 Task: Research Airbnb properties in Ostuncalco, Guatemala from 3rd December, 2023 to 17th December, 2023 for 3 adults, 1 child.3 bedrooms having 4 beds and 2 bathrooms. Property type can be house. Amenities needed are: washing machine. Booking option can be shelf check-in. Look for 4 properties as per requirement.
Action: Mouse moved to (598, 87)
Screenshot: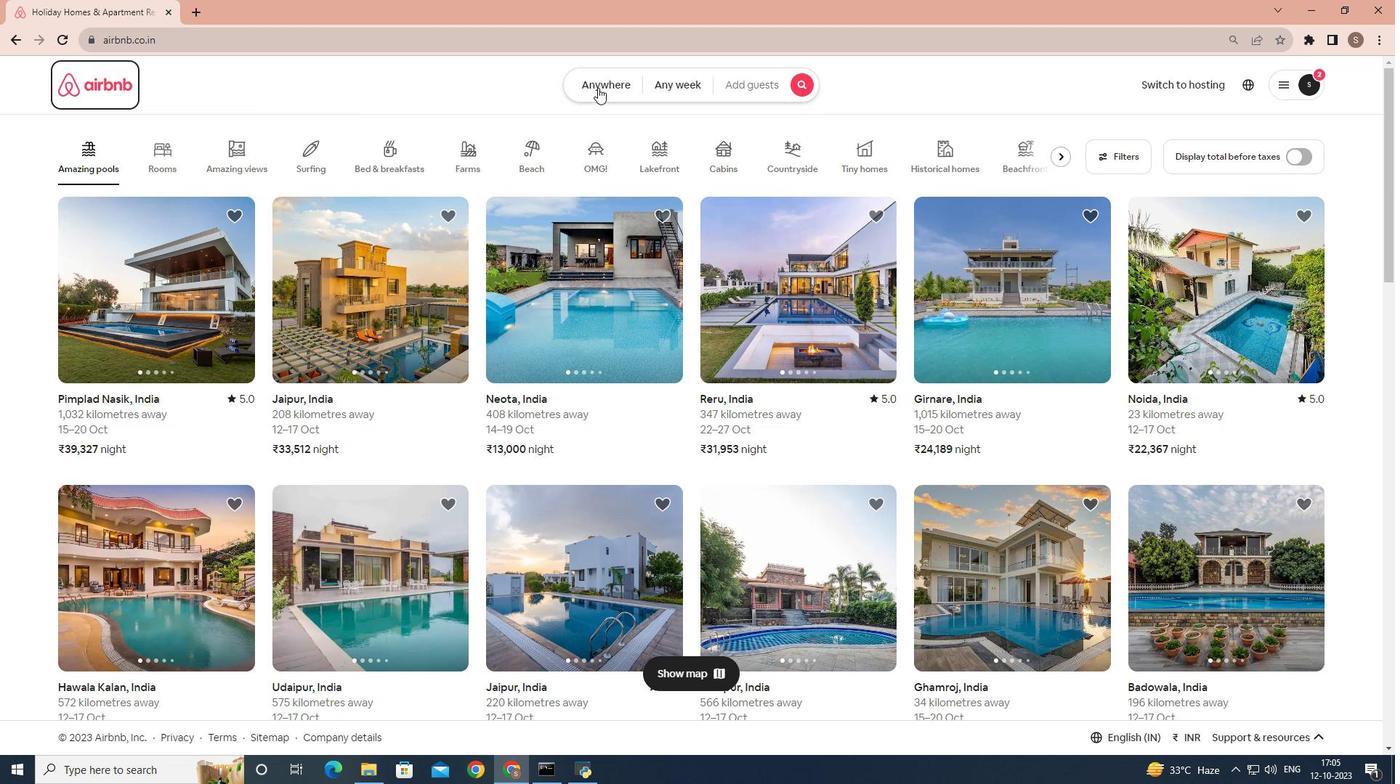 
Action: Mouse pressed left at (598, 87)
Screenshot: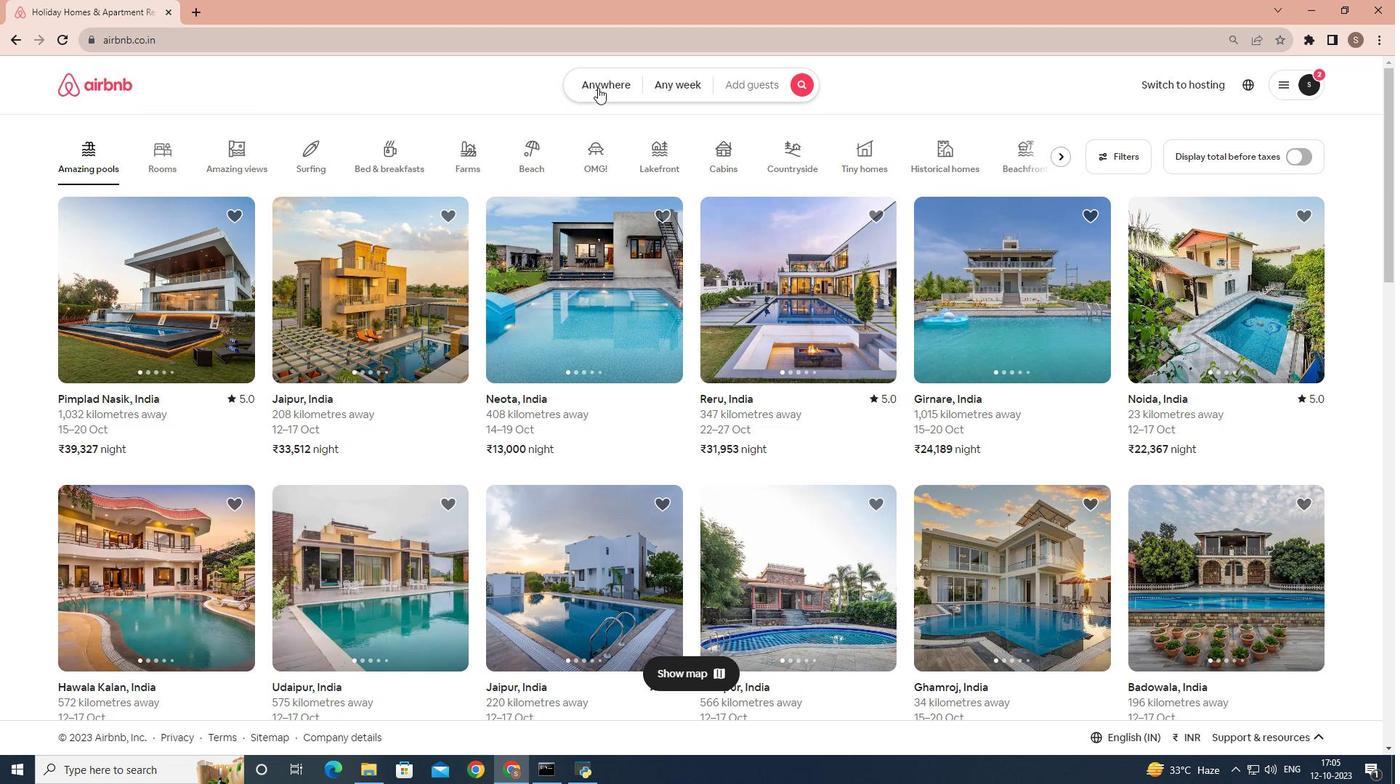 
Action: Mouse moved to (451, 138)
Screenshot: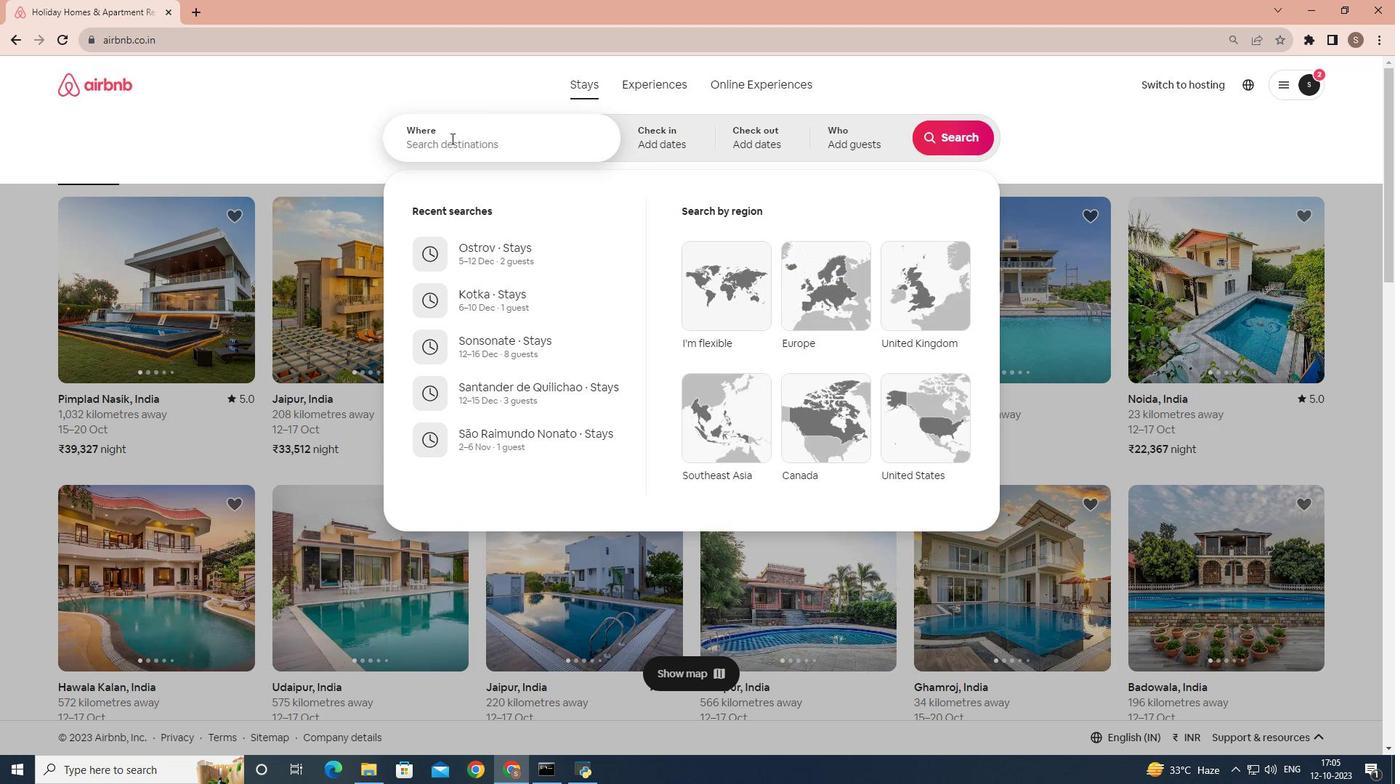 
Action: Mouse pressed left at (451, 138)
Screenshot: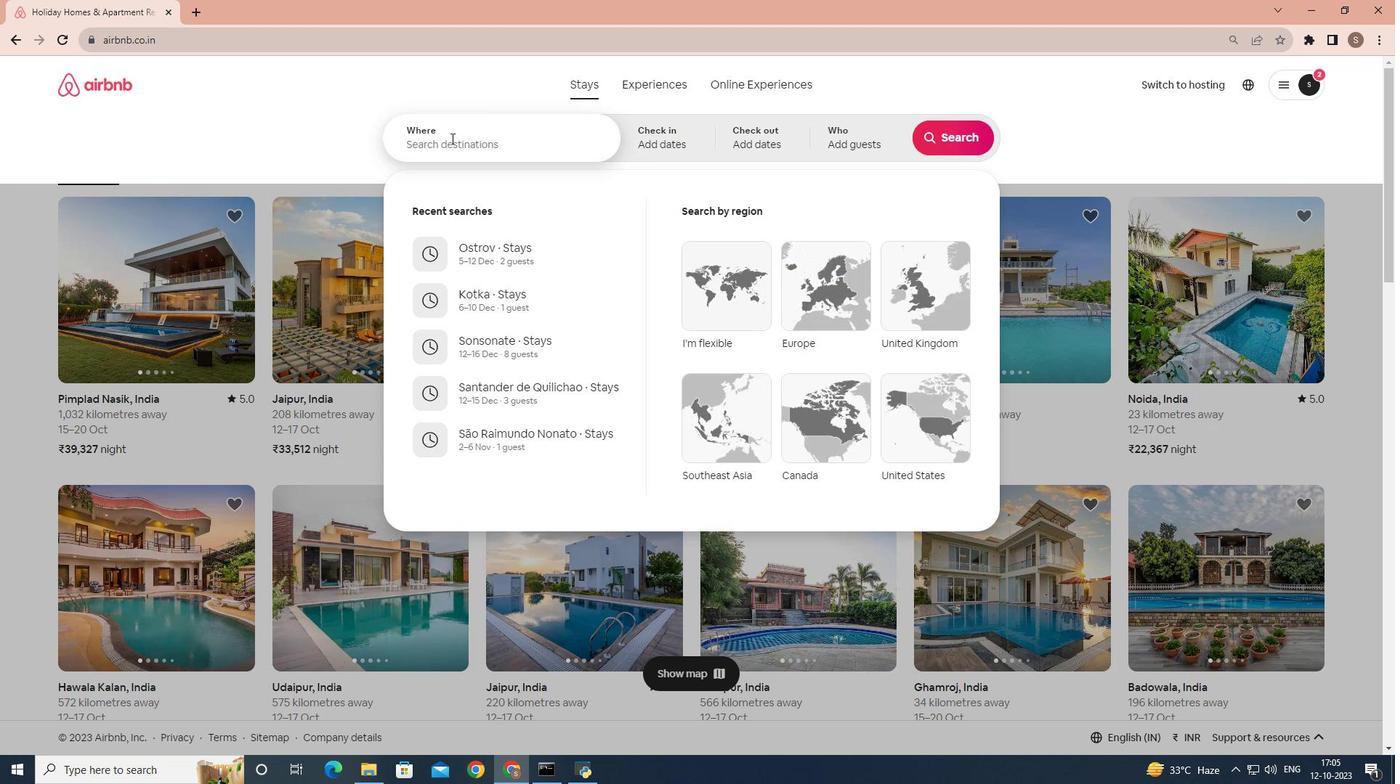 
Action: Key pressed <Key.shift>Ostuncalco,<Key.space><Key.shift>Guatemala
Screenshot: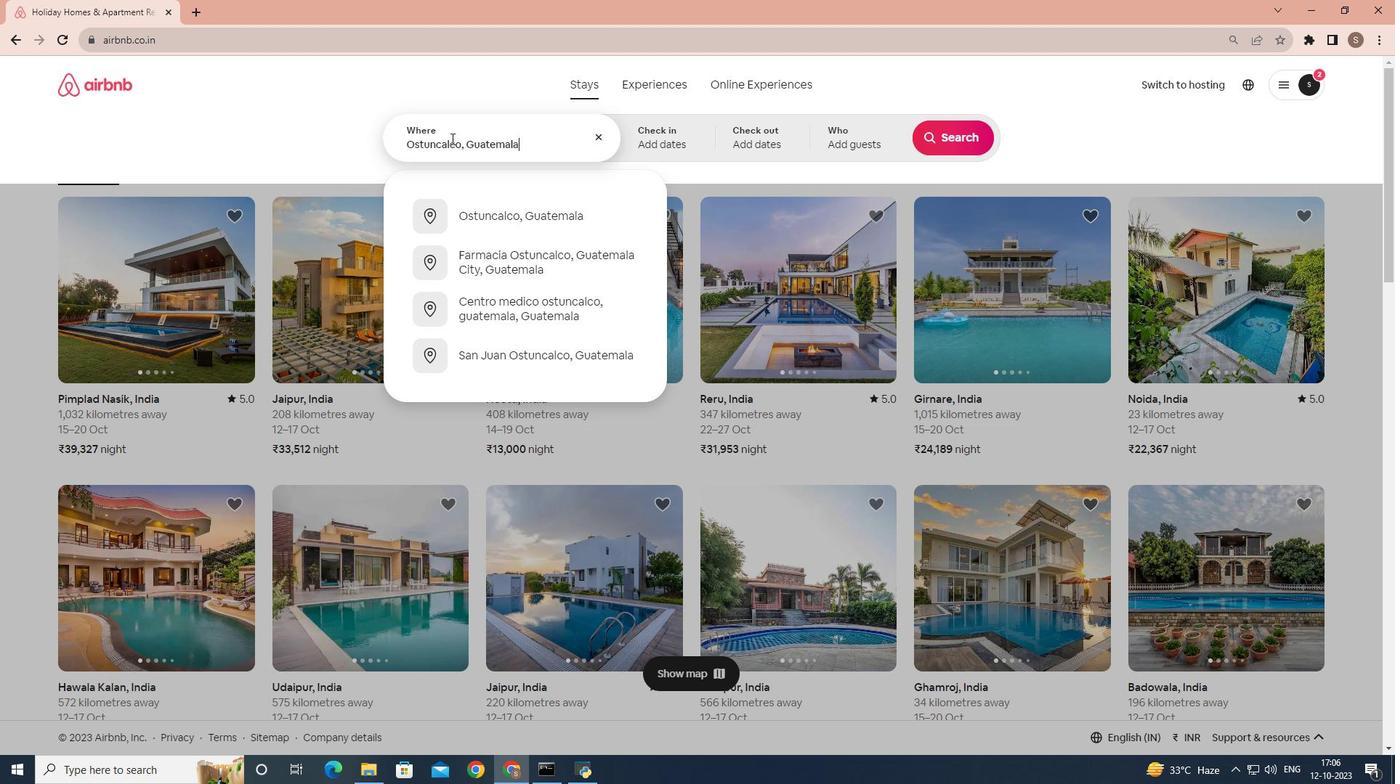 
Action: Mouse moved to (498, 212)
Screenshot: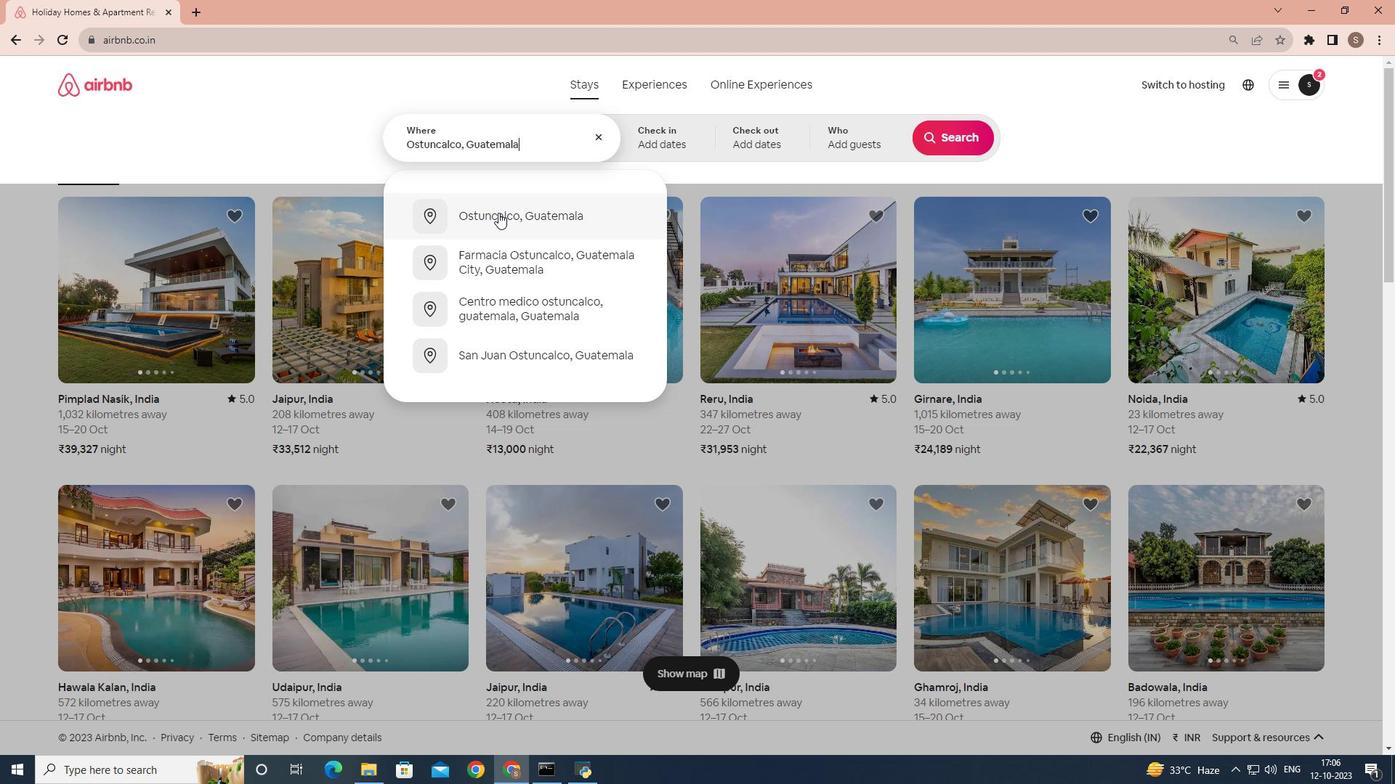 
Action: Mouse pressed left at (498, 212)
Screenshot: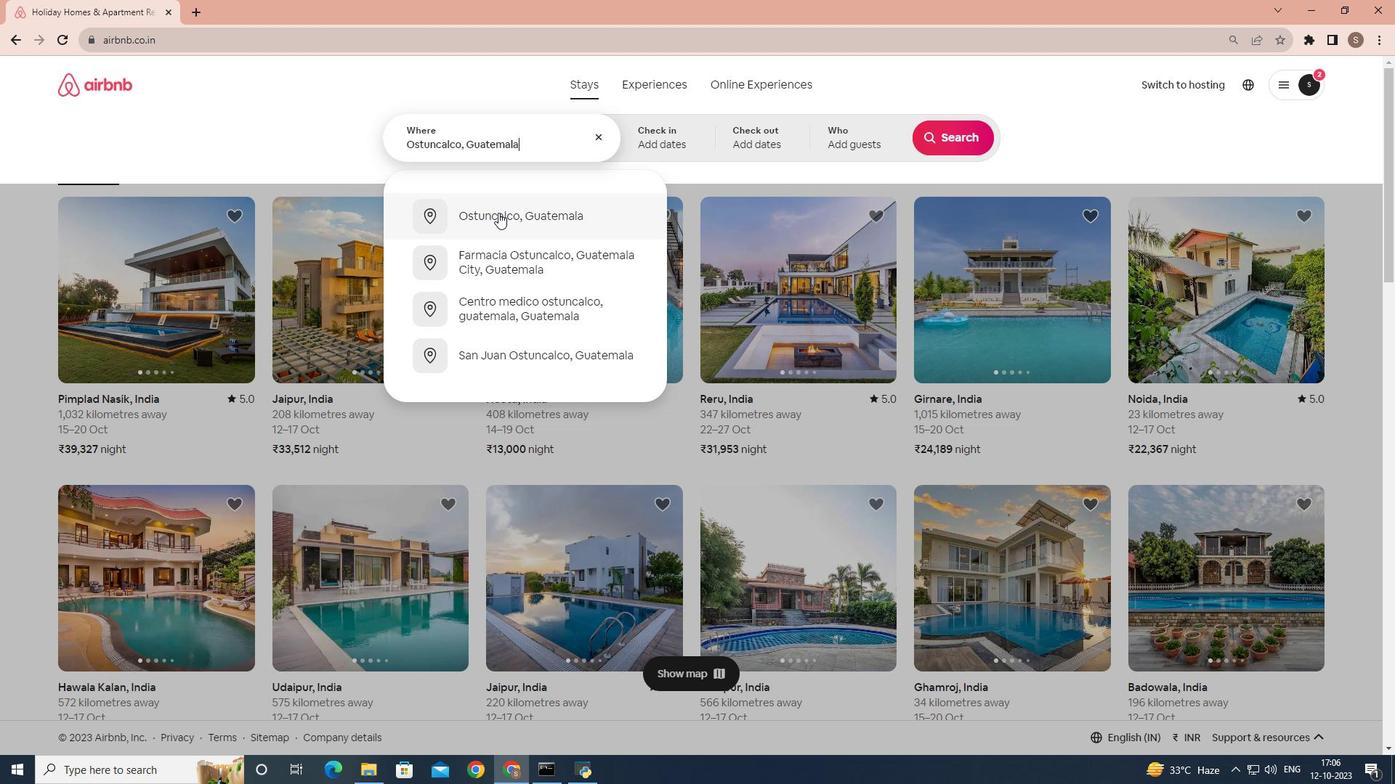 
Action: Mouse moved to (944, 255)
Screenshot: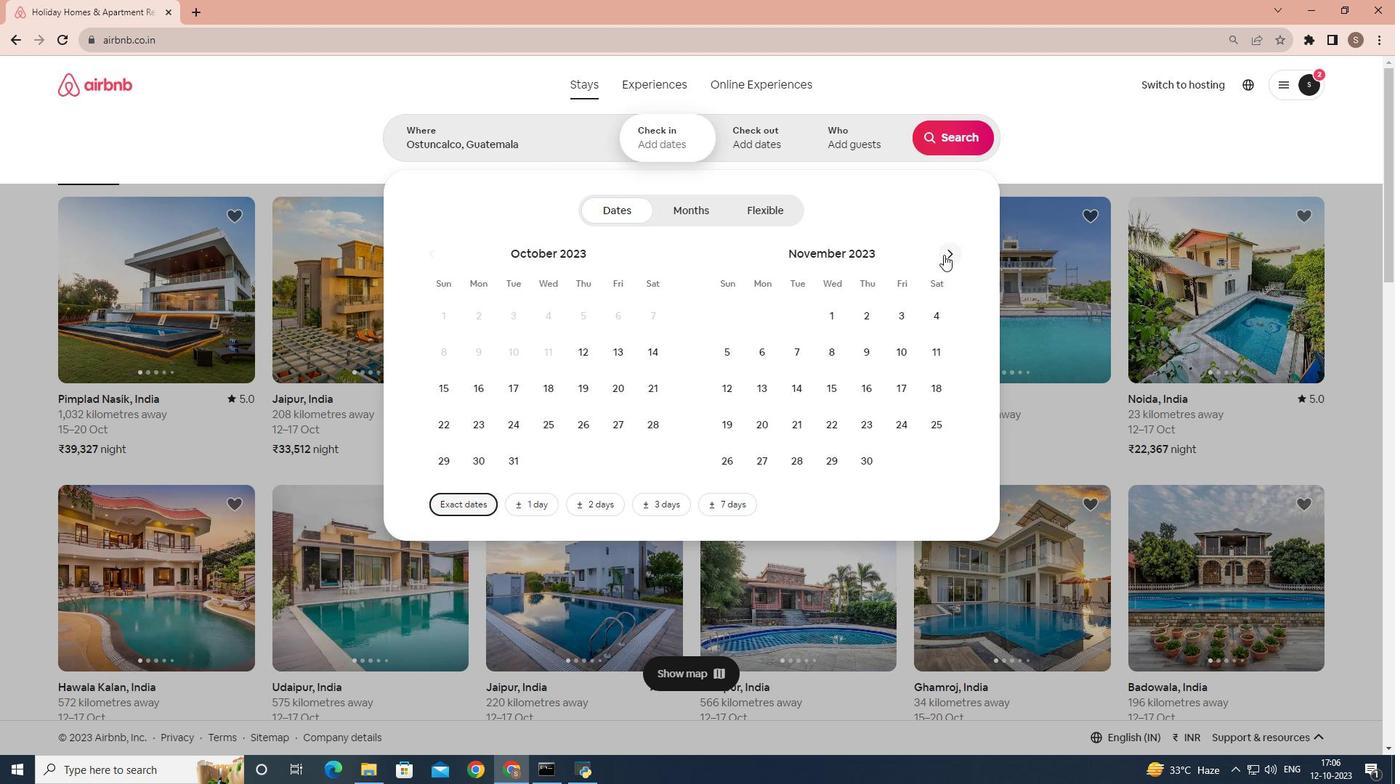 
Action: Mouse pressed left at (944, 255)
Screenshot: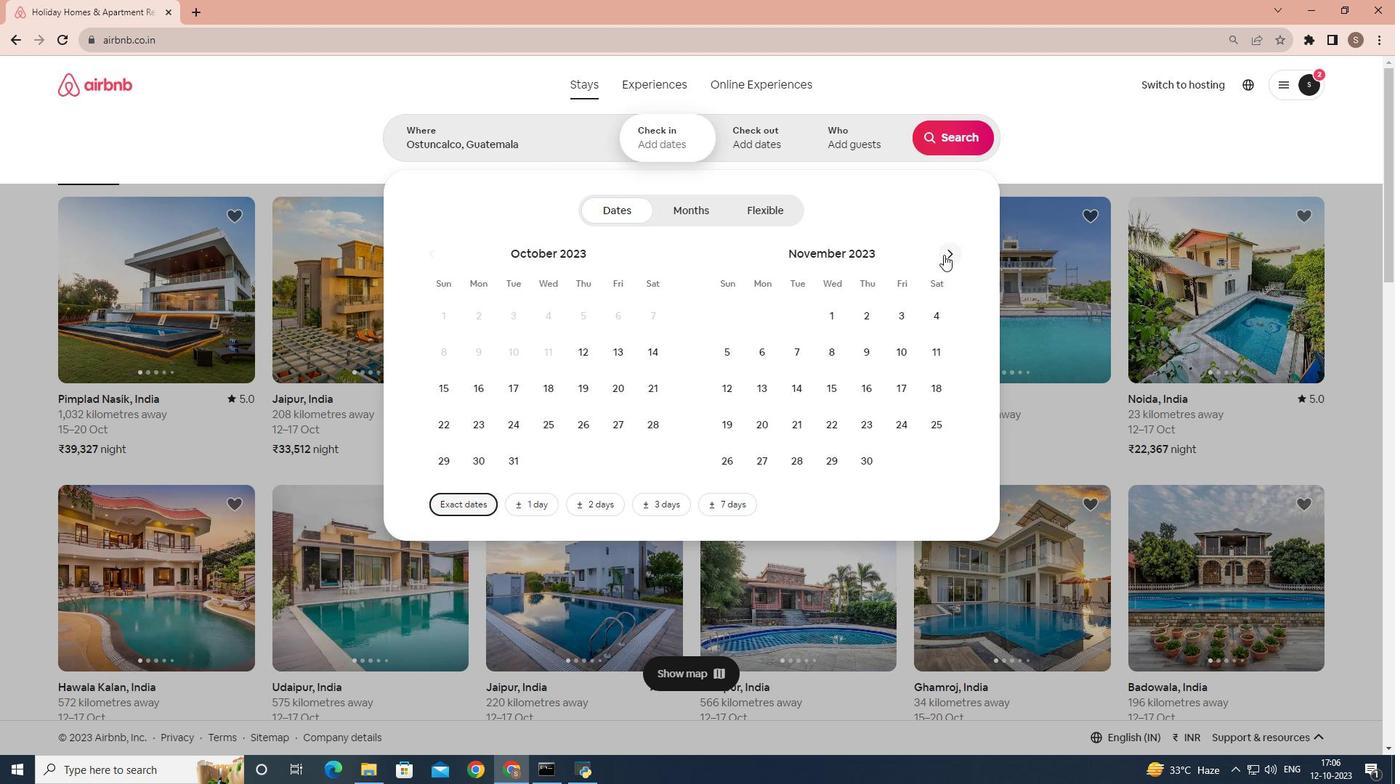 
Action: Mouse moved to (728, 350)
Screenshot: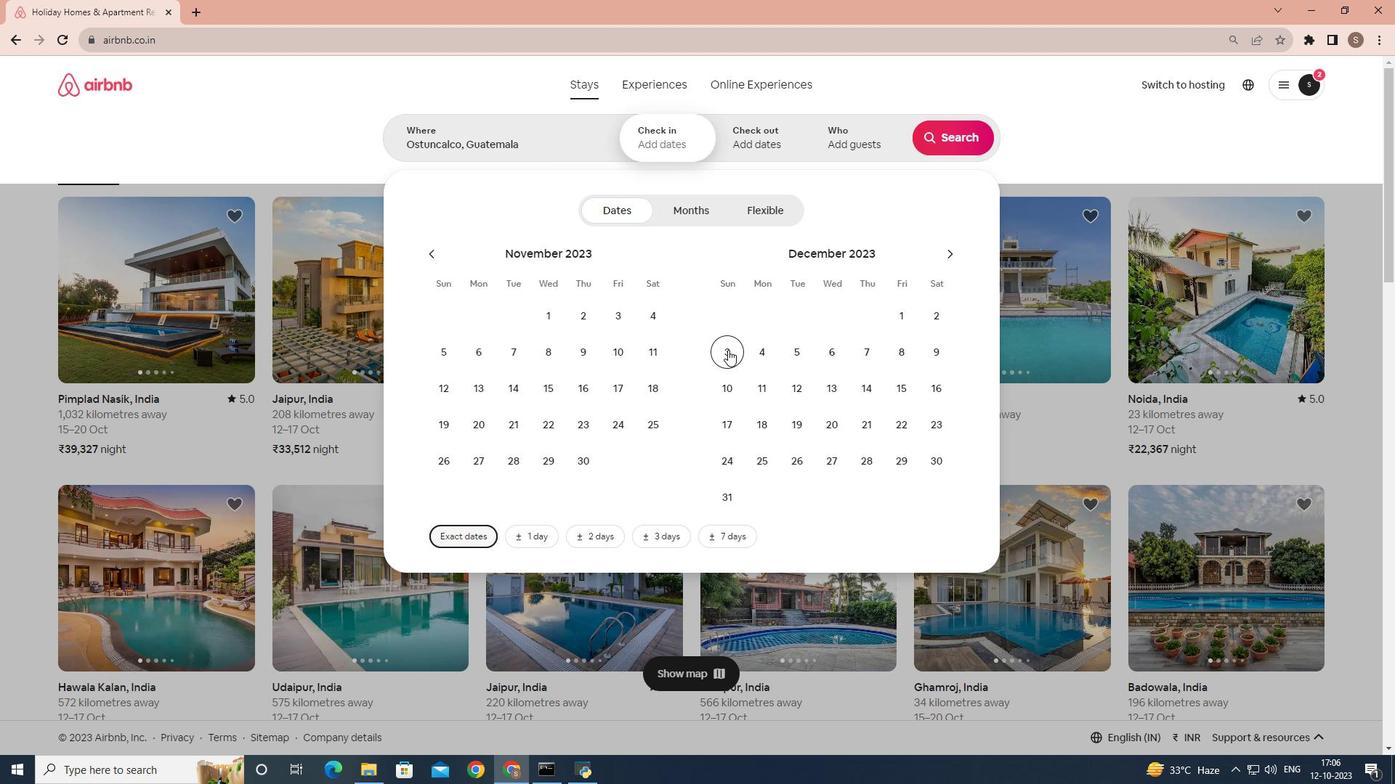 
Action: Mouse pressed left at (728, 350)
Screenshot: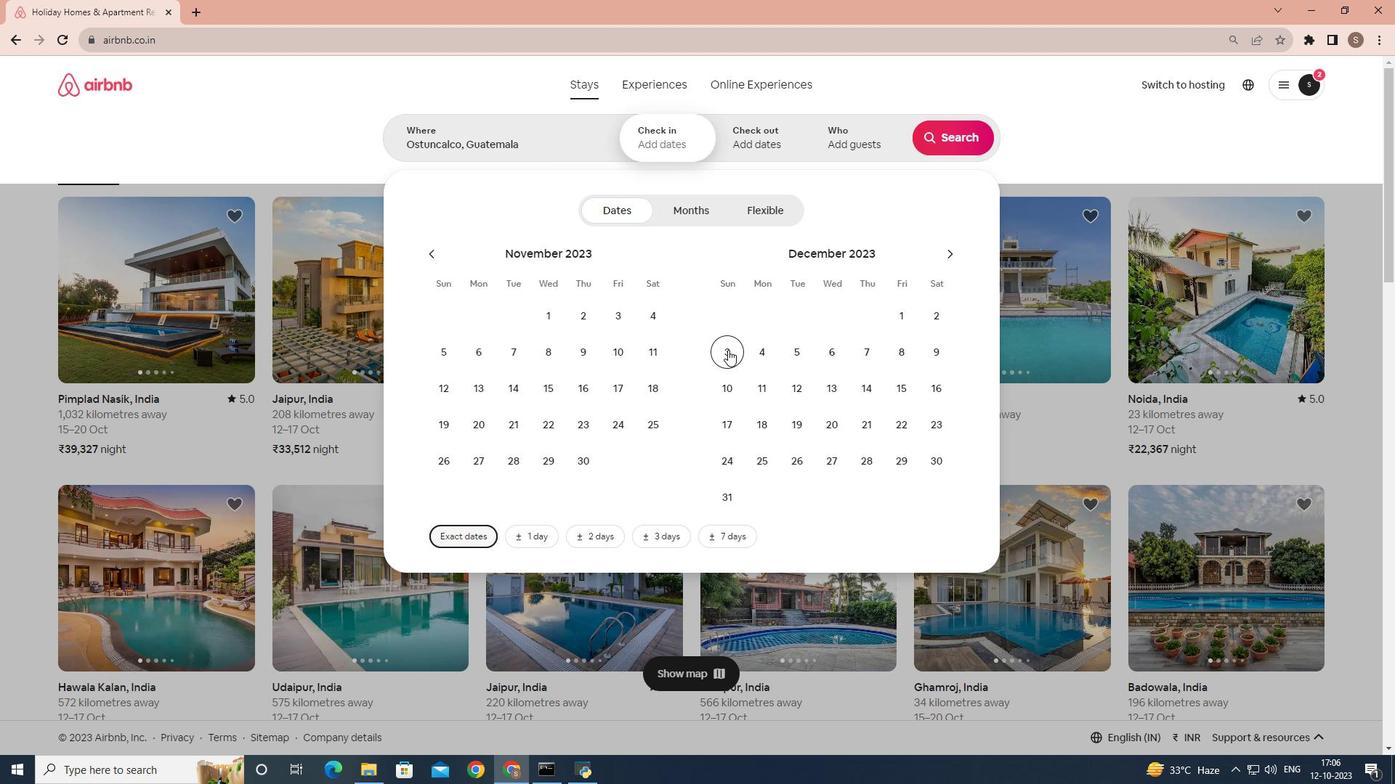 
Action: Mouse moved to (739, 425)
Screenshot: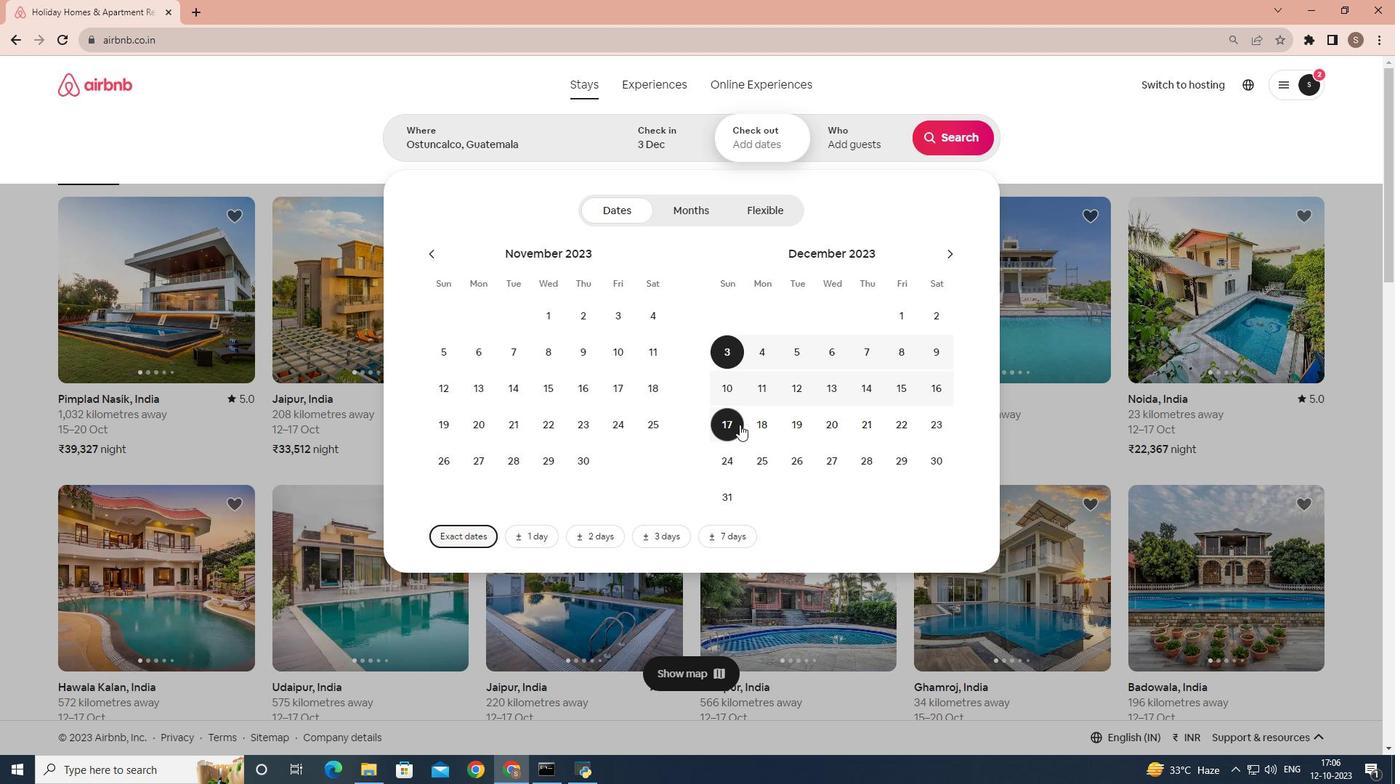 
Action: Mouse pressed left at (739, 425)
Screenshot: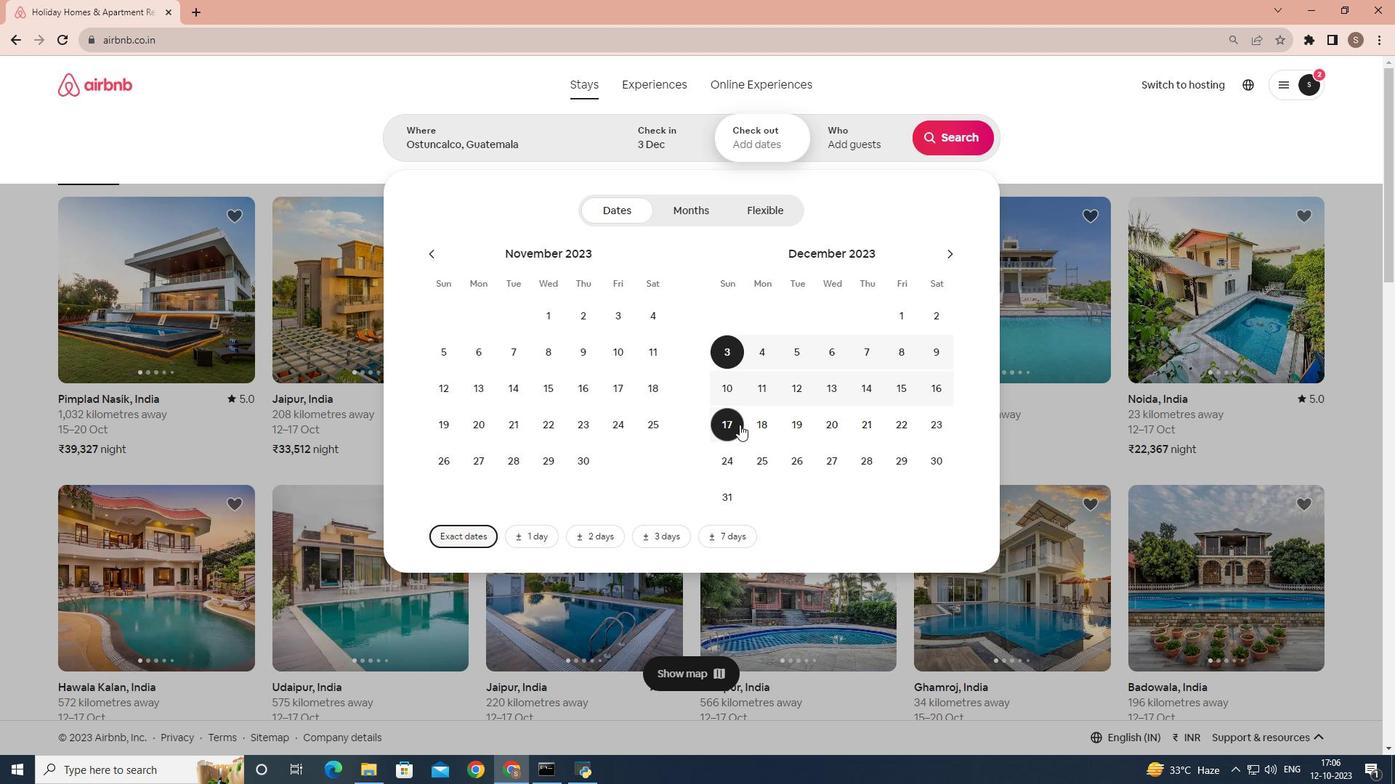 
Action: Mouse moved to (840, 125)
Screenshot: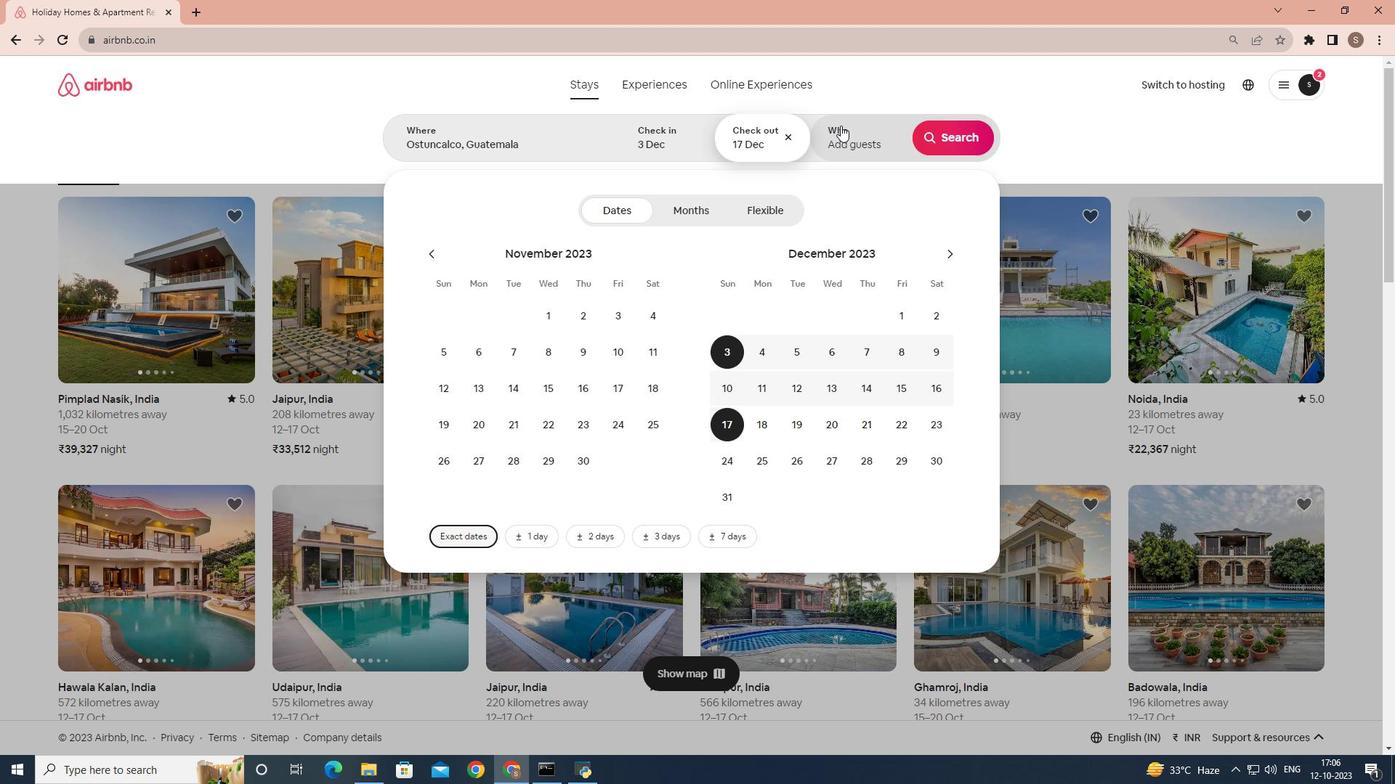 
Action: Mouse pressed left at (840, 125)
Screenshot: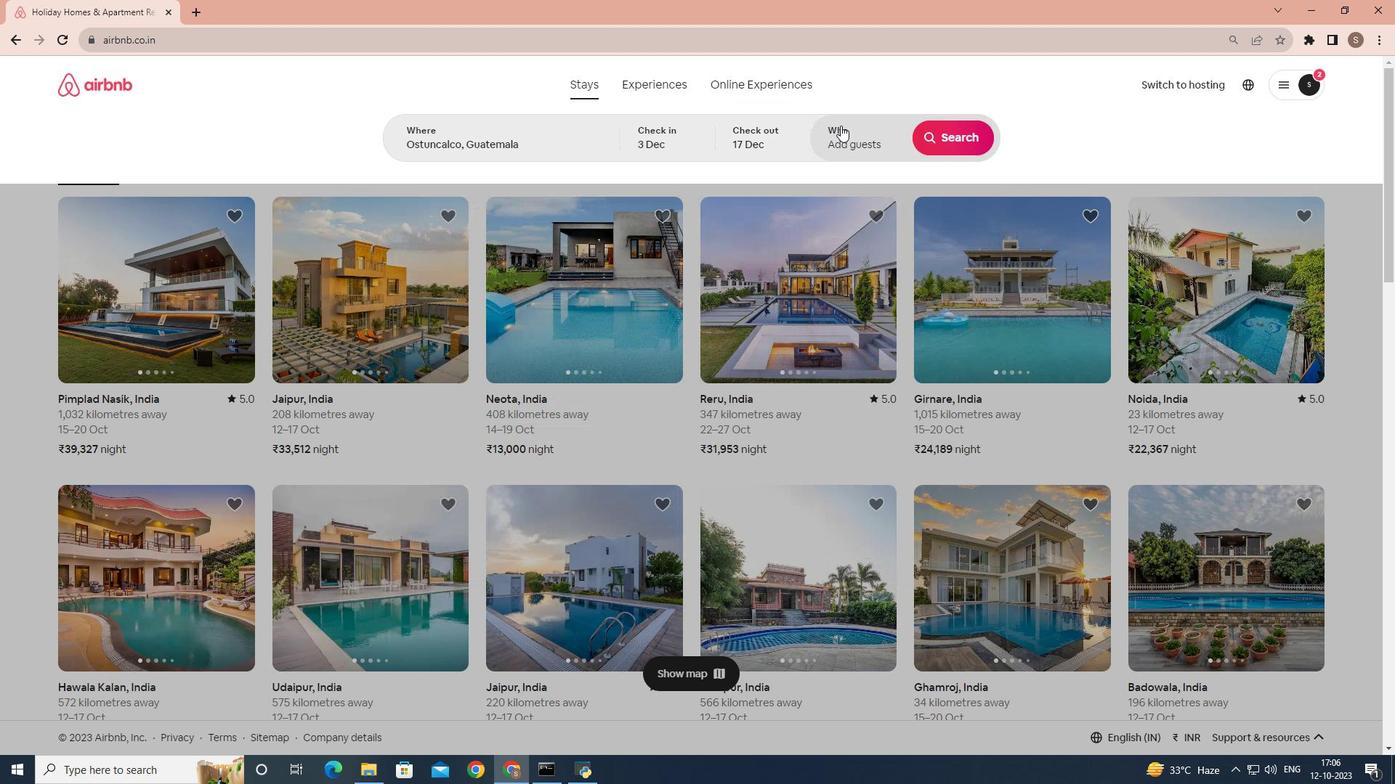 
Action: Mouse moved to (958, 209)
Screenshot: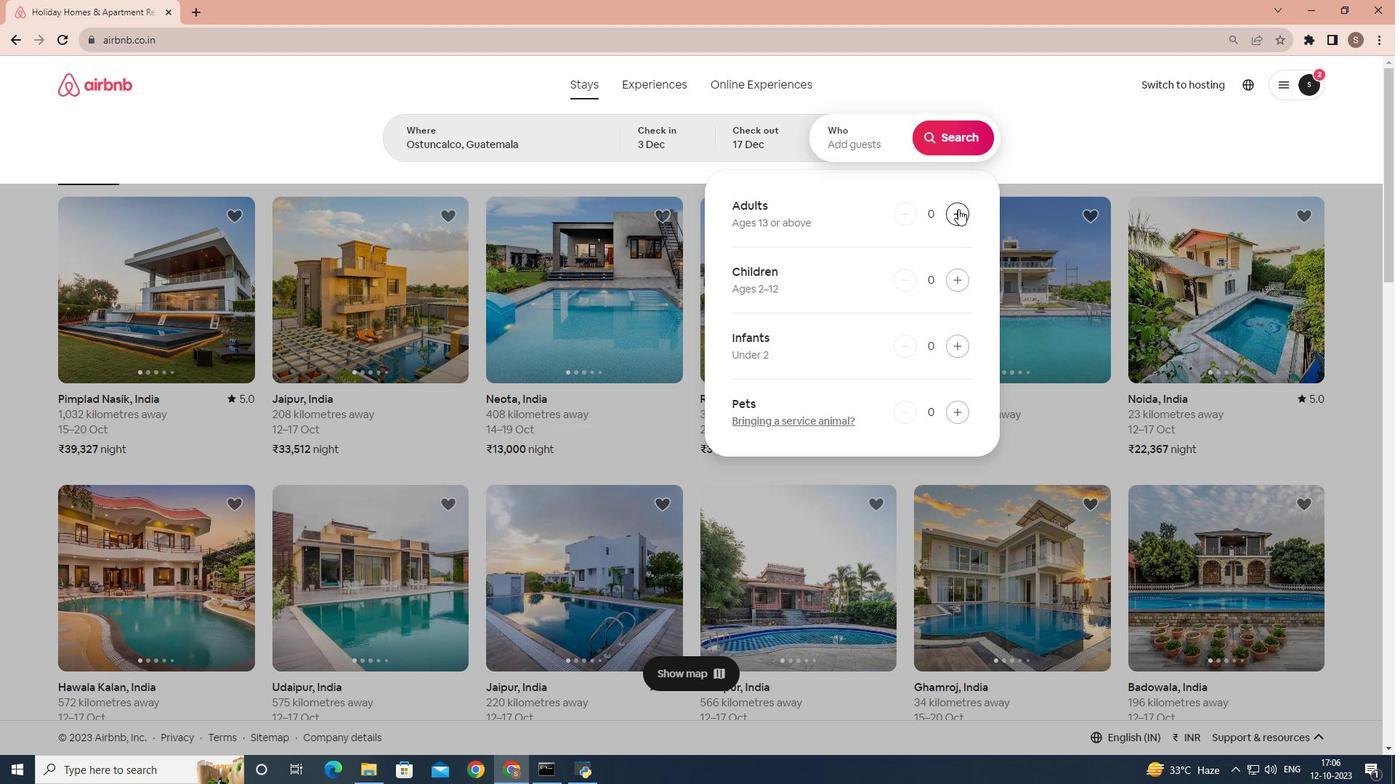
Action: Mouse pressed left at (958, 209)
Screenshot: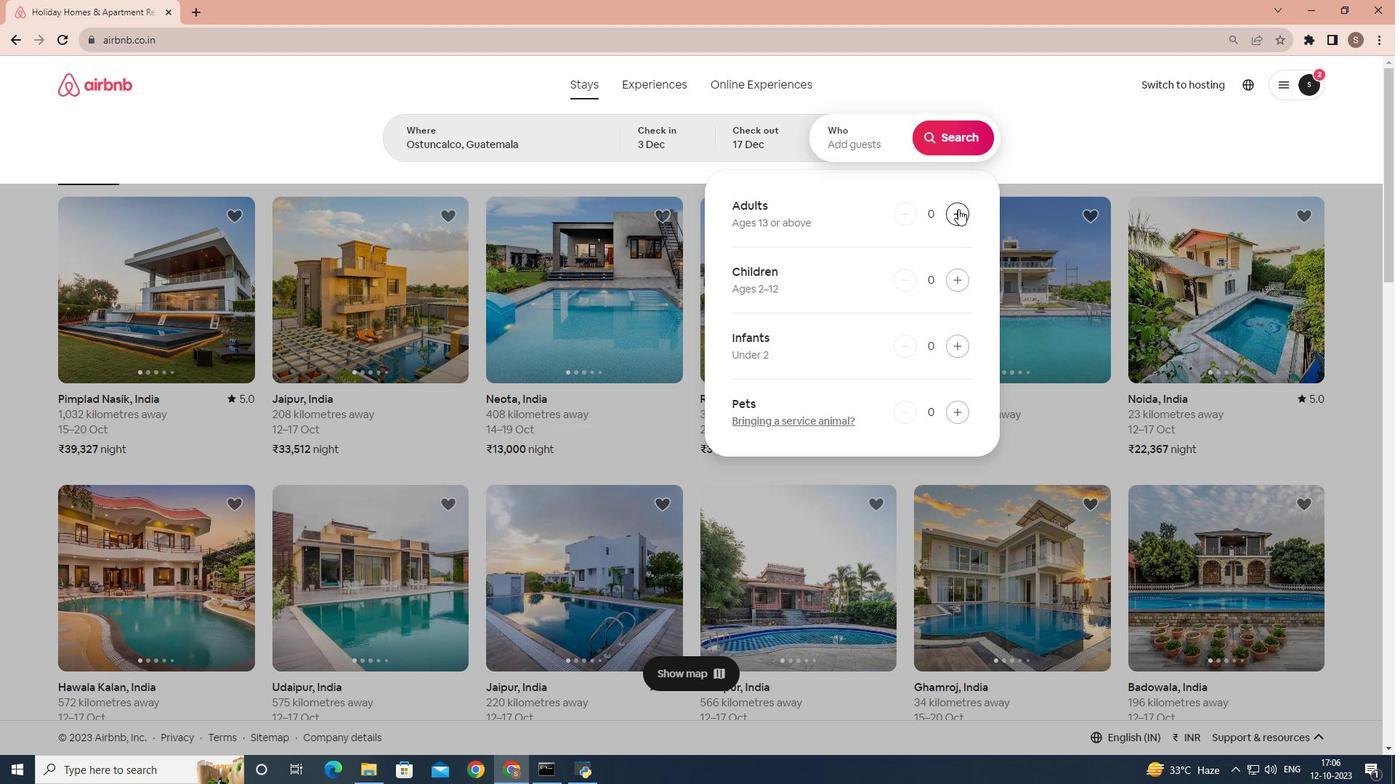 
Action: Mouse pressed left at (958, 209)
Screenshot: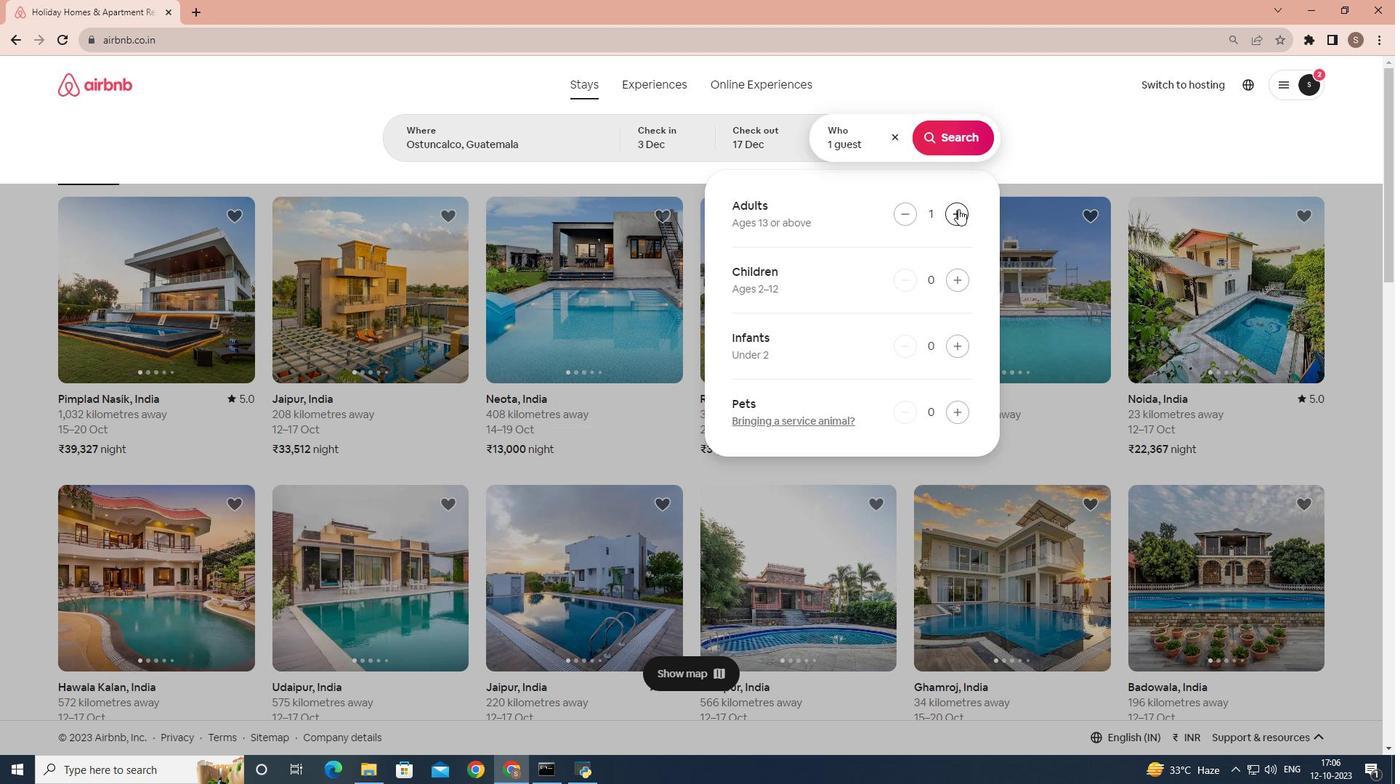 
Action: Mouse pressed left at (958, 209)
Screenshot: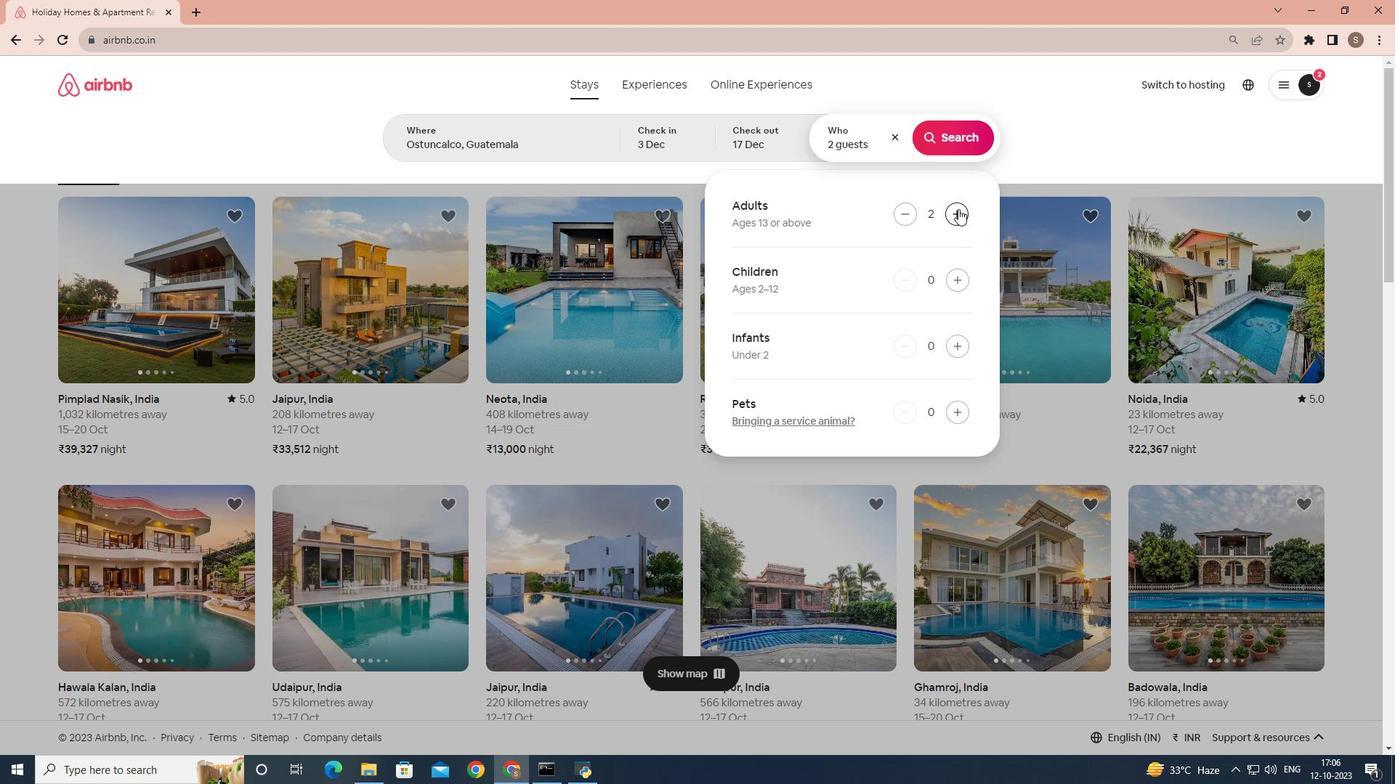 
Action: Mouse moved to (965, 284)
Screenshot: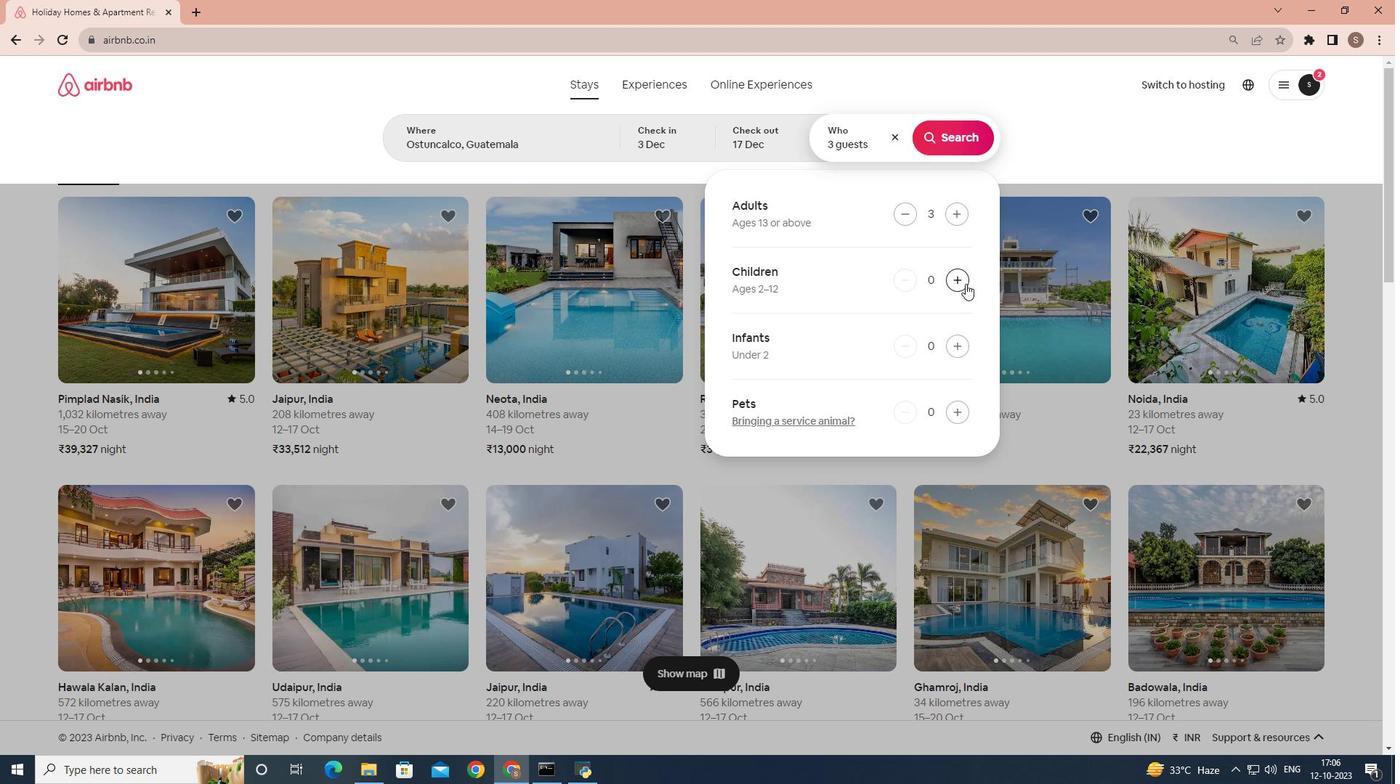 
Action: Mouse pressed left at (965, 284)
Screenshot: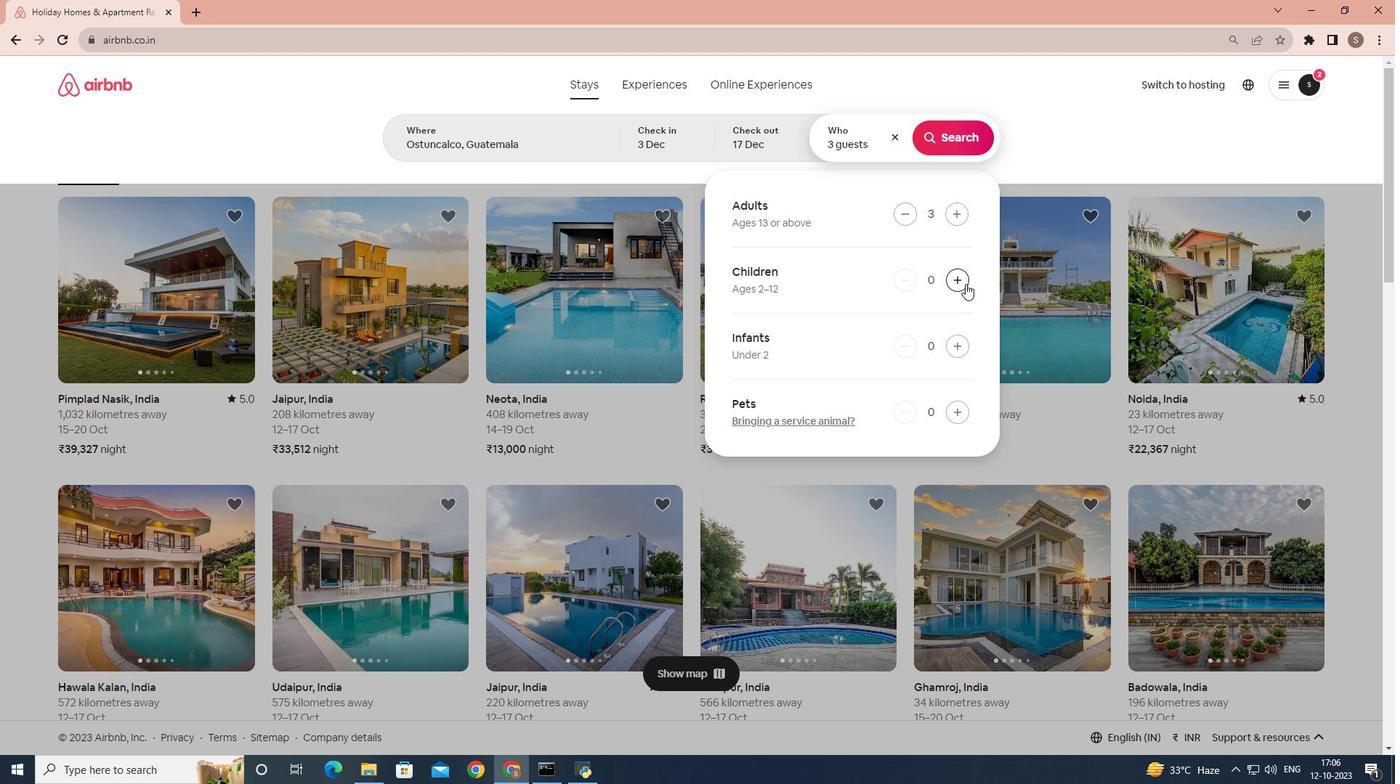 
Action: Mouse moved to (952, 138)
Screenshot: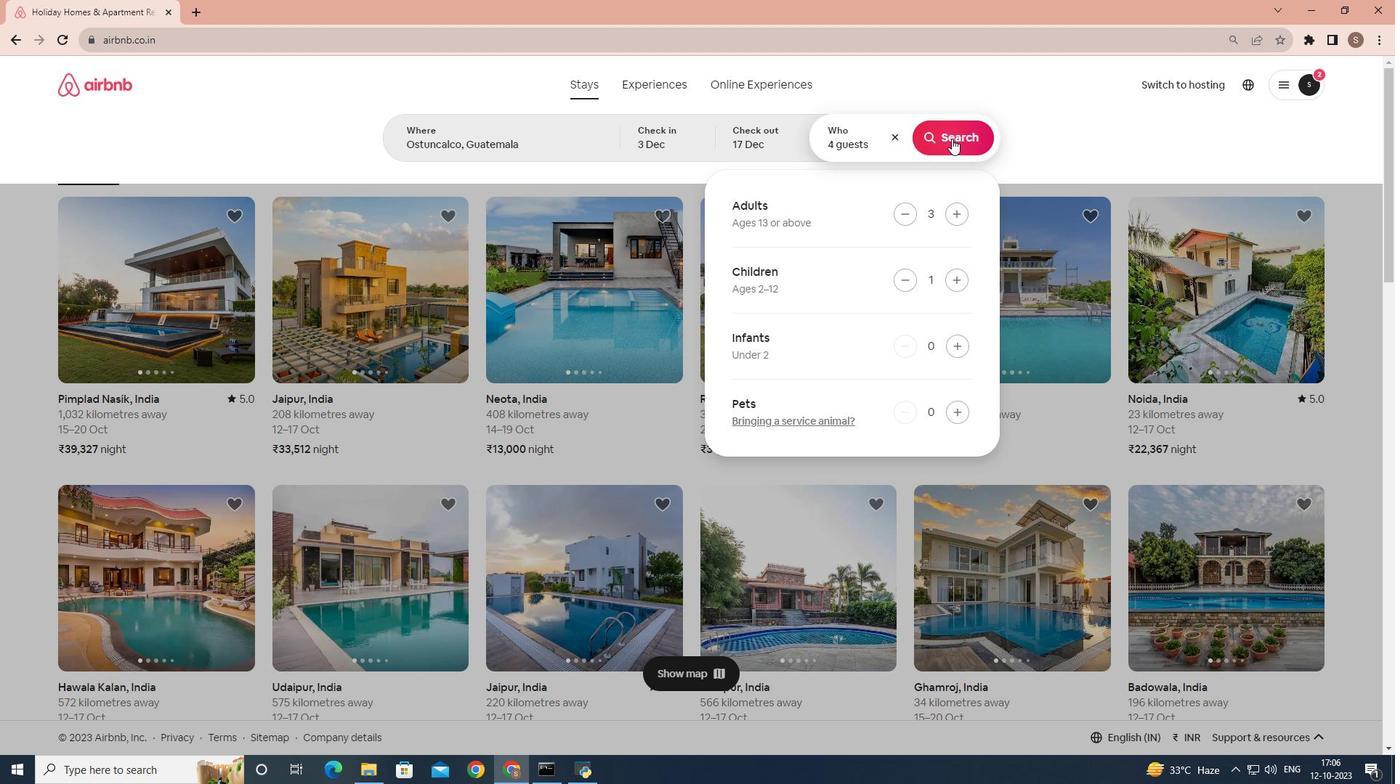 
Action: Mouse pressed left at (952, 138)
Screenshot: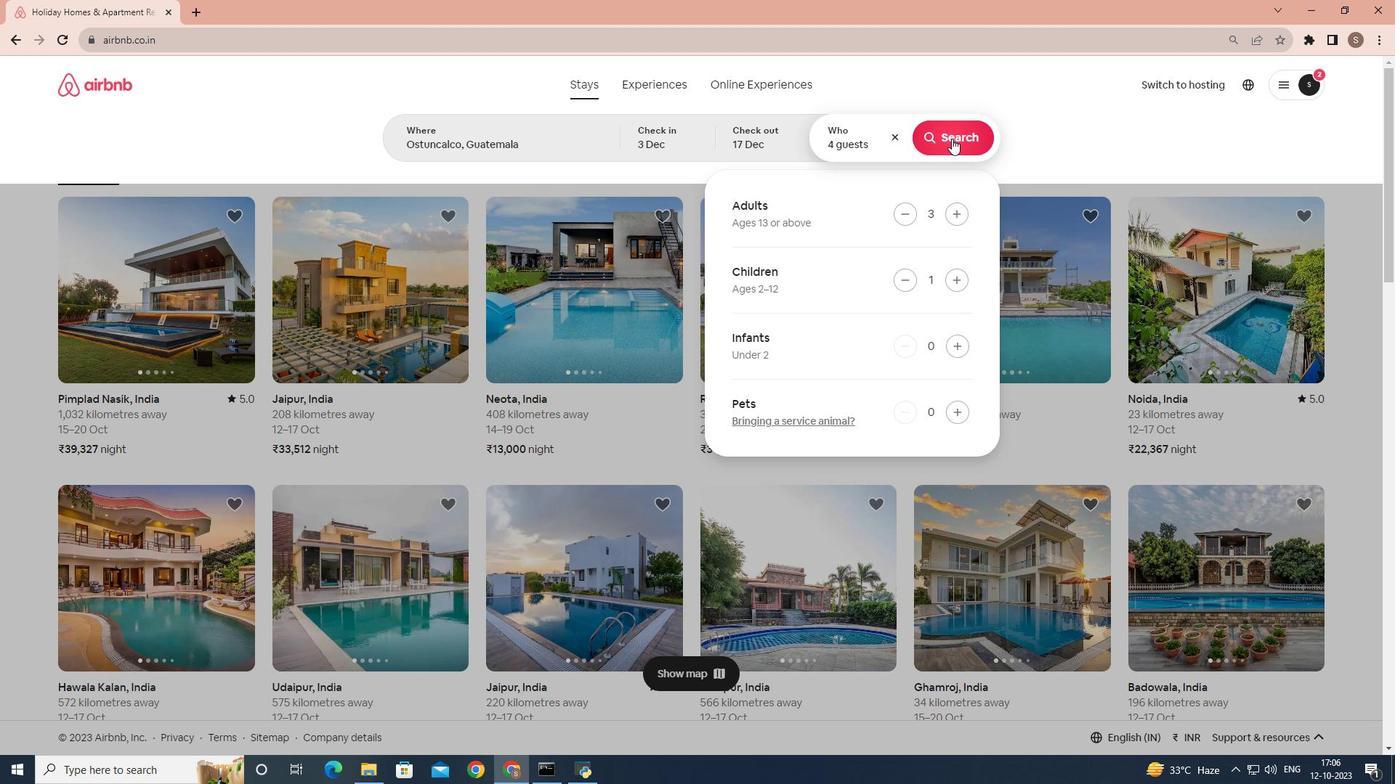 
Action: Mouse moved to (1157, 144)
Screenshot: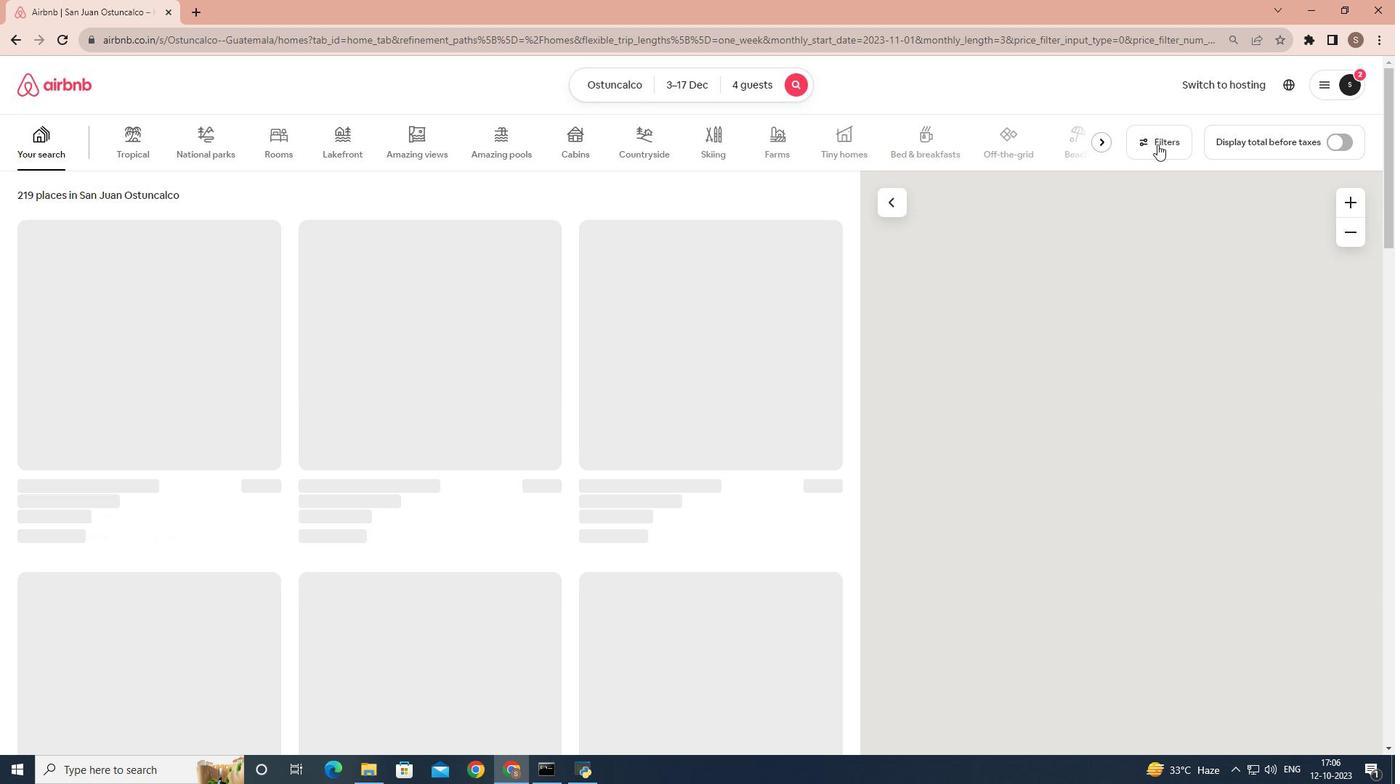 
Action: Mouse pressed left at (1157, 144)
Screenshot: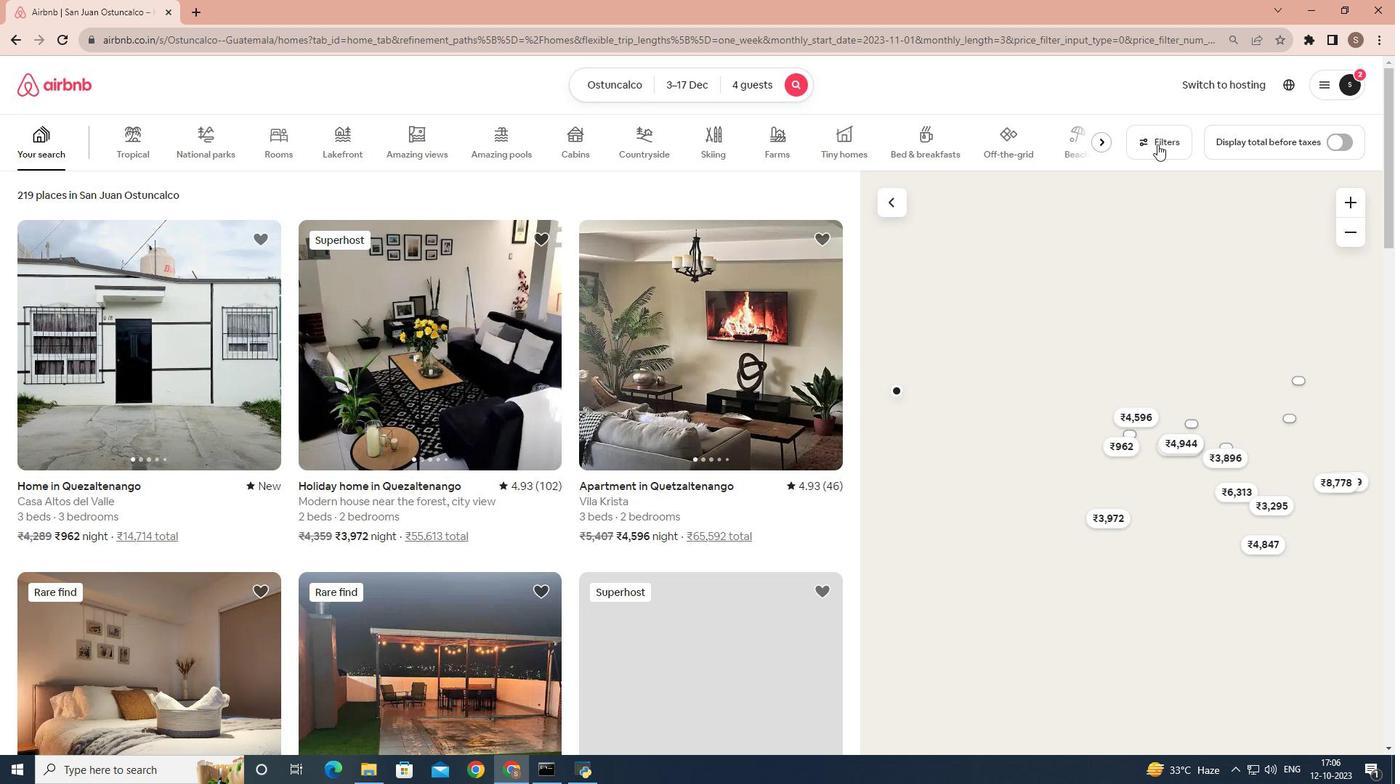 
Action: Mouse moved to (776, 335)
Screenshot: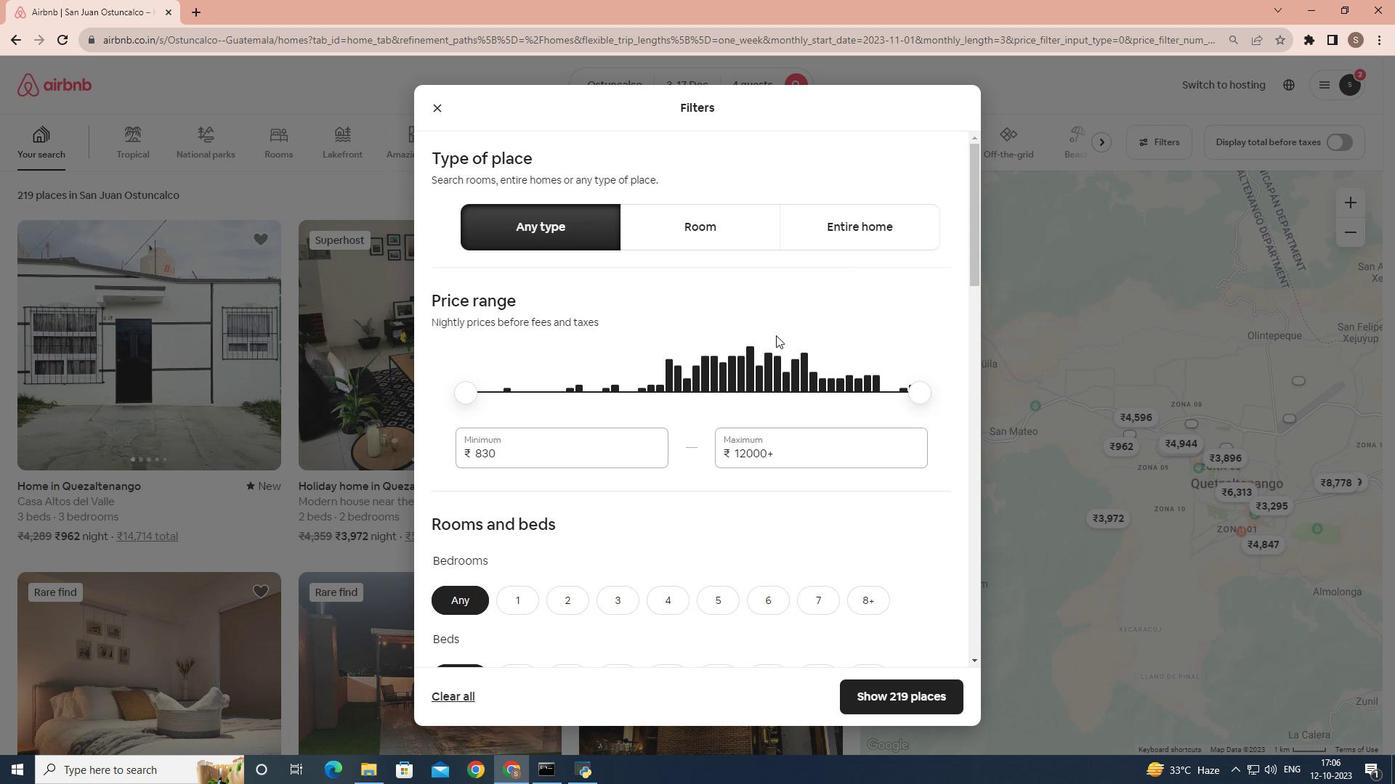 
Action: Mouse scrolled (776, 335) with delta (0, 0)
Screenshot: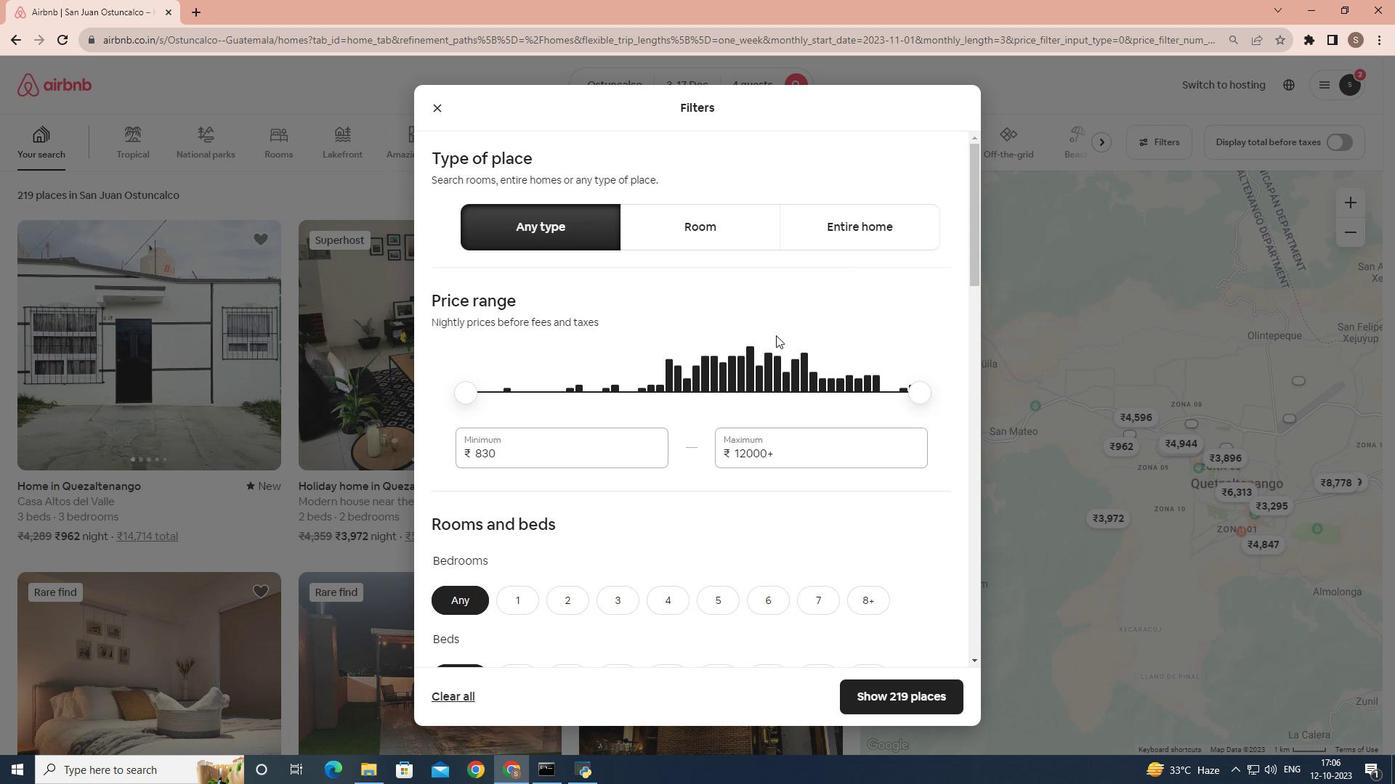 
Action: Mouse moved to (767, 349)
Screenshot: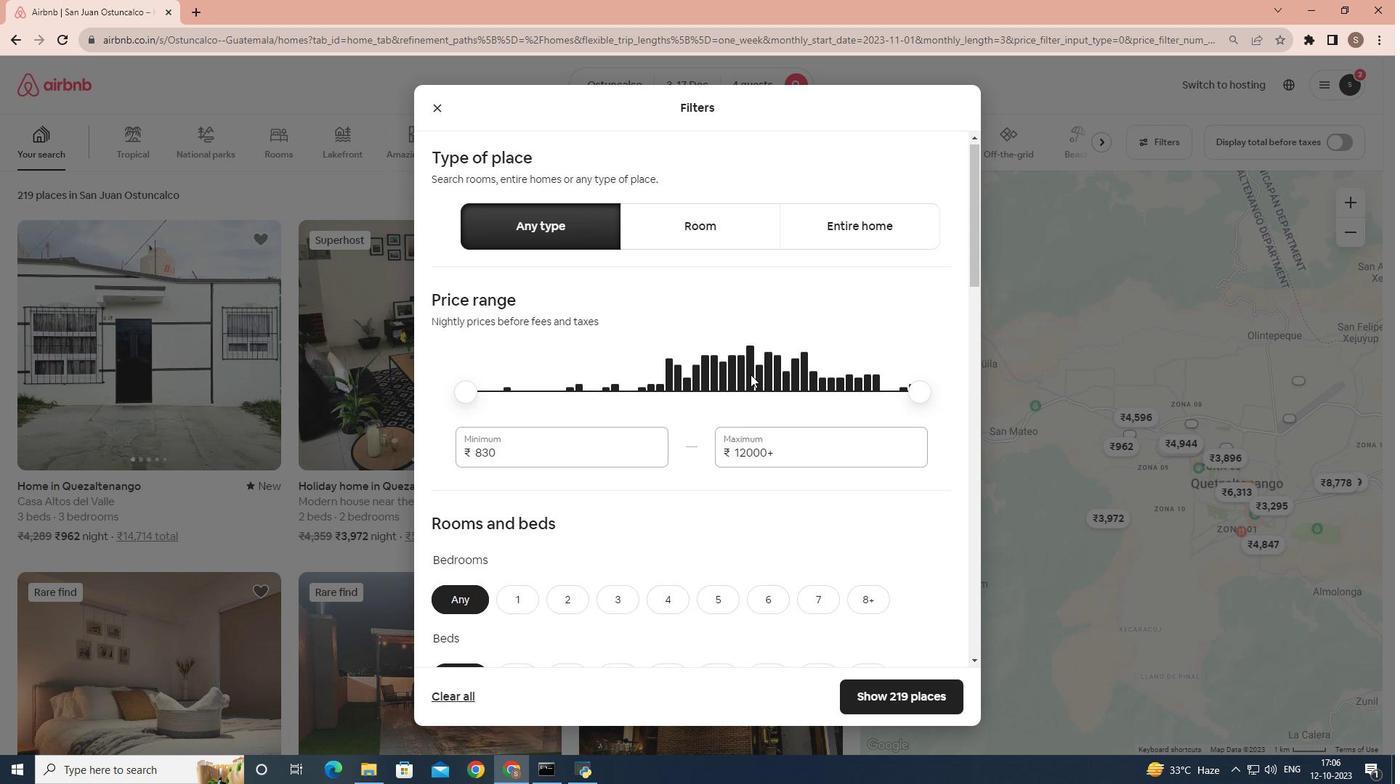 
Action: Mouse scrolled (767, 348) with delta (0, 0)
Screenshot: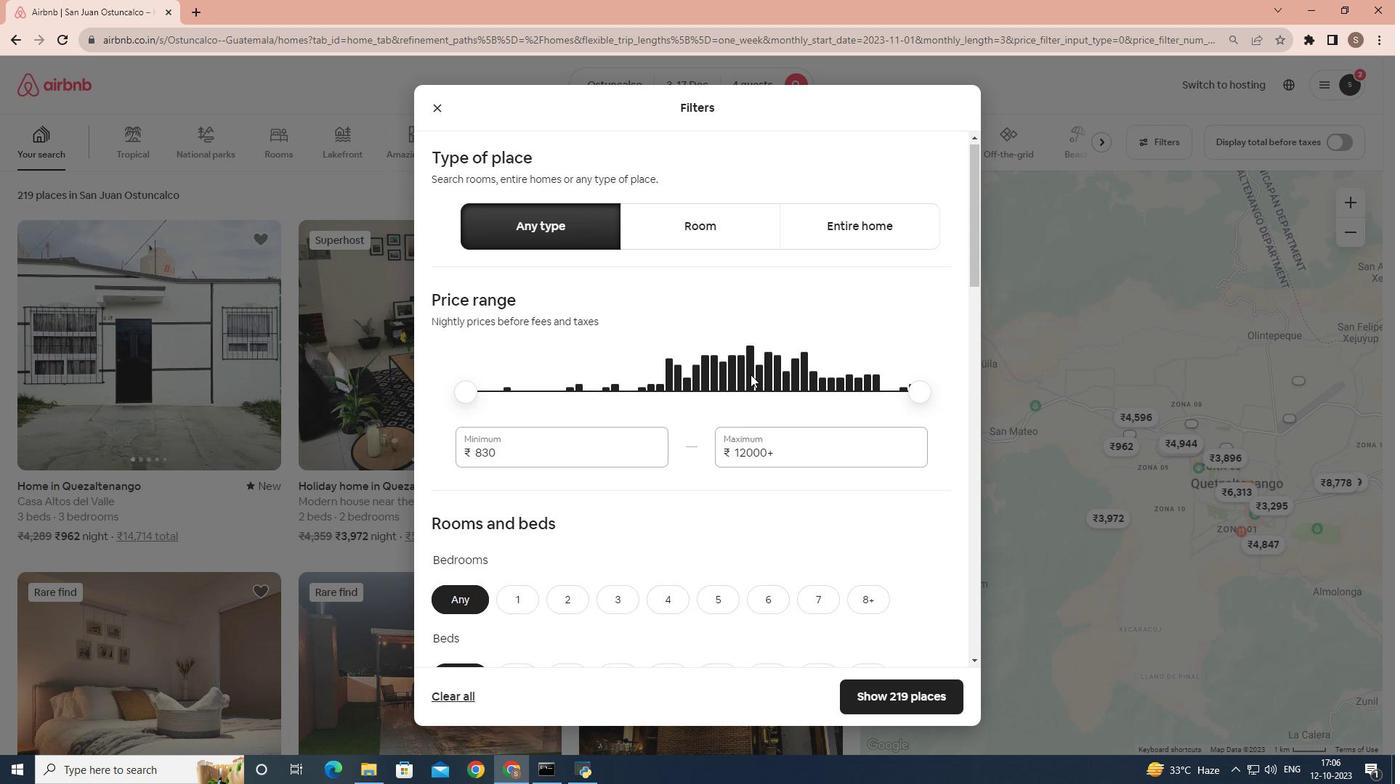 
Action: Mouse moved to (617, 451)
Screenshot: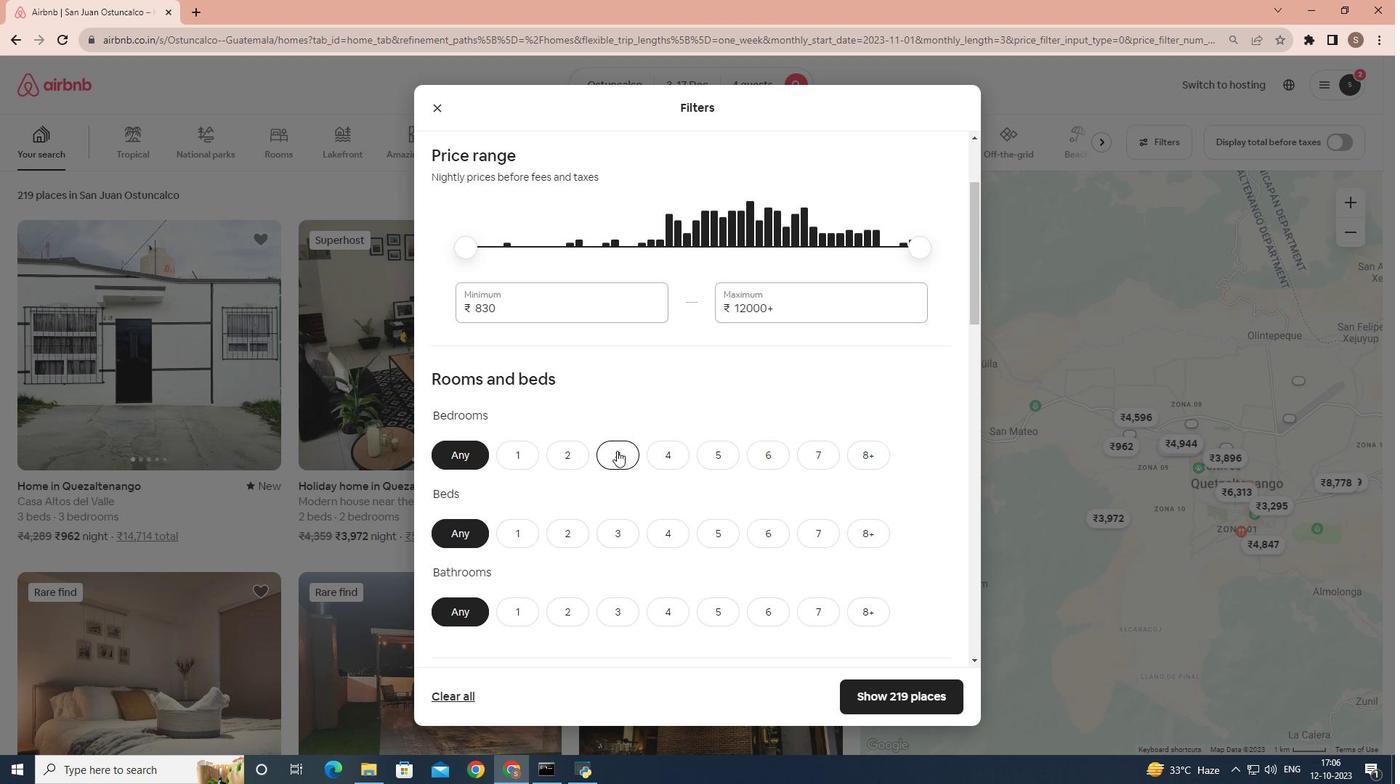
Action: Mouse pressed left at (617, 451)
Screenshot: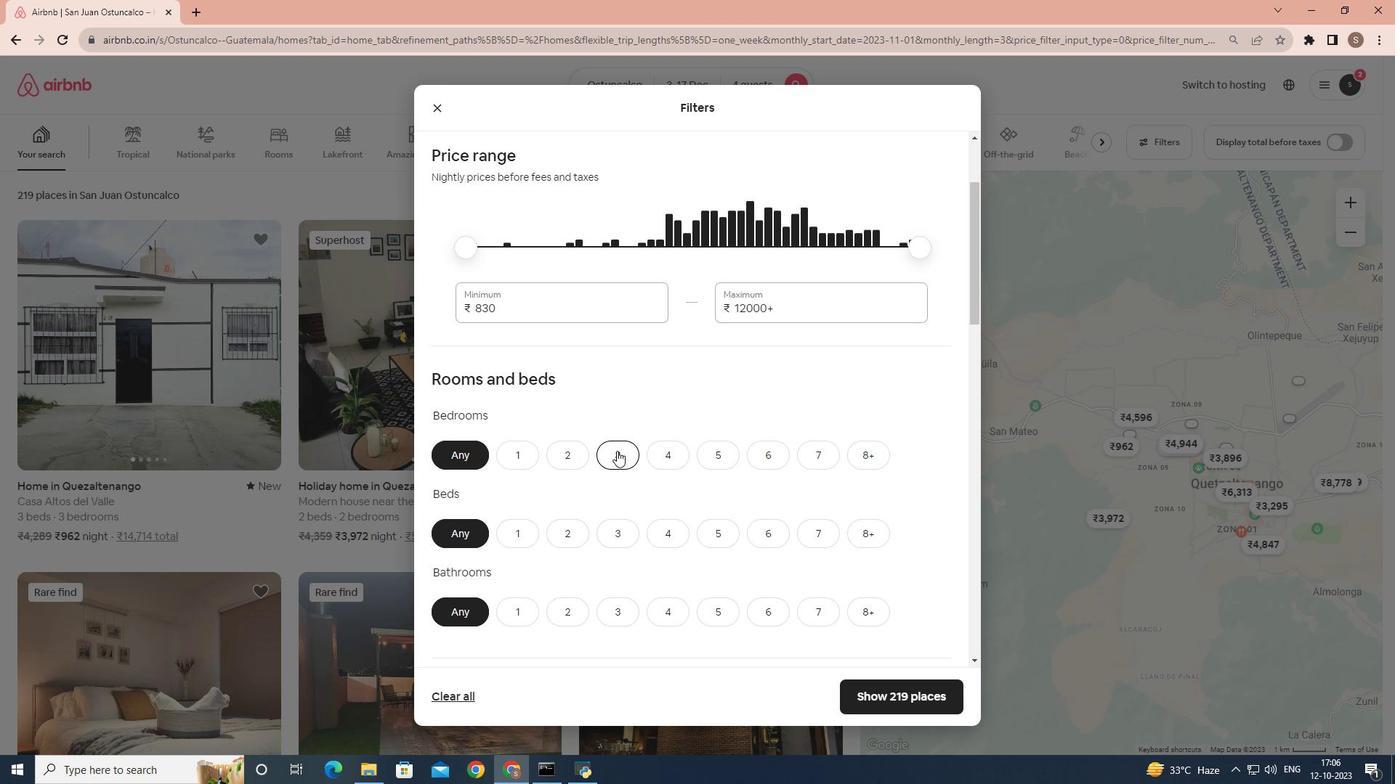 
Action: Mouse moved to (664, 526)
Screenshot: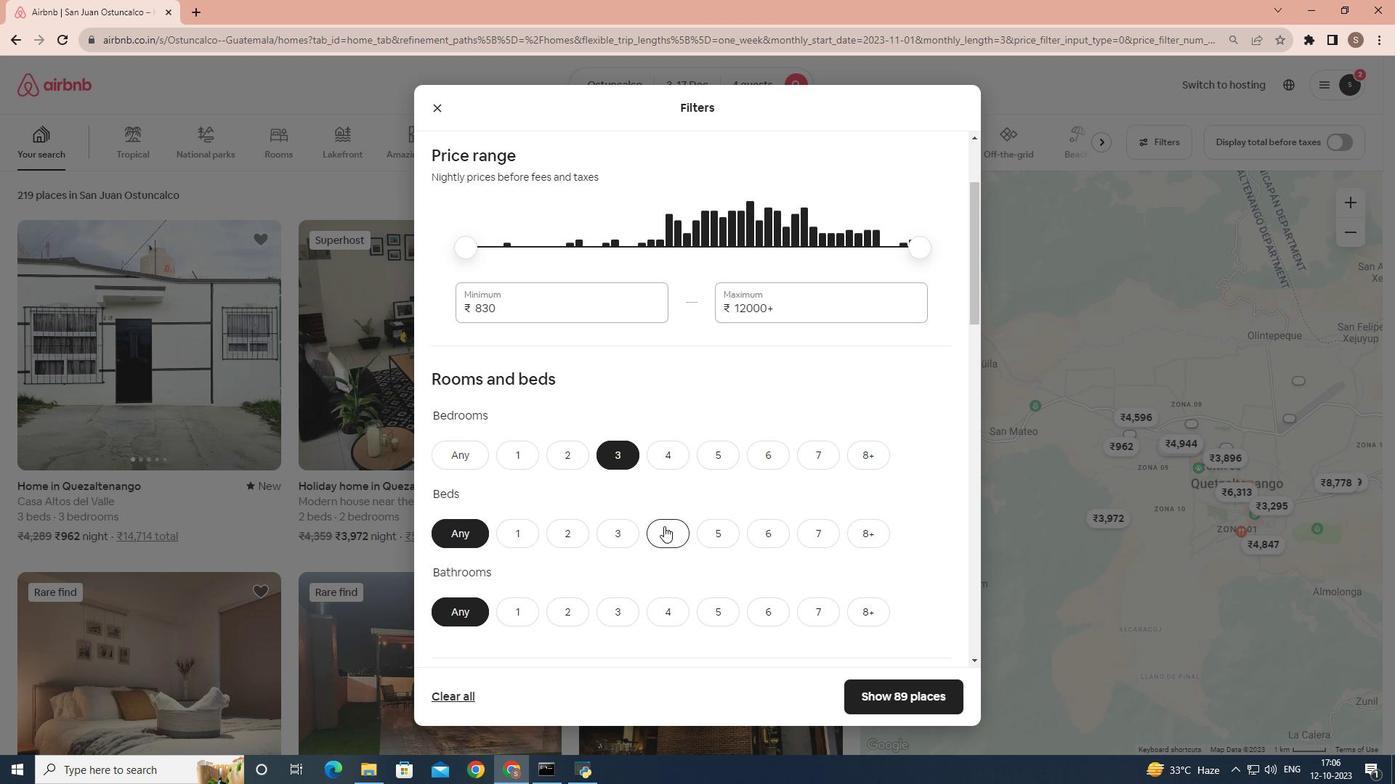 
Action: Mouse pressed left at (664, 526)
Screenshot: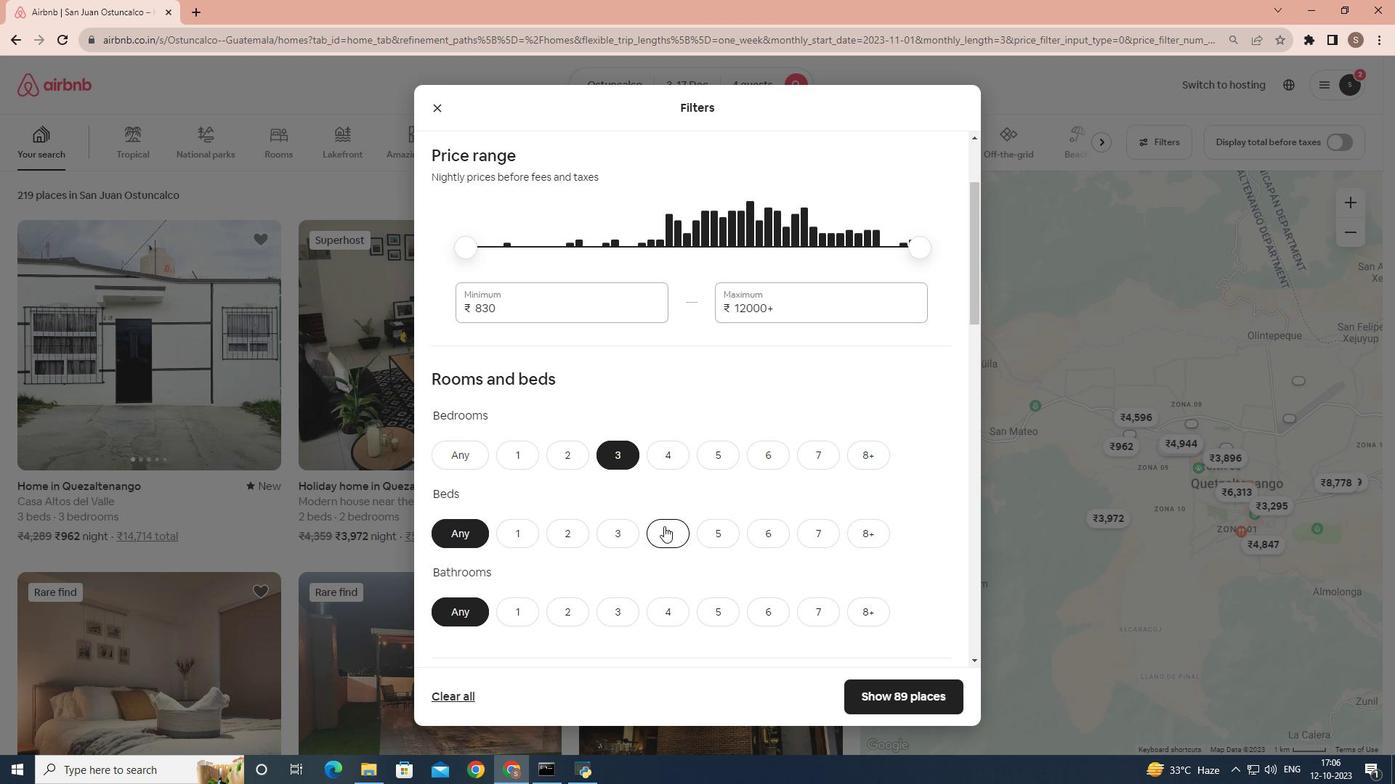 
Action: Mouse scrolled (664, 526) with delta (0, 0)
Screenshot: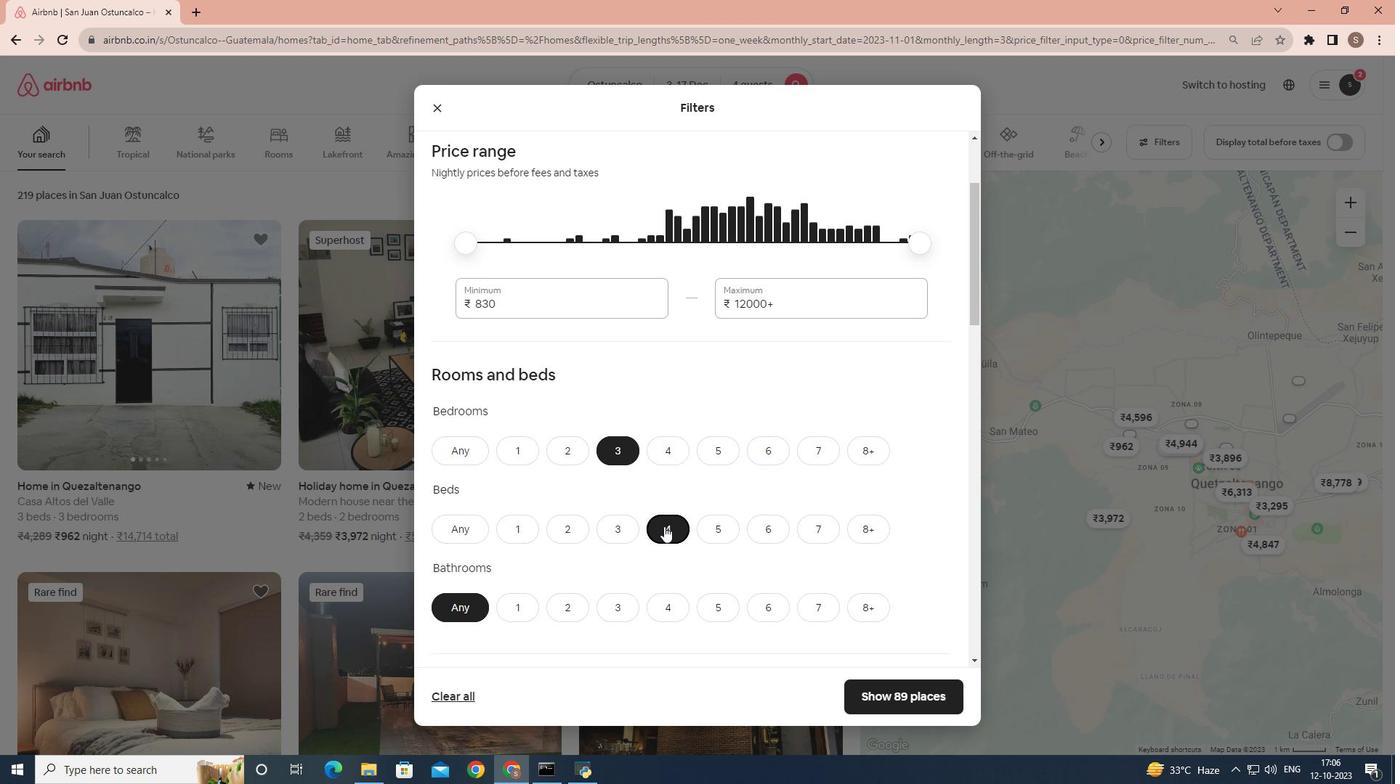 
Action: Mouse moved to (565, 537)
Screenshot: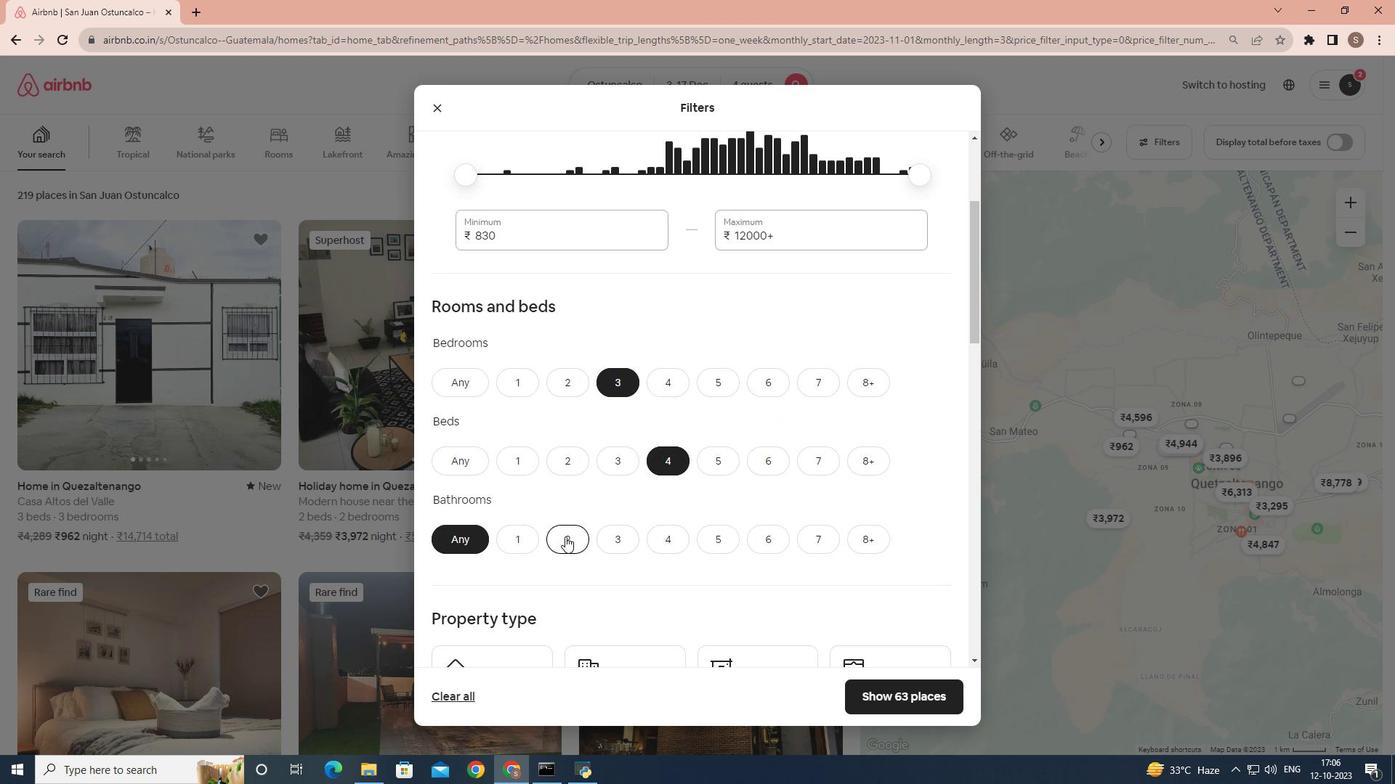 
Action: Mouse pressed left at (565, 537)
Screenshot: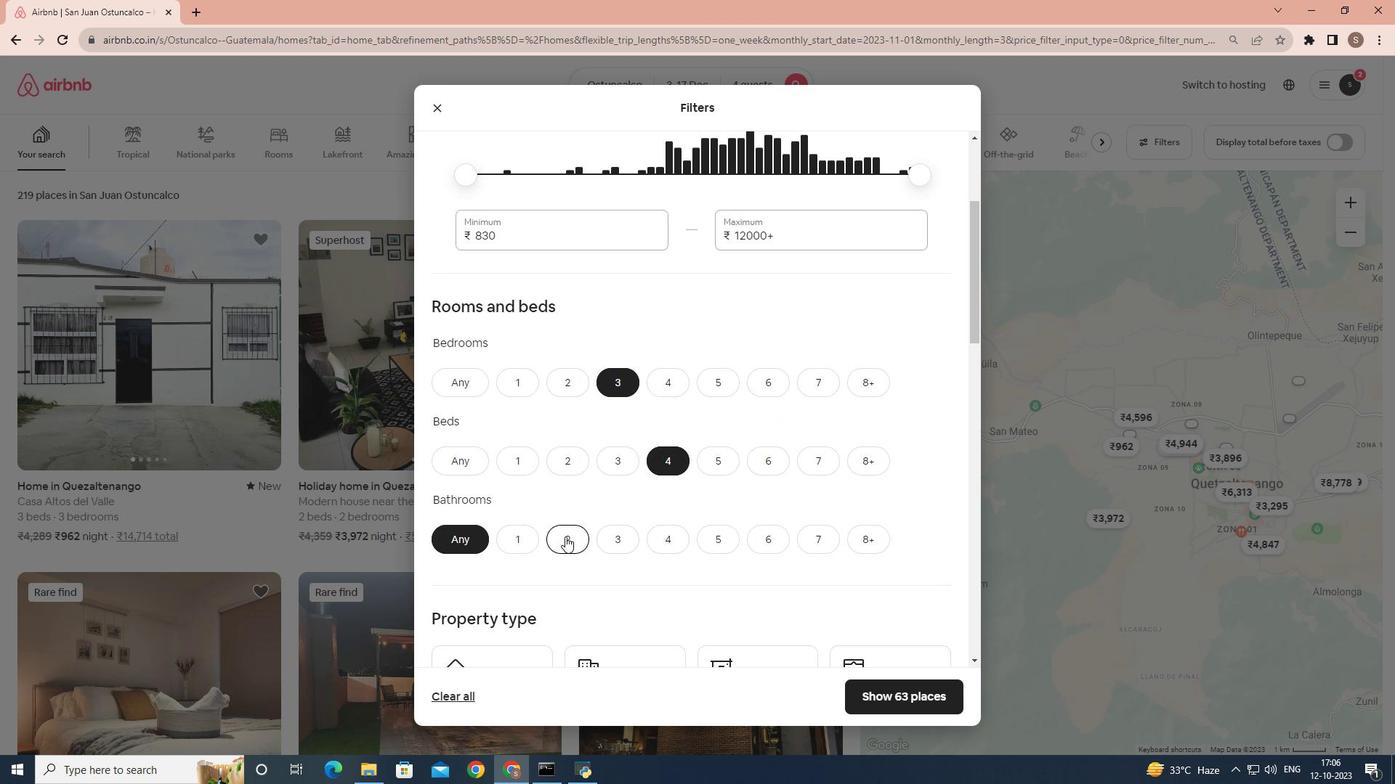 
Action: Mouse moved to (629, 518)
Screenshot: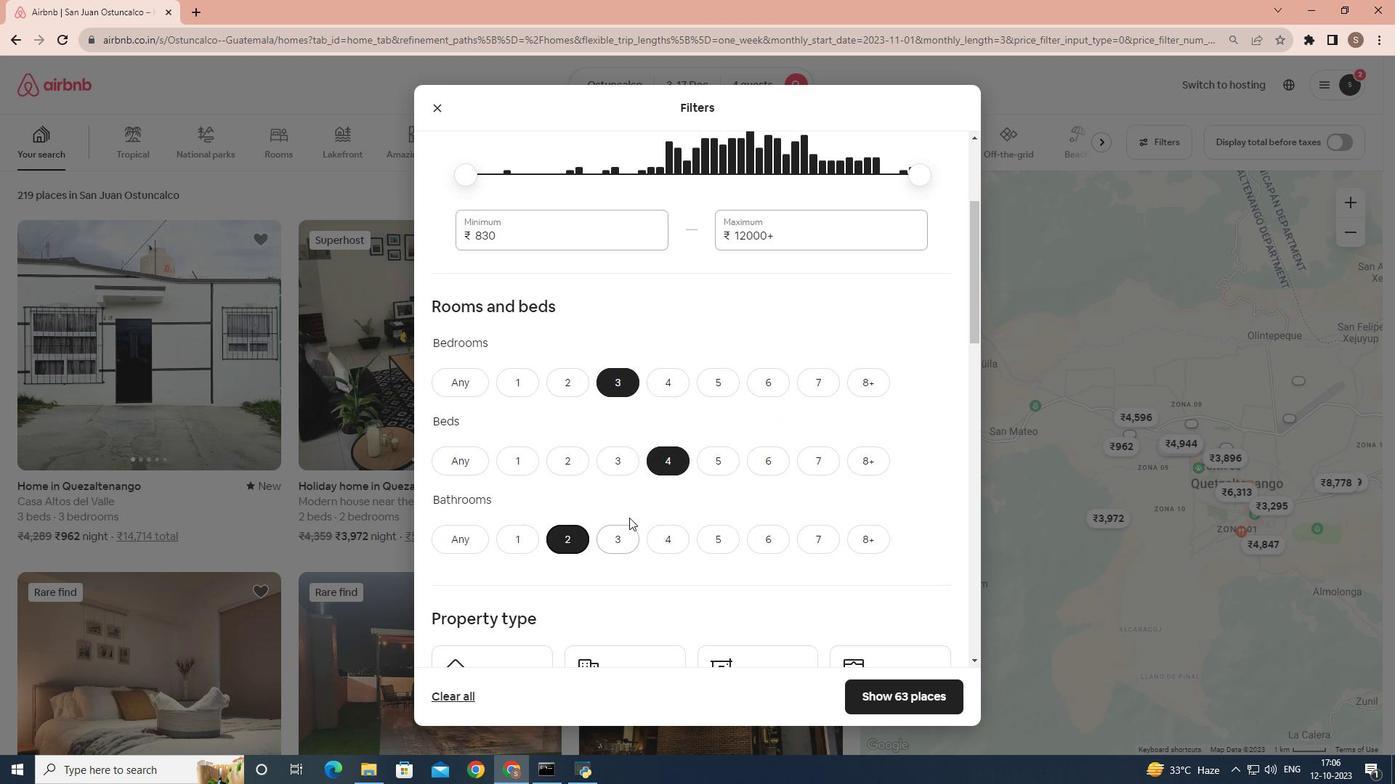 
Action: Mouse scrolled (629, 517) with delta (0, 0)
Screenshot: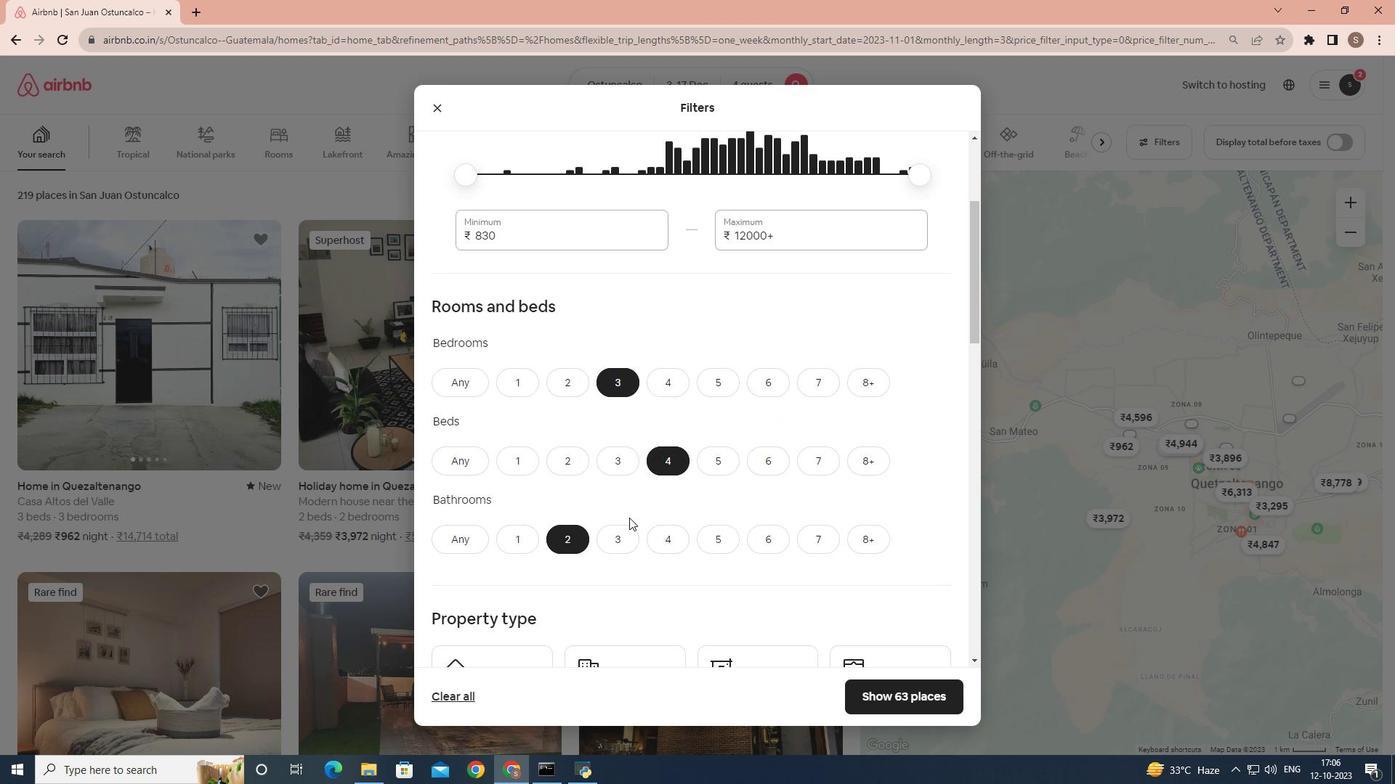 
Action: Mouse scrolled (629, 517) with delta (0, 0)
Screenshot: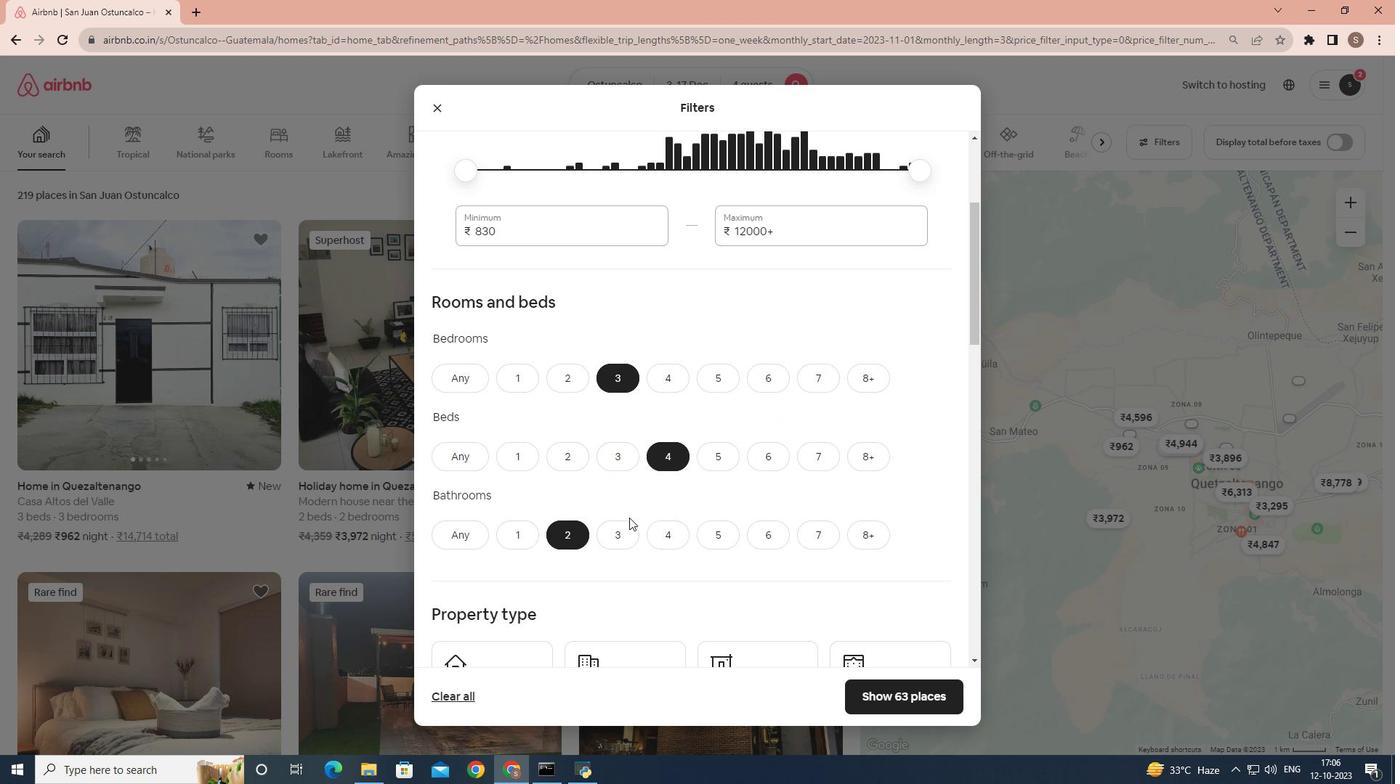 
Action: Mouse scrolled (629, 517) with delta (0, 0)
Screenshot: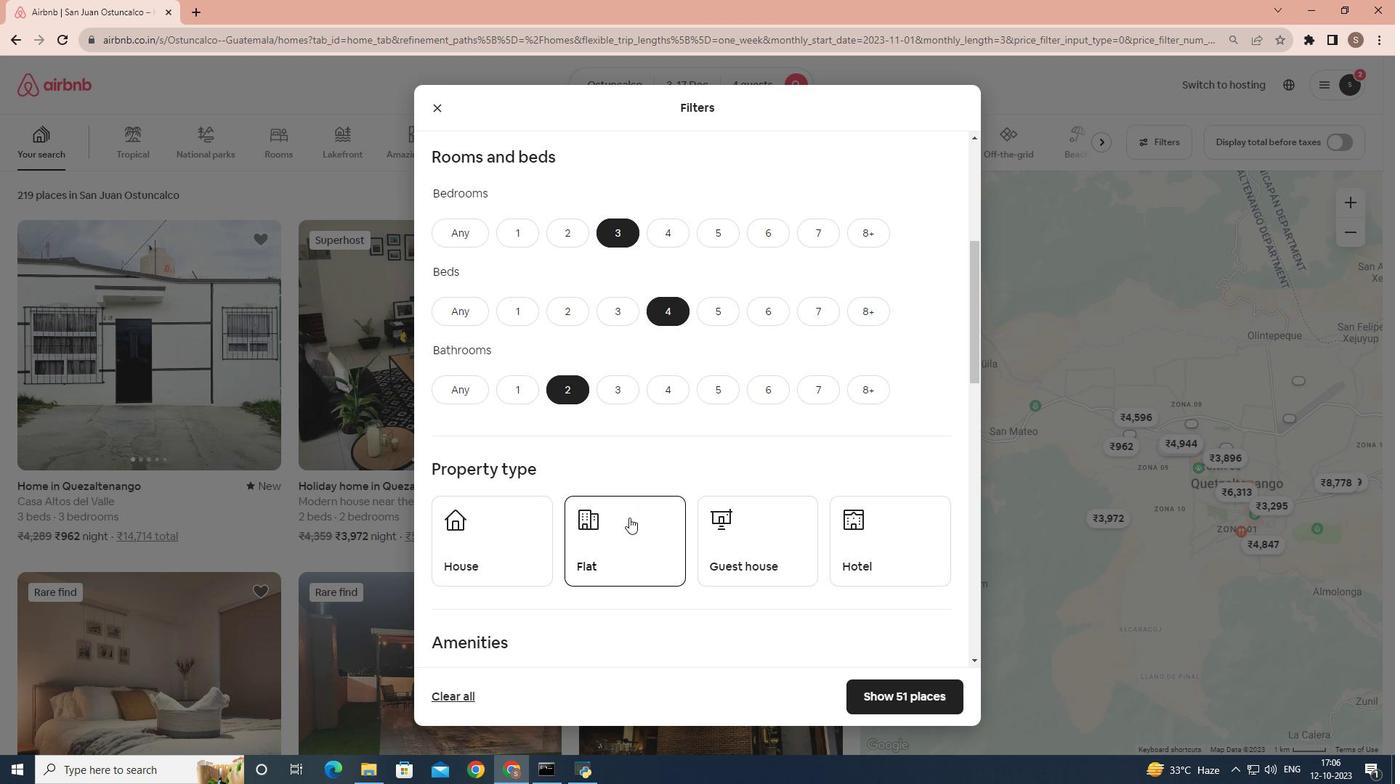 
Action: Mouse moved to (500, 480)
Screenshot: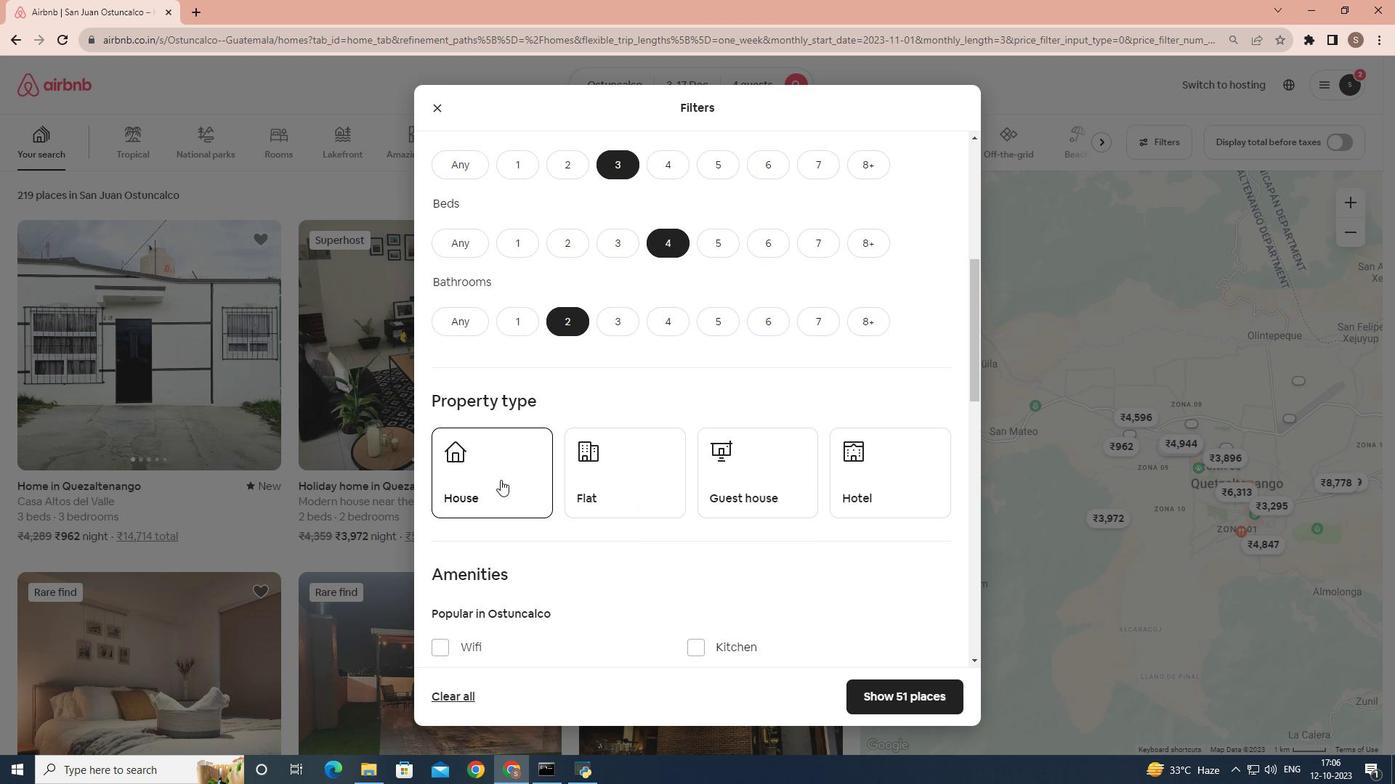 
Action: Mouse pressed left at (500, 480)
Screenshot: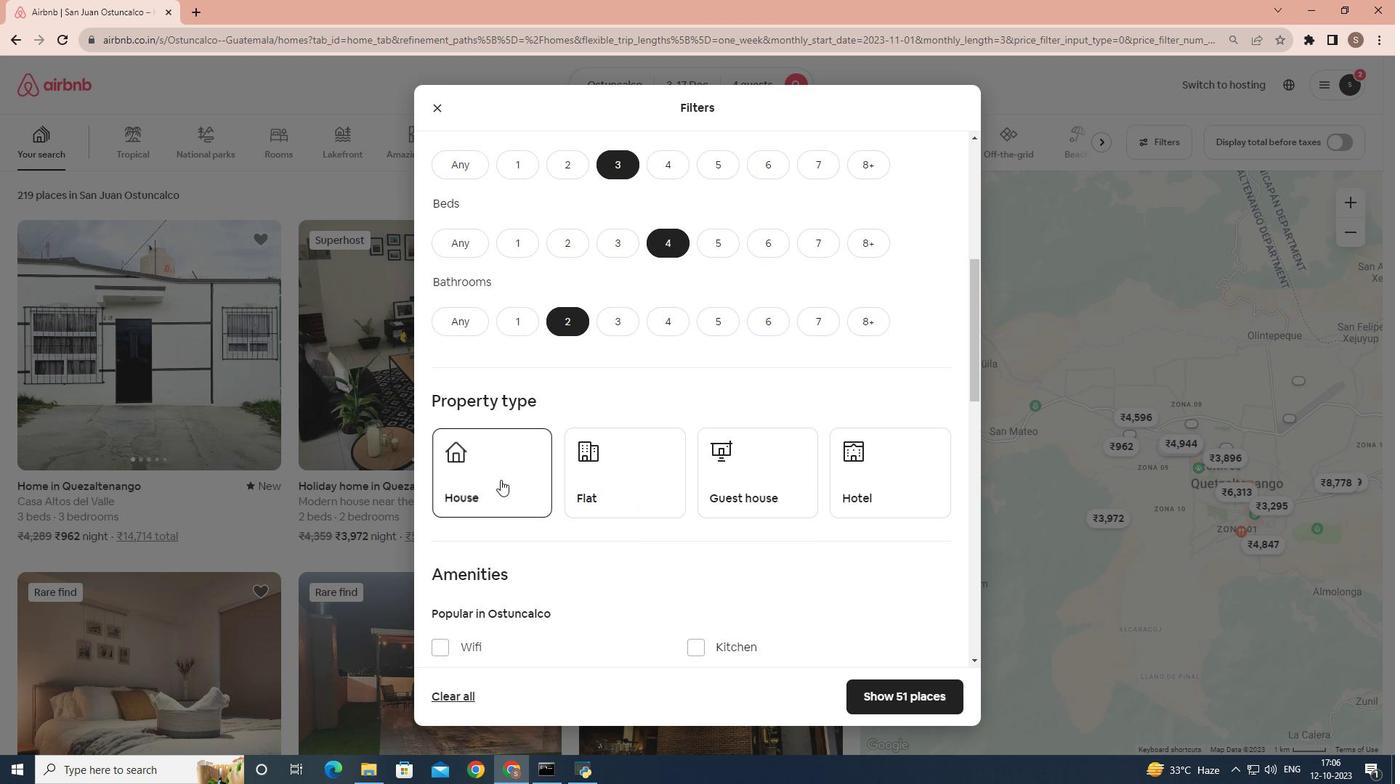 
Action: Mouse moved to (621, 494)
Screenshot: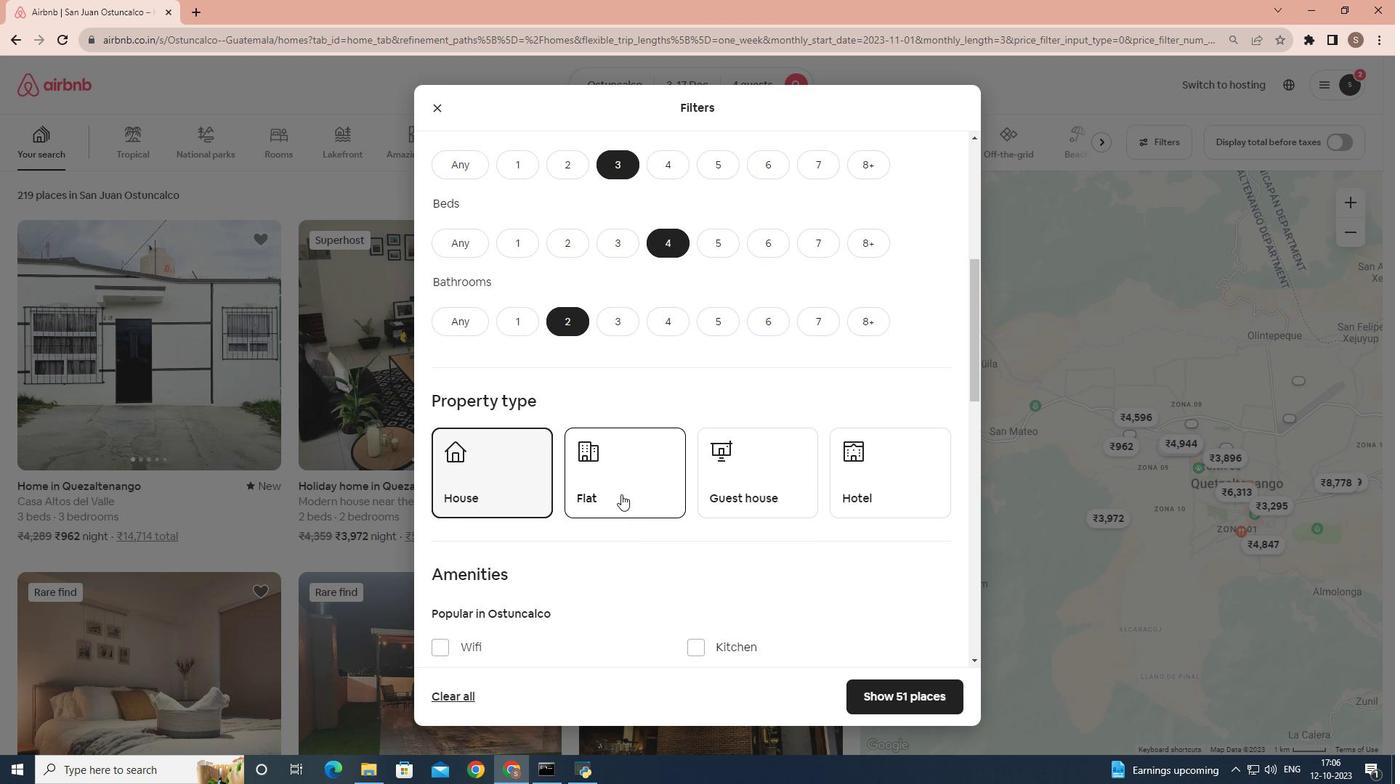 
Action: Mouse scrolled (621, 494) with delta (0, 0)
Screenshot: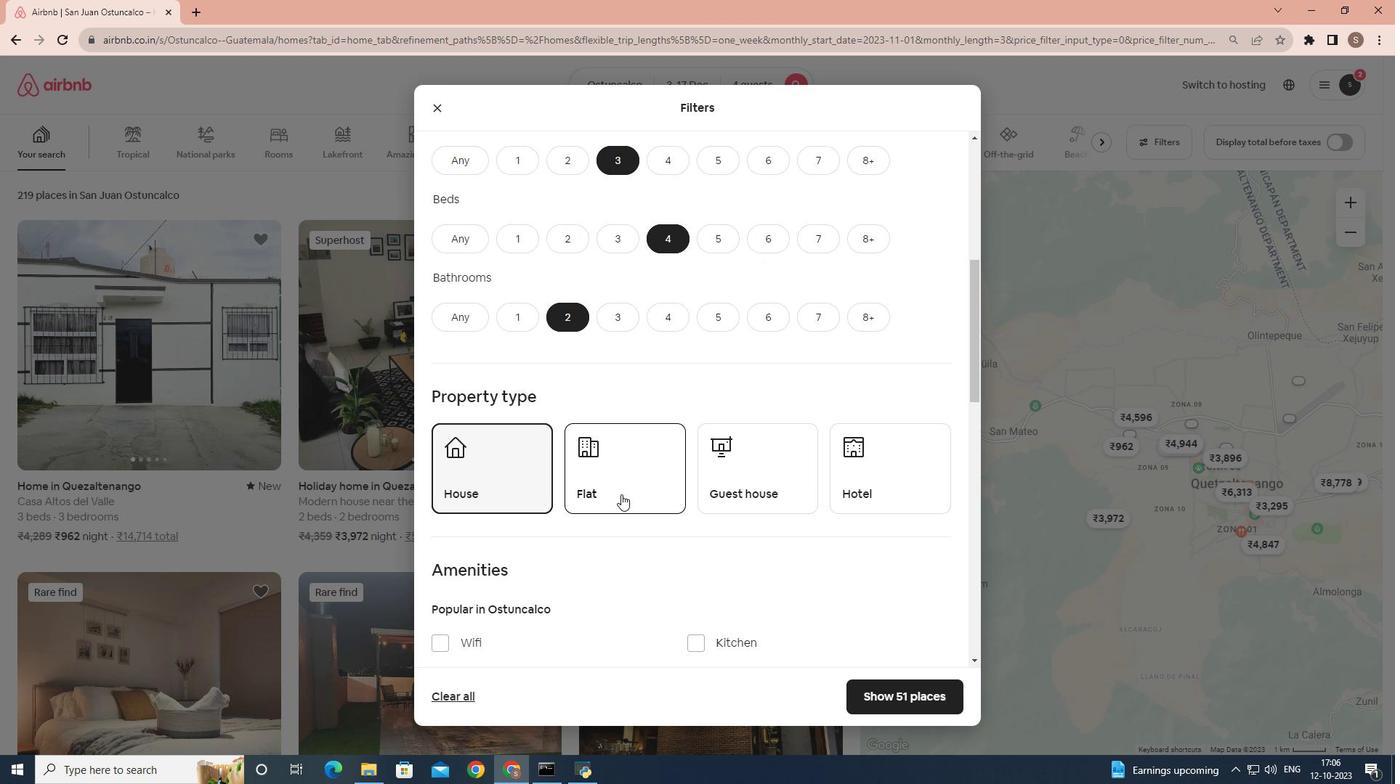 
Action: Mouse scrolled (621, 494) with delta (0, 0)
Screenshot: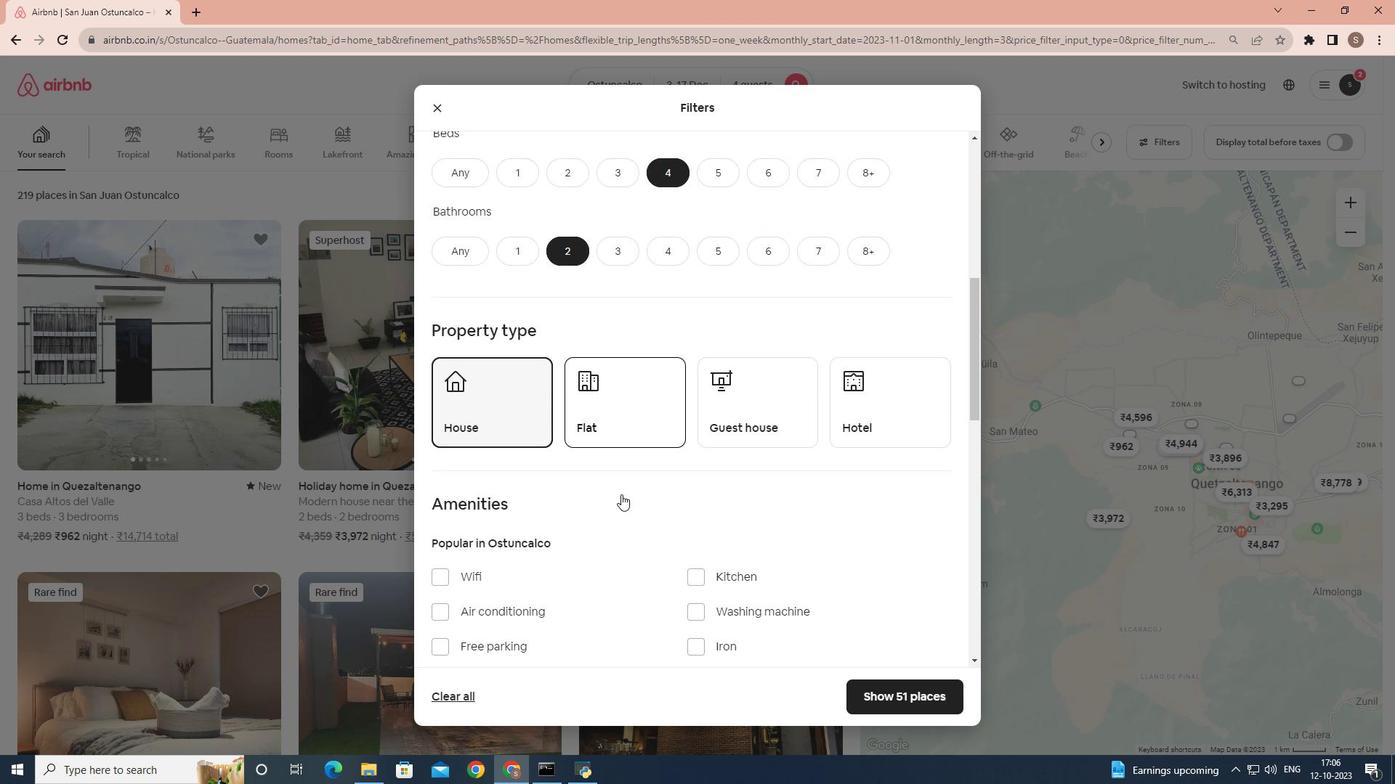 
Action: Mouse moved to (585, 500)
Screenshot: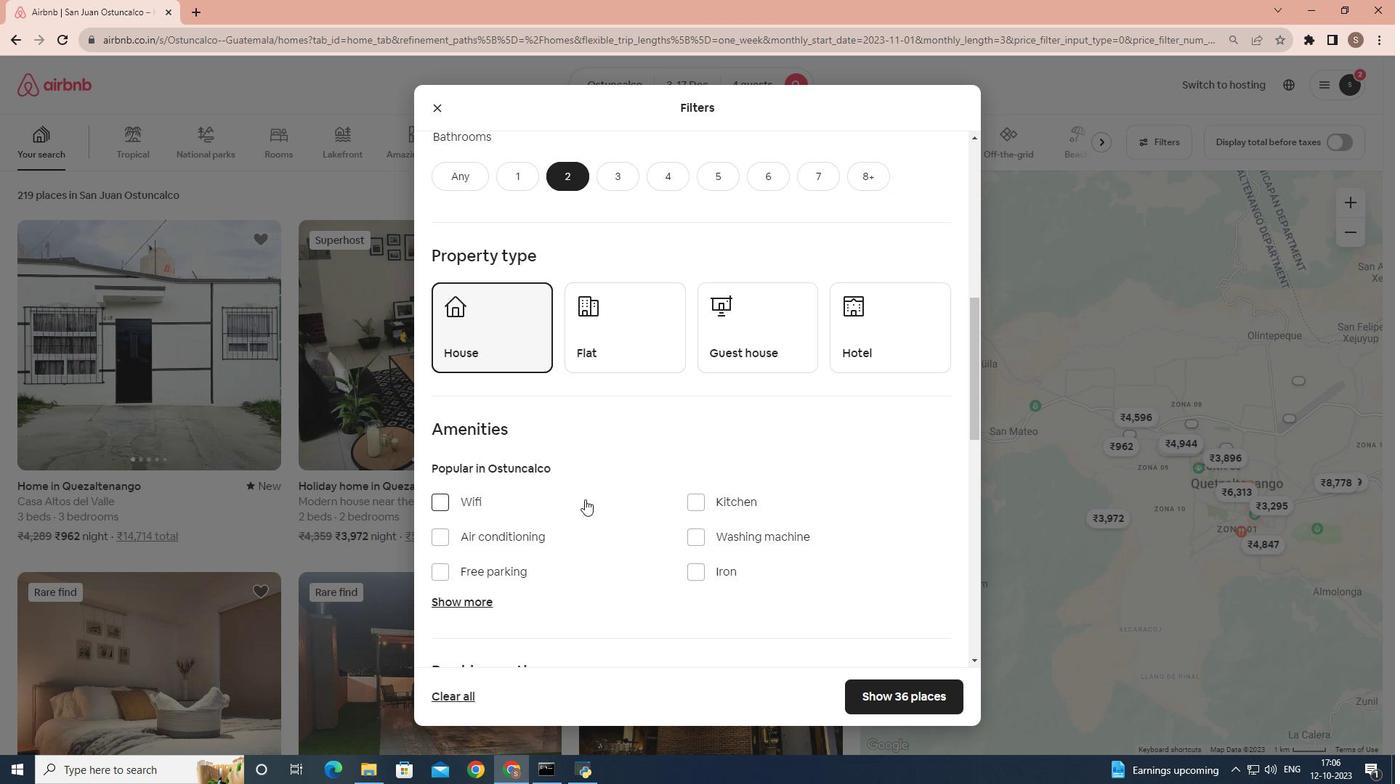 
Action: Mouse scrolled (585, 499) with delta (0, 0)
Screenshot: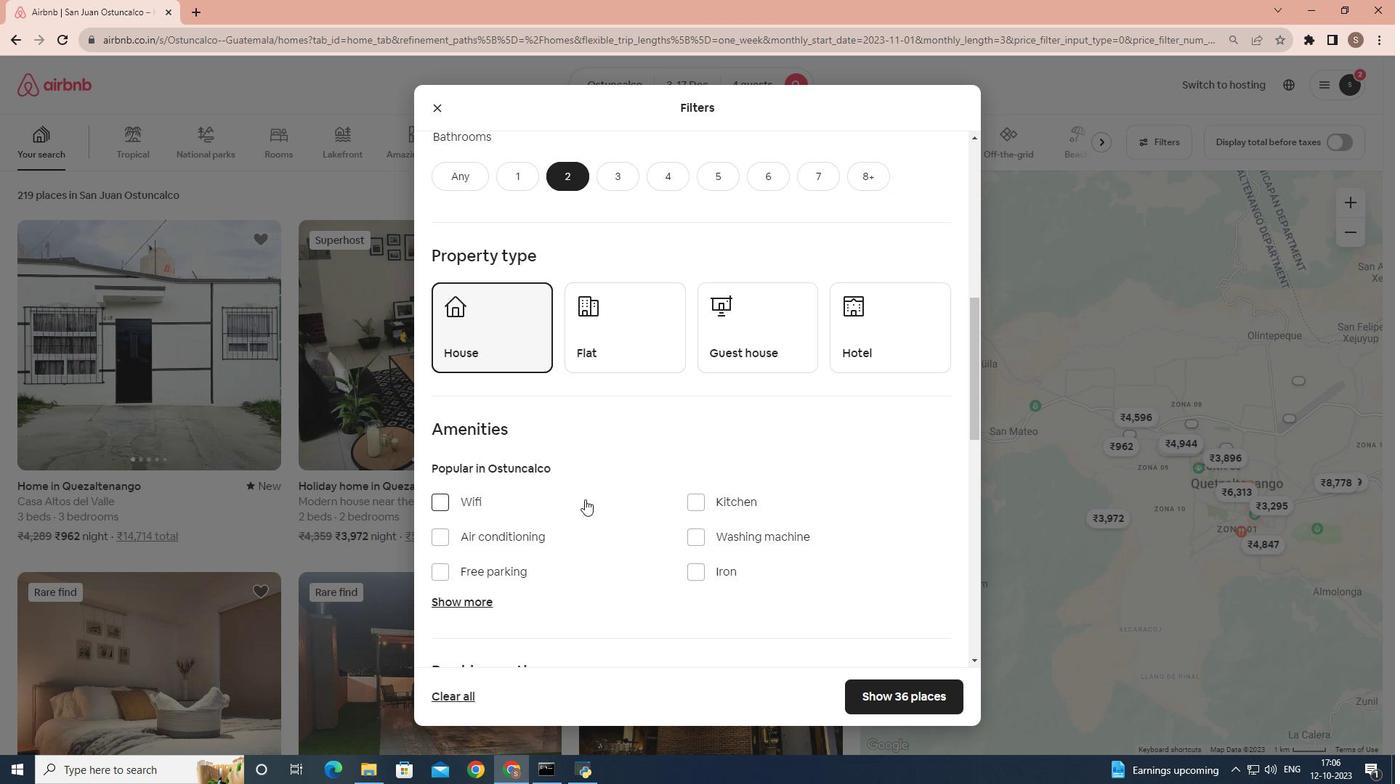 
Action: Mouse moved to (694, 468)
Screenshot: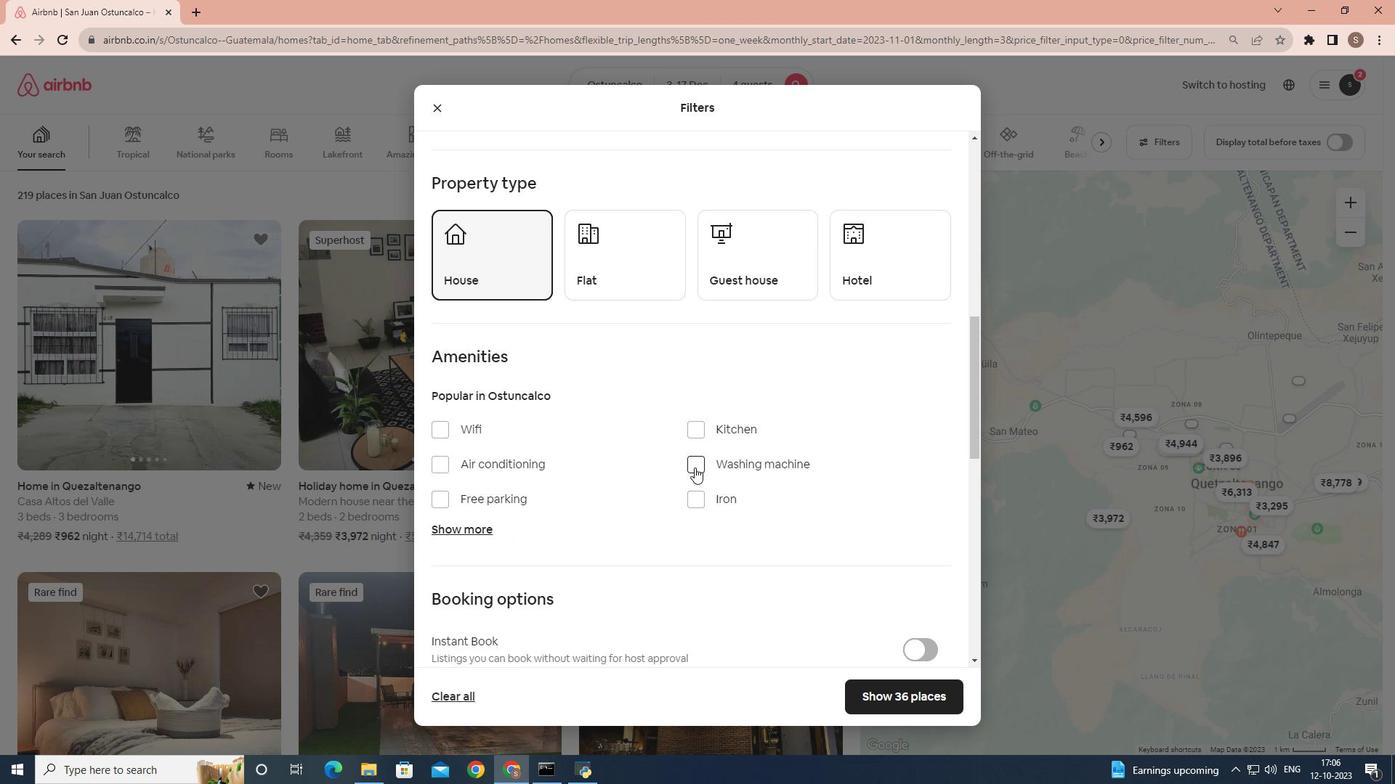 
Action: Mouse pressed left at (694, 468)
Screenshot: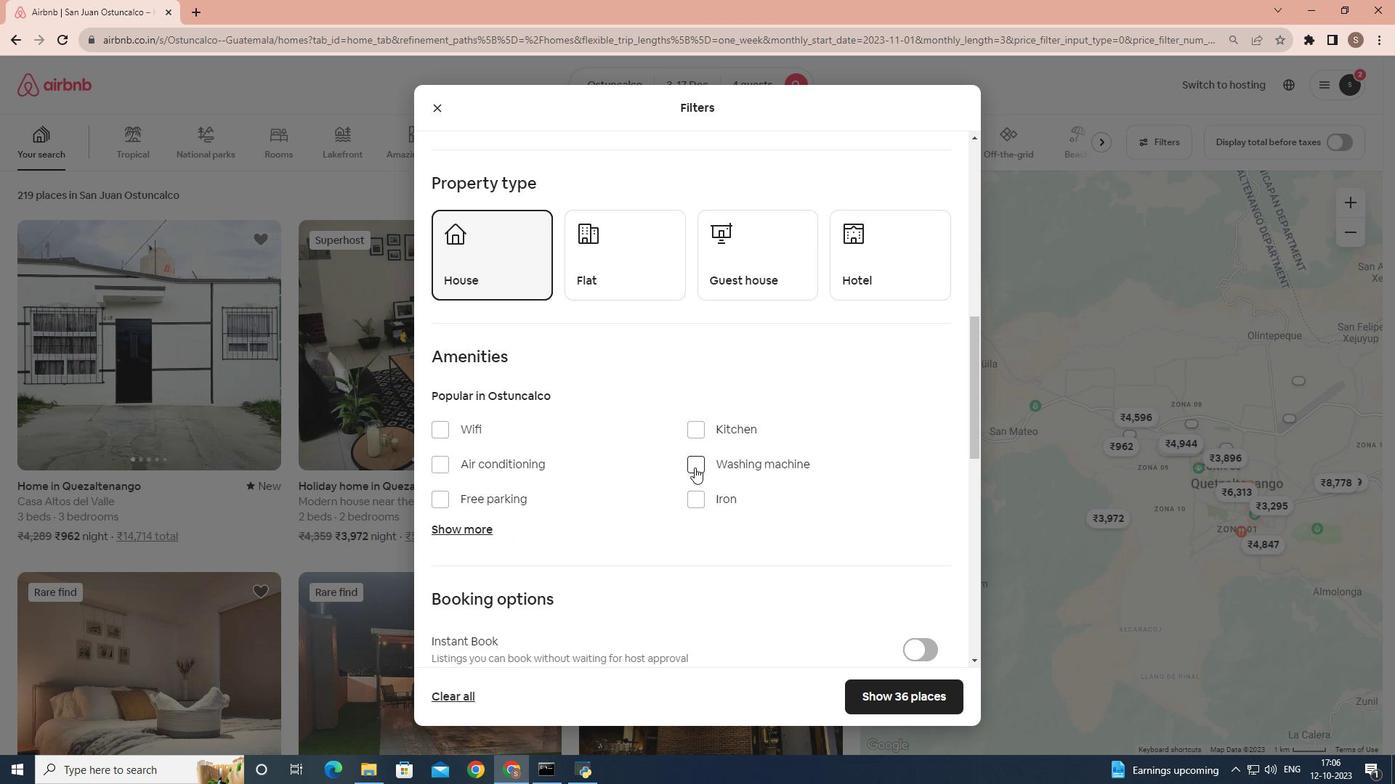 
Action: Mouse moved to (680, 452)
Screenshot: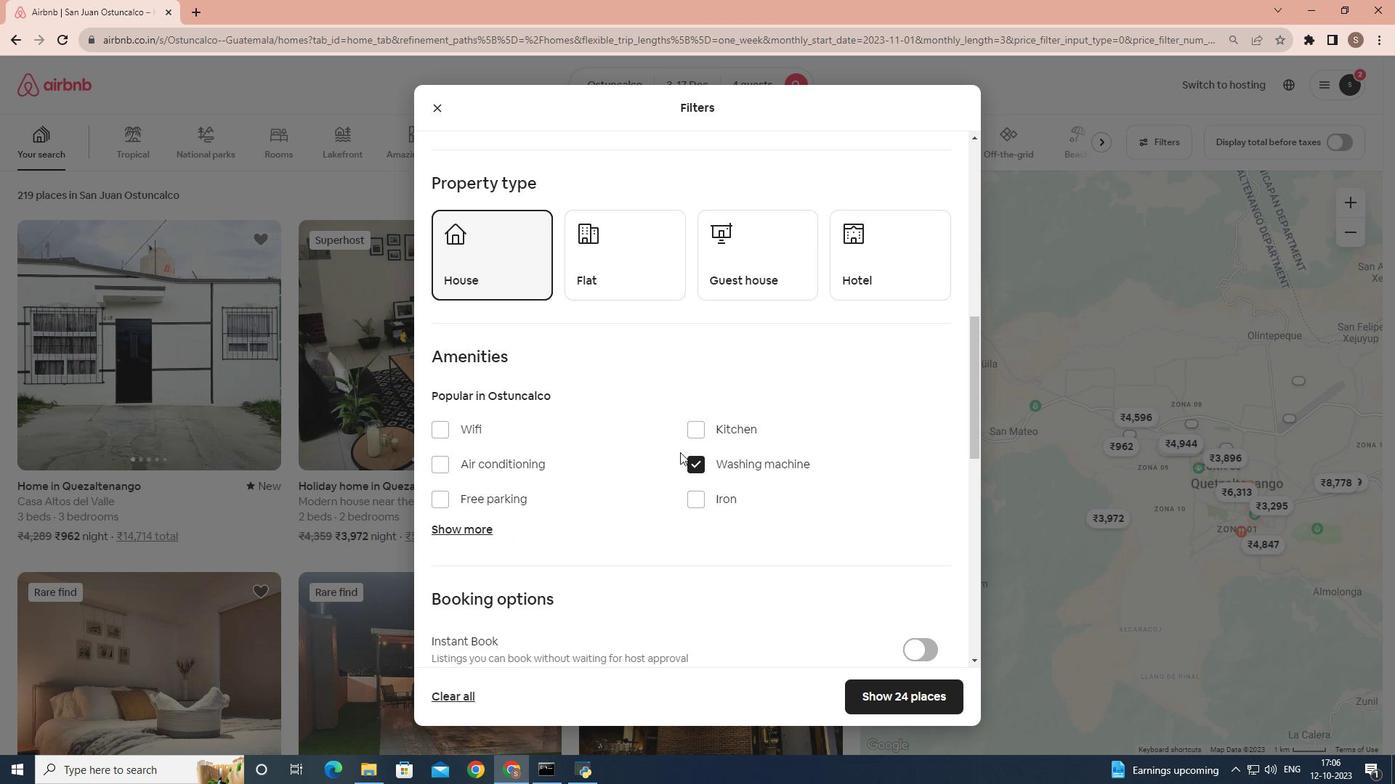 
Action: Mouse scrolled (680, 452) with delta (0, 0)
Screenshot: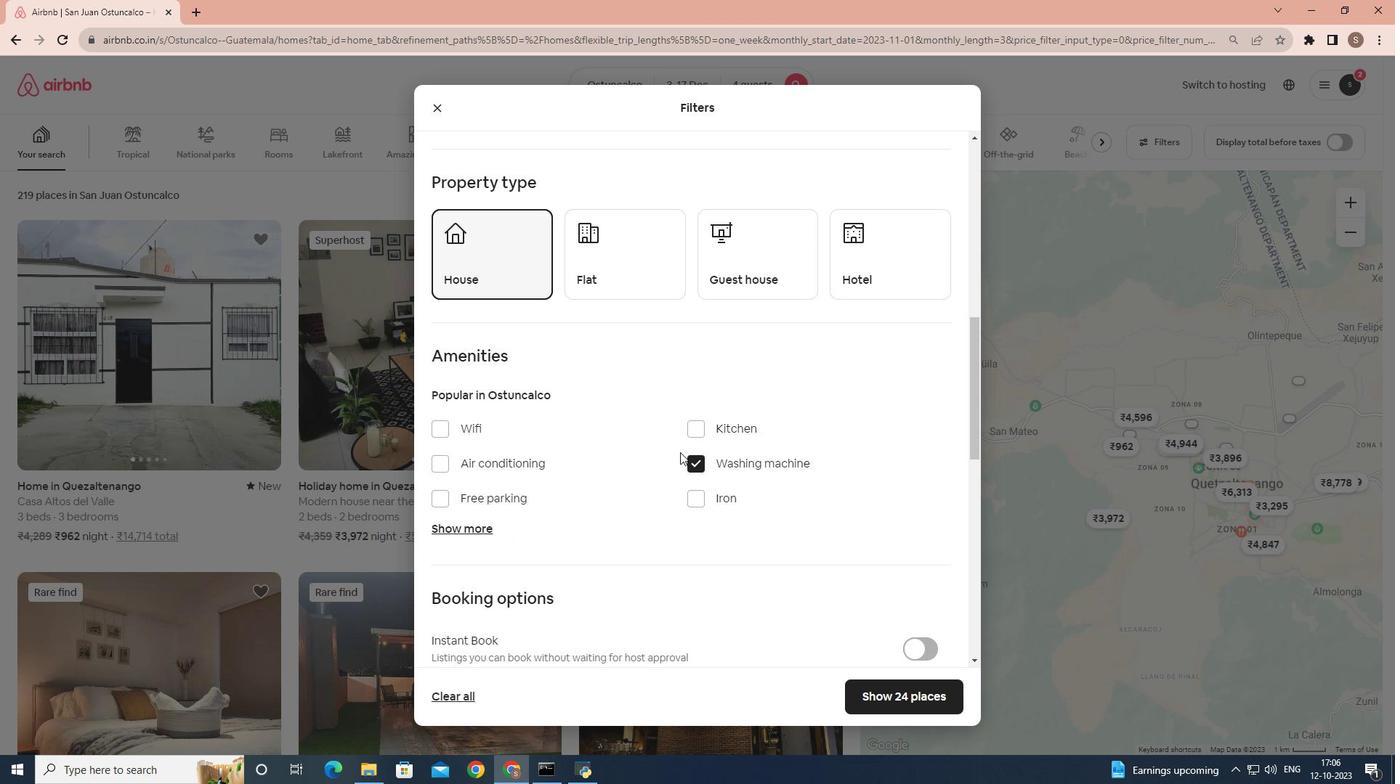 
Action: Mouse moved to (674, 452)
Screenshot: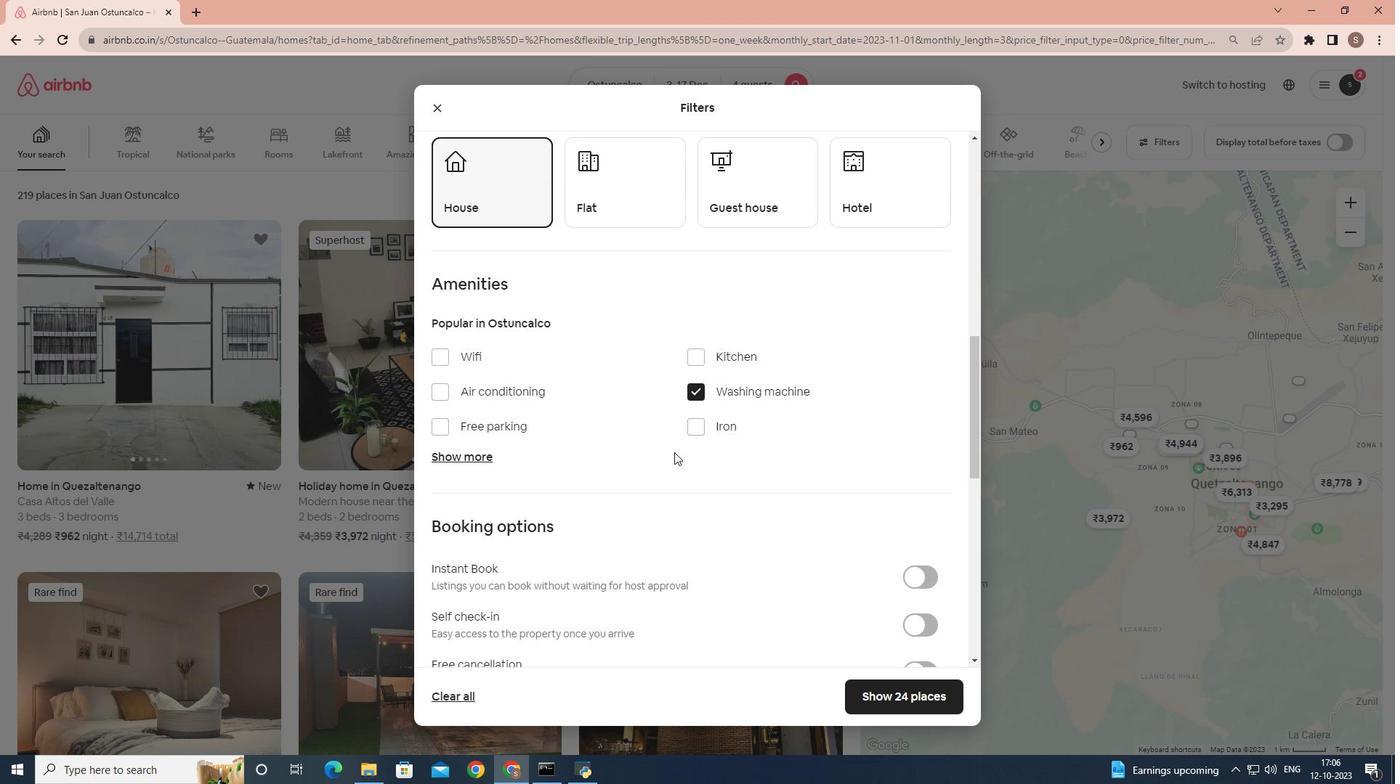 
Action: Mouse scrolled (674, 452) with delta (0, 0)
Screenshot: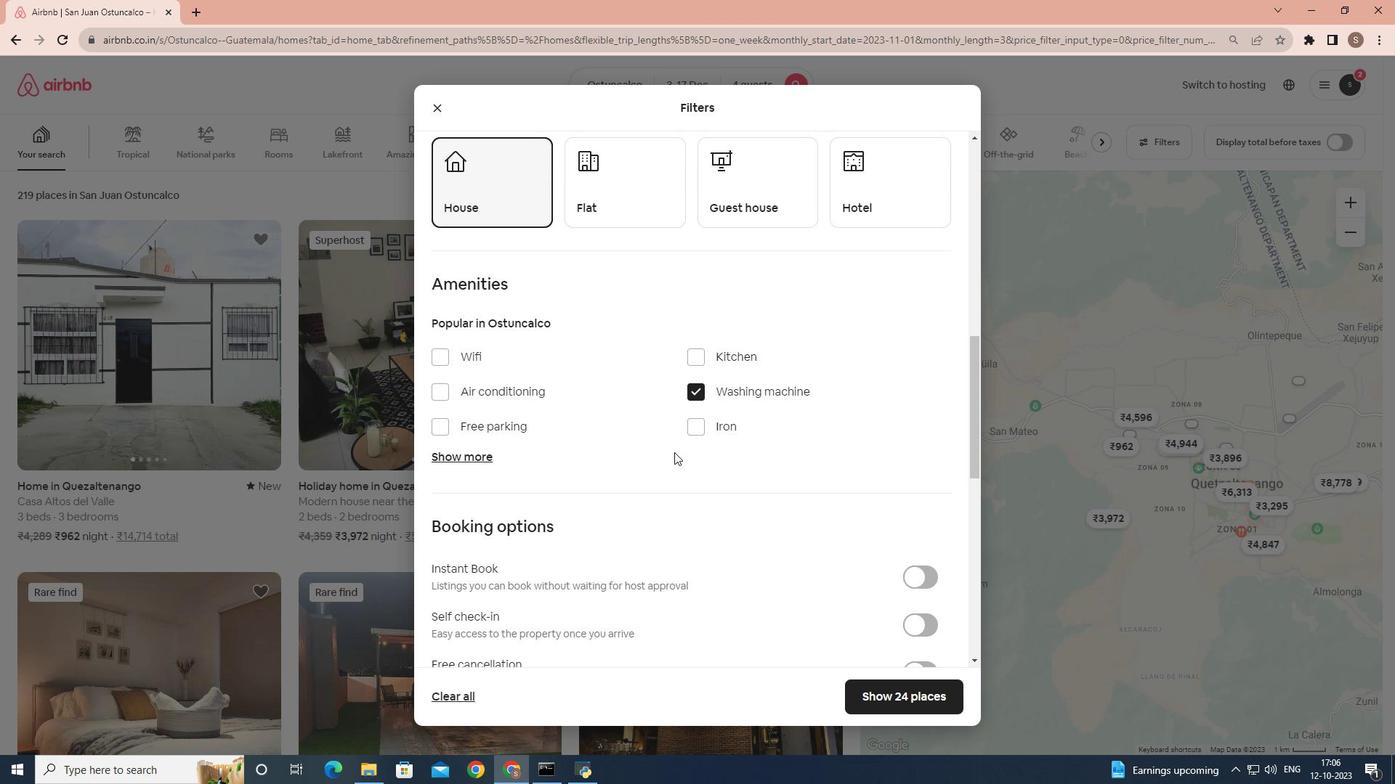 
Action: Mouse scrolled (674, 452) with delta (0, 0)
Screenshot: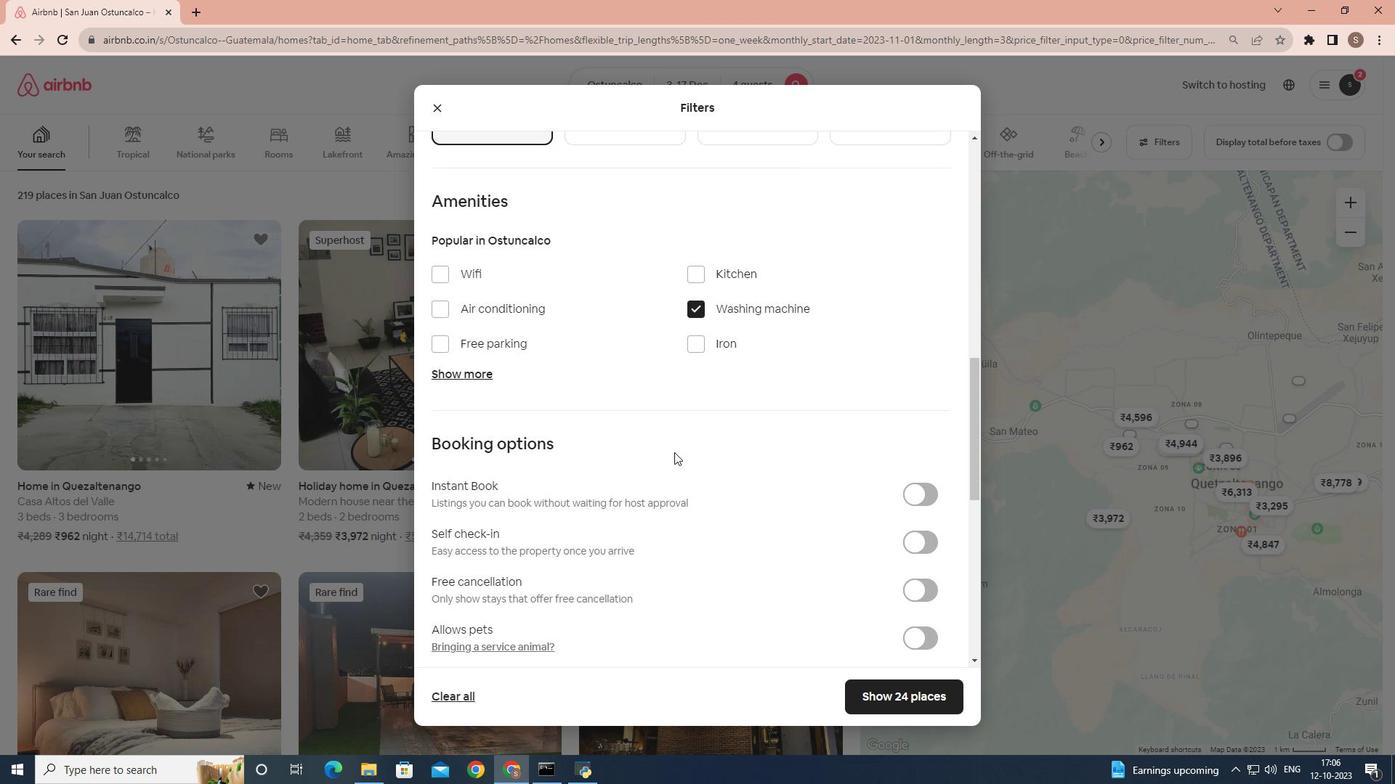 
Action: Mouse scrolled (674, 452) with delta (0, 0)
Screenshot: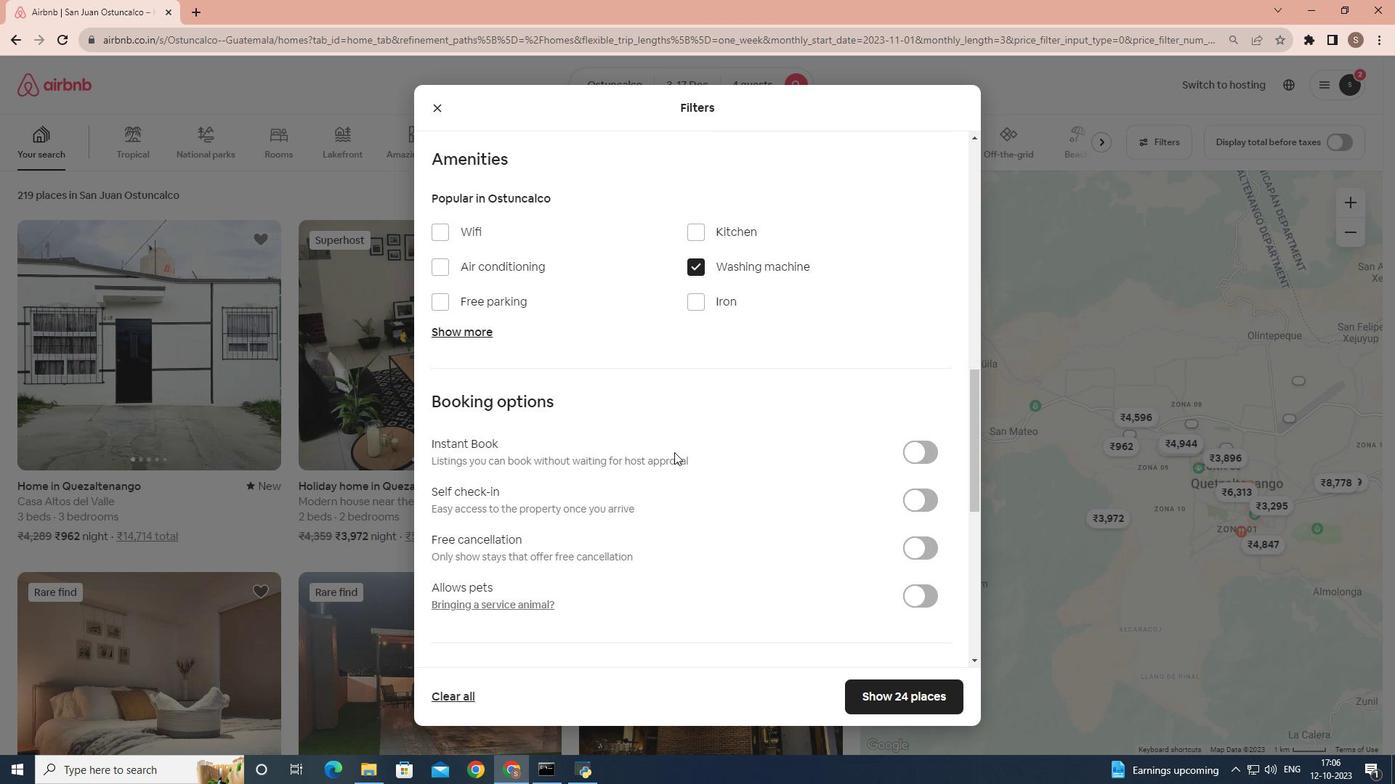 
Action: Mouse moved to (929, 406)
Screenshot: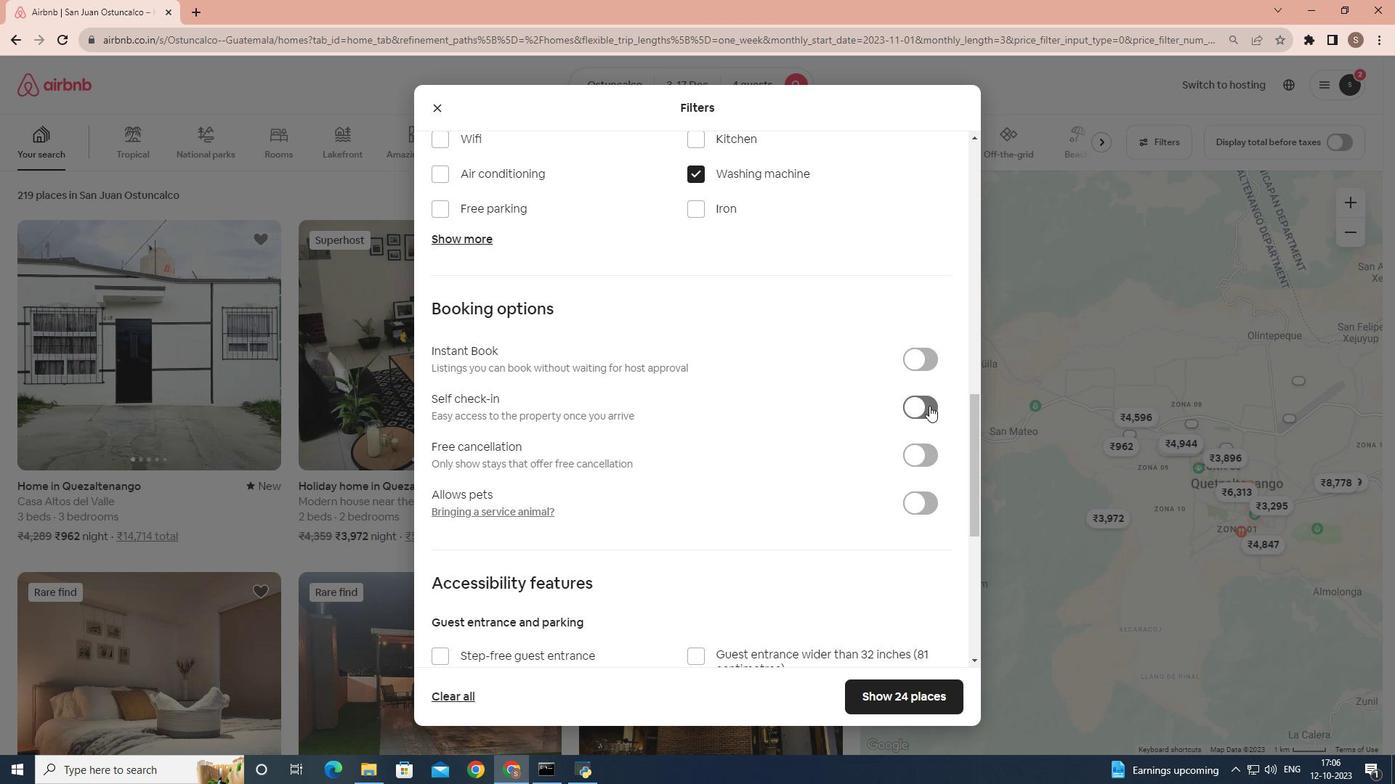 
Action: Mouse pressed left at (929, 406)
Screenshot: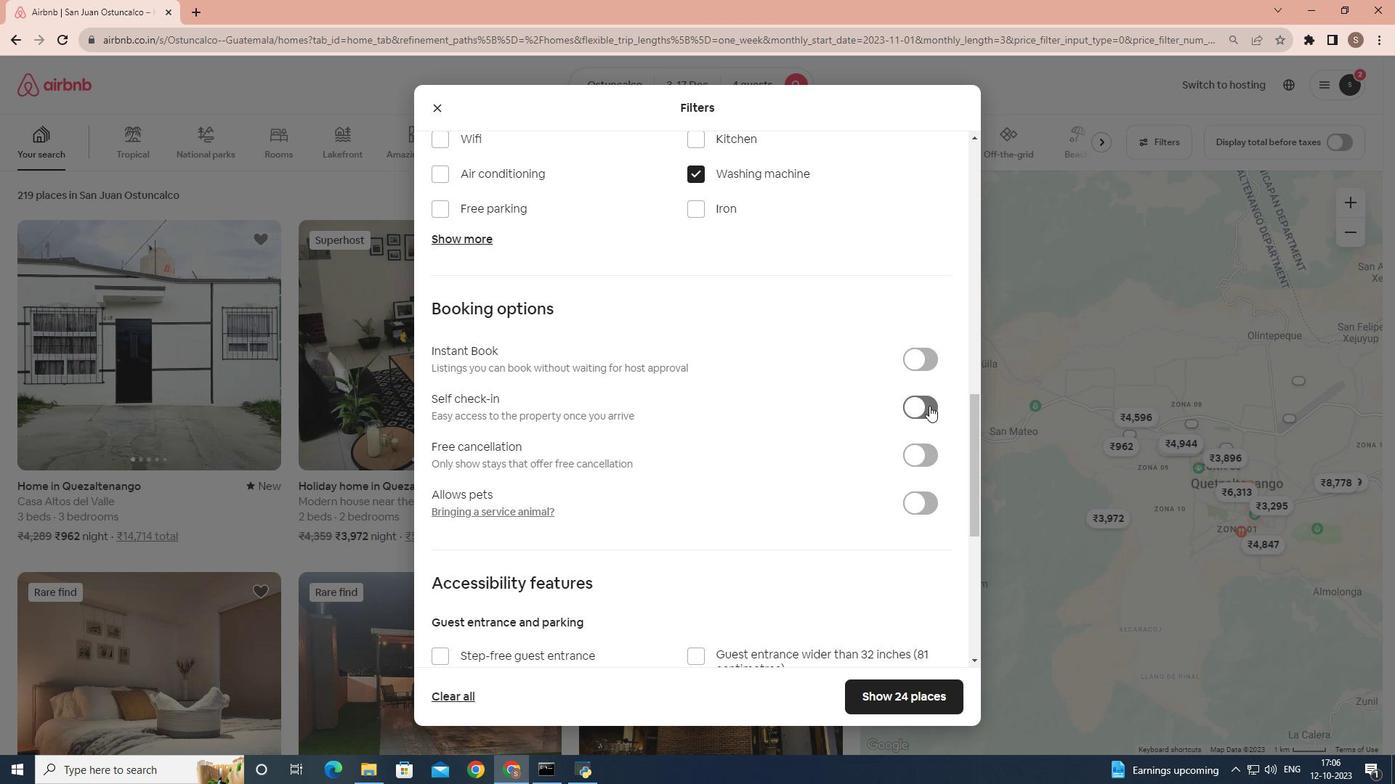 
Action: Mouse moved to (796, 421)
Screenshot: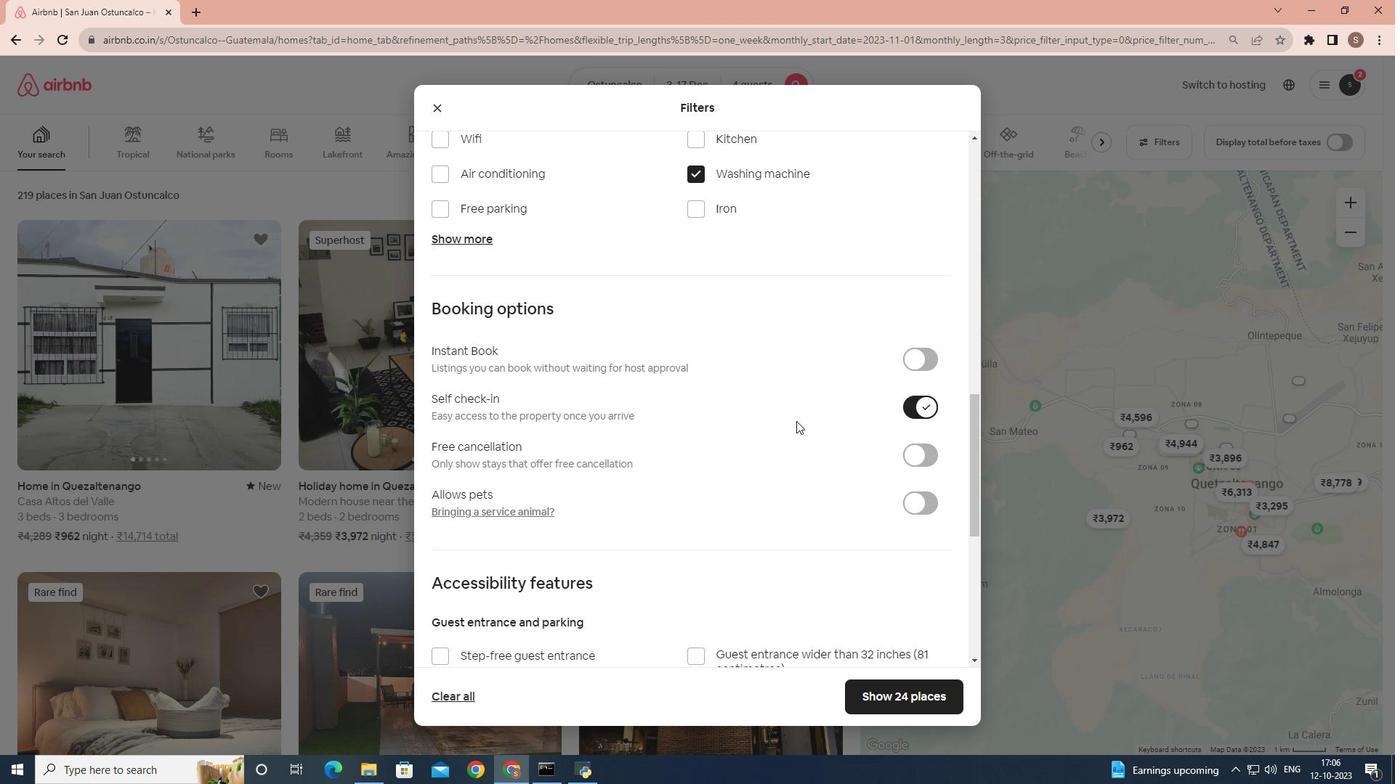 
Action: Mouse scrolled (796, 420) with delta (0, 0)
Screenshot: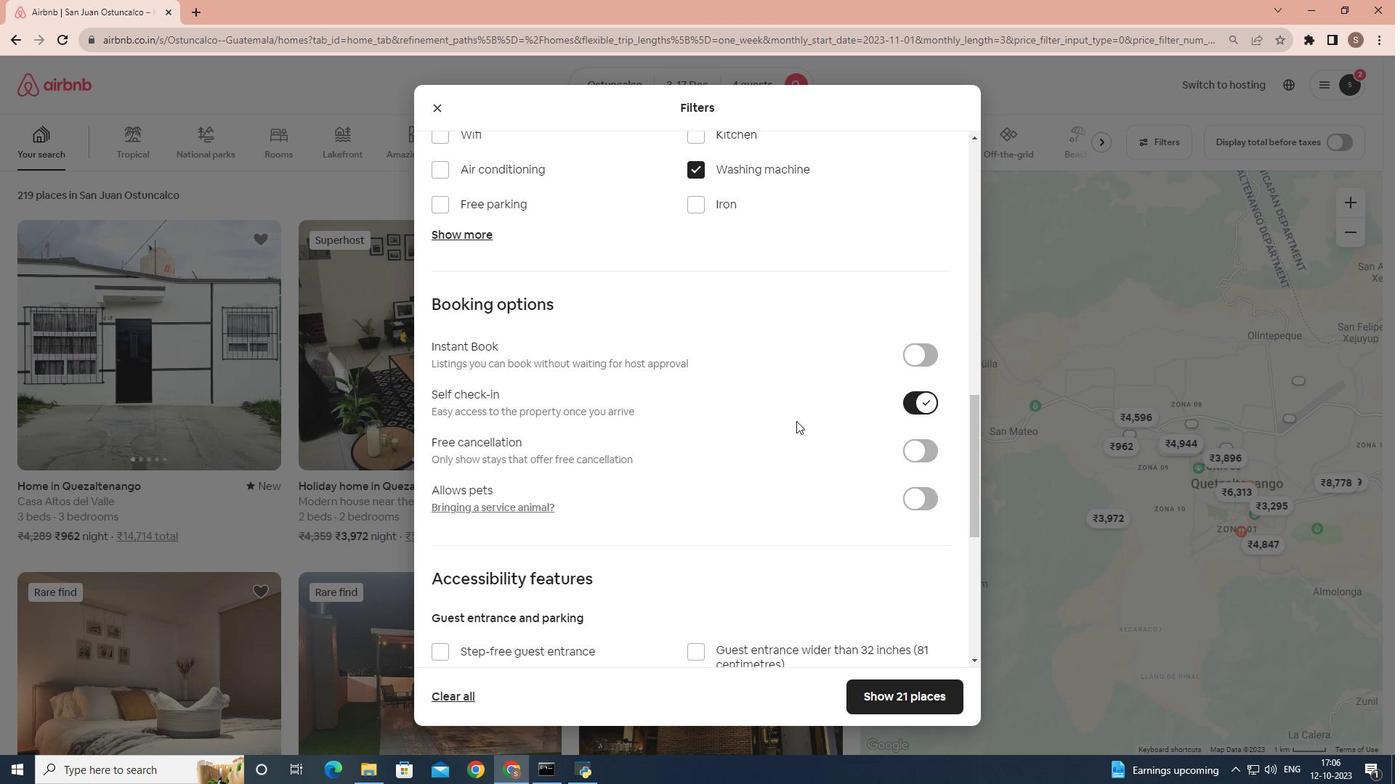 
Action: Mouse scrolled (796, 420) with delta (0, 0)
Screenshot: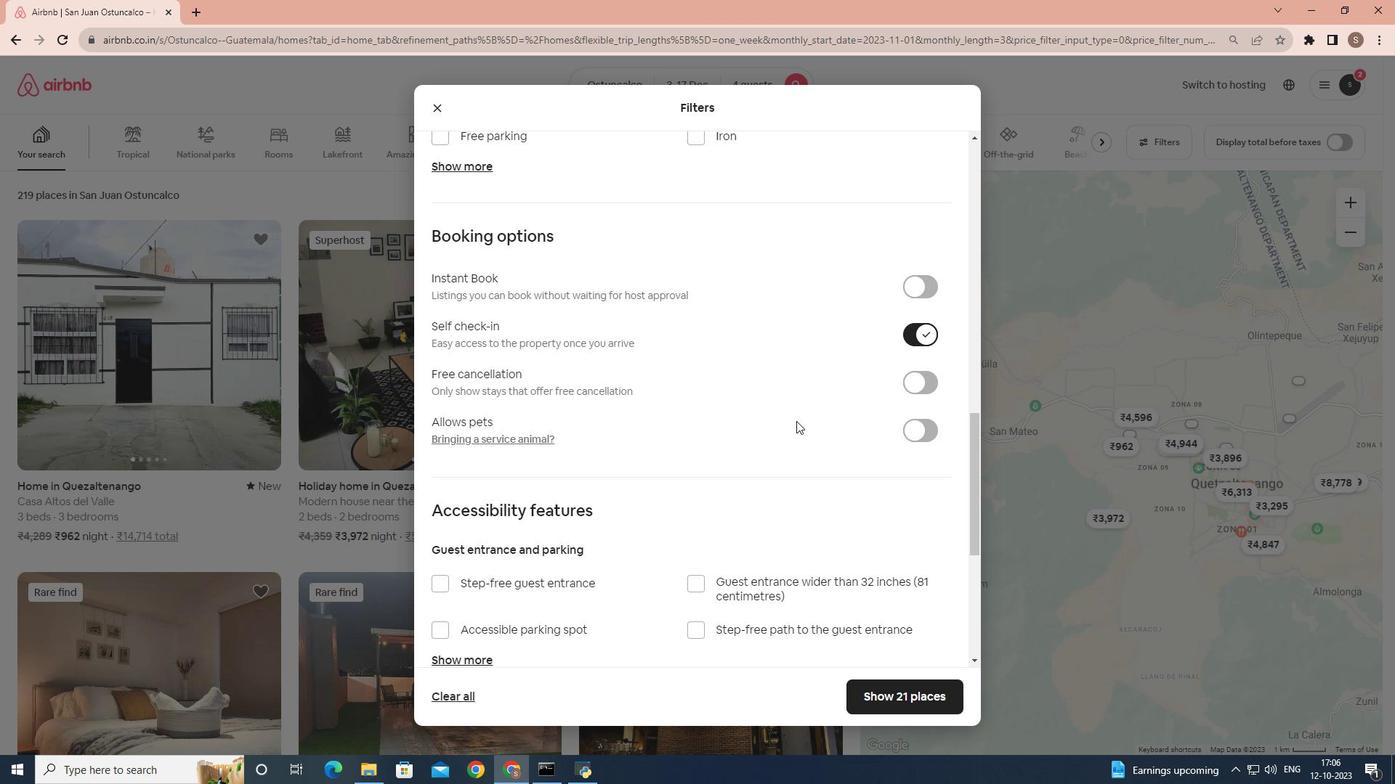 
Action: Mouse moved to (894, 696)
Screenshot: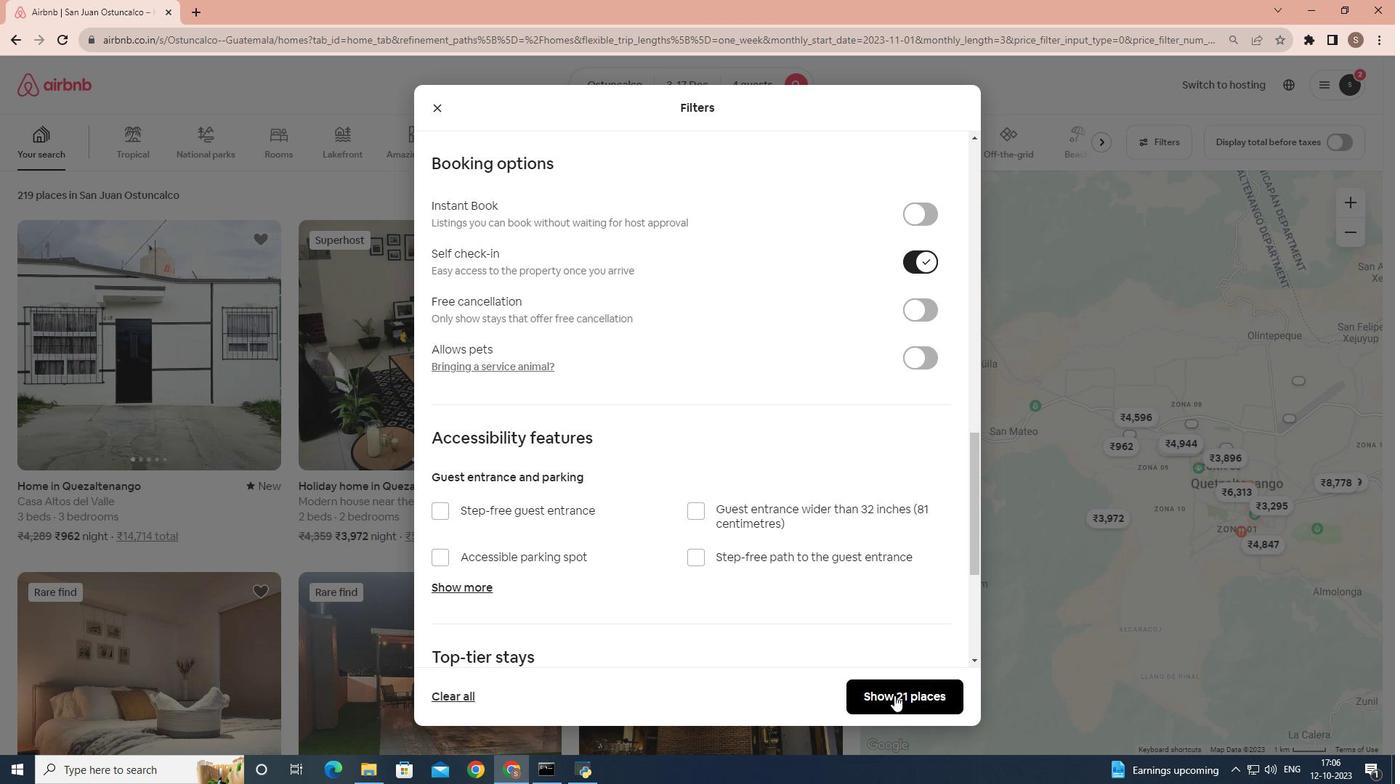 
Action: Mouse pressed left at (894, 696)
Screenshot: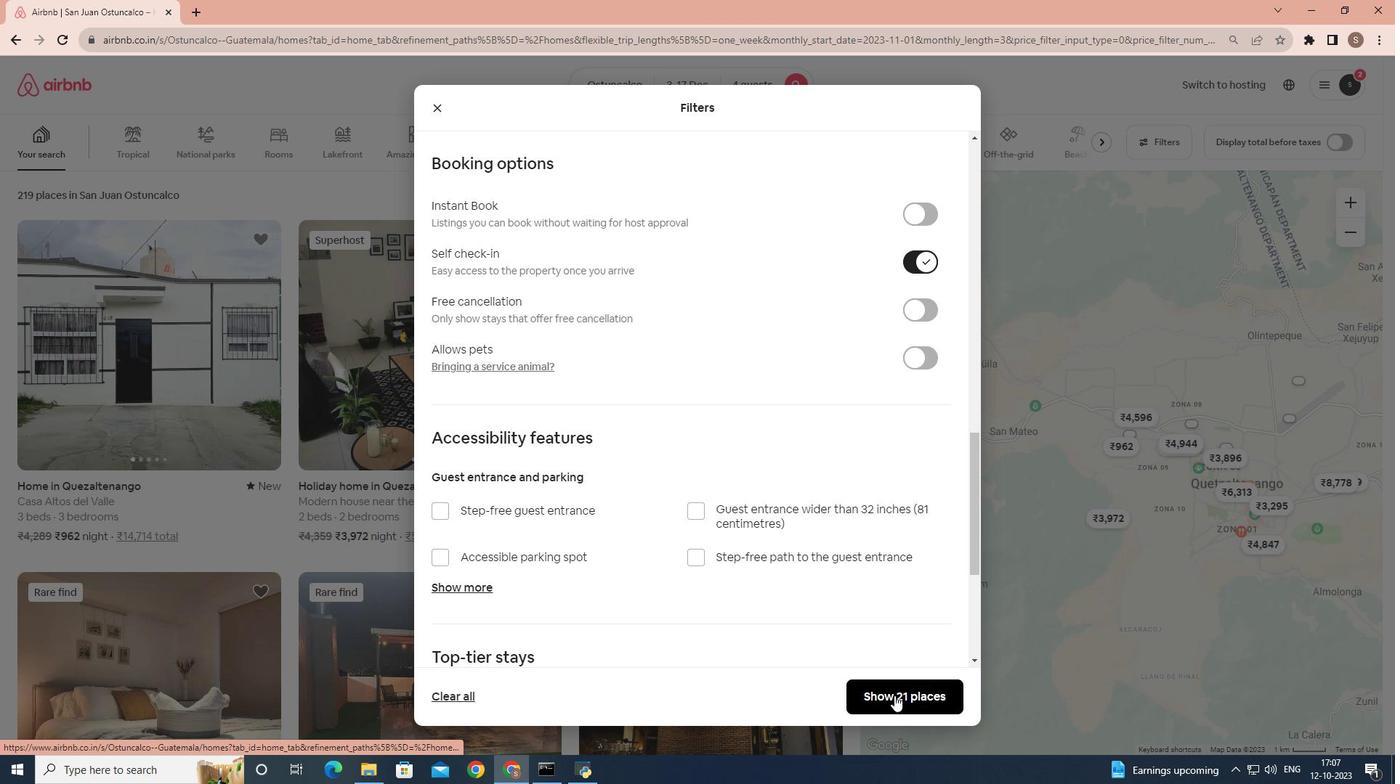 
Action: Mouse moved to (193, 378)
Screenshot: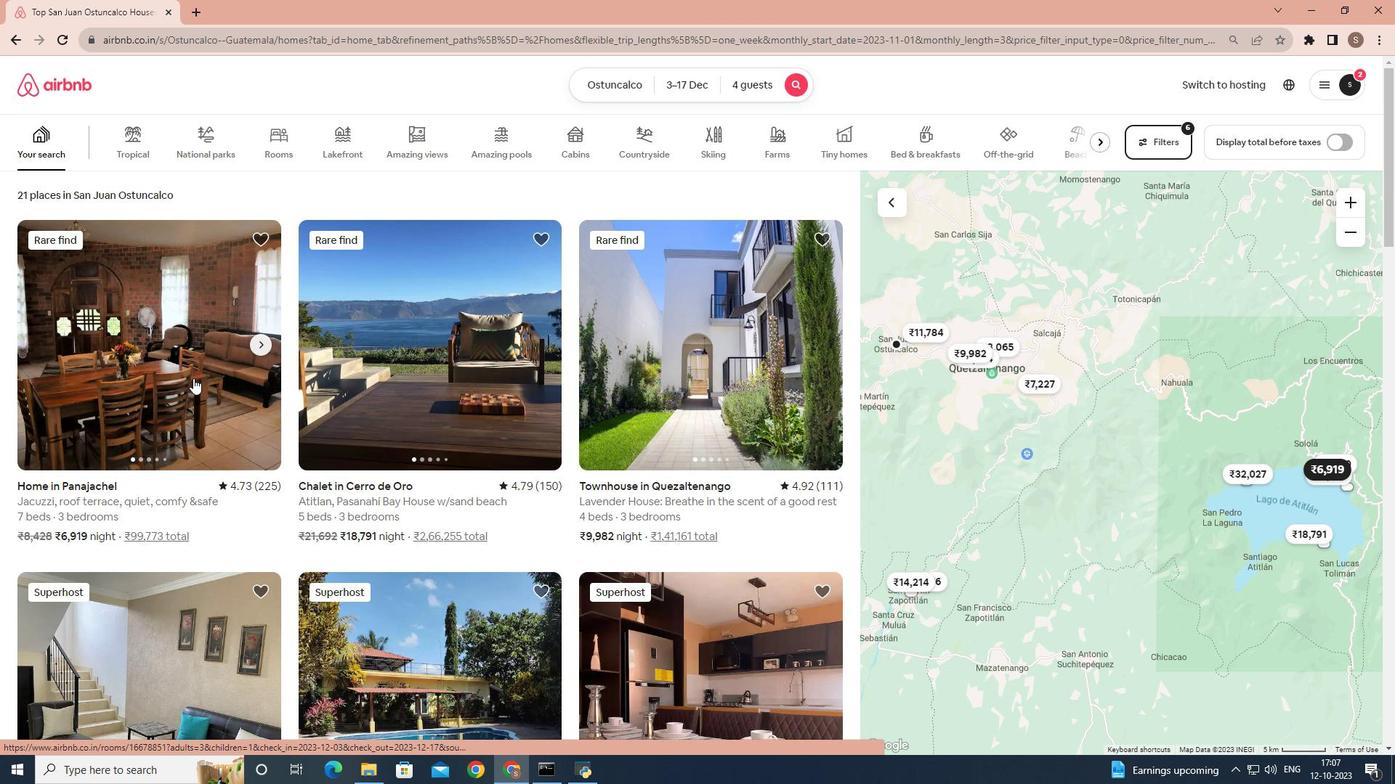 
Action: Mouse pressed left at (193, 378)
Screenshot: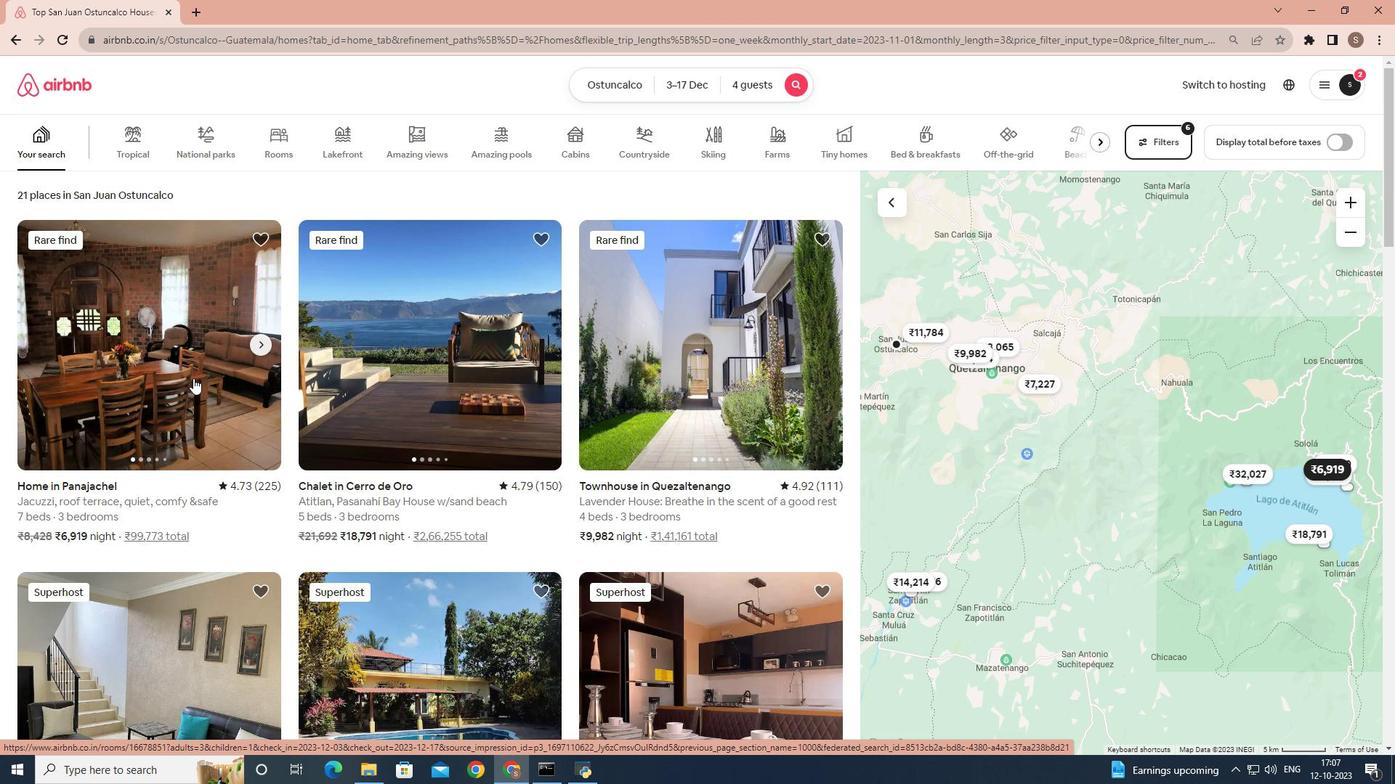 
Action: Mouse moved to (1047, 542)
Screenshot: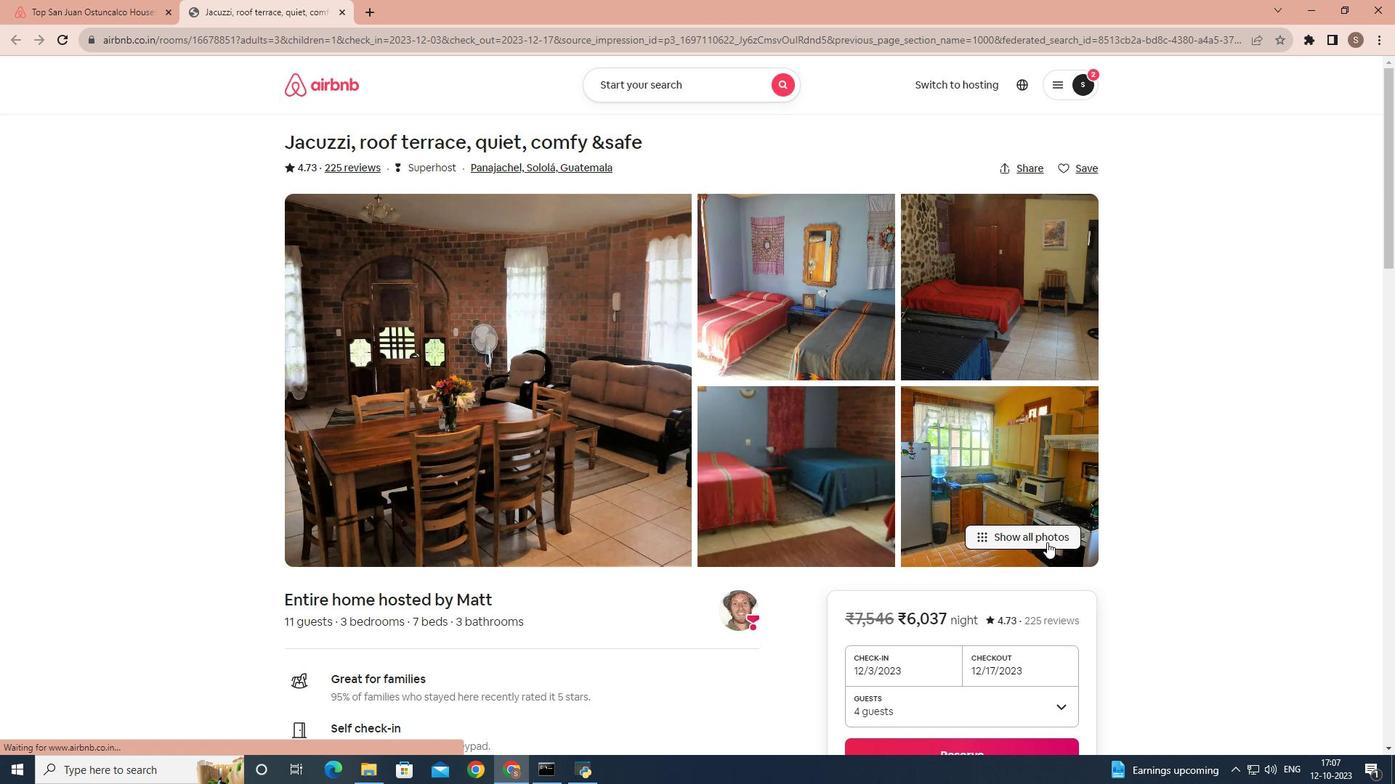 
Action: Mouse pressed left at (1047, 542)
Screenshot: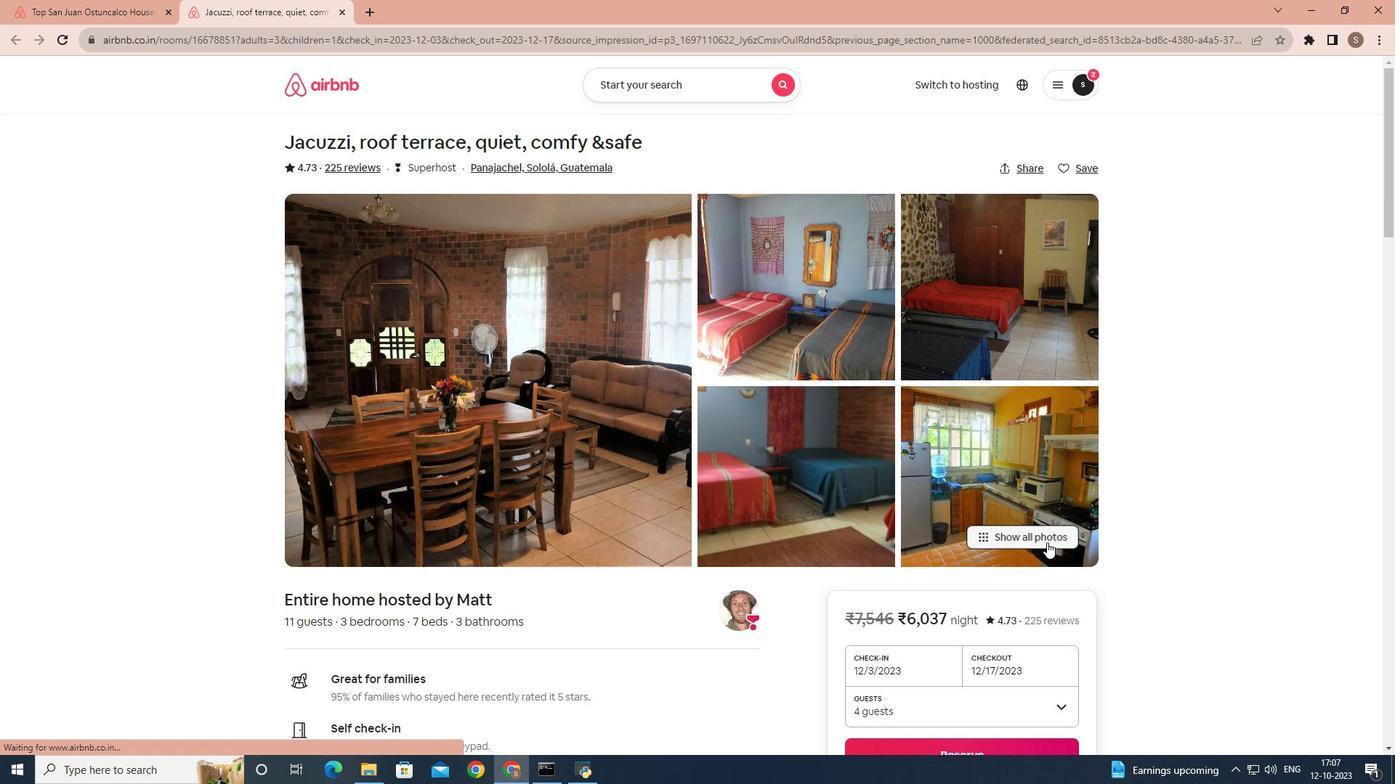 
Action: Mouse moved to (700, 442)
Screenshot: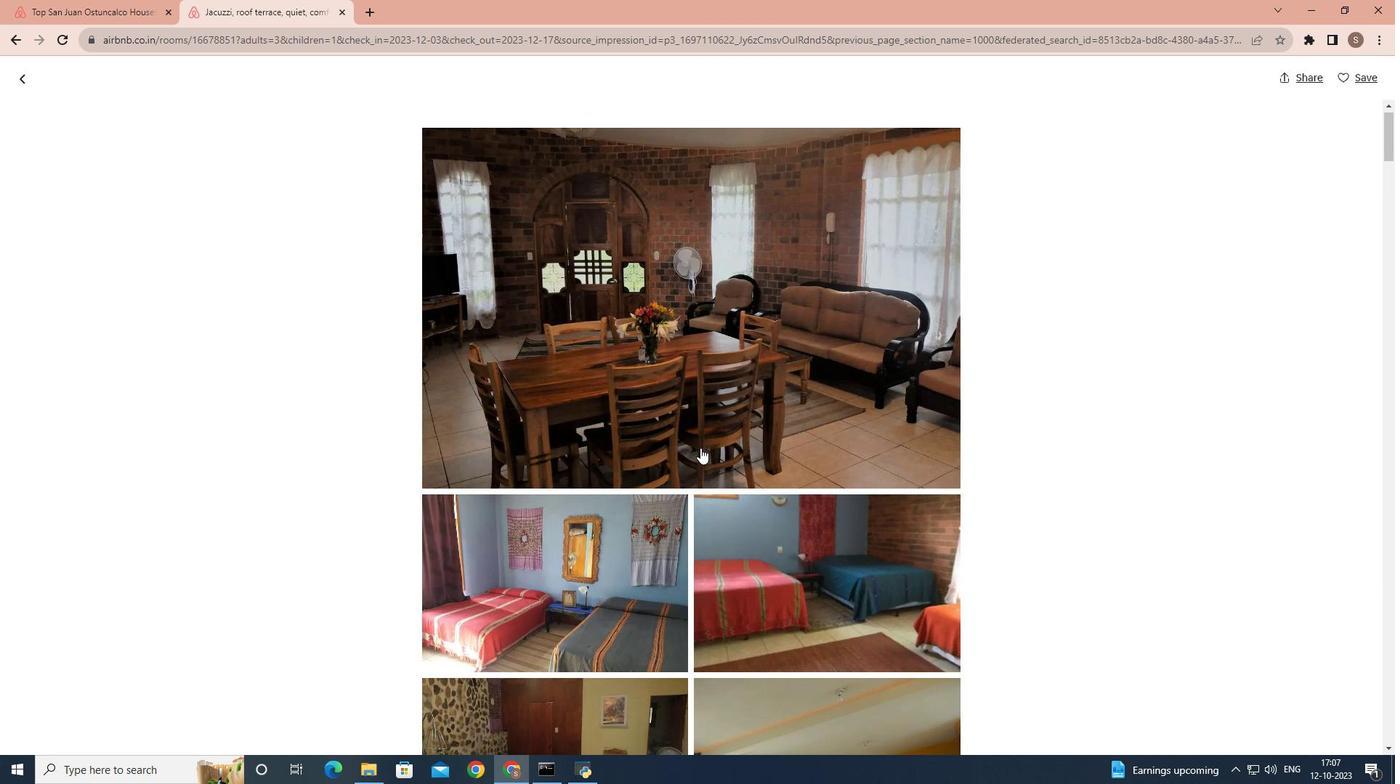 
Action: Mouse scrolled (700, 441) with delta (0, 0)
Screenshot: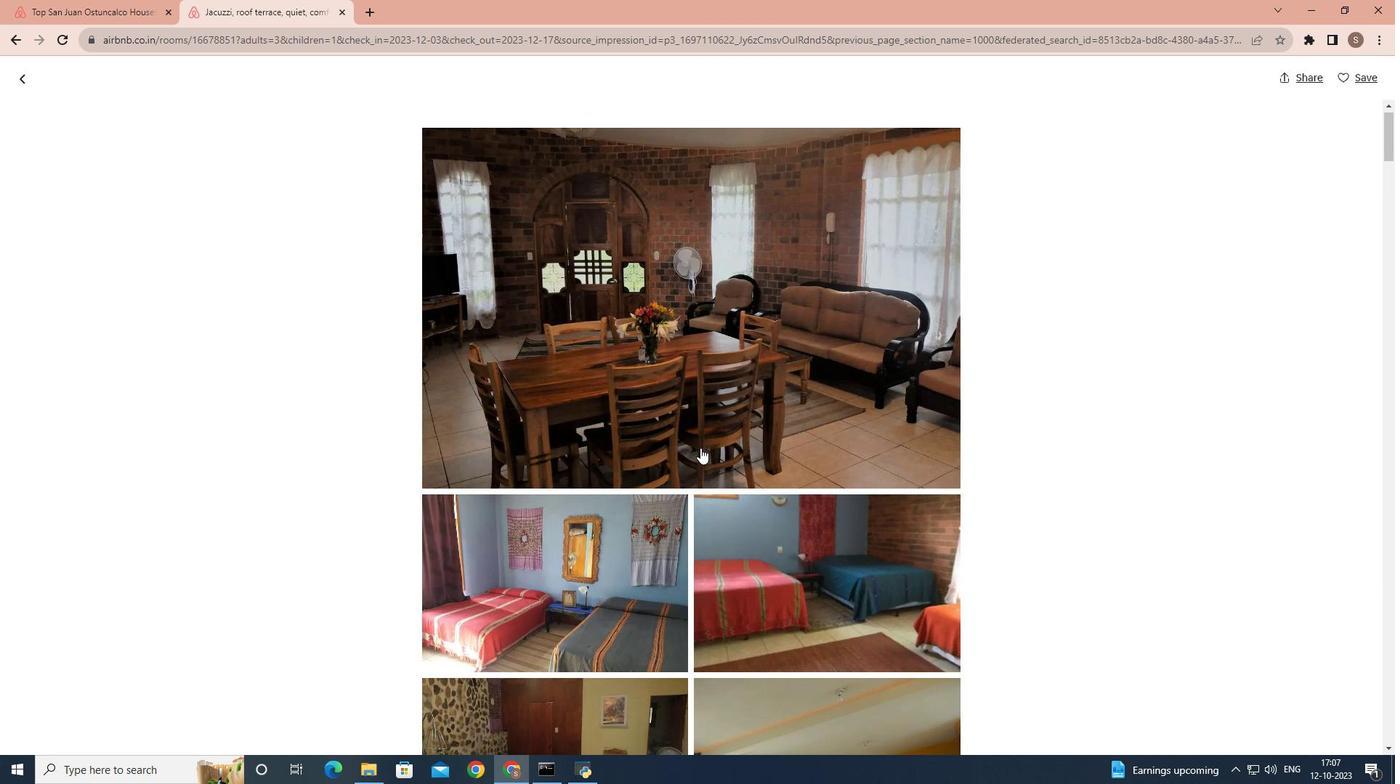 
Action: Mouse moved to (700, 448)
Screenshot: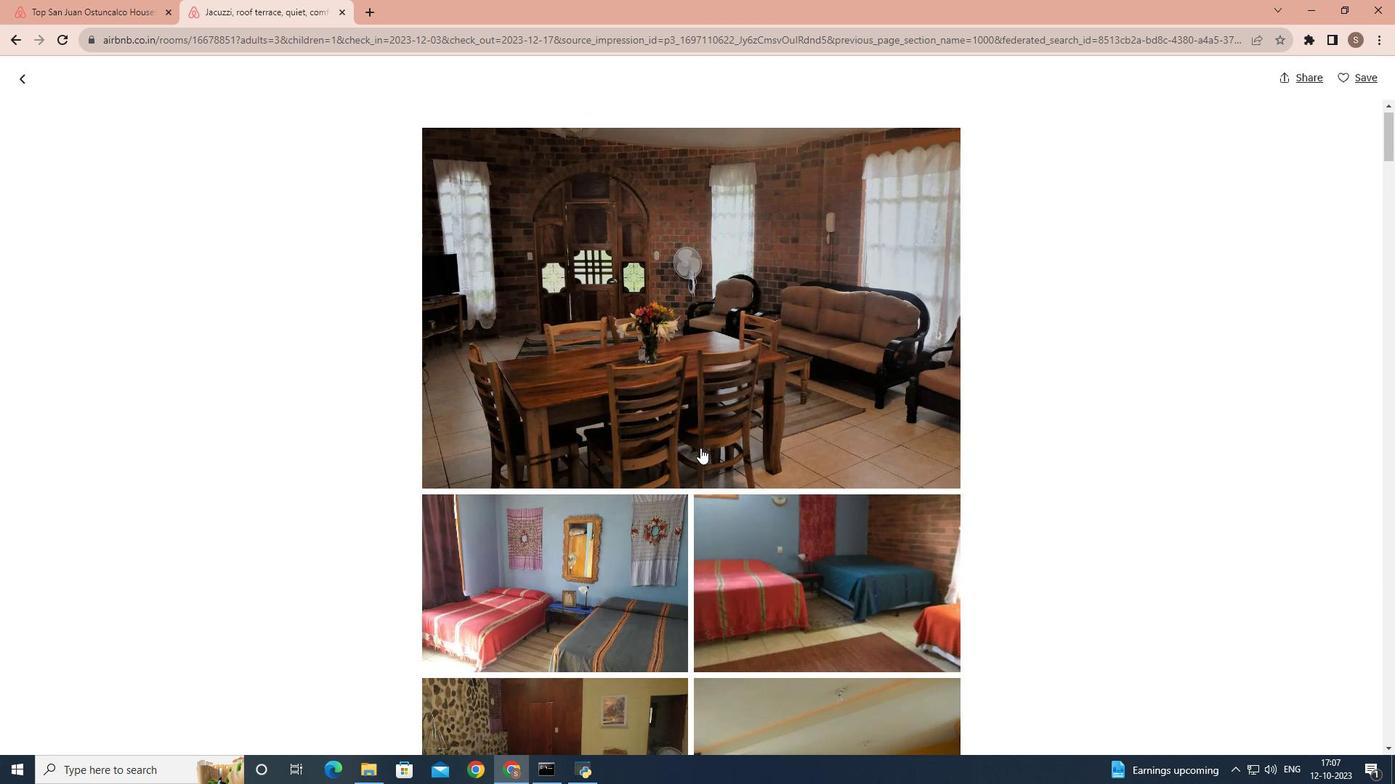 
Action: Mouse scrolled (700, 447) with delta (0, 0)
Screenshot: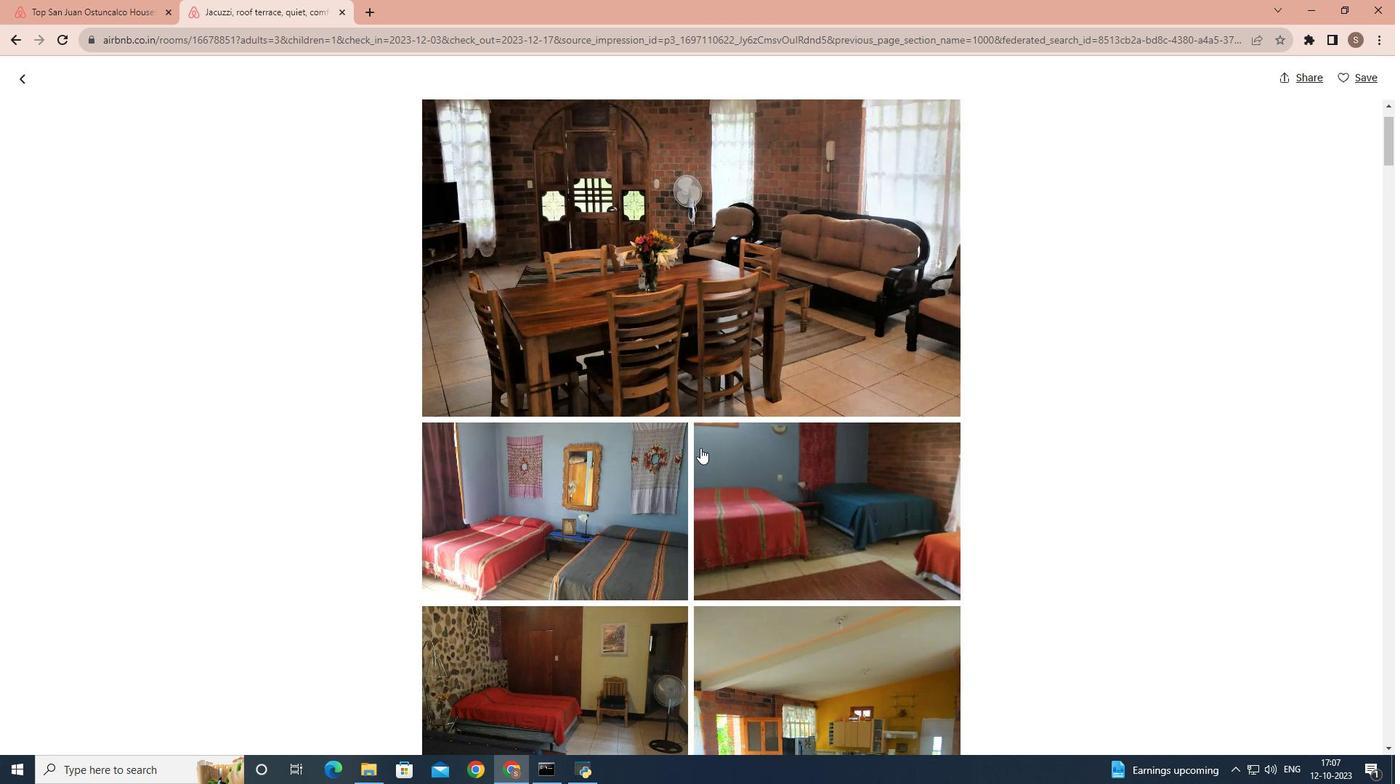 
Action: Mouse scrolled (700, 447) with delta (0, 0)
Screenshot: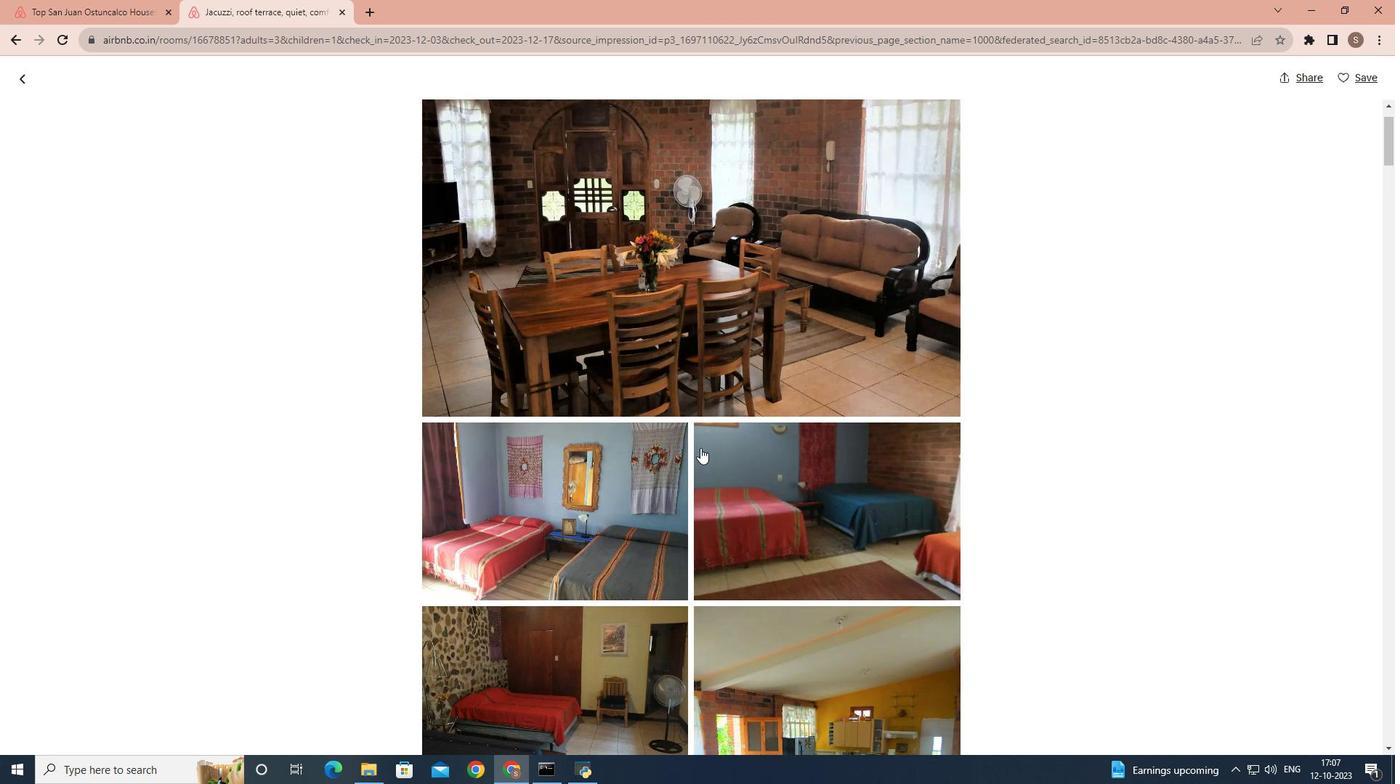 
Action: Mouse scrolled (700, 447) with delta (0, 0)
Screenshot: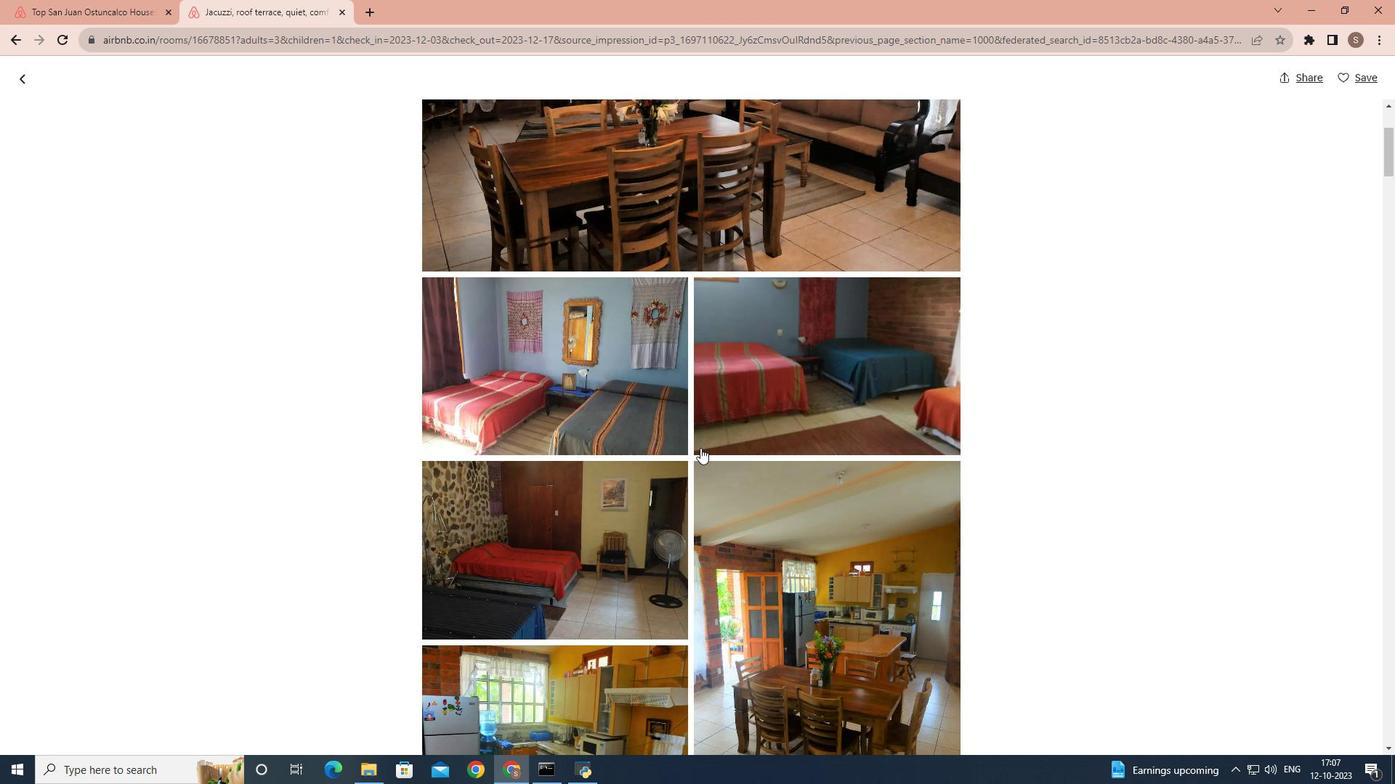 
Action: Mouse scrolled (700, 447) with delta (0, 0)
Screenshot: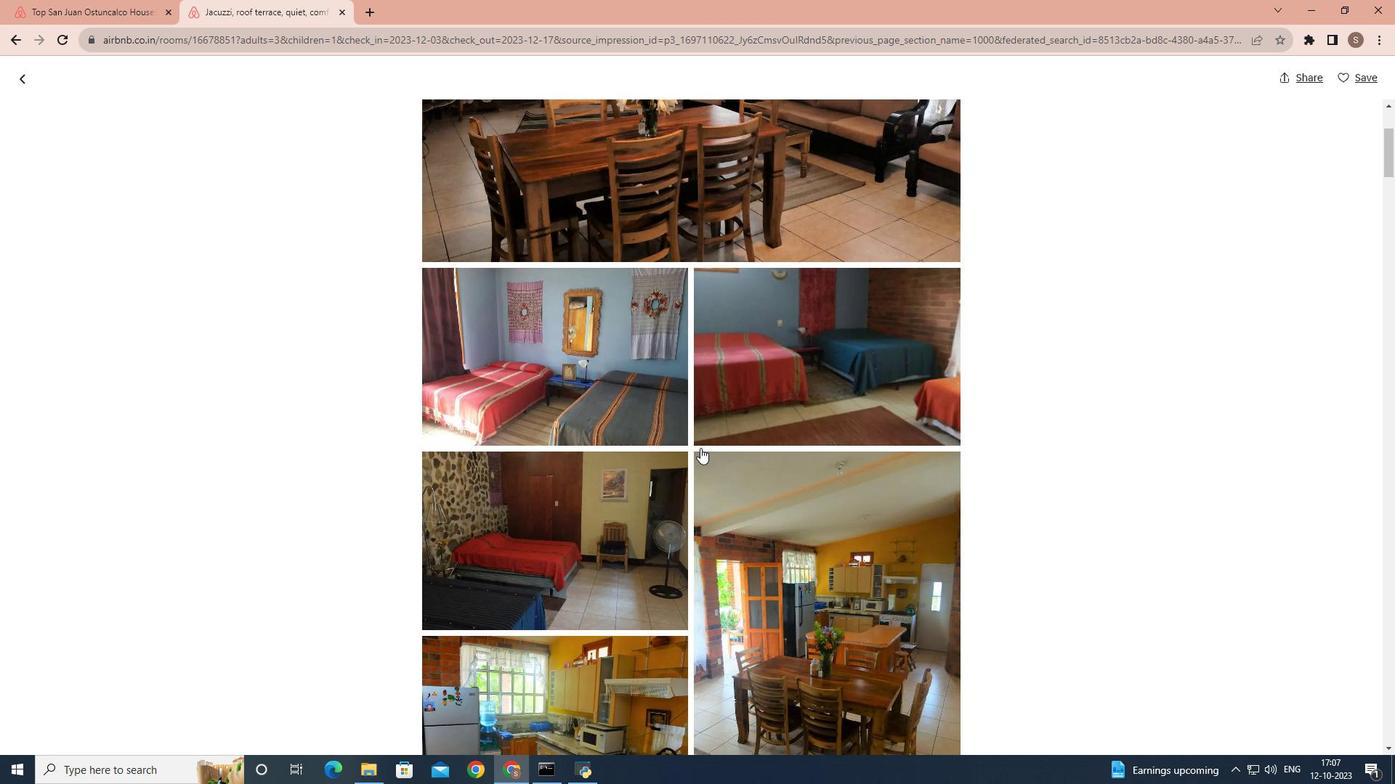 
Action: Mouse scrolled (700, 447) with delta (0, 0)
Screenshot: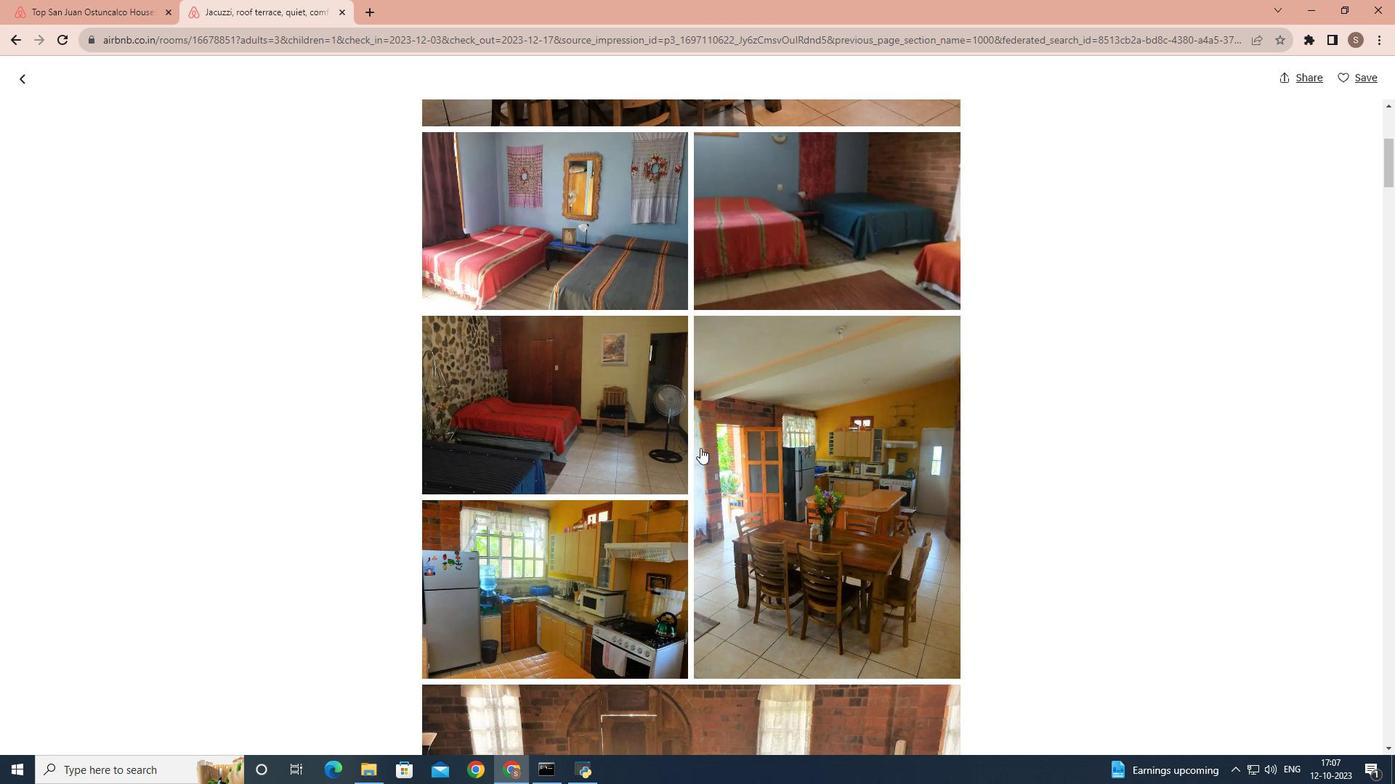 
Action: Mouse scrolled (700, 447) with delta (0, 0)
Screenshot: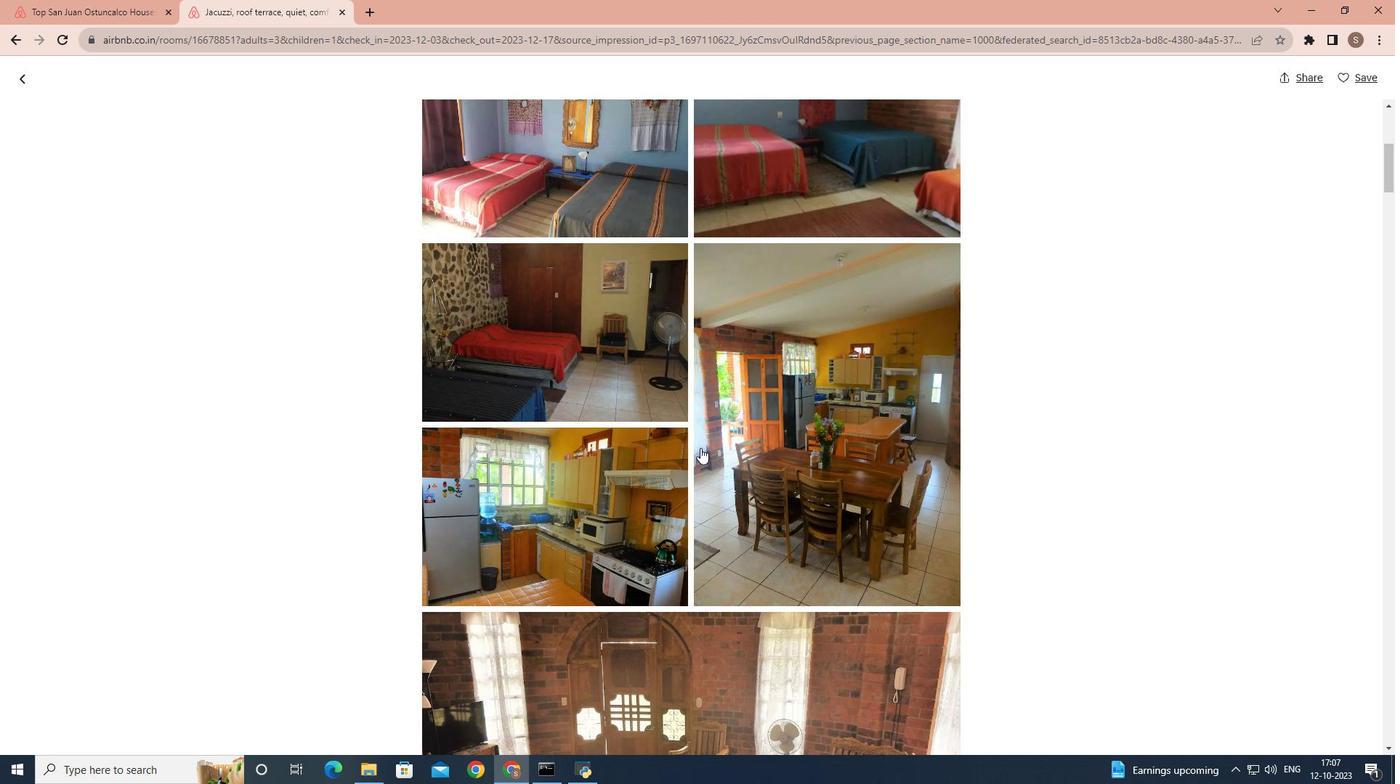 
Action: Mouse scrolled (700, 447) with delta (0, 0)
Screenshot: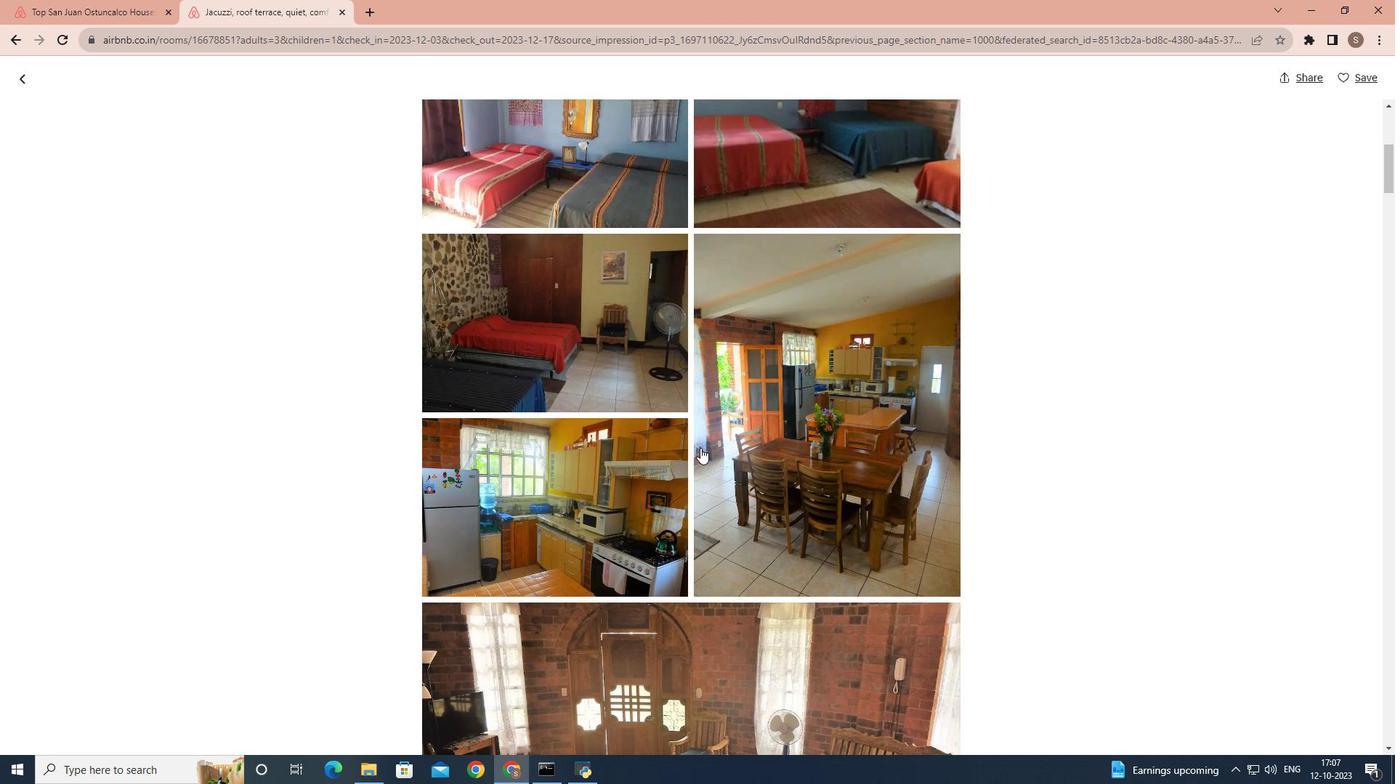 
Action: Mouse scrolled (700, 447) with delta (0, 0)
Screenshot: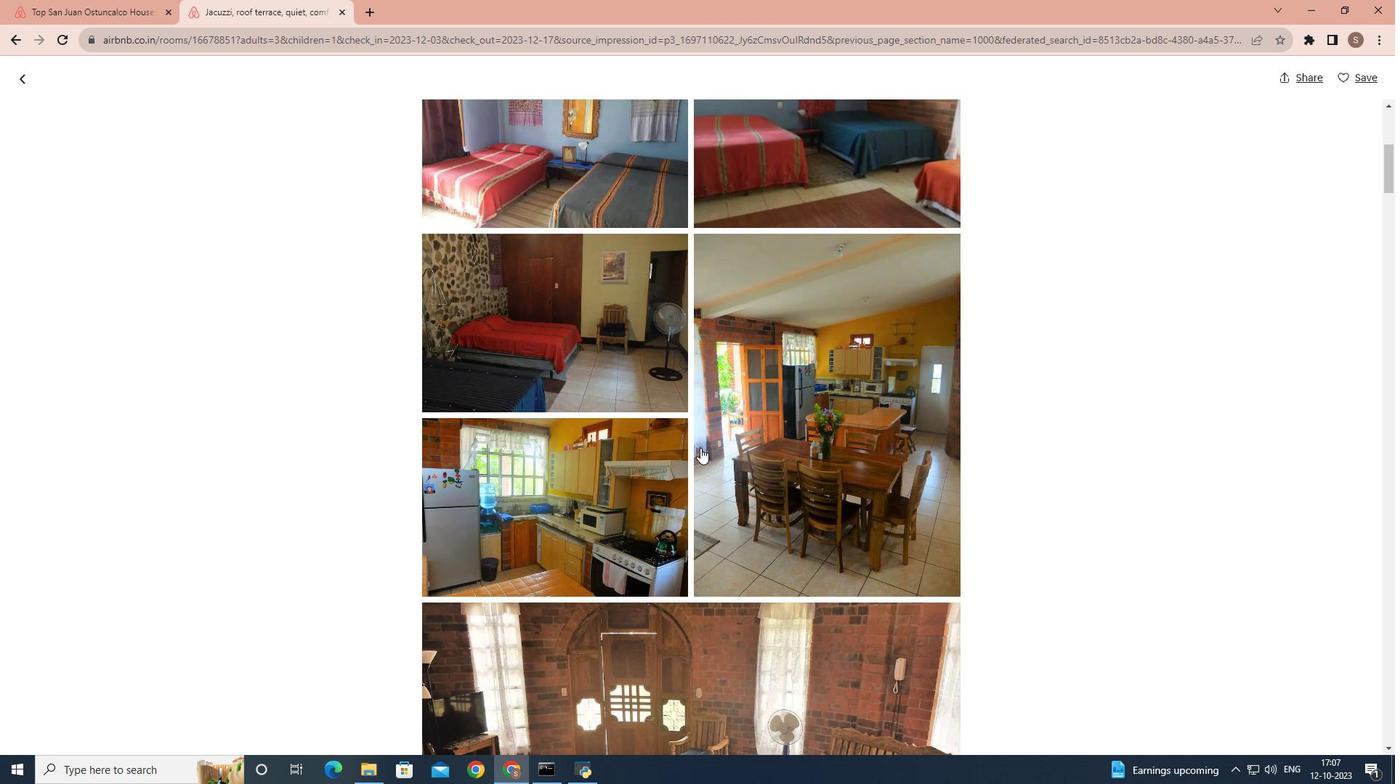 
Action: Mouse scrolled (700, 447) with delta (0, 0)
Screenshot: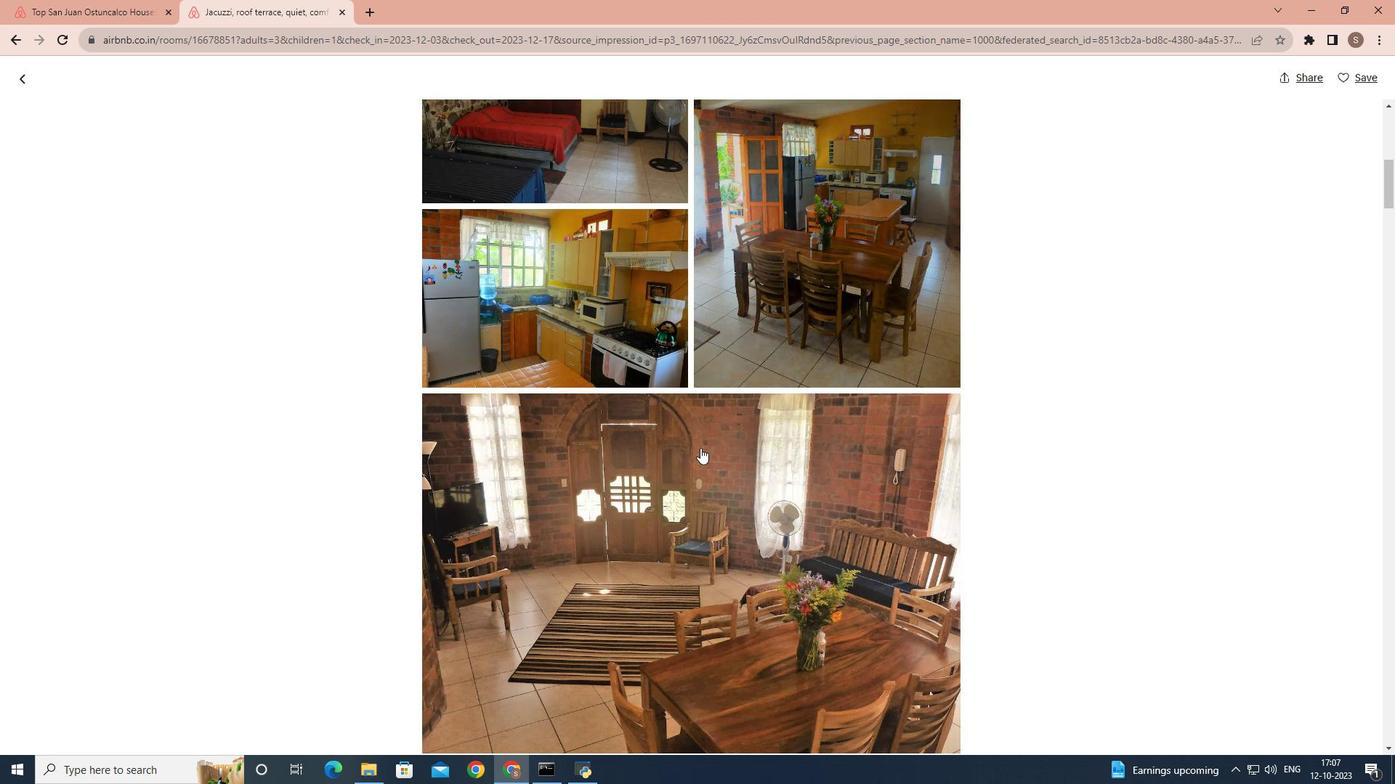 
Action: Mouse scrolled (700, 447) with delta (0, 0)
Screenshot: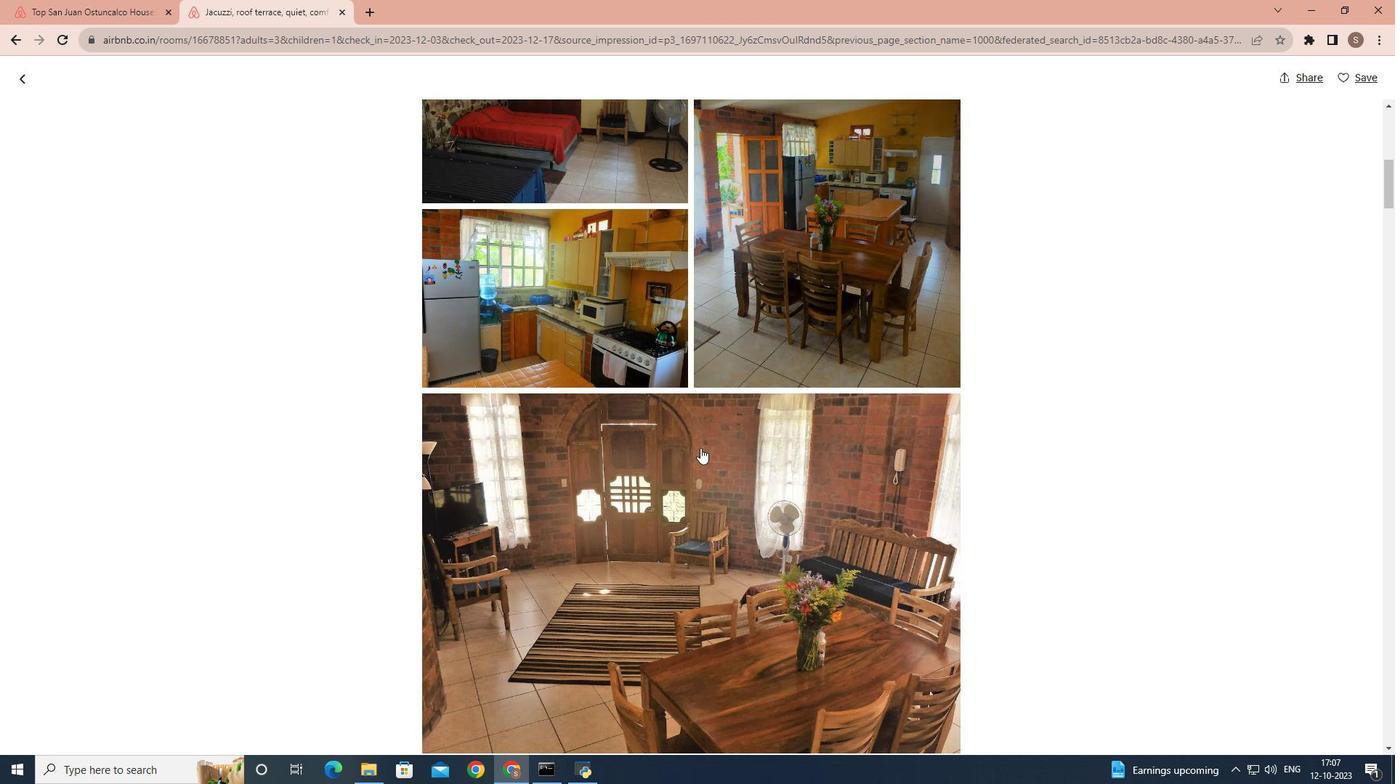 
Action: Mouse scrolled (700, 447) with delta (0, 0)
Screenshot: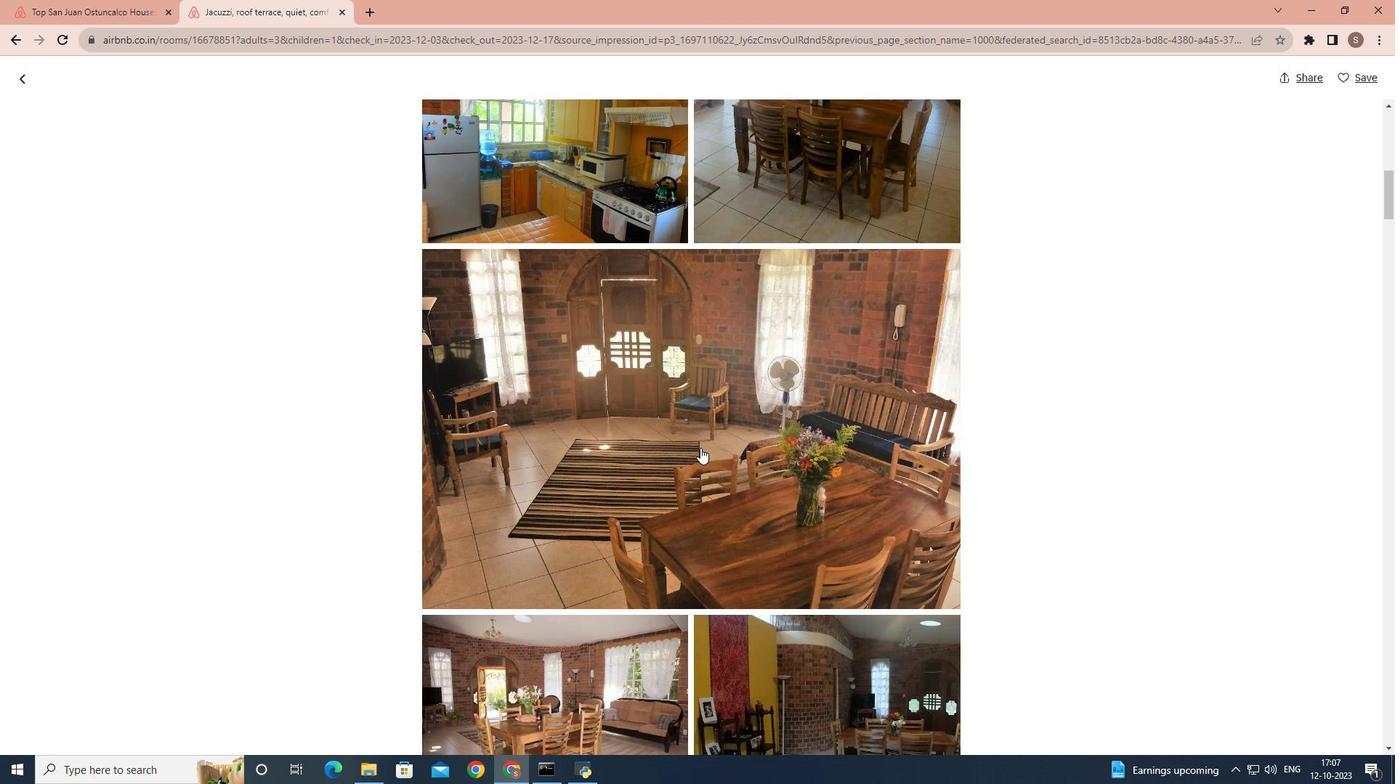 
Action: Mouse scrolled (700, 447) with delta (0, 0)
Screenshot: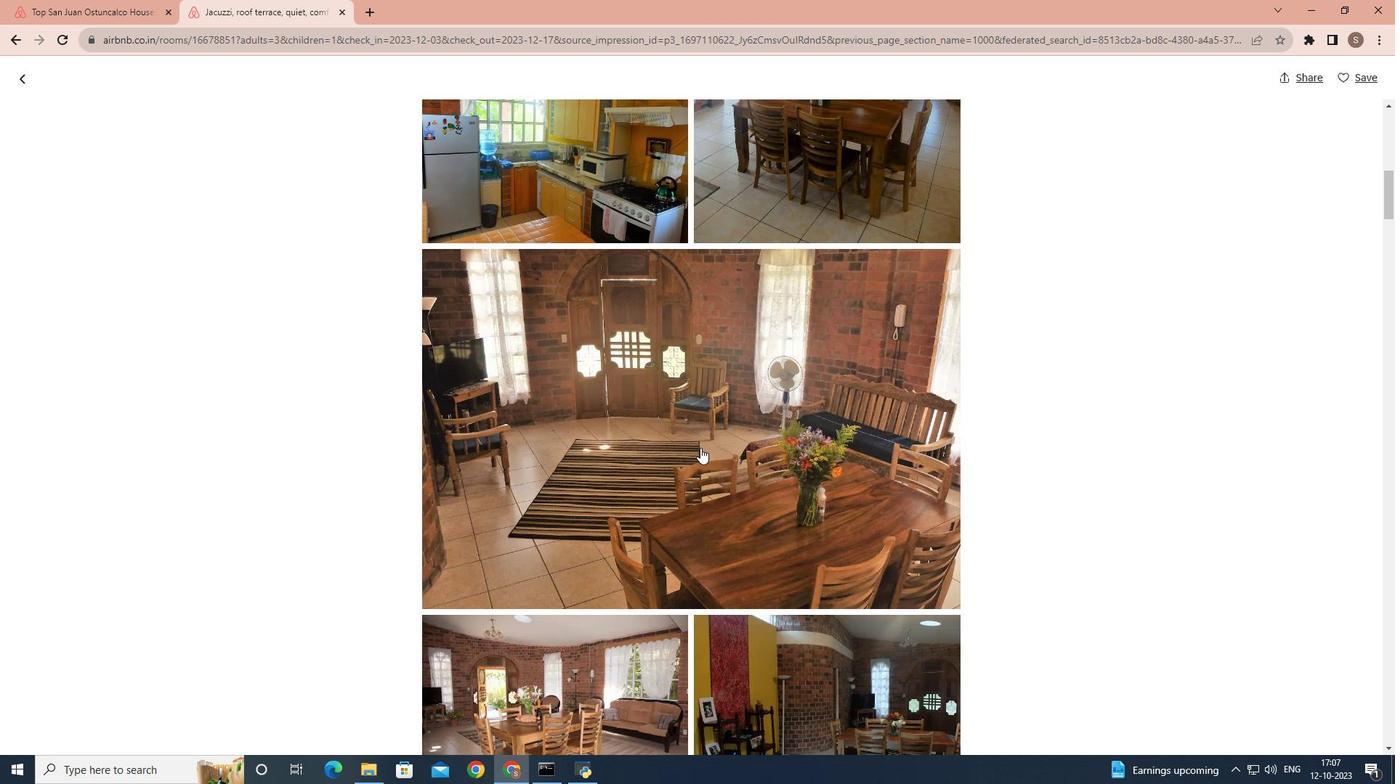
Action: Mouse scrolled (700, 447) with delta (0, 0)
Screenshot: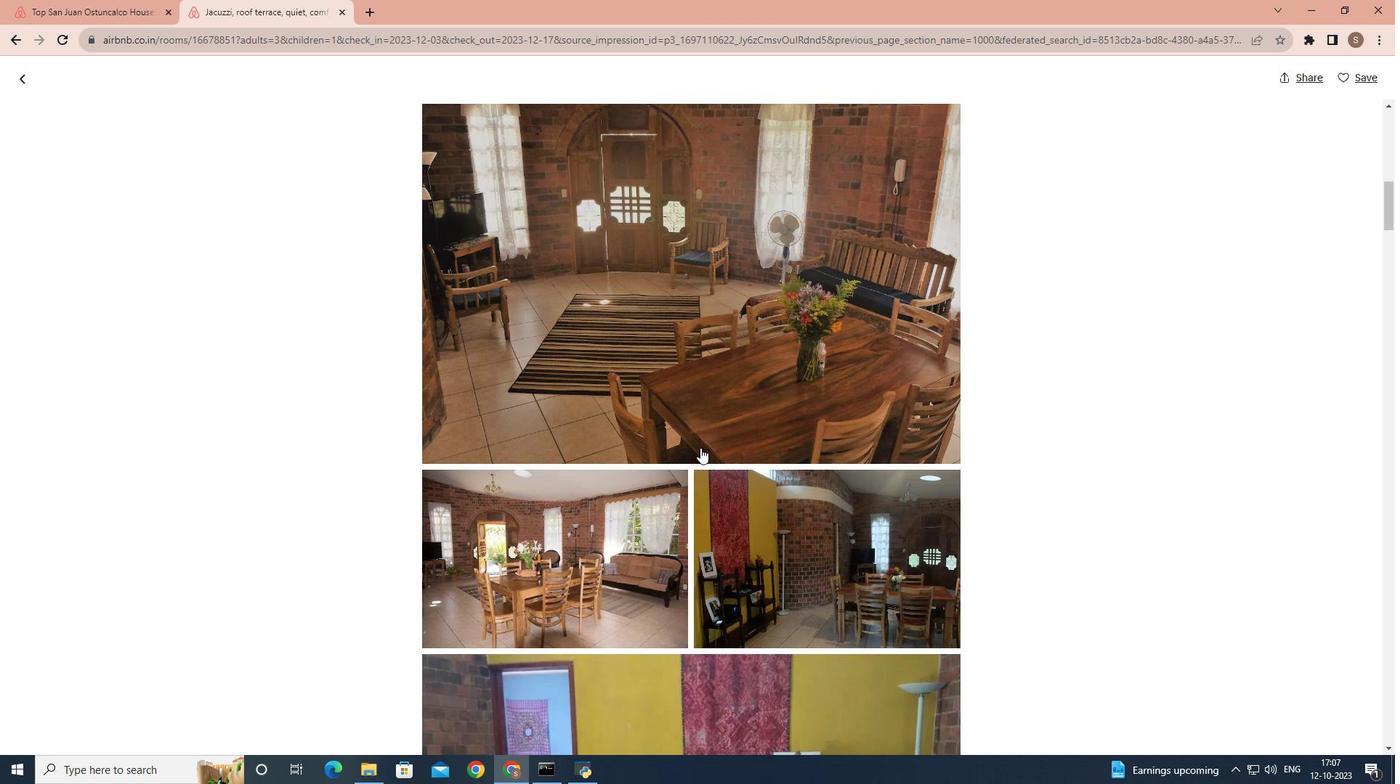 
Action: Mouse scrolled (700, 447) with delta (0, 0)
Screenshot: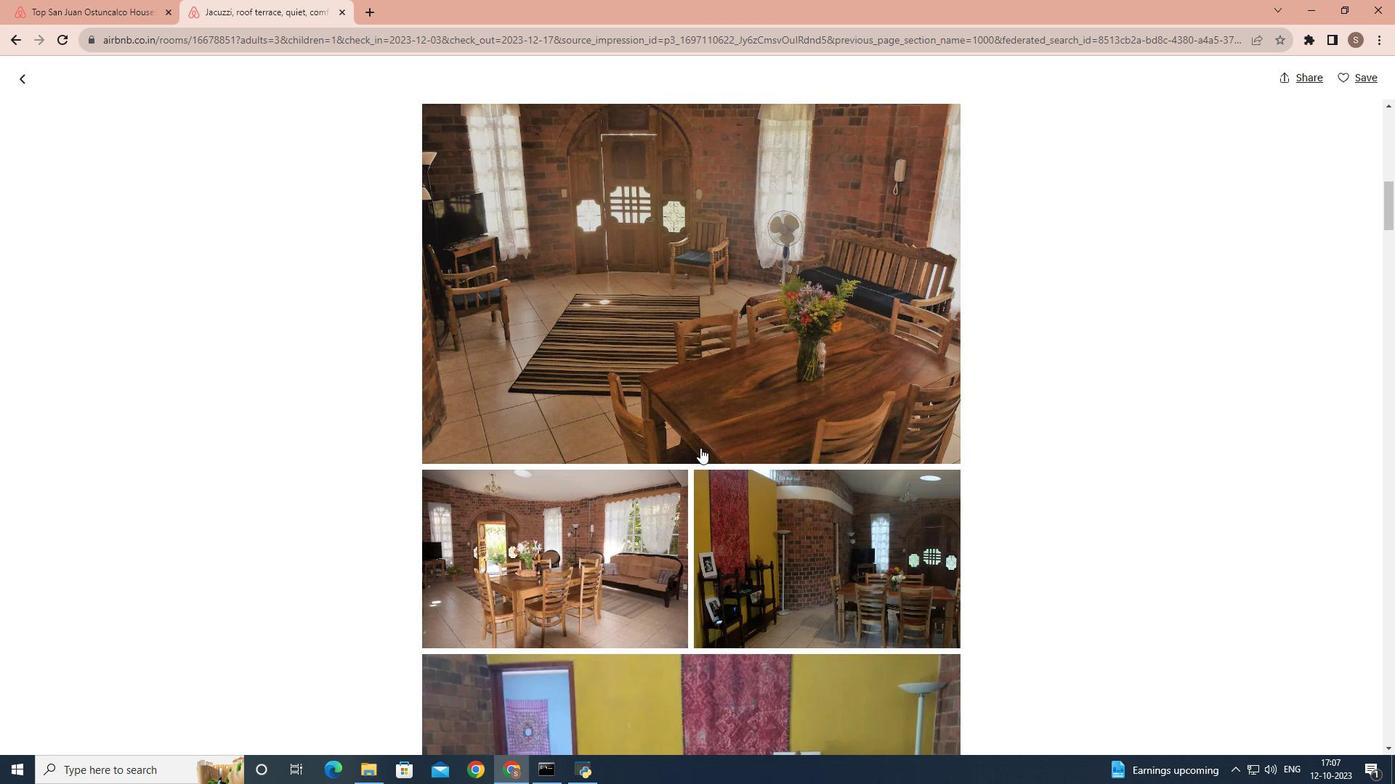 
Action: Mouse scrolled (700, 447) with delta (0, 0)
Screenshot: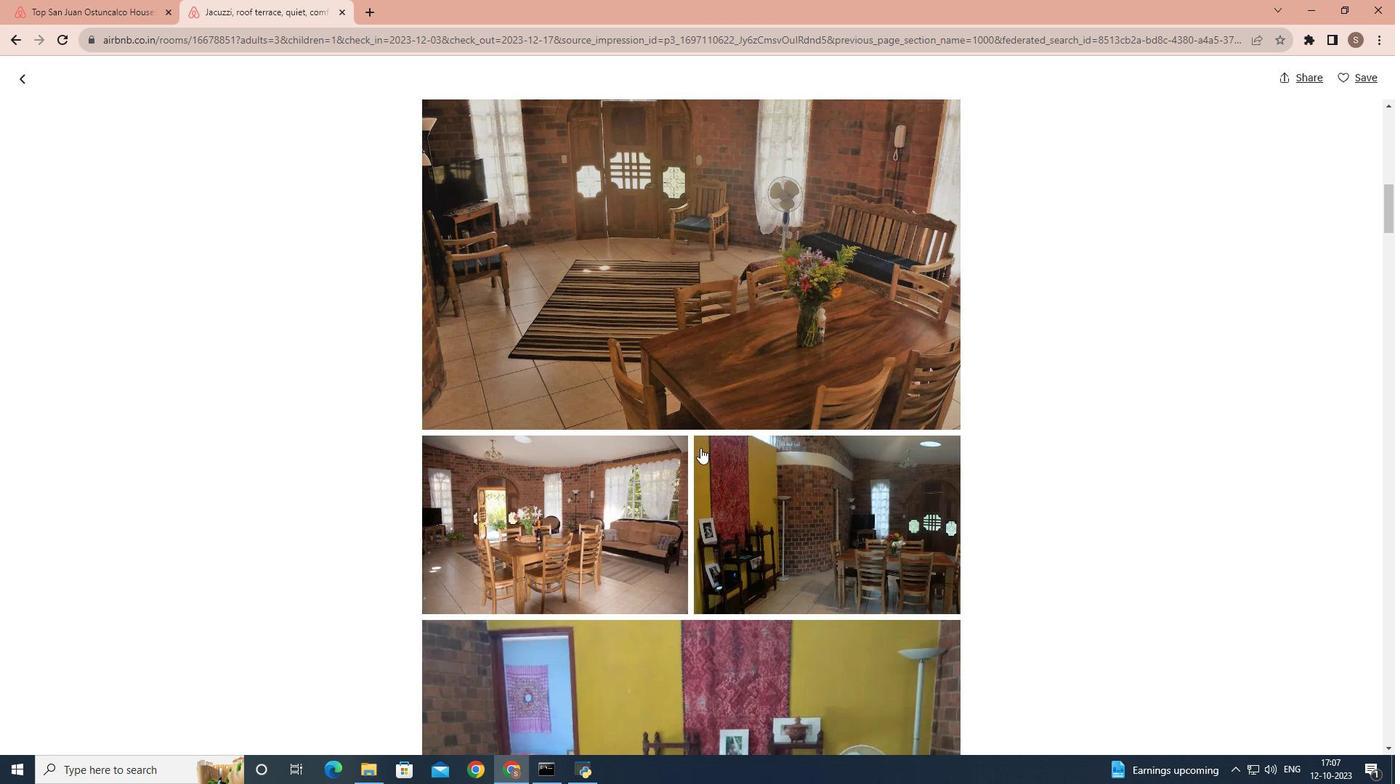 
Action: Mouse scrolled (700, 449) with delta (0, 0)
Screenshot: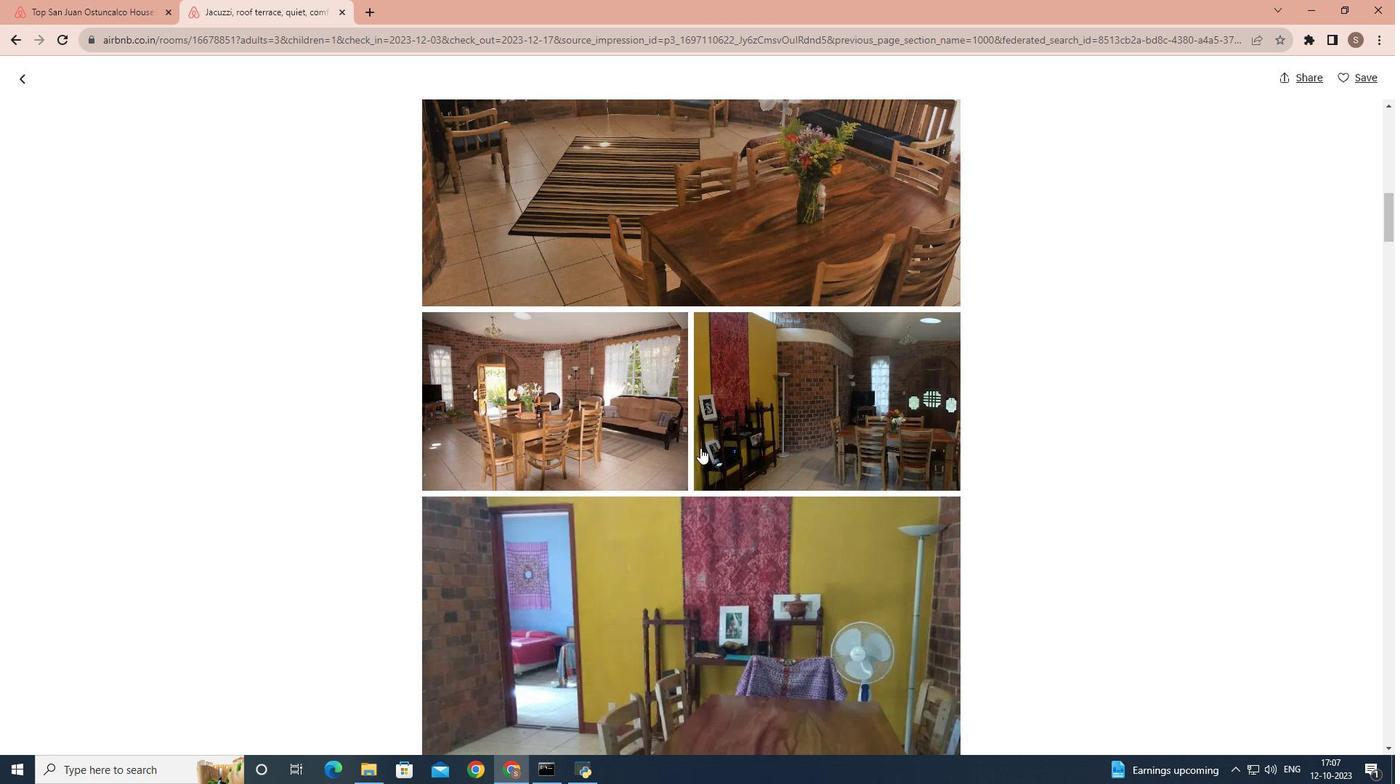 
Action: Mouse scrolled (700, 447) with delta (0, 0)
Screenshot: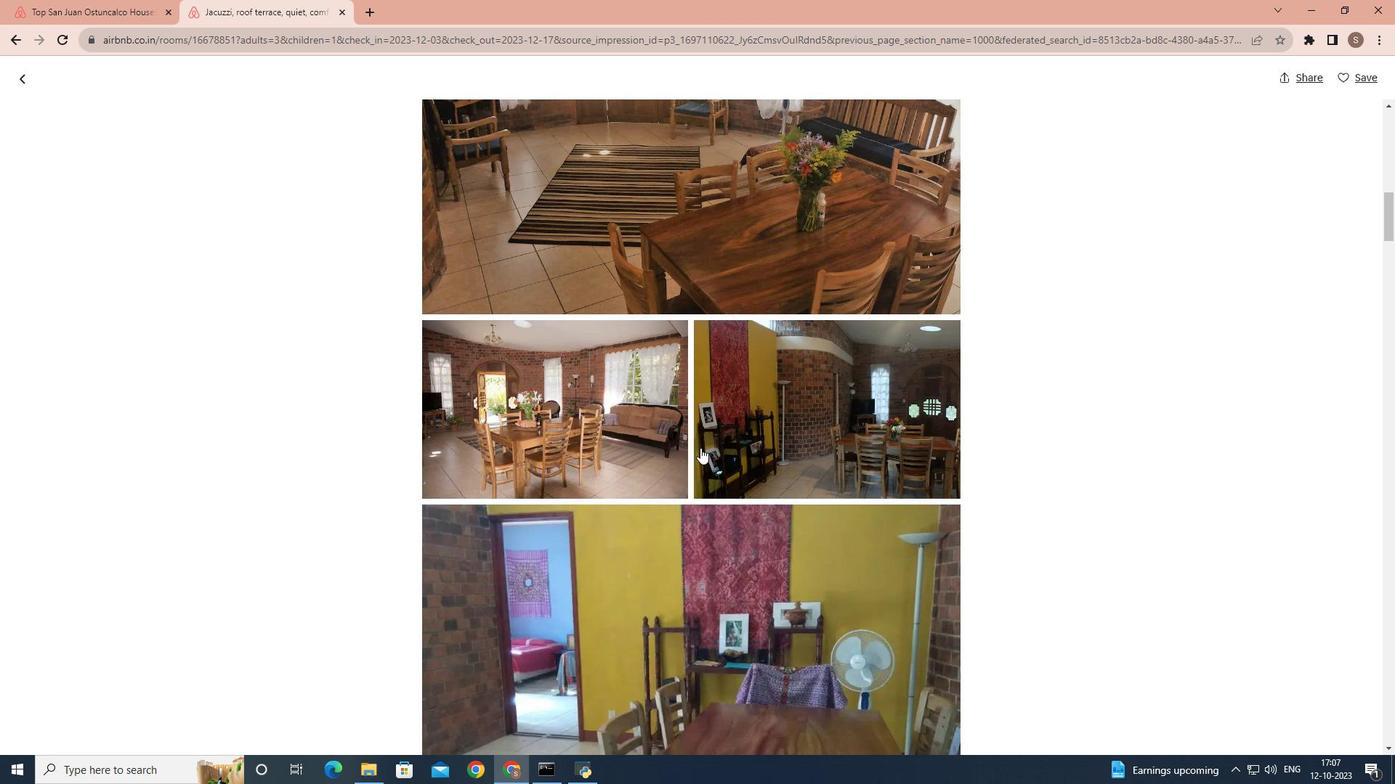 
Action: Mouse scrolled (700, 447) with delta (0, 0)
Screenshot: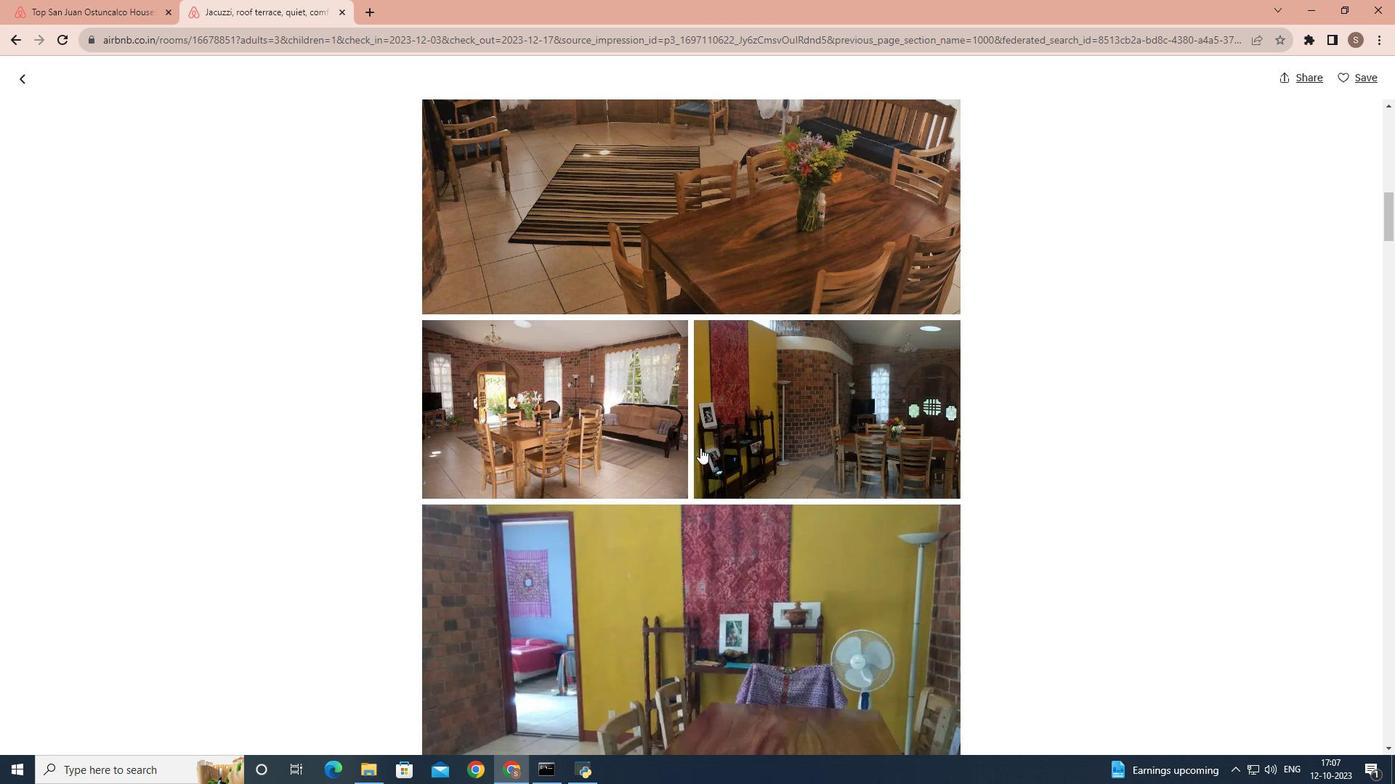 
Action: Mouse scrolled (700, 447) with delta (0, 0)
Screenshot: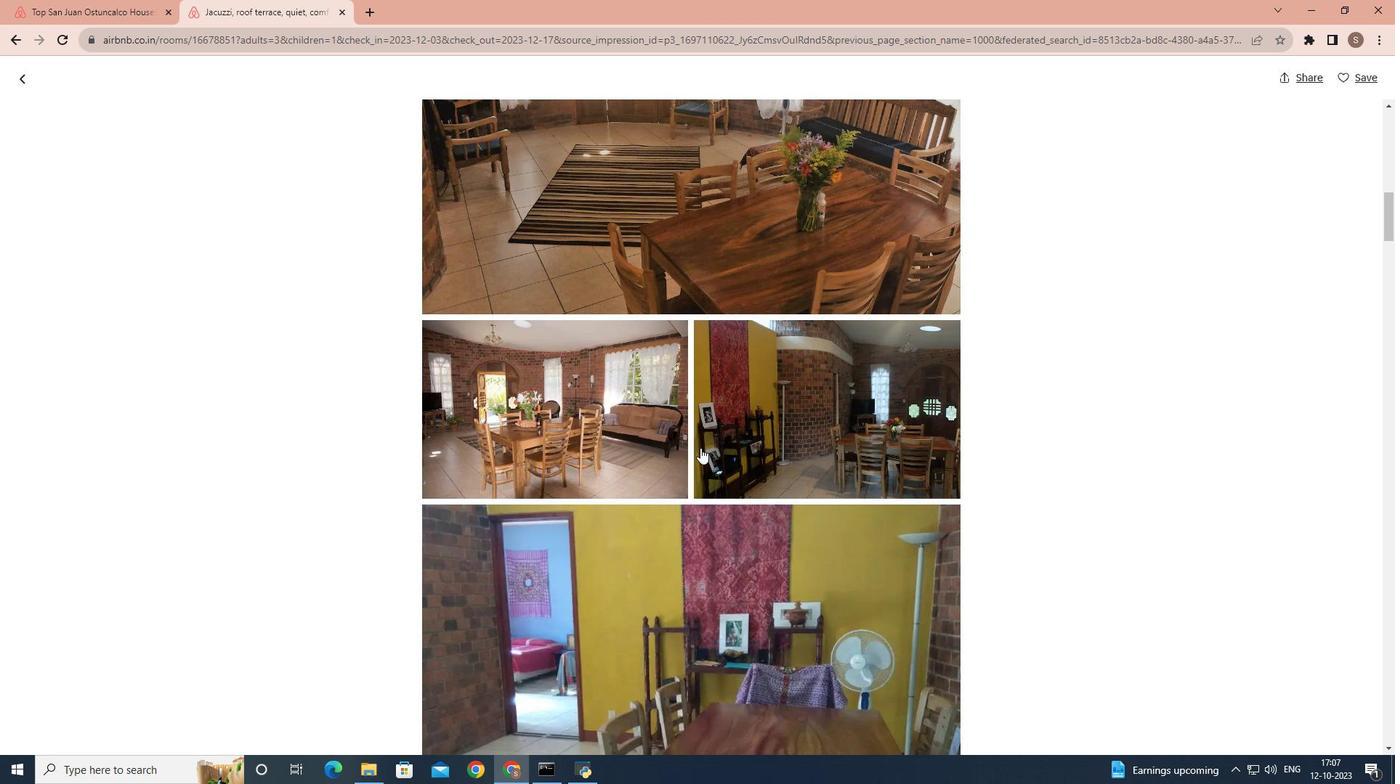 
Action: Mouse scrolled (700, 447) with delta (0, 0)
Screenshot: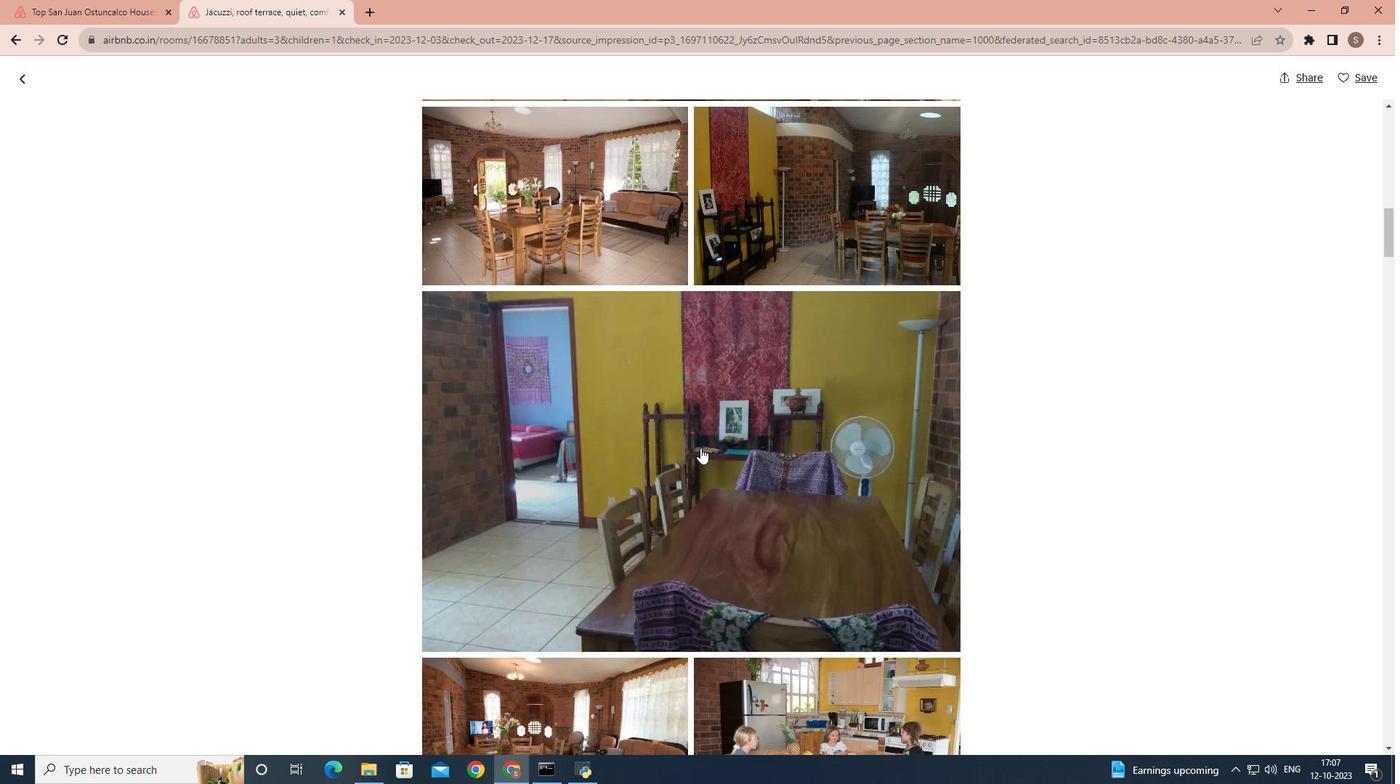
Action: Mouse scrolled (700, 447) with delta (0, 0)
Screenshot: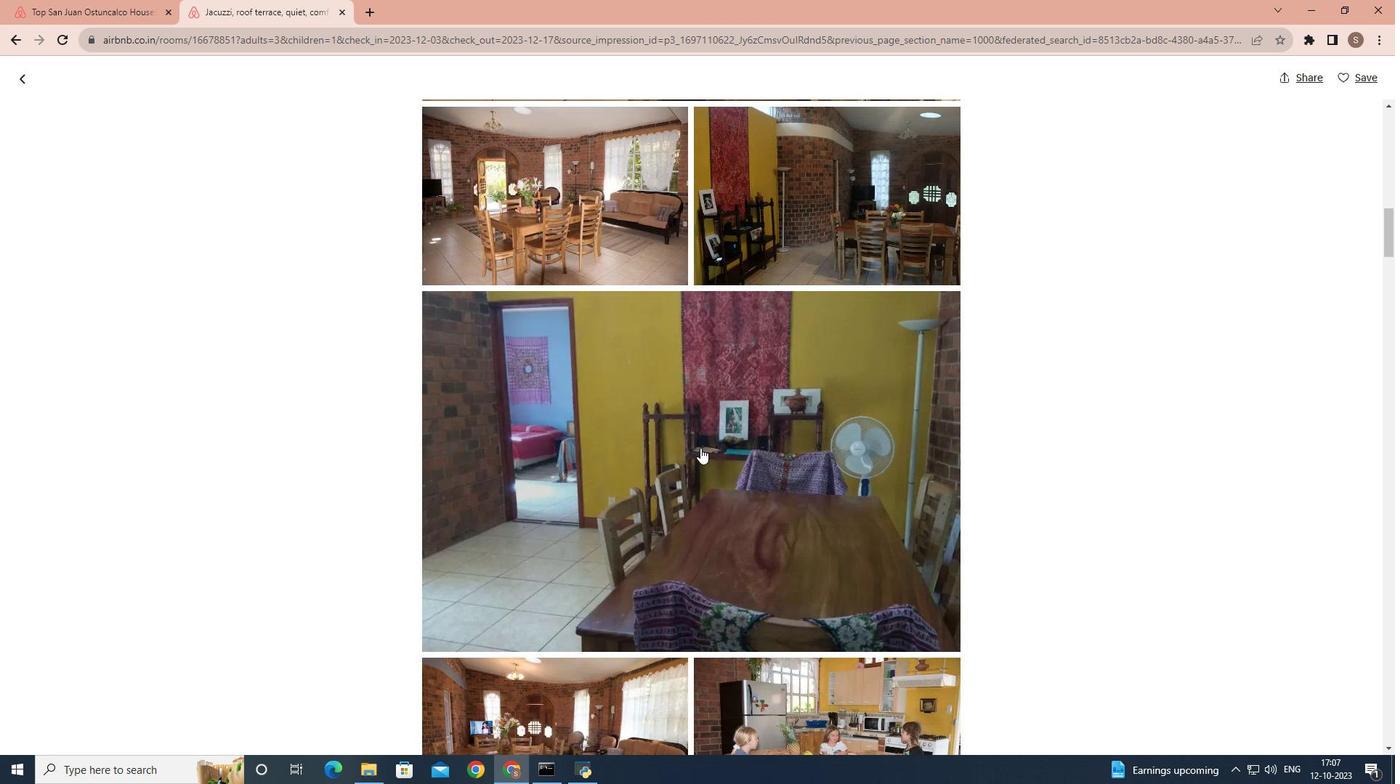 
Action: Mouse scrolled (700, 447) with delta (0, 0)
Screenshot: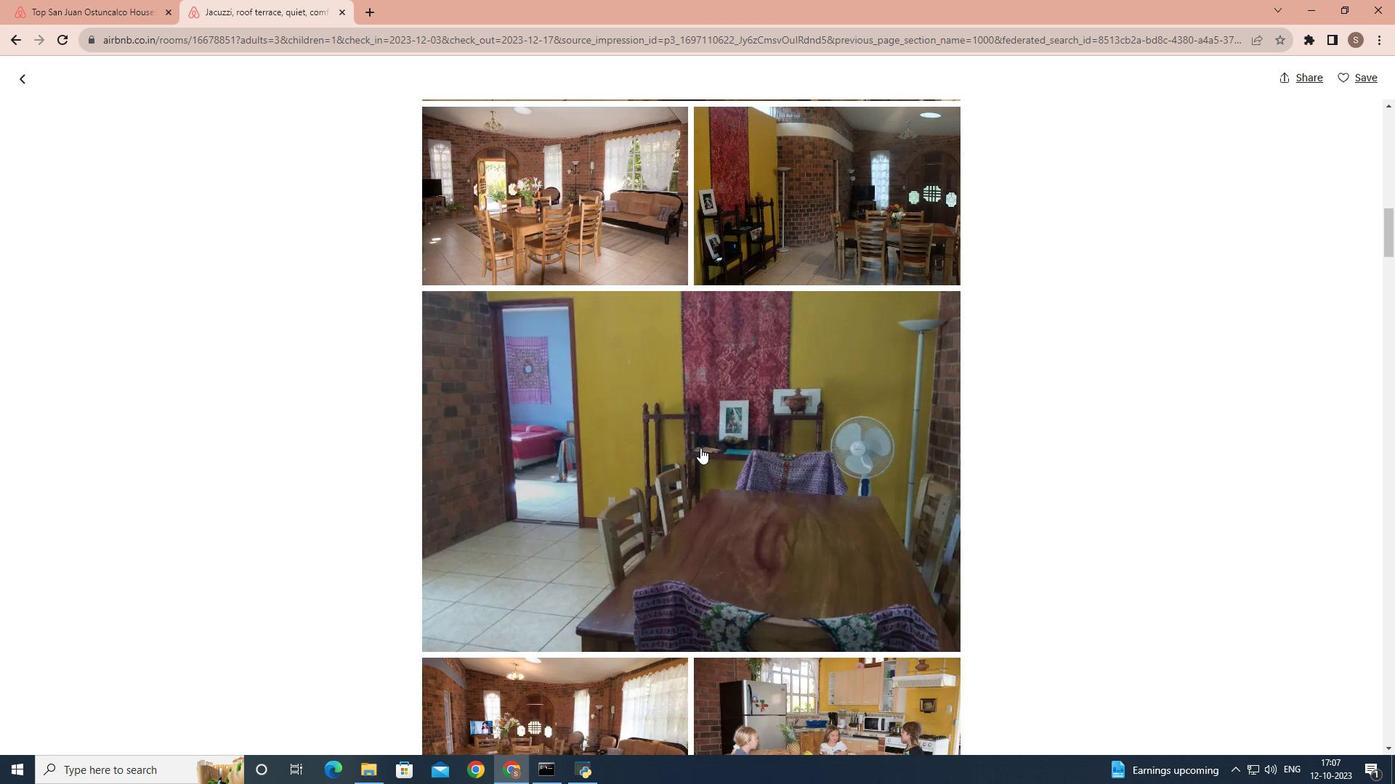 
Action: Mouse scrolled (700, 447) with delta (0, 0)
Screenshot: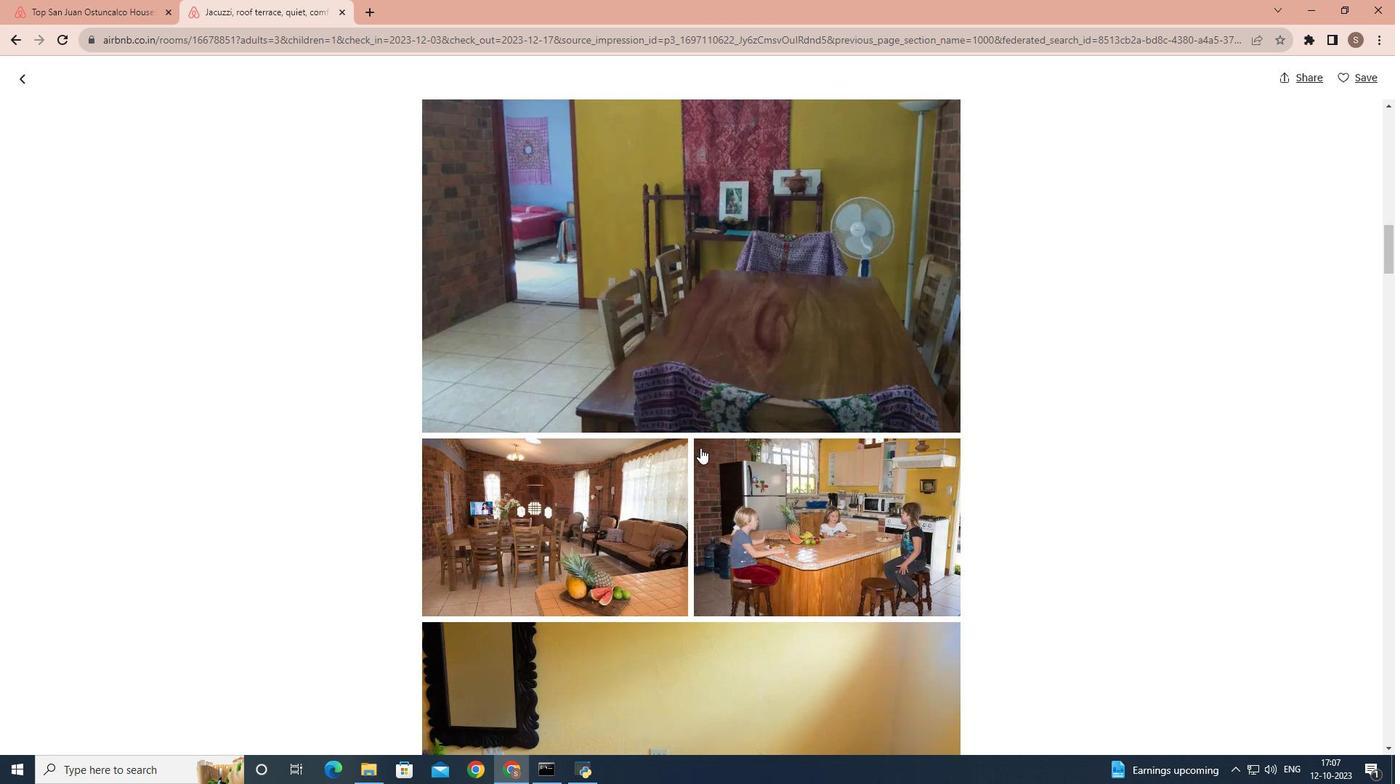 
Action: Mouse scrolled (700, 447) with delta (0, 0)
Screenshot: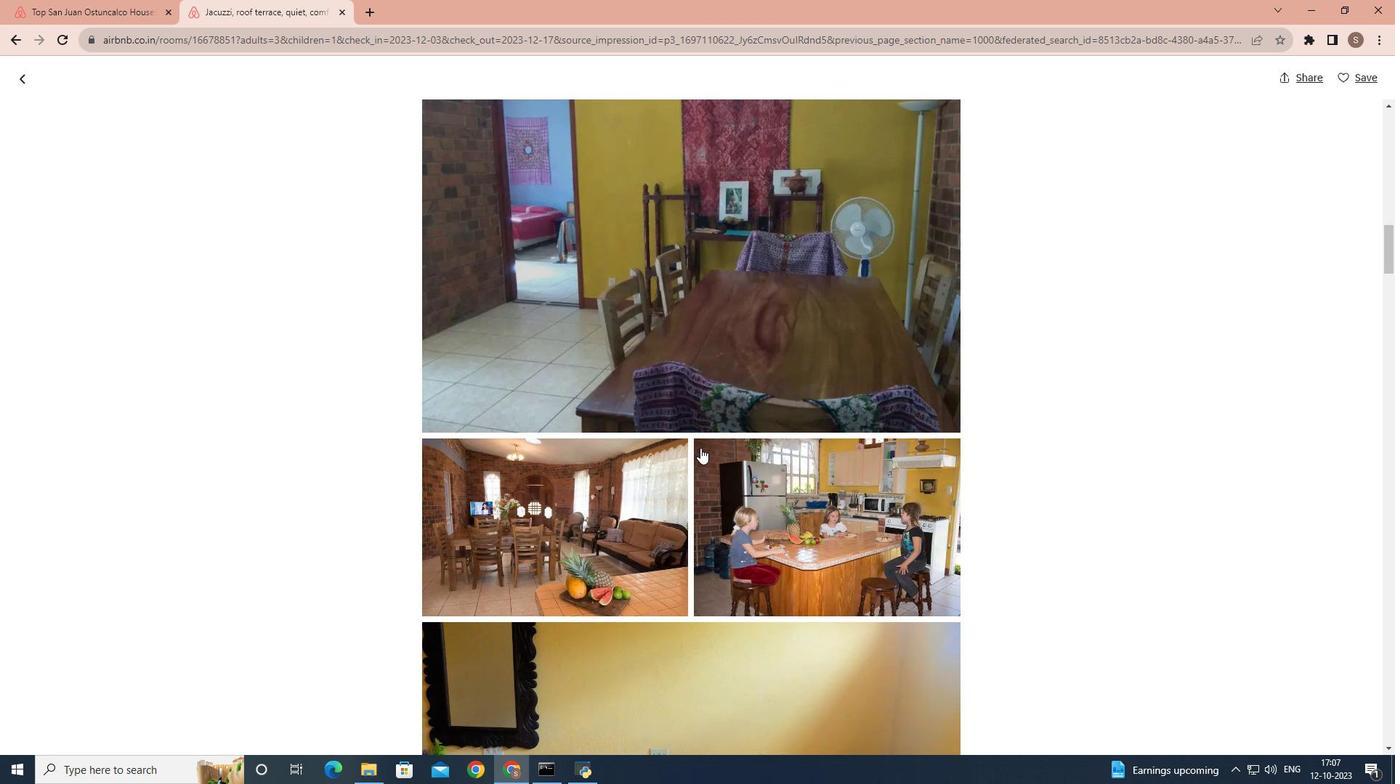 
Action: Mouse scrolled (700, 447) with delta (0, 0)
Screenshot: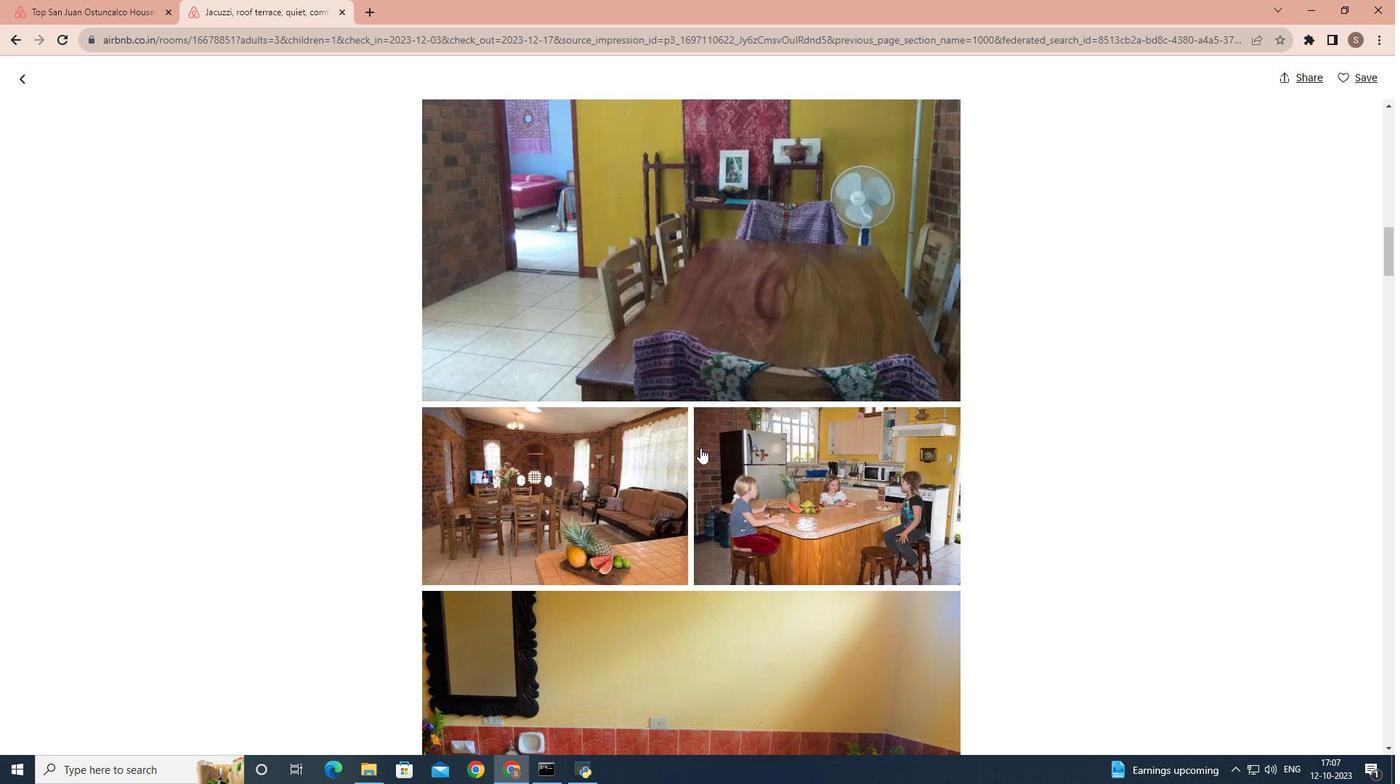 
Action: Mouse scrolled (700, 447) with delta (0, 0)
Screenshot: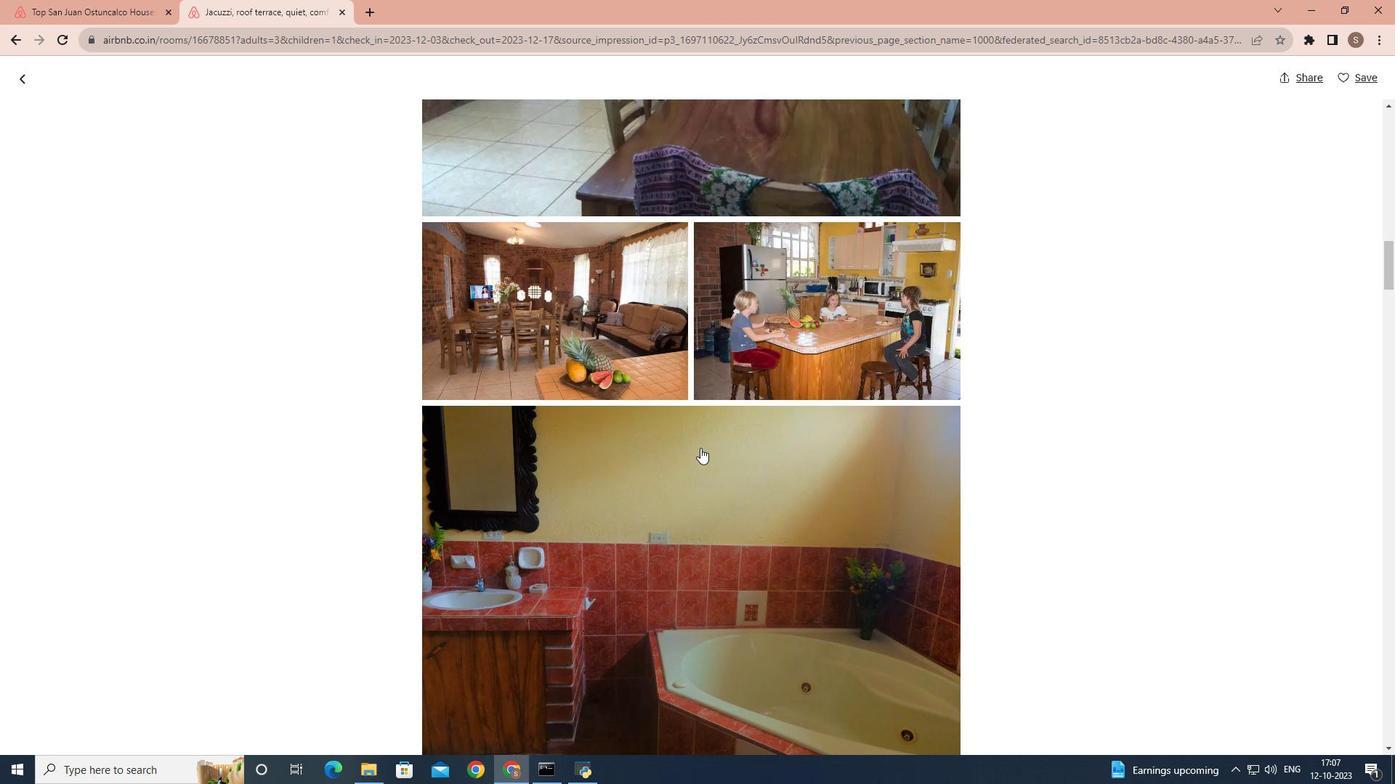 
Action: Mouse scrolled (700, 447) with delta (0, 0)
Screenshot: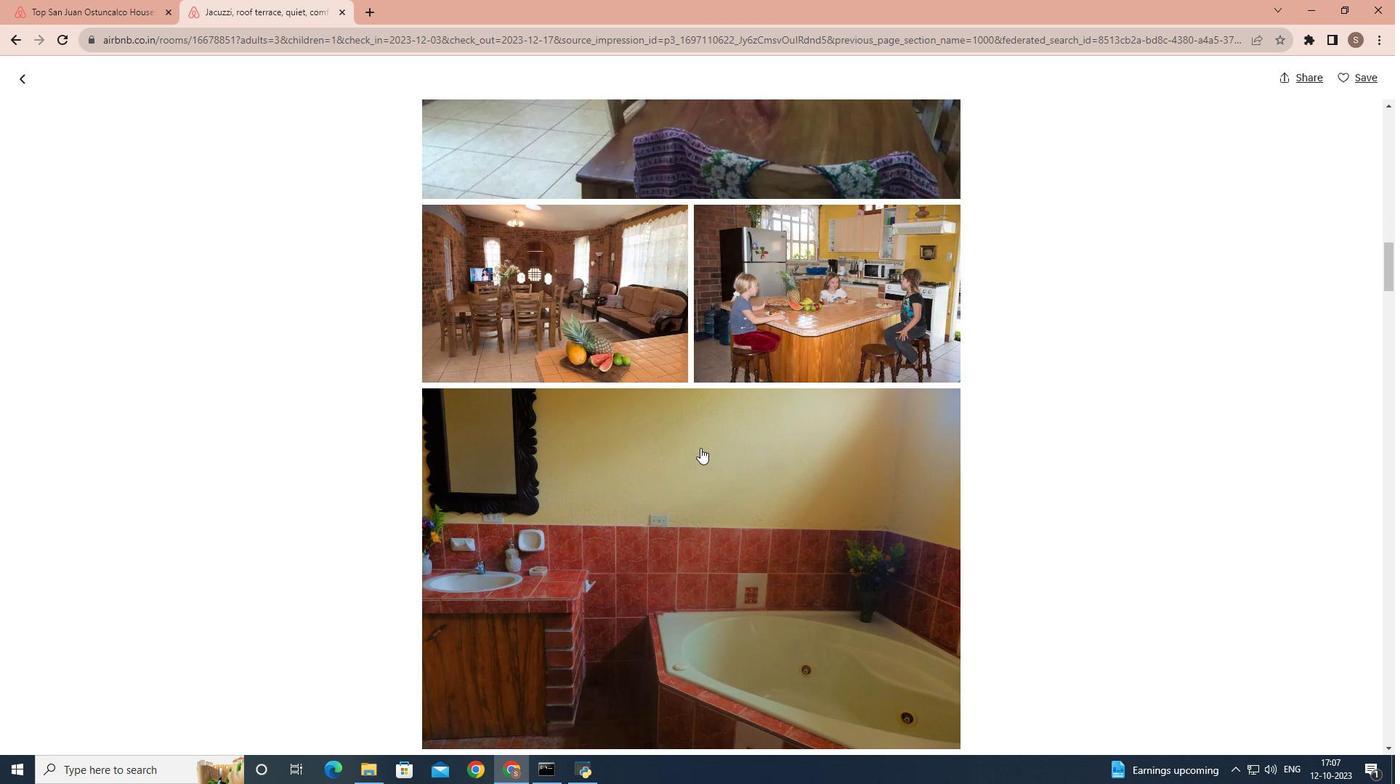 
Action: Mouse scrolled (700, 447) with delta (0, 0)
Screenshot: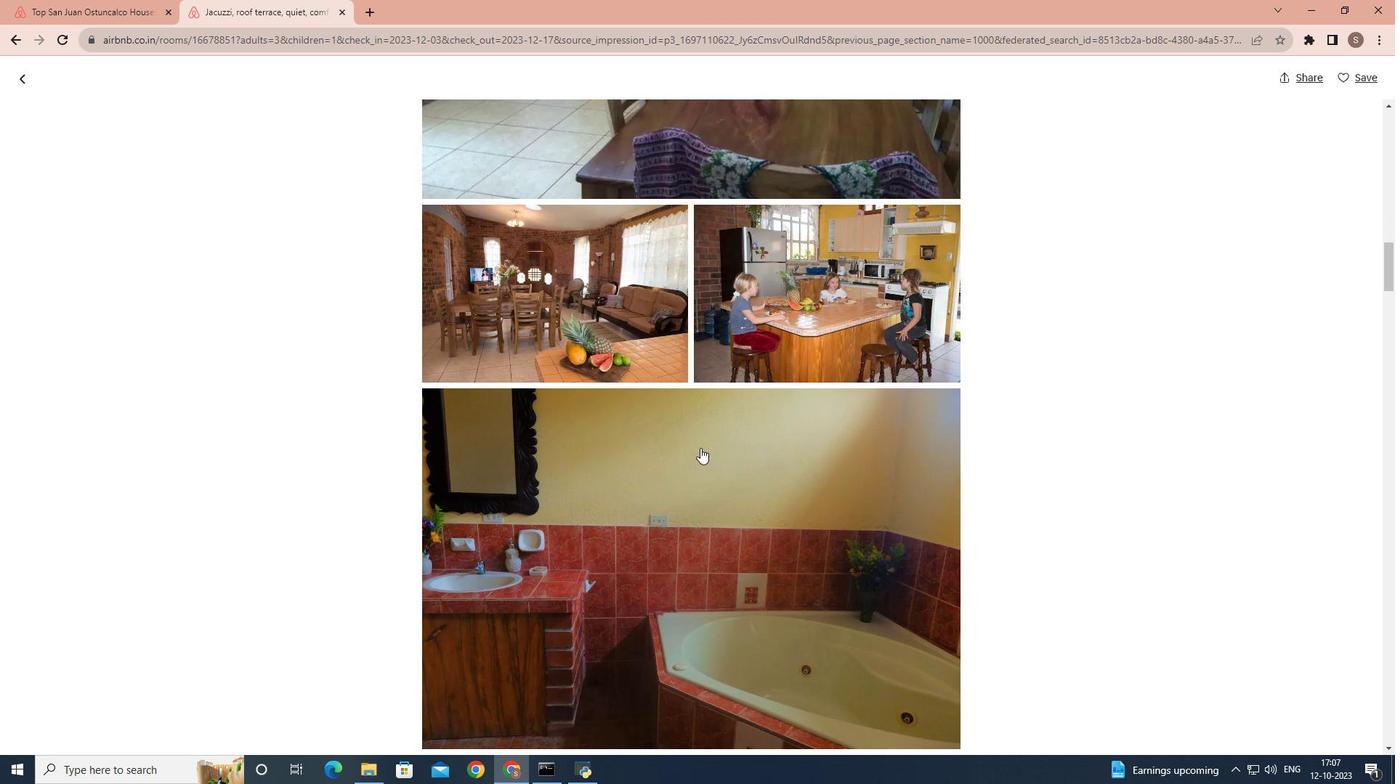 
Action: Mouse scrolled (700, 447) with delta (0, 0)
Screenshot: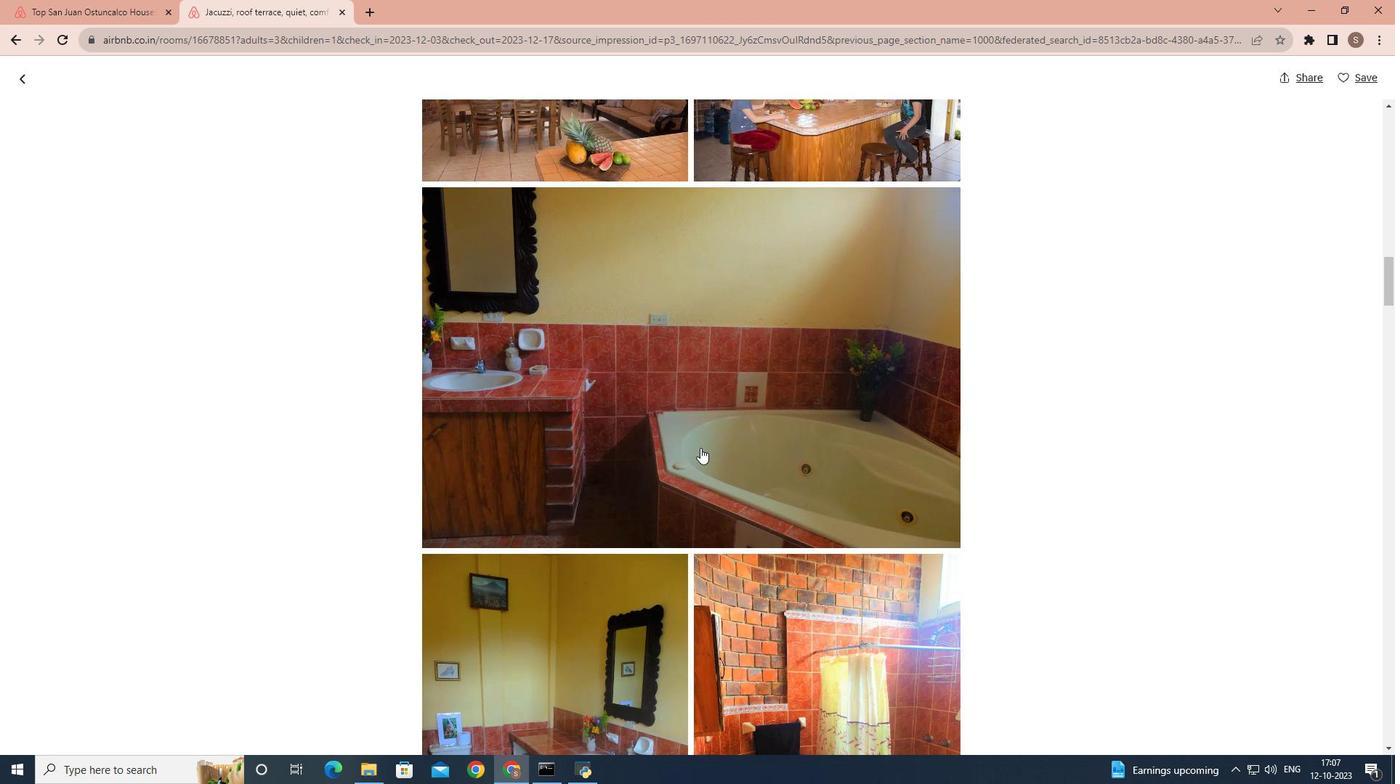 
Action: Mouse scrolled (700, 447) with delta (0, 0)
Screenshot: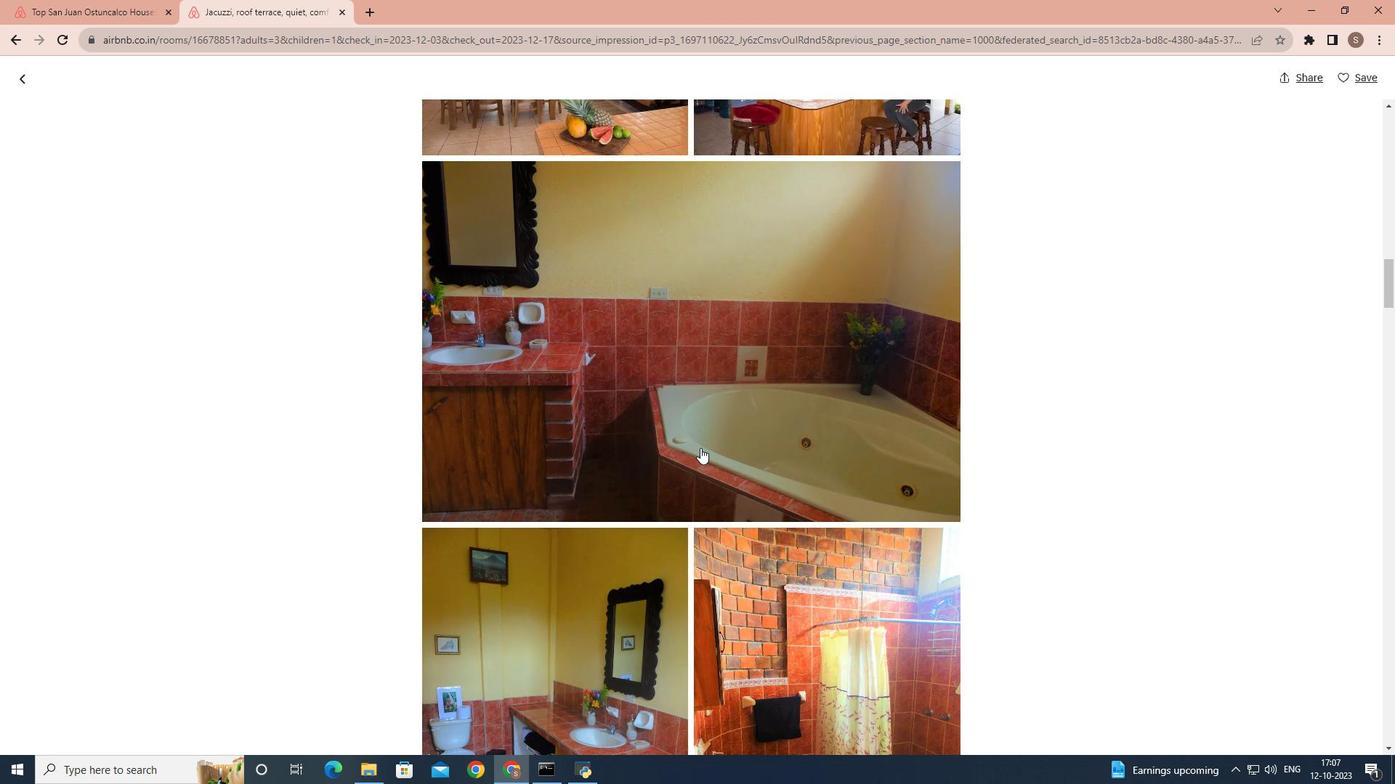 
Action: Mouse scrolled (700, 447) with delta (0, 0)
Screenshot: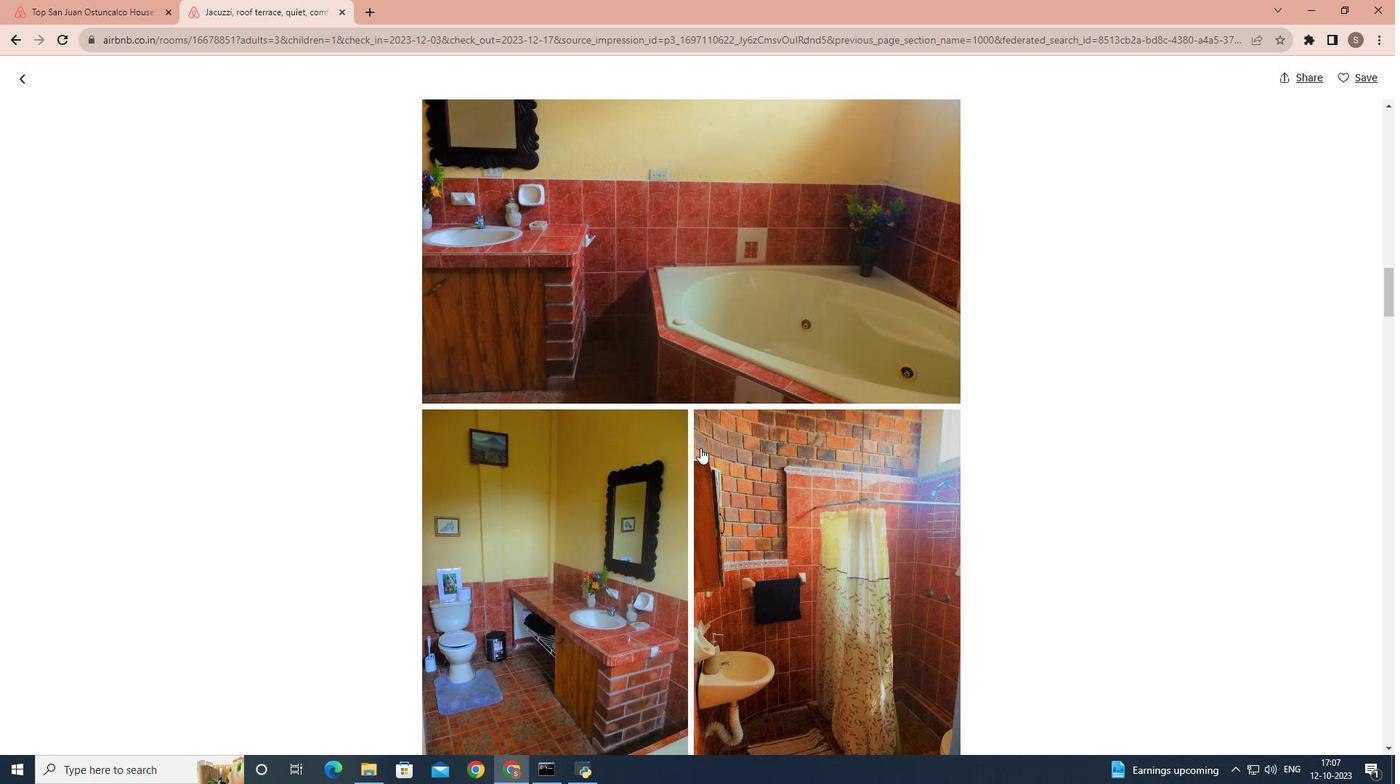 
Action: Mouse scrolled (700, 447) with delta (0, 0)
Screenshot: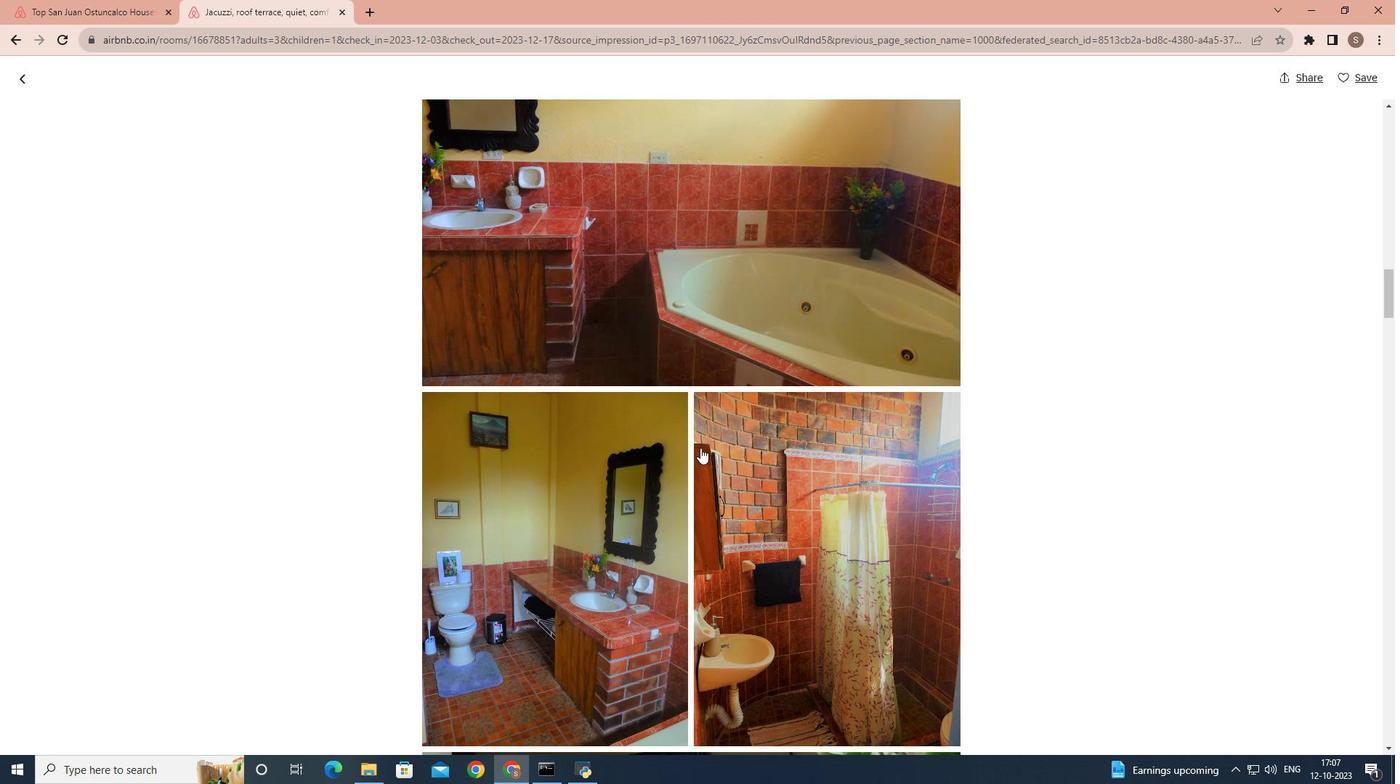 
Action: Mouse scrolled (700, 447) with delta (0, 0)
Screenshot: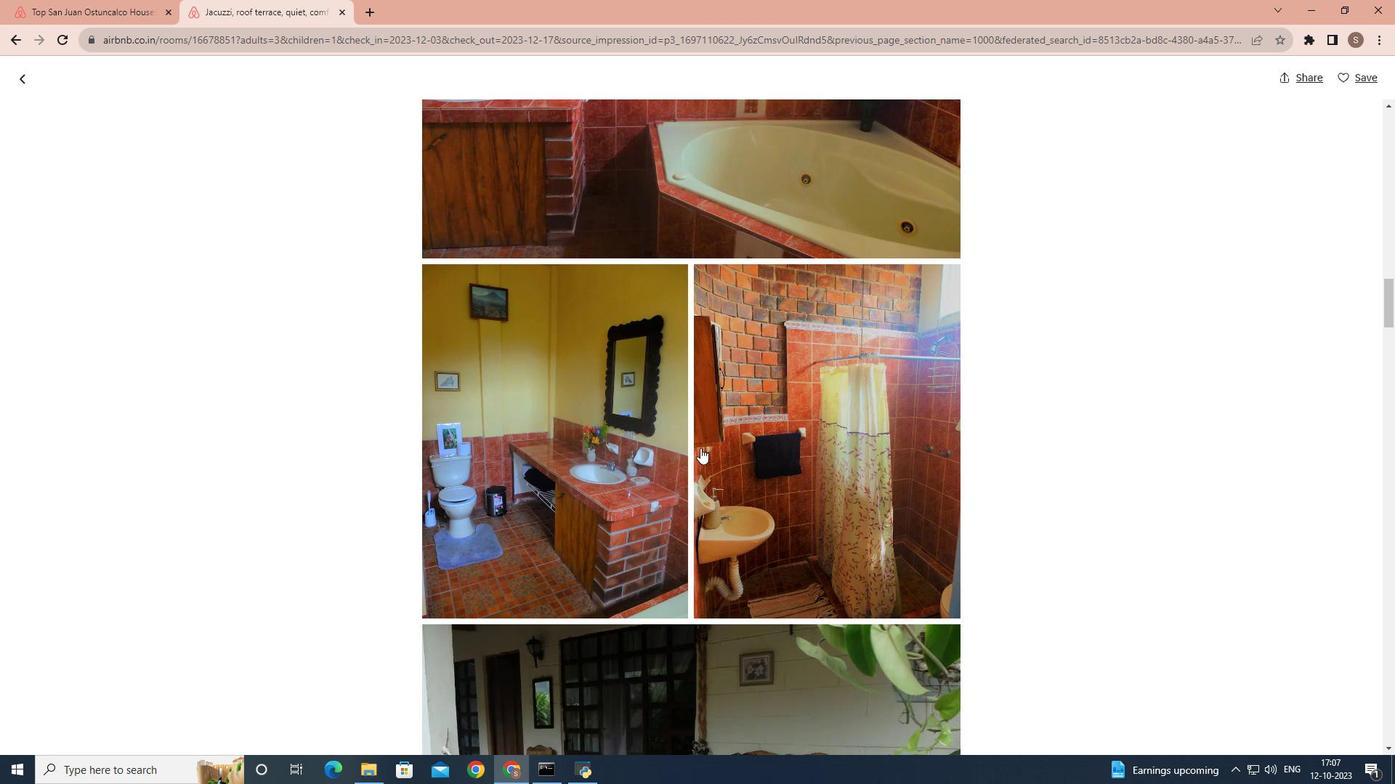 
Action: Mouse scrolled (700, 447) with delta (0, 0)
Screenshot: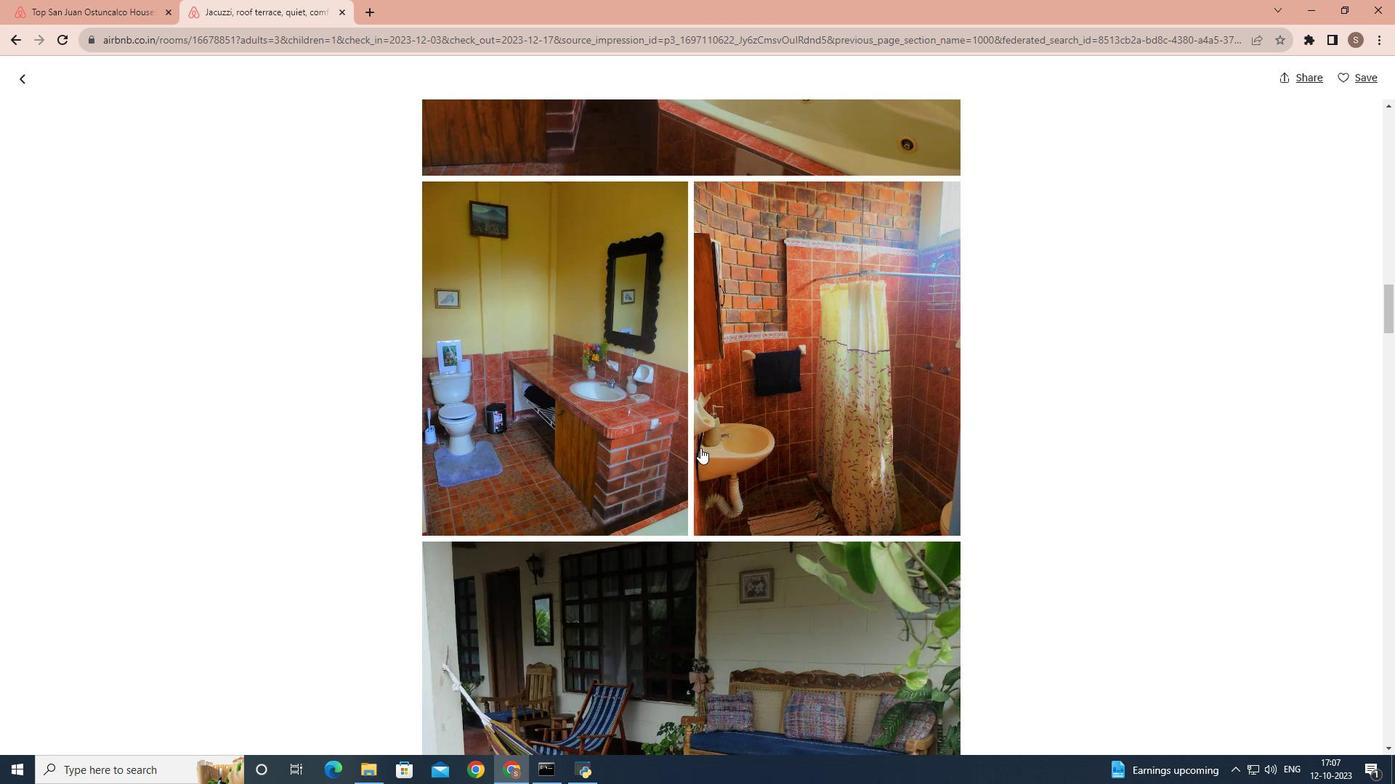 
Action: Mouse scrolled (700, 447) with delta (0, 0)
Screenshot: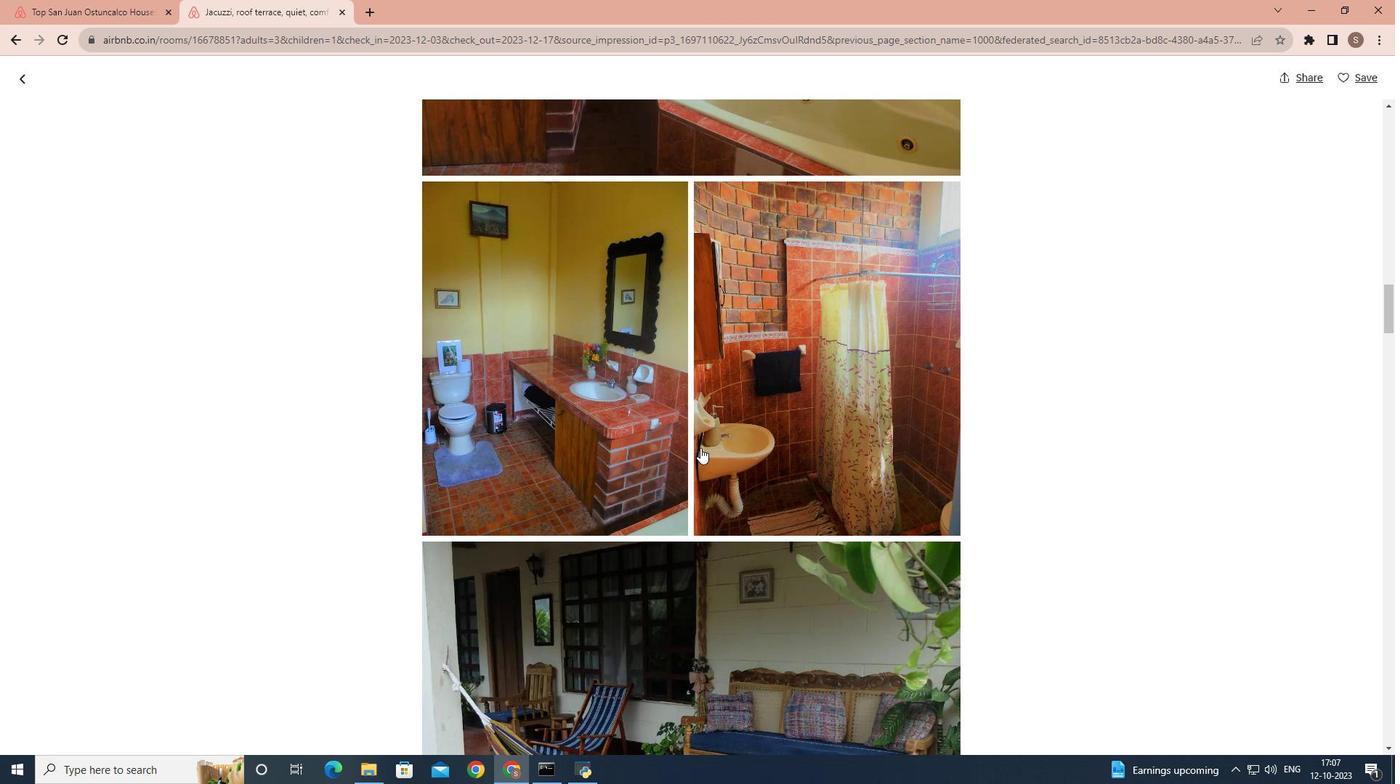 
Action: Mouse scrolled (700, 447) with delta (0, 0)
Screenshot: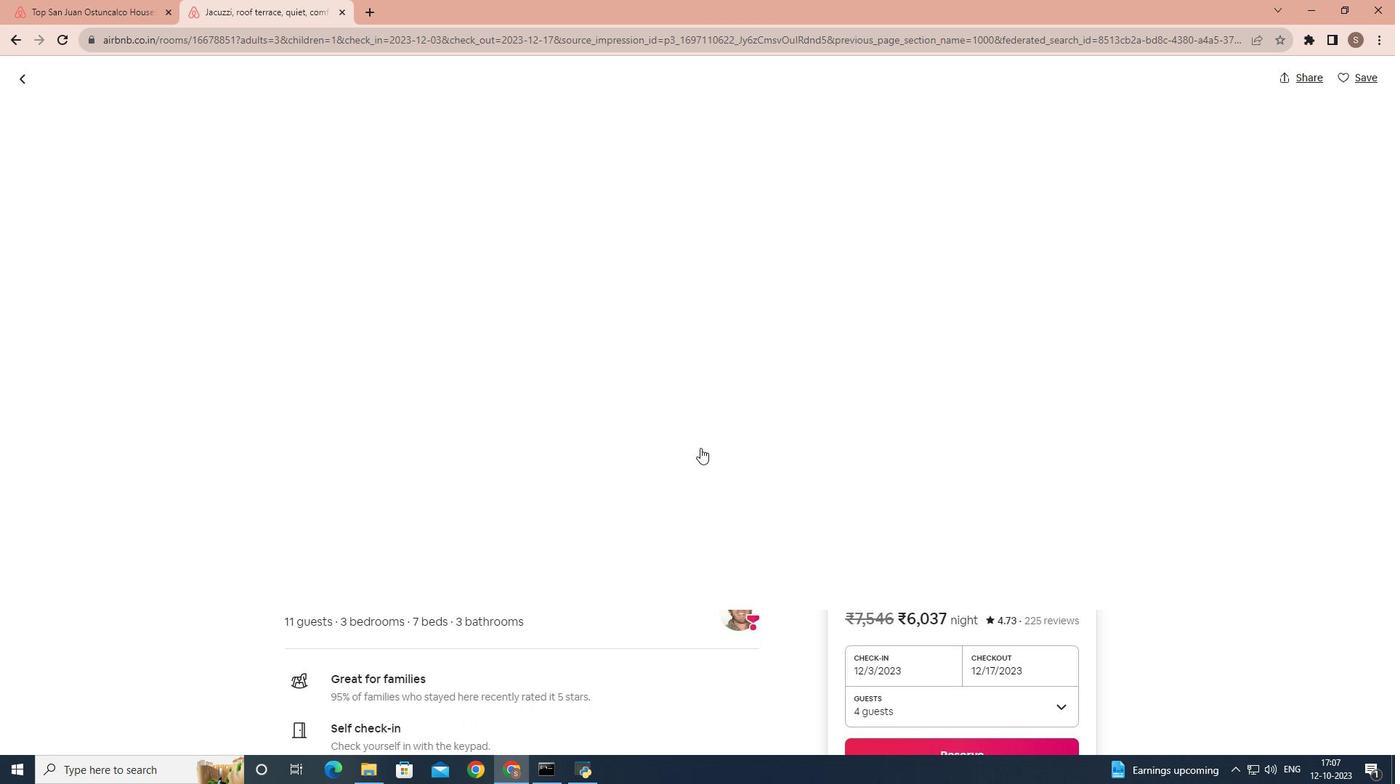 
Action: Mouse scrolled (700, 447) with delta (0, 0)
Screenshot: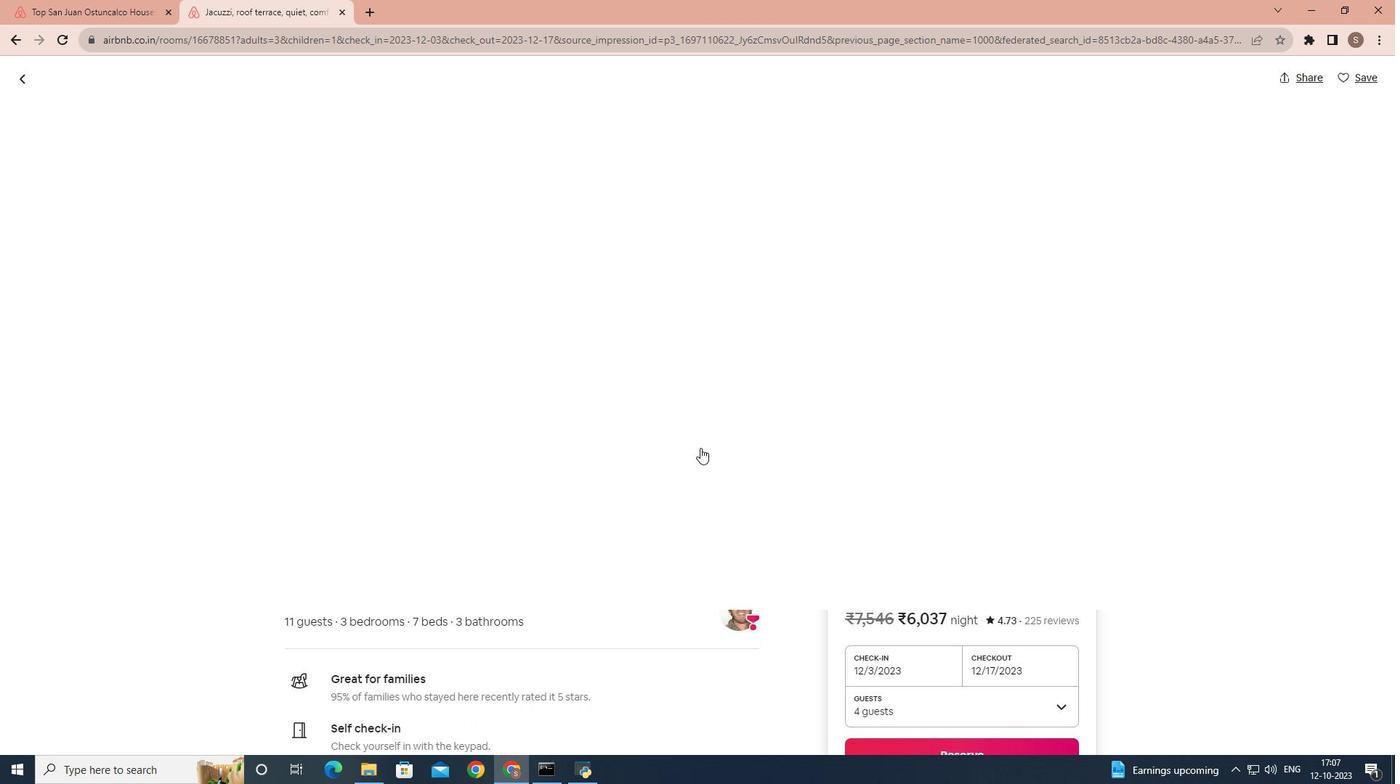 
Action: Mouse scrolled (700, 447) with delta (0, 0)
Screenshot: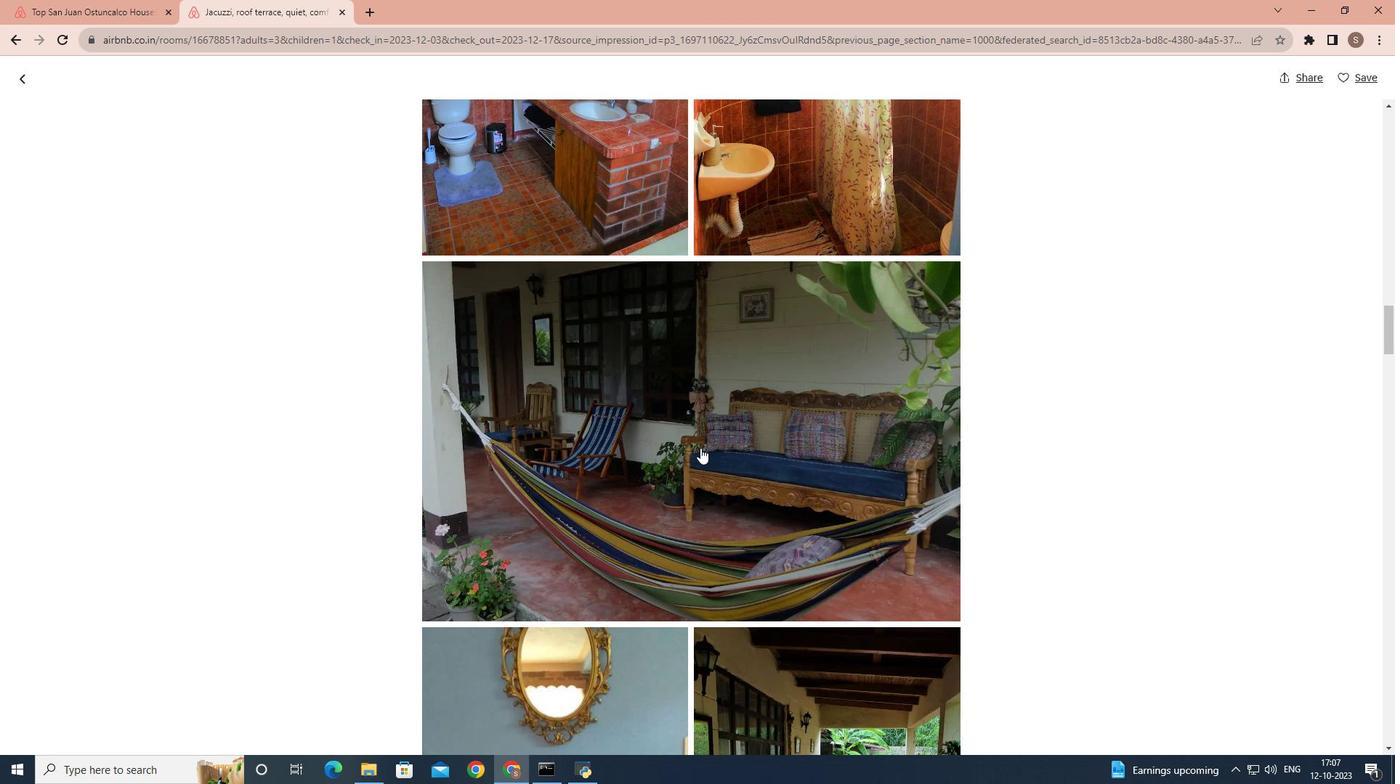 
Action: Mouse scrolled (700, 447) with delta (0, 0)
Screenshot: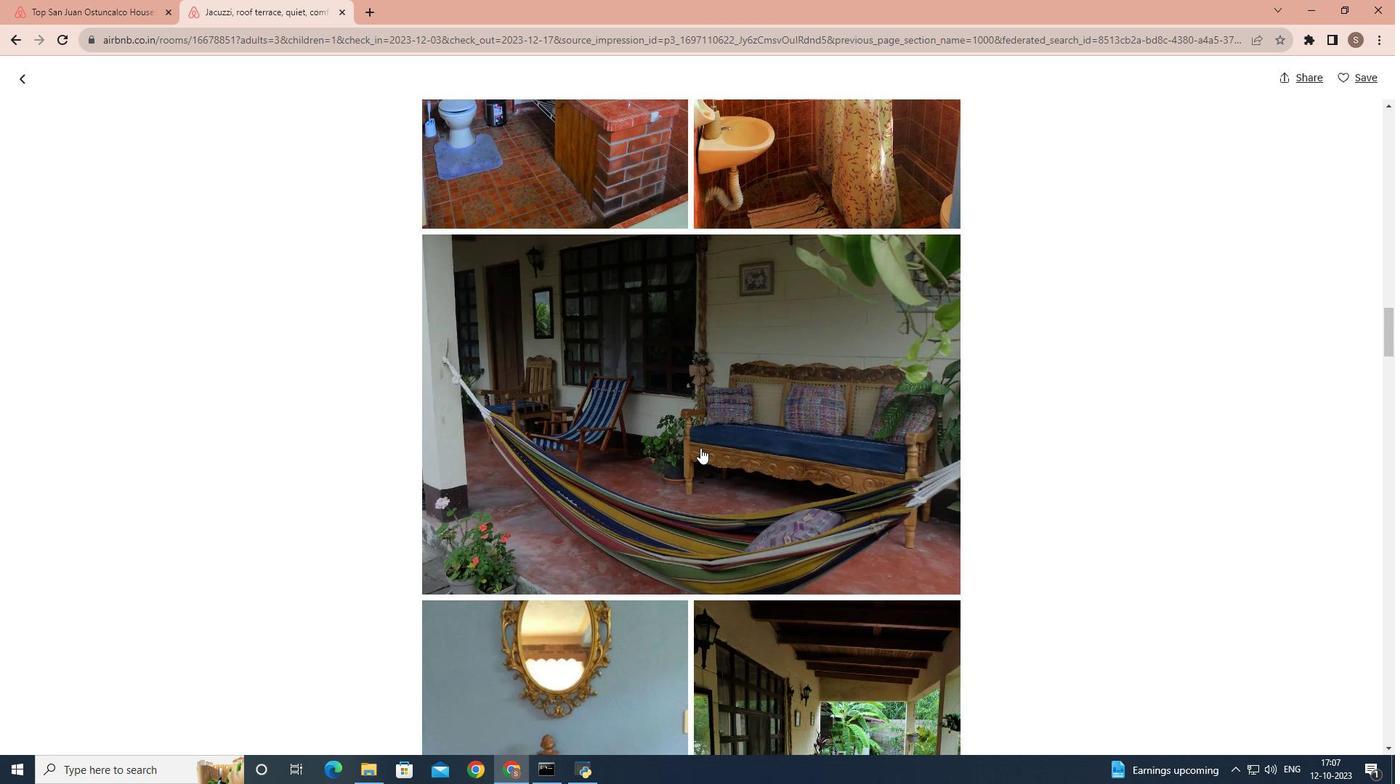 
Action: Mouse scrolled (700, 447) with delta (0, 0)
Screenshot: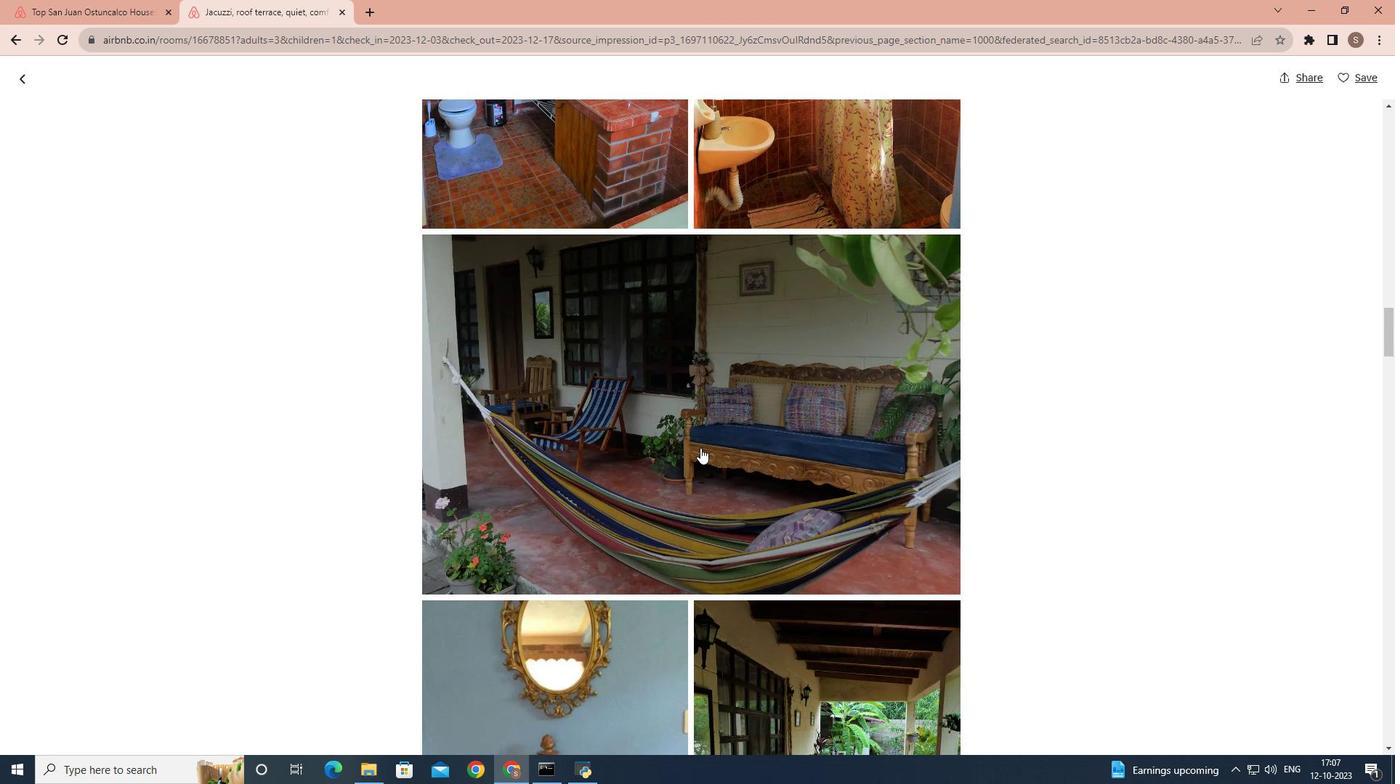 
Action: Mouse scrolled (700, 447) with delta (0, 0)
Screenshot: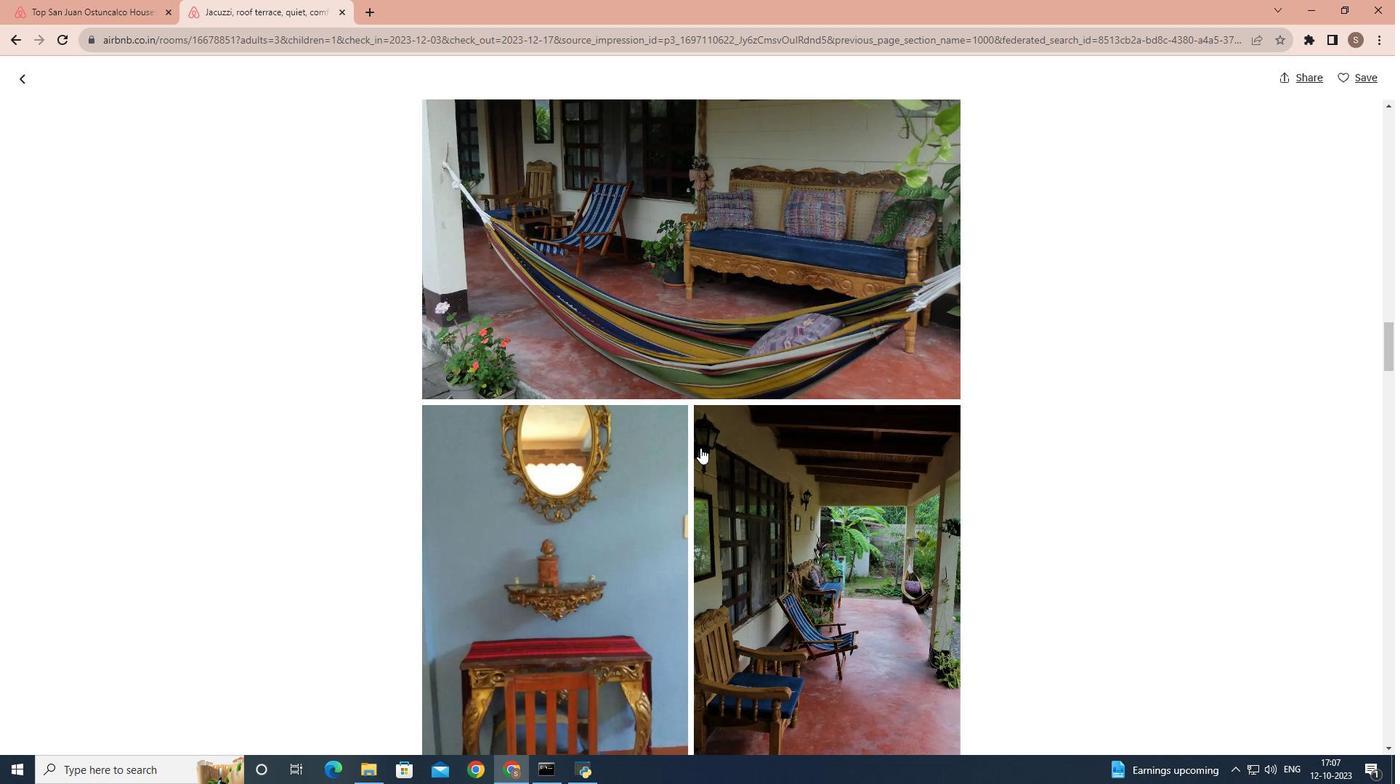 
Action: Mouse scrolled (700, 447) with delta (0, 0)
Screenshot: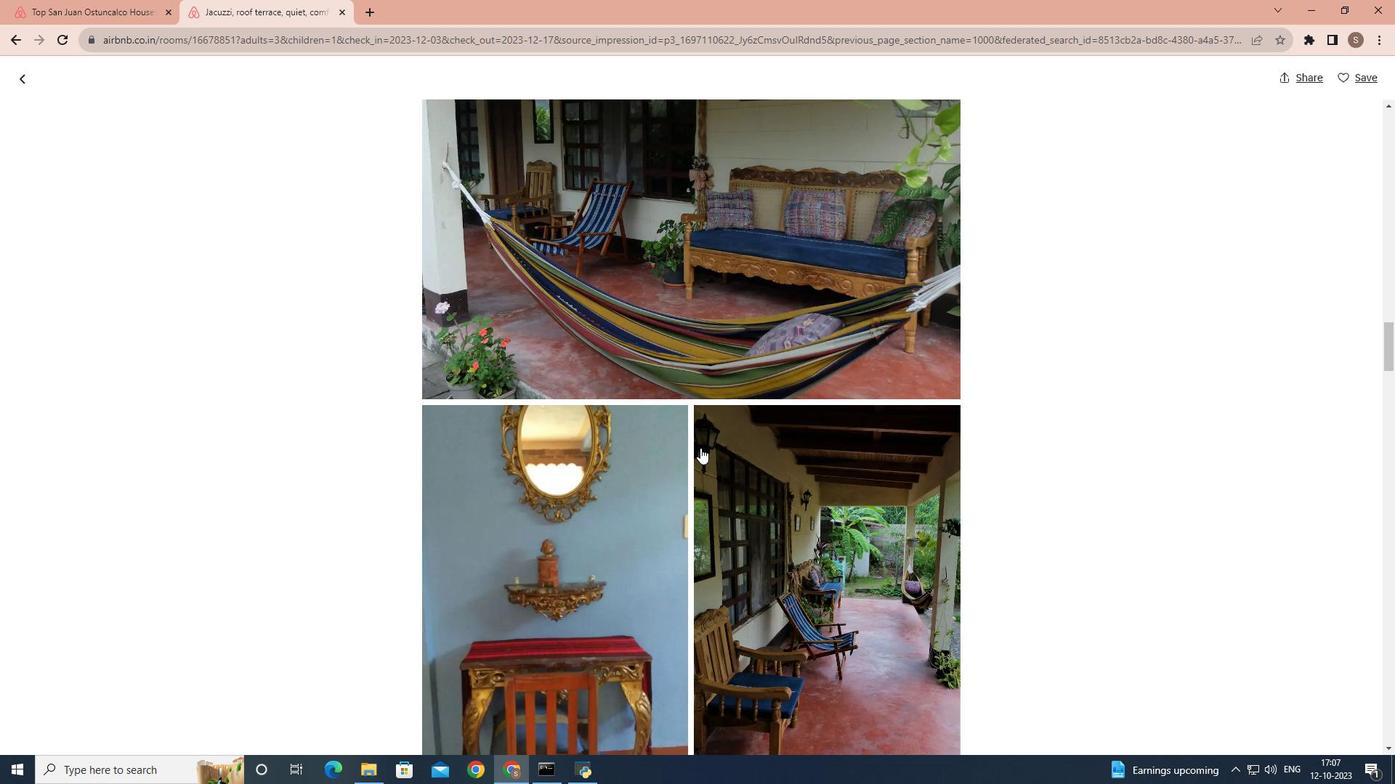 
Action: Mouse scrolled (700, 447) with delta (0, 0)
Screenshot: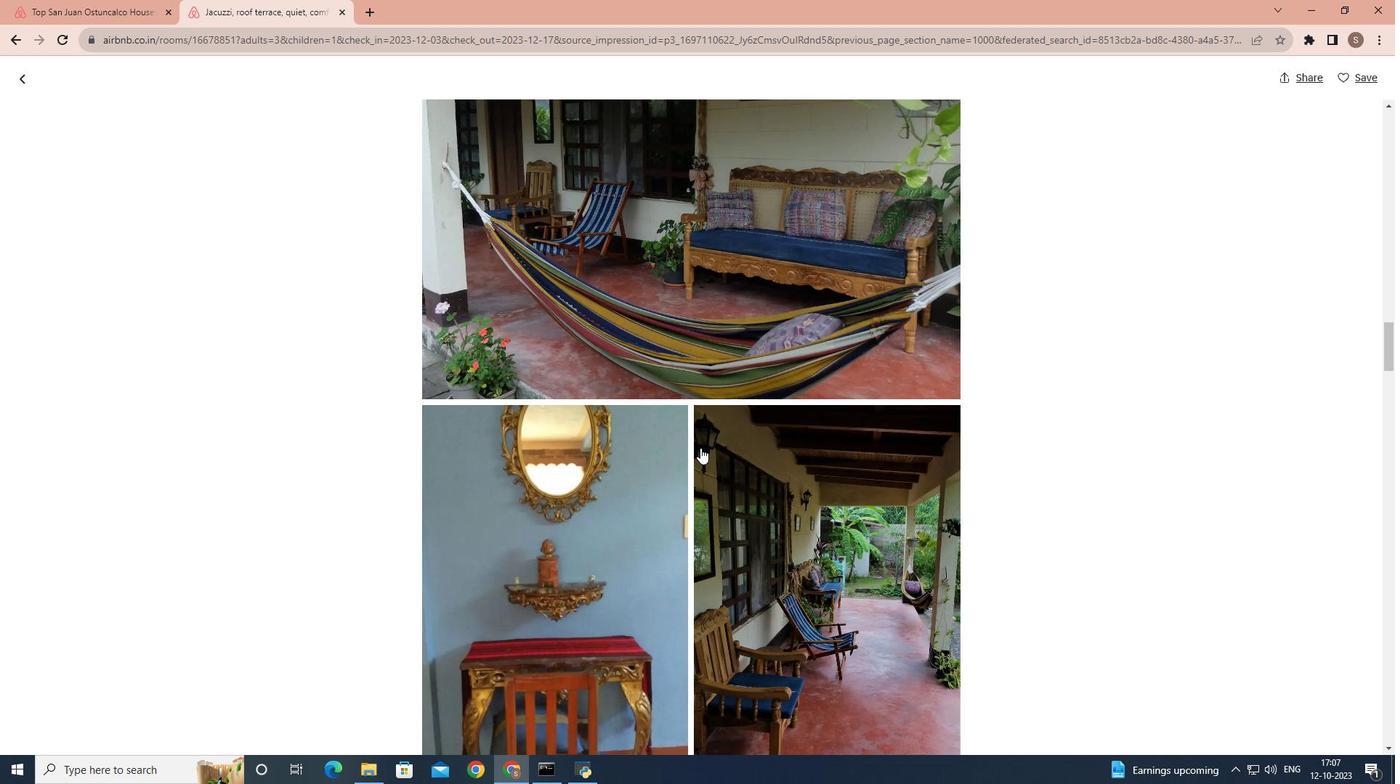 
Action: Mouse scrolled (700, 447) with delta (0, 0)
Screenshot: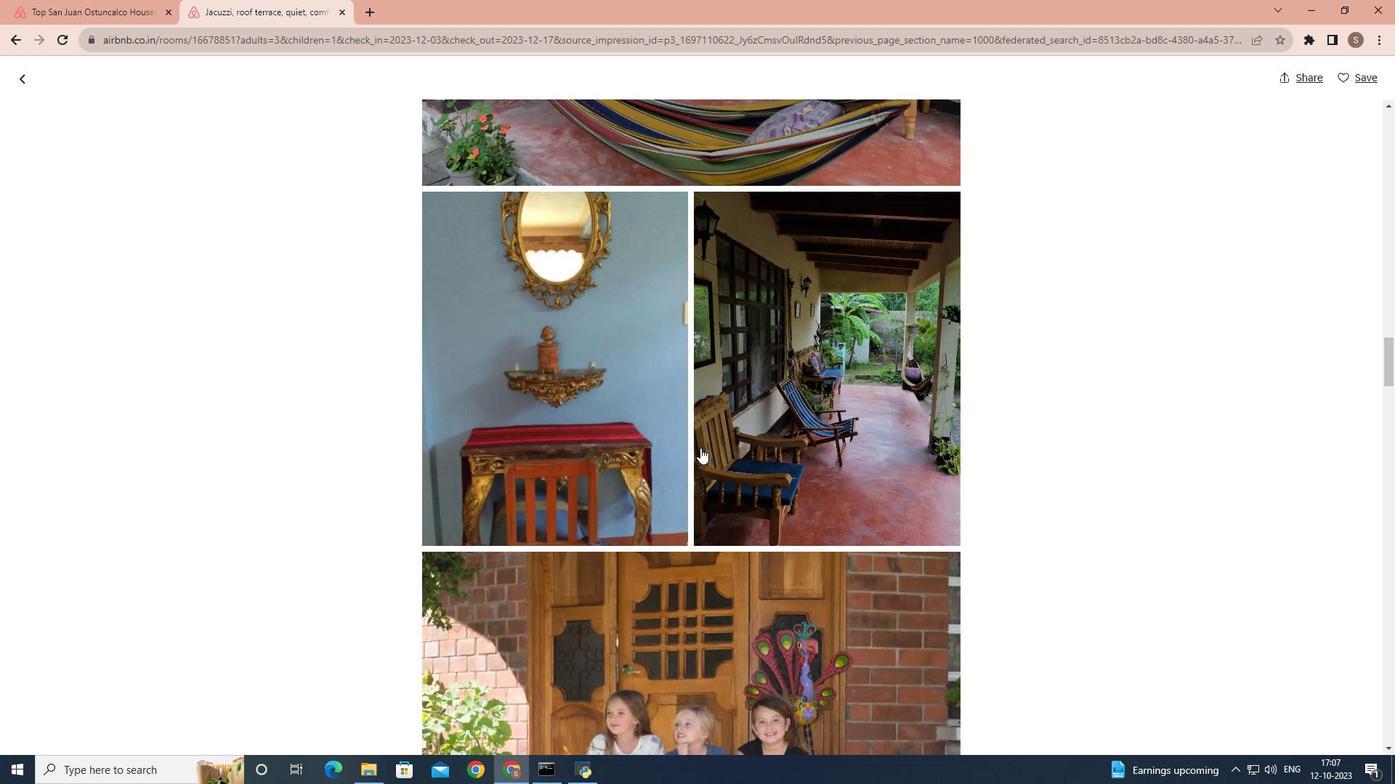 
Action: Mouse scrolled (700, 447) with delta (0, 0)
Screenshot: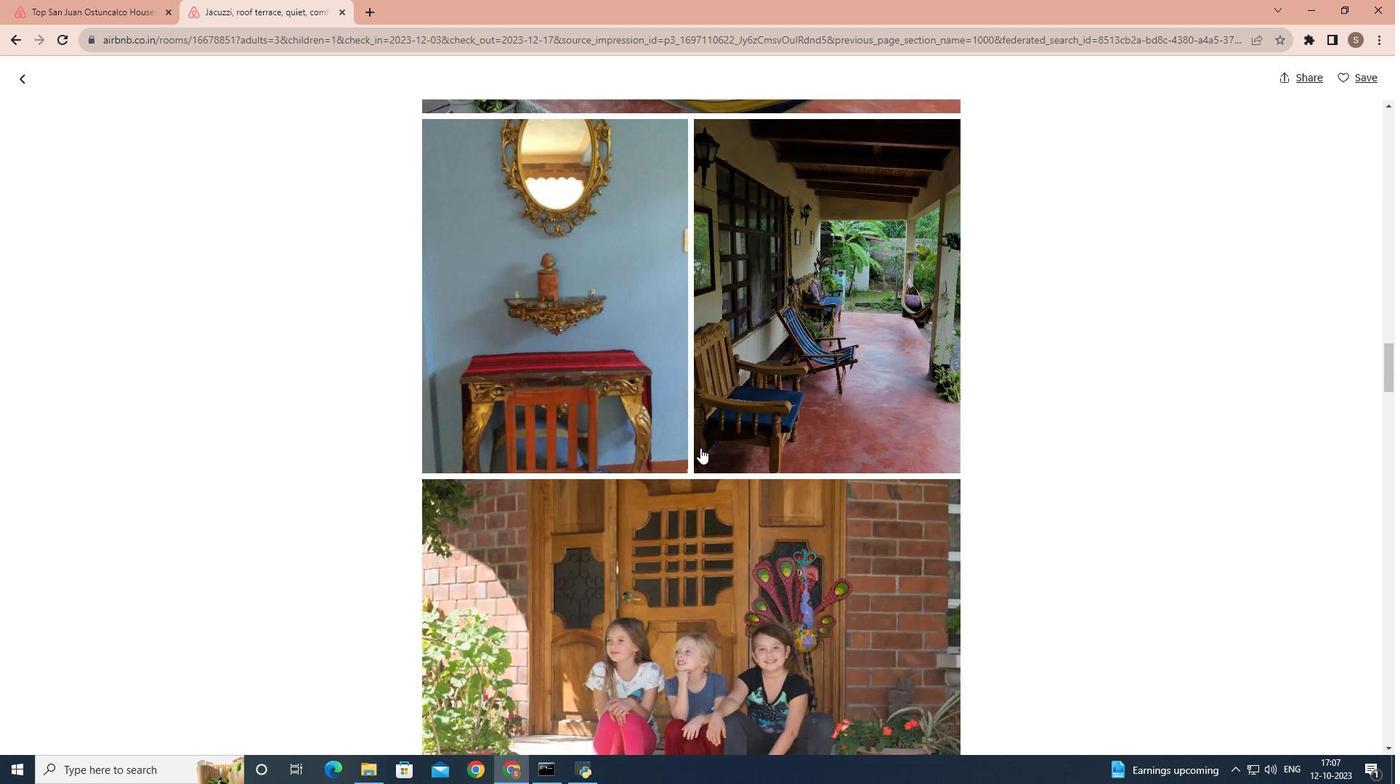 
Action: Mouse scrolled (700, 447) with delta (0, 0)
Screenshot: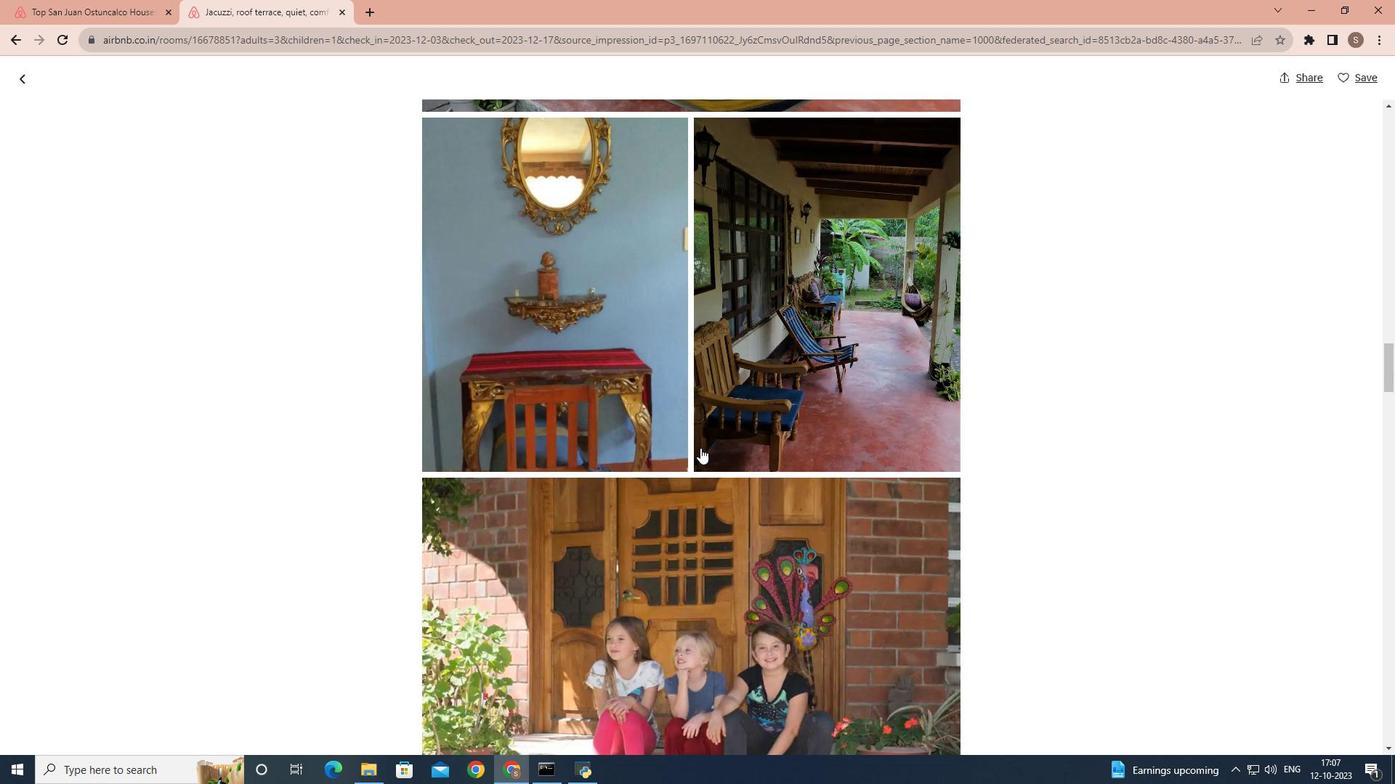 
Action: Mouse scrolled (700, 447) with delta (0, 0)
Screenshot: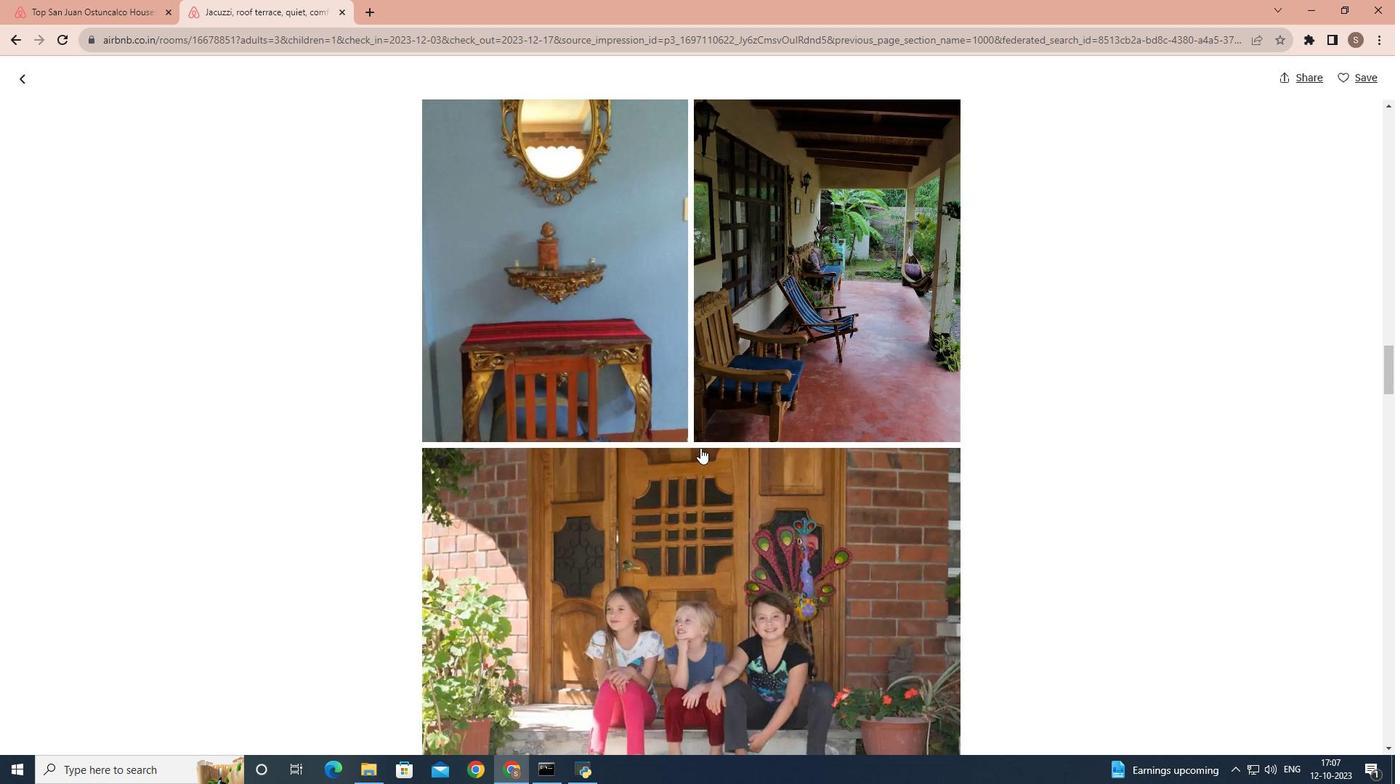 
Action: Mouse scrolled (700, 447) with delta (0, 0)
Screenshot: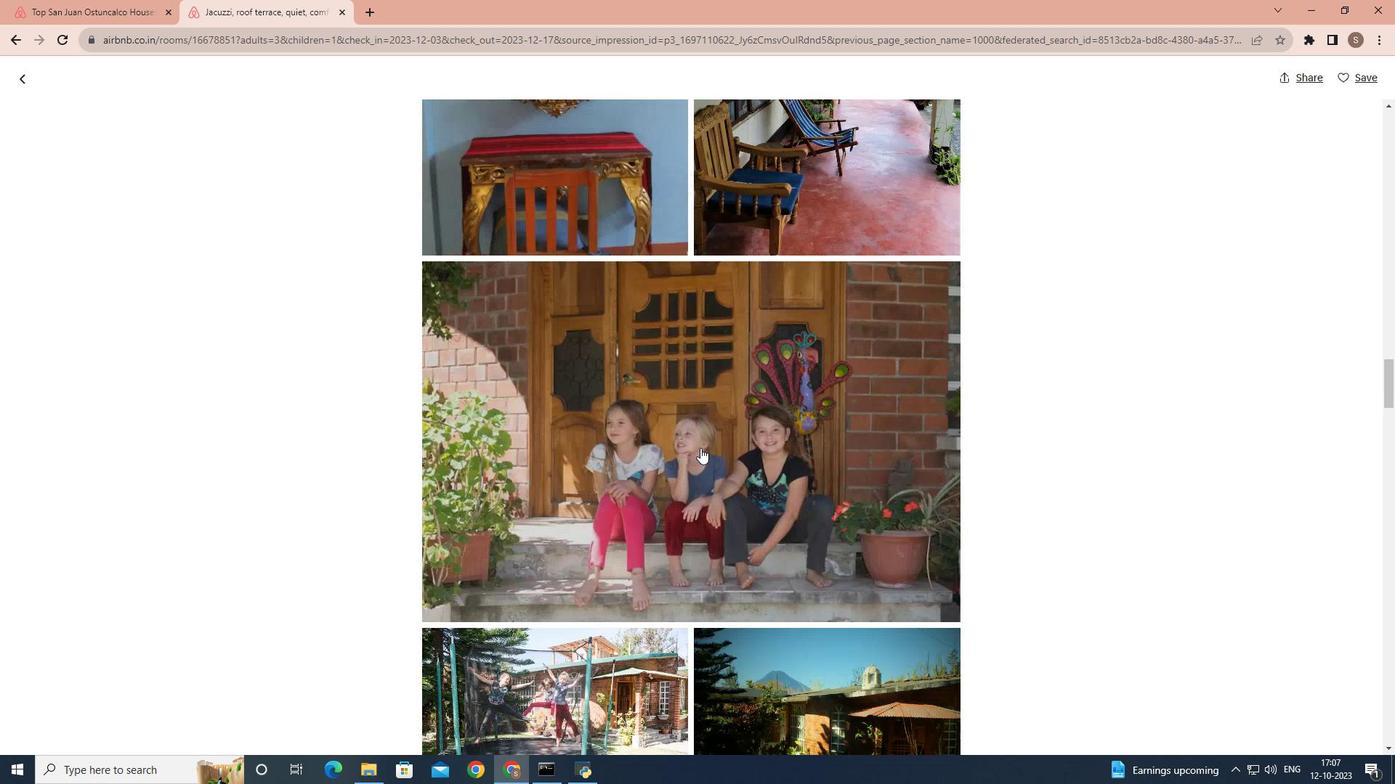 
Action: Mouse scrolled (700, 447) with delta (0, 0)
Screenshot: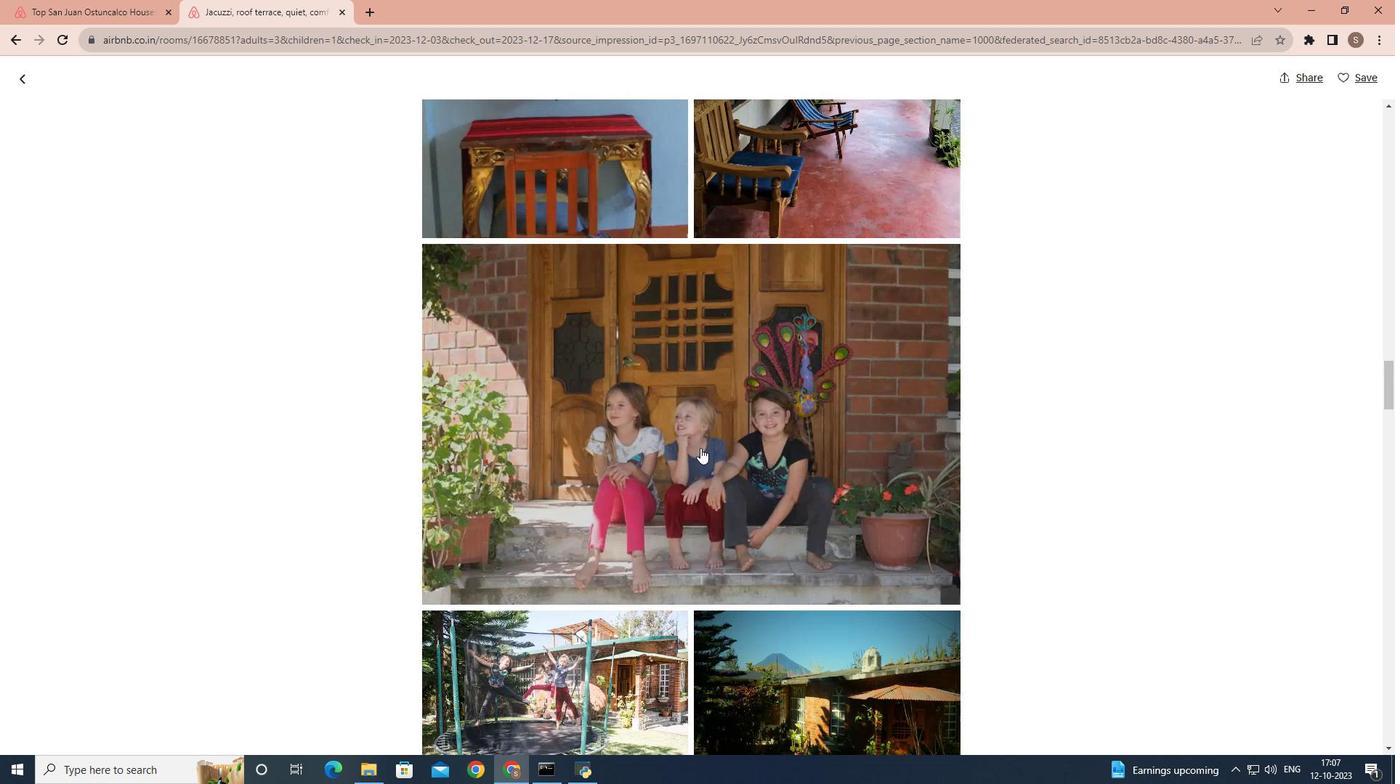 
Action: Mouse scrolled (700, 447) with delta (0, 0)
Screenshot: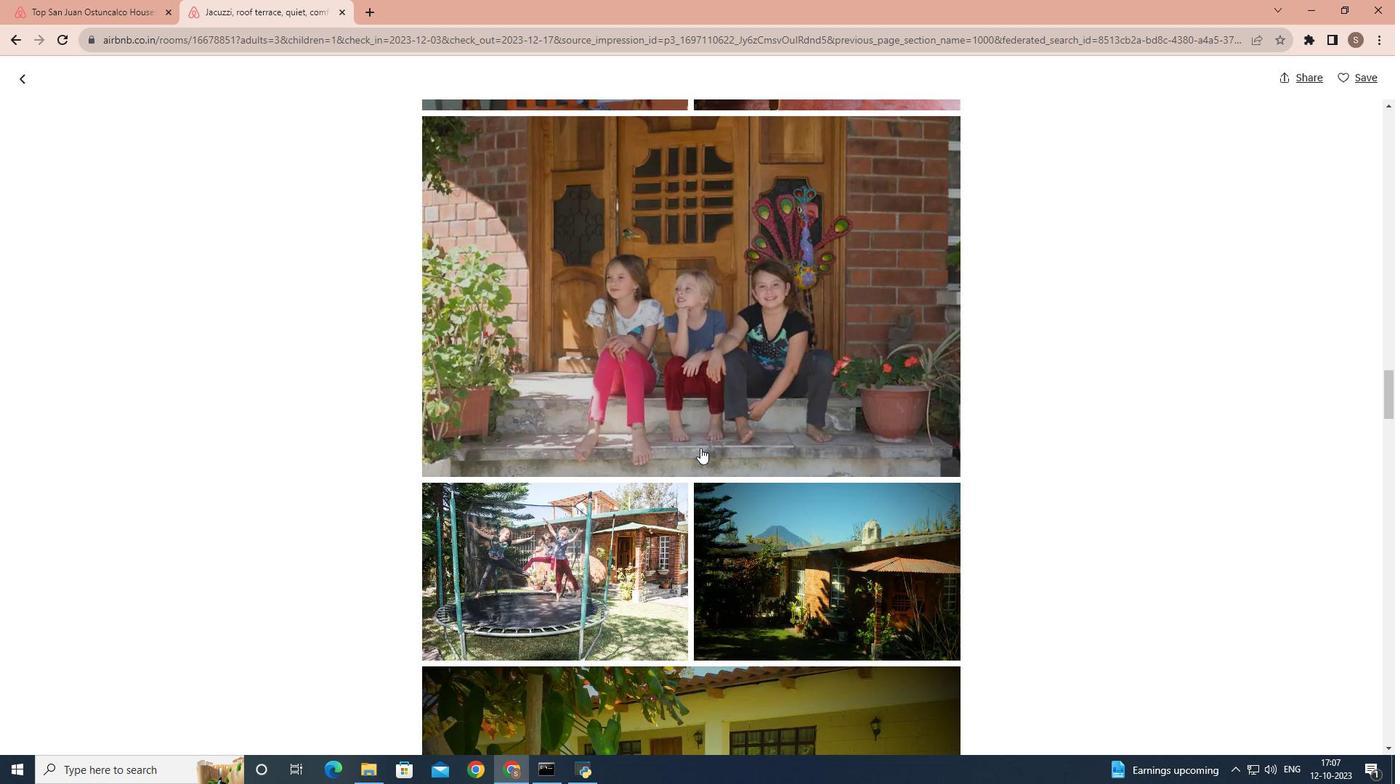 
Action: Mouse scrolled (700, 447) with delta (0, 0)
Screenshot: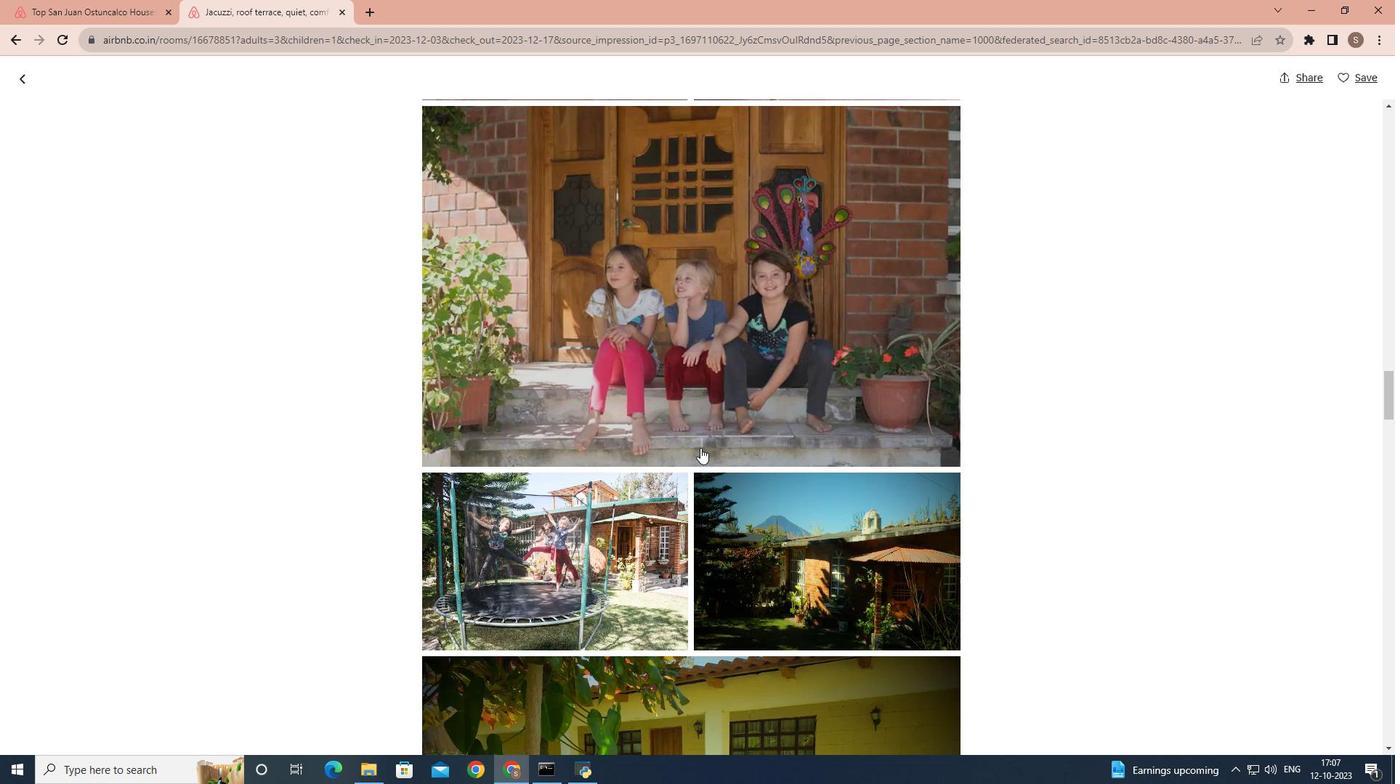 
Action: Mouse scrolled (700, 447) with delta (0, 0)
Screenshot: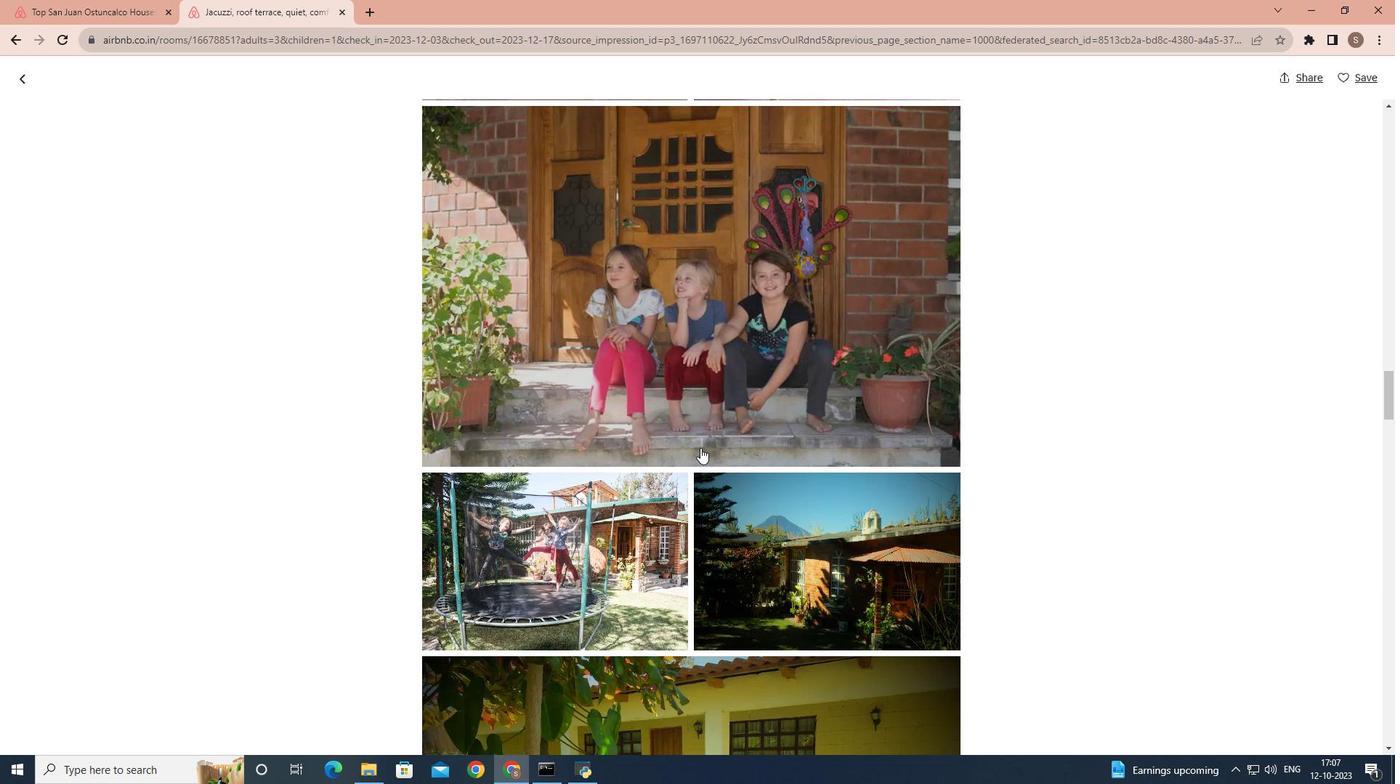 
Action: Mouse scrolled (700, 447) with delta (0, 0)
Screenshot: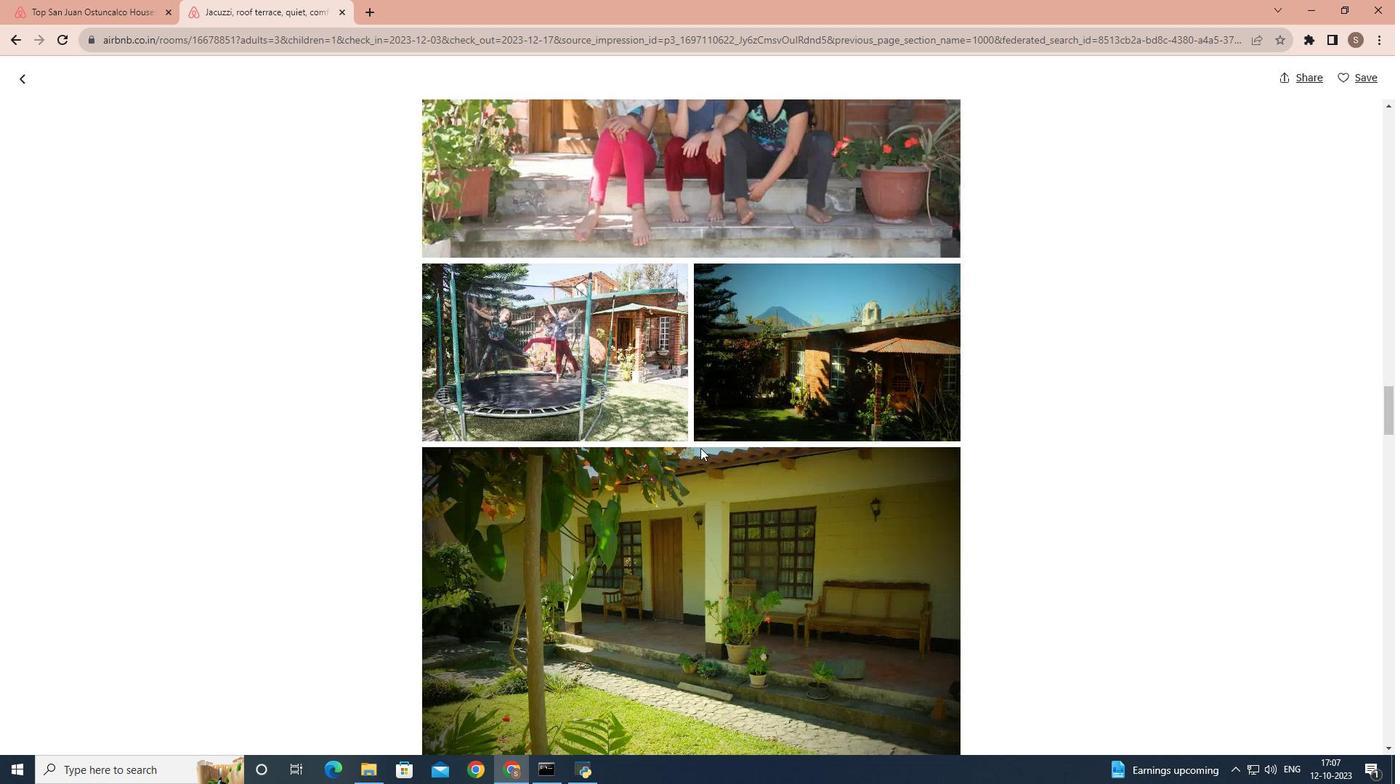 
Action: Mouse scrolled (700, 447) with delta (0, 0)
Screenshot: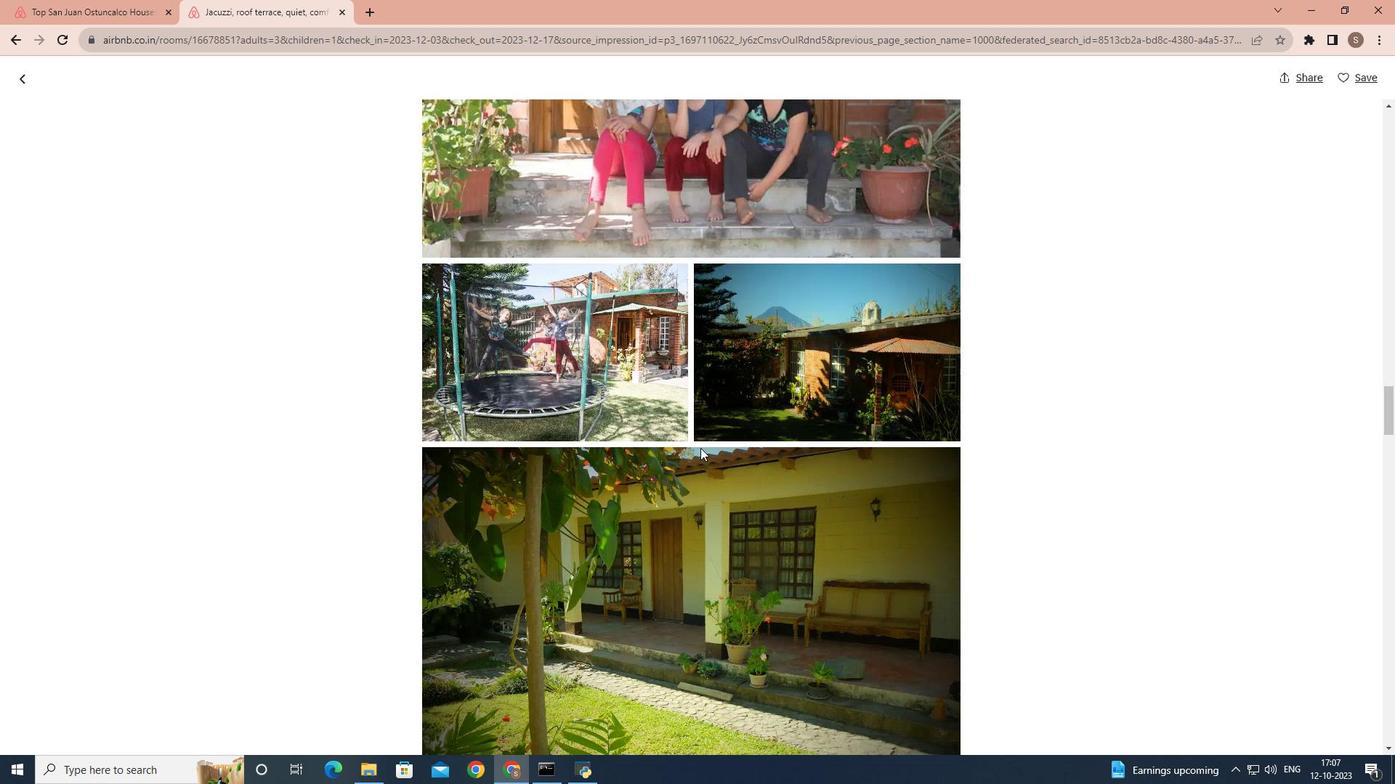 
Action: Mouse scrolled (700, 447) with delta (0, 0)
Screenshot: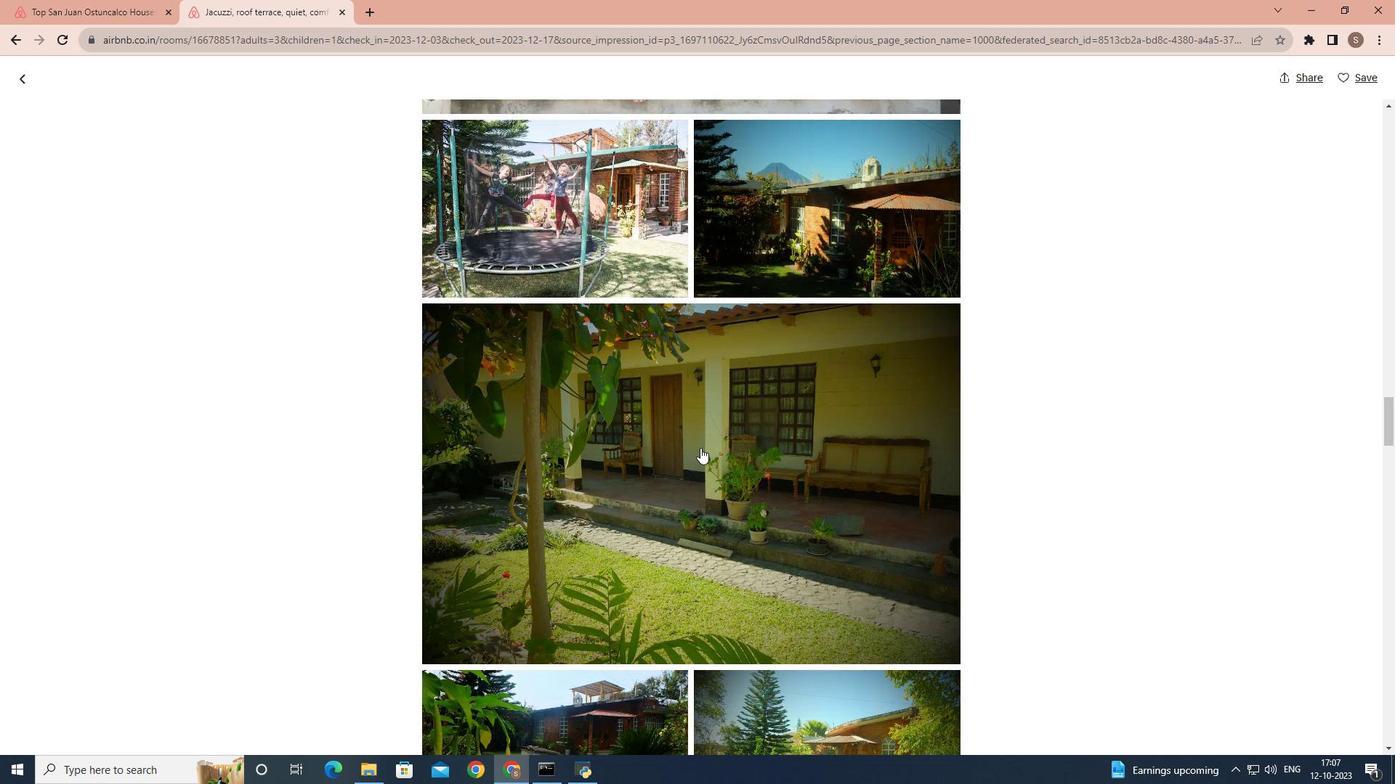 
Action: Mouse scrolled (700, 447) with delta (0, 0)
Screenshot: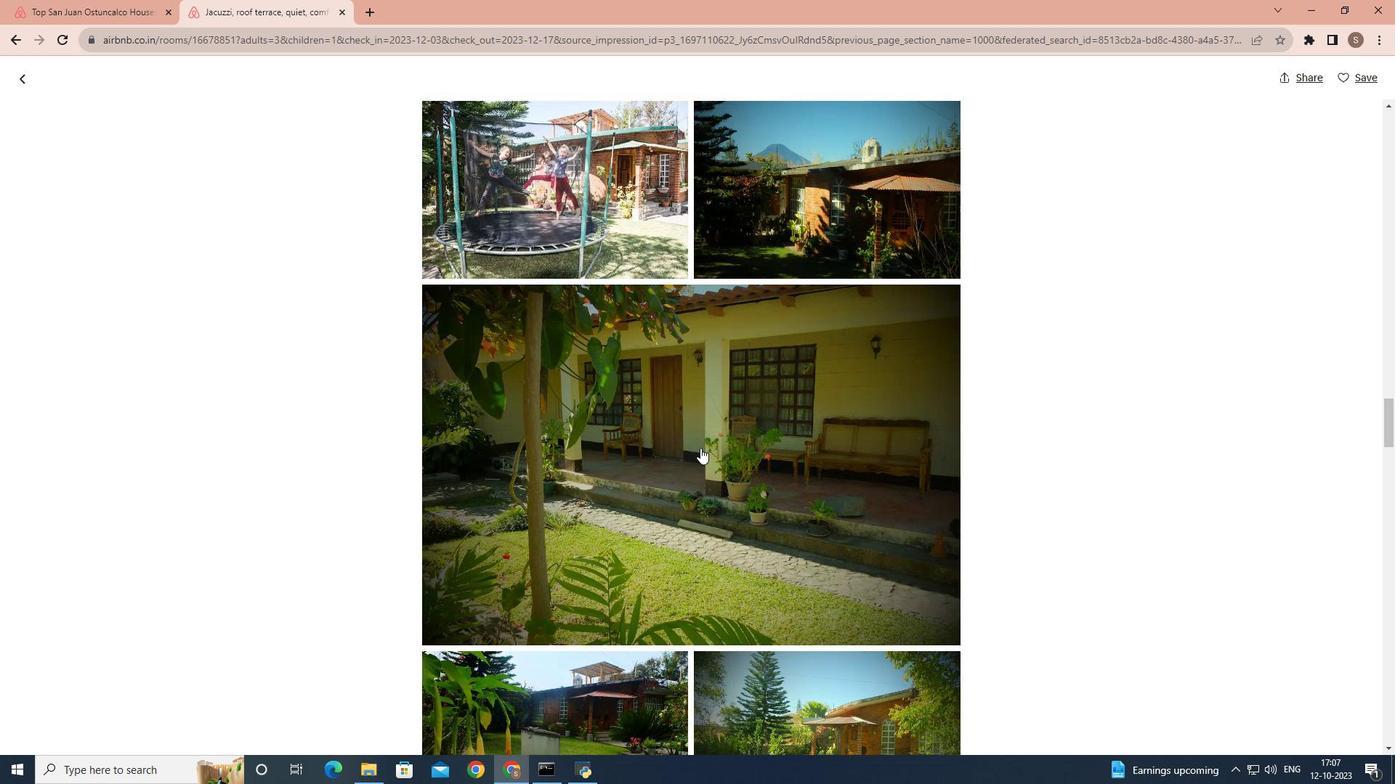 
Action: Mouse scrolled (700, 447) with delta (0, 0)
Screenshot: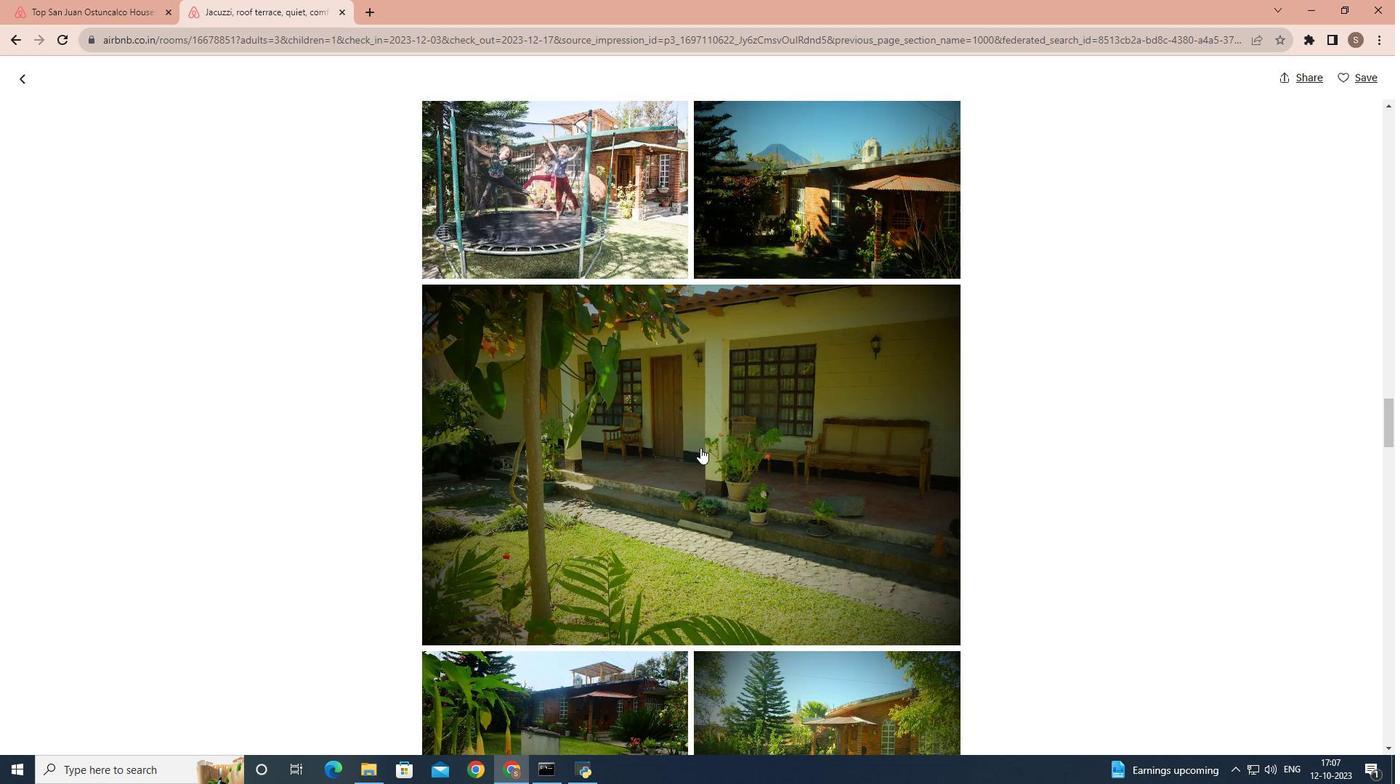 
Action: Mouse scrolled (700, 447) with delta (0, 0)
Screenshot: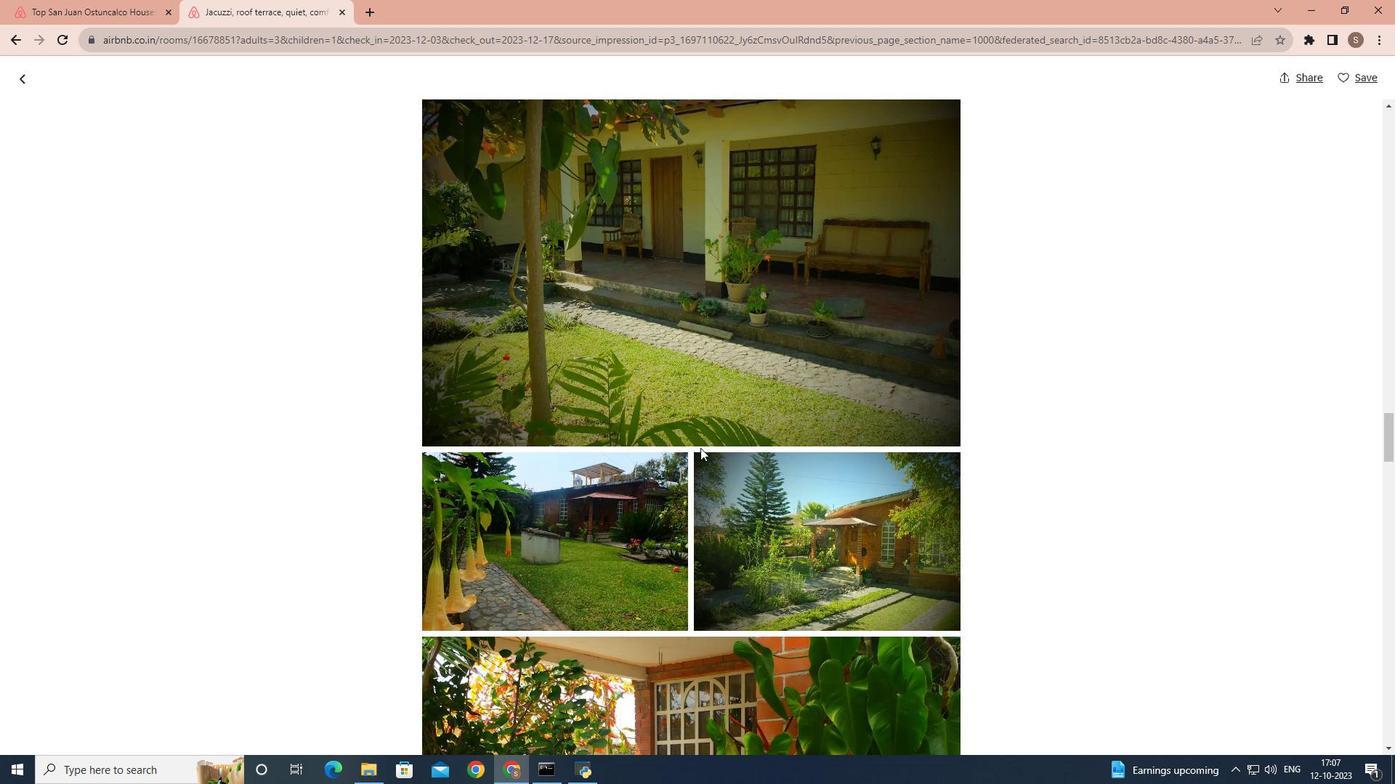 
Action: Mouse scrolled (700, 447) with delta (0, 0)
Screenshot: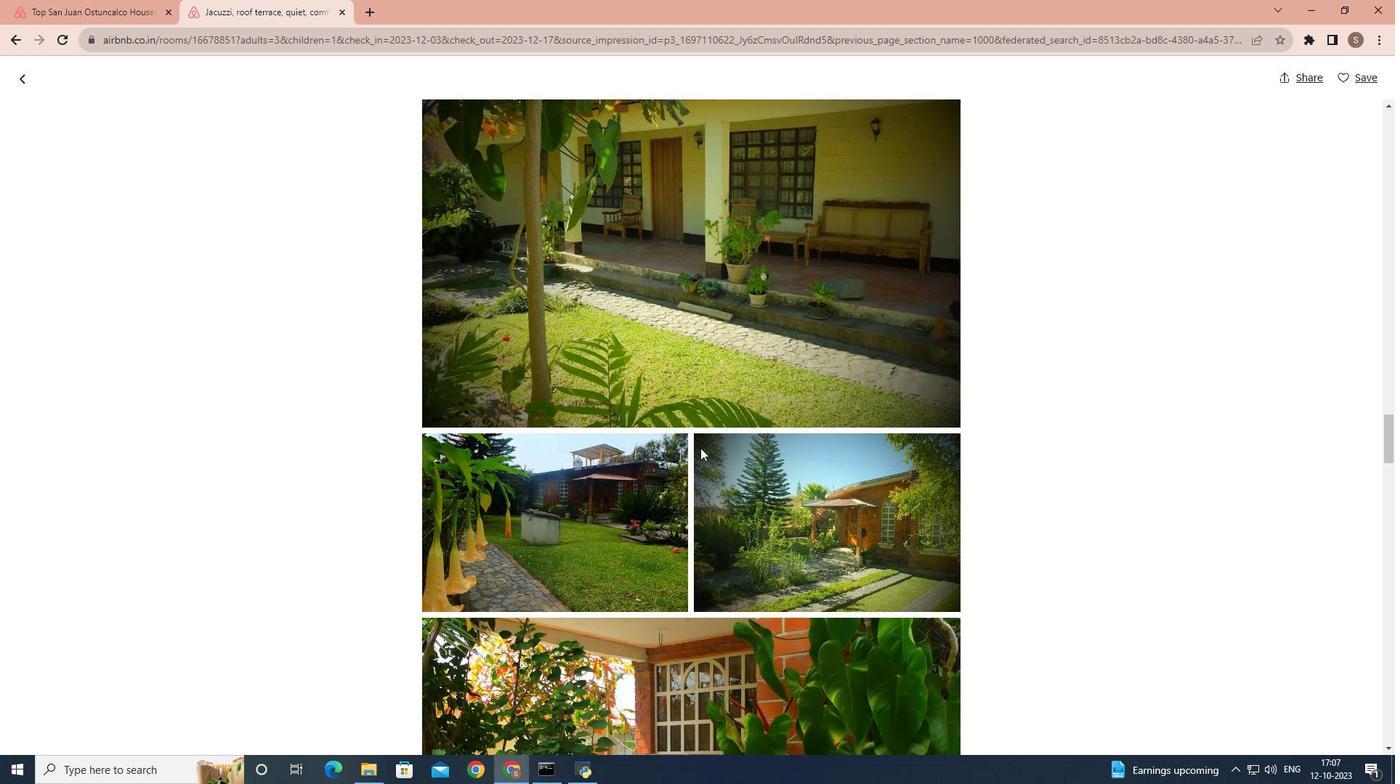 
Action: Mouse scrolled (700, 447) with delta (0, 0)
Screenshot: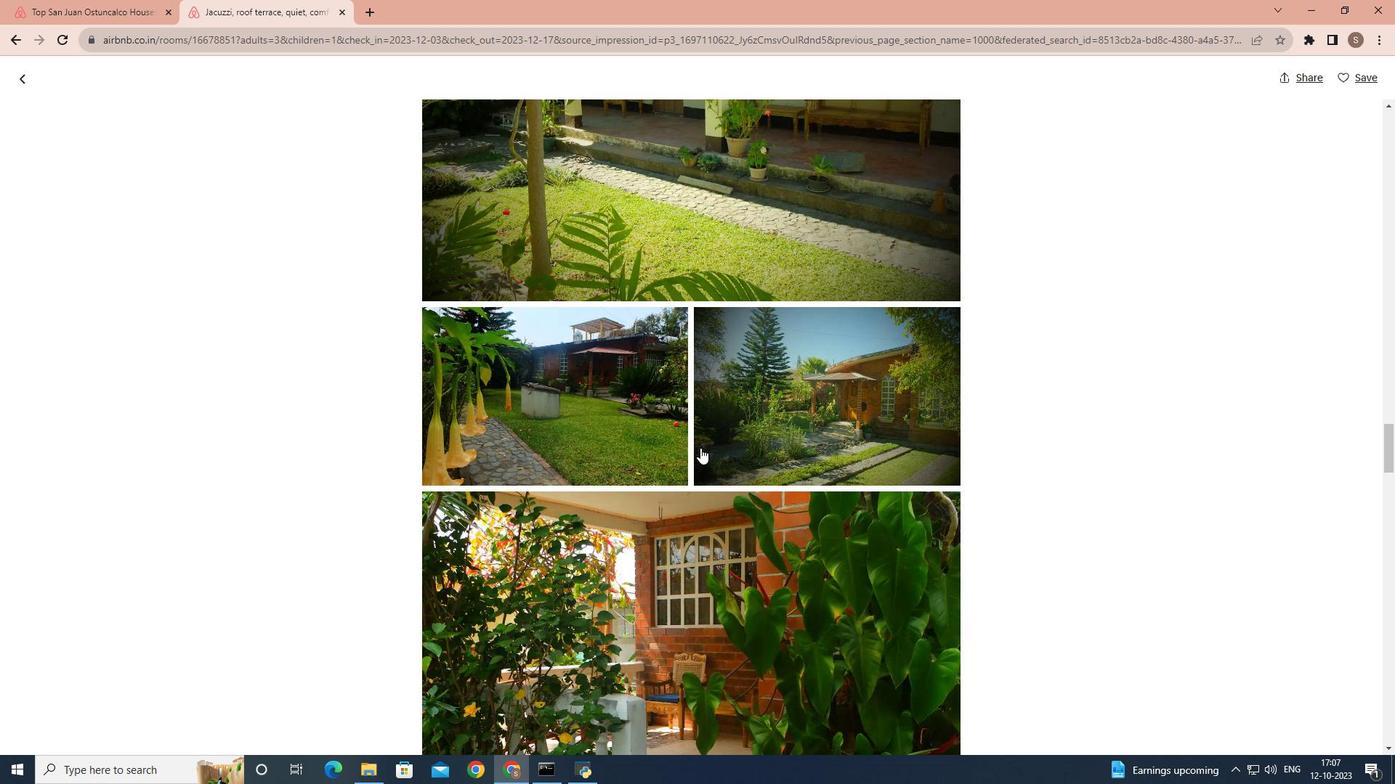 
Action: Mouse scrolled (700, 447) with delta (0, 0)
Screenshot: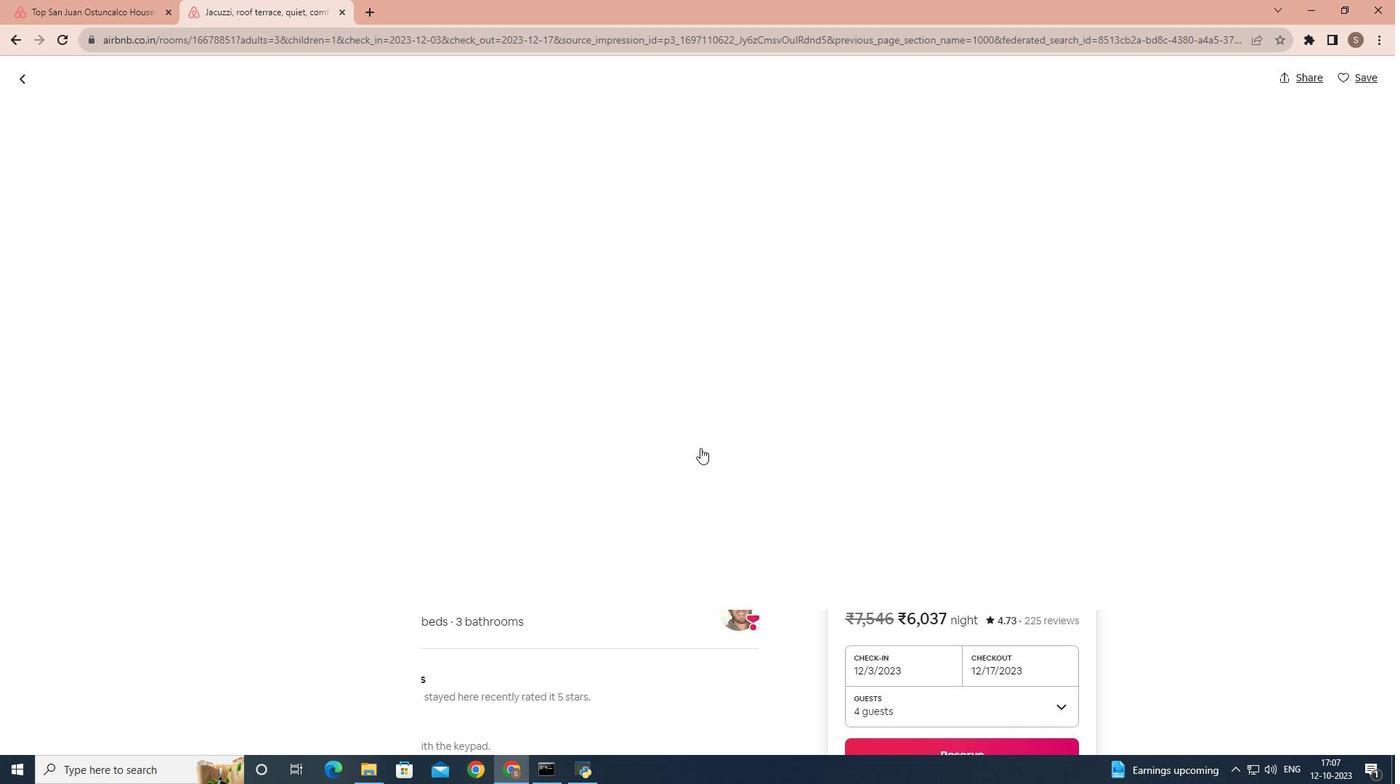 
Action: Mouse scrolled (700, 447) with delta (0, 0)
Screenshot: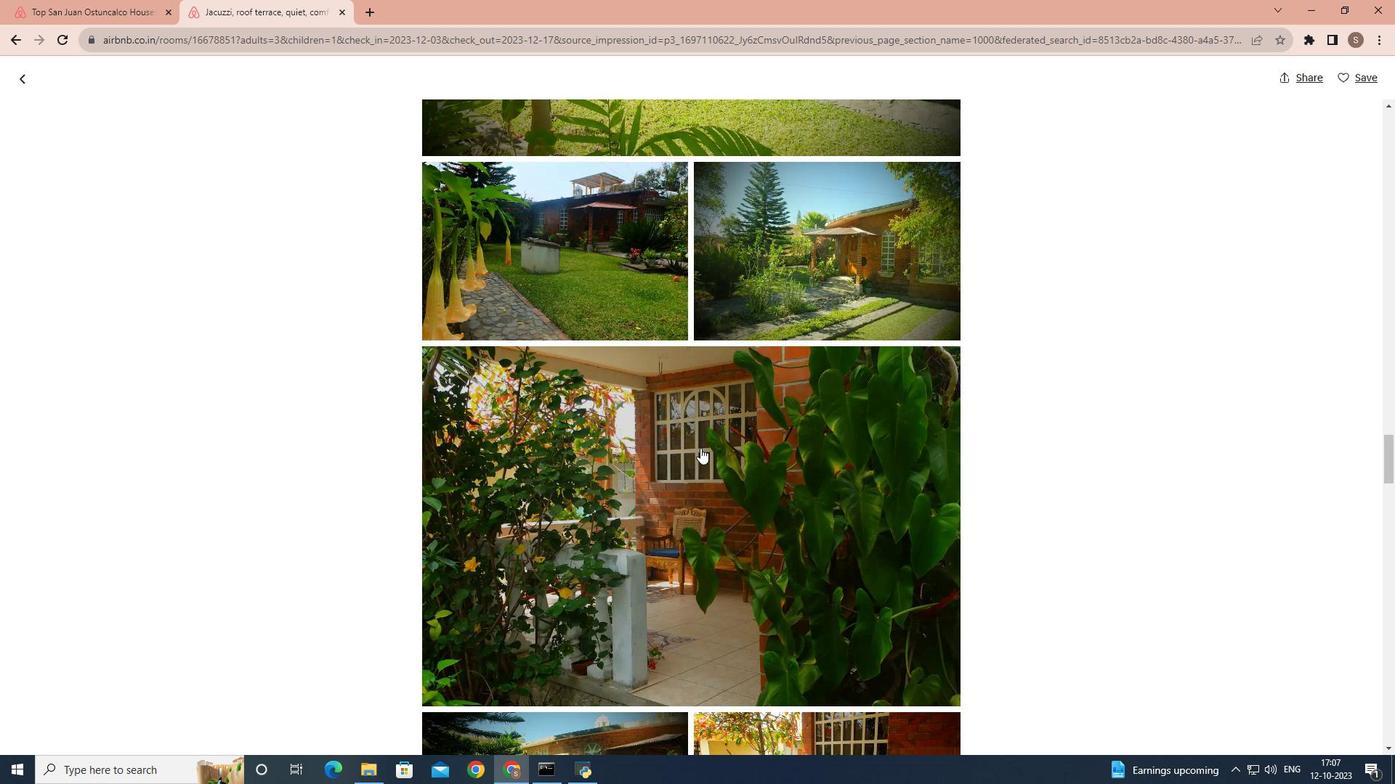 
Action: Mouse scrolled (700, 447) with delta (0, 0)
Screenshot: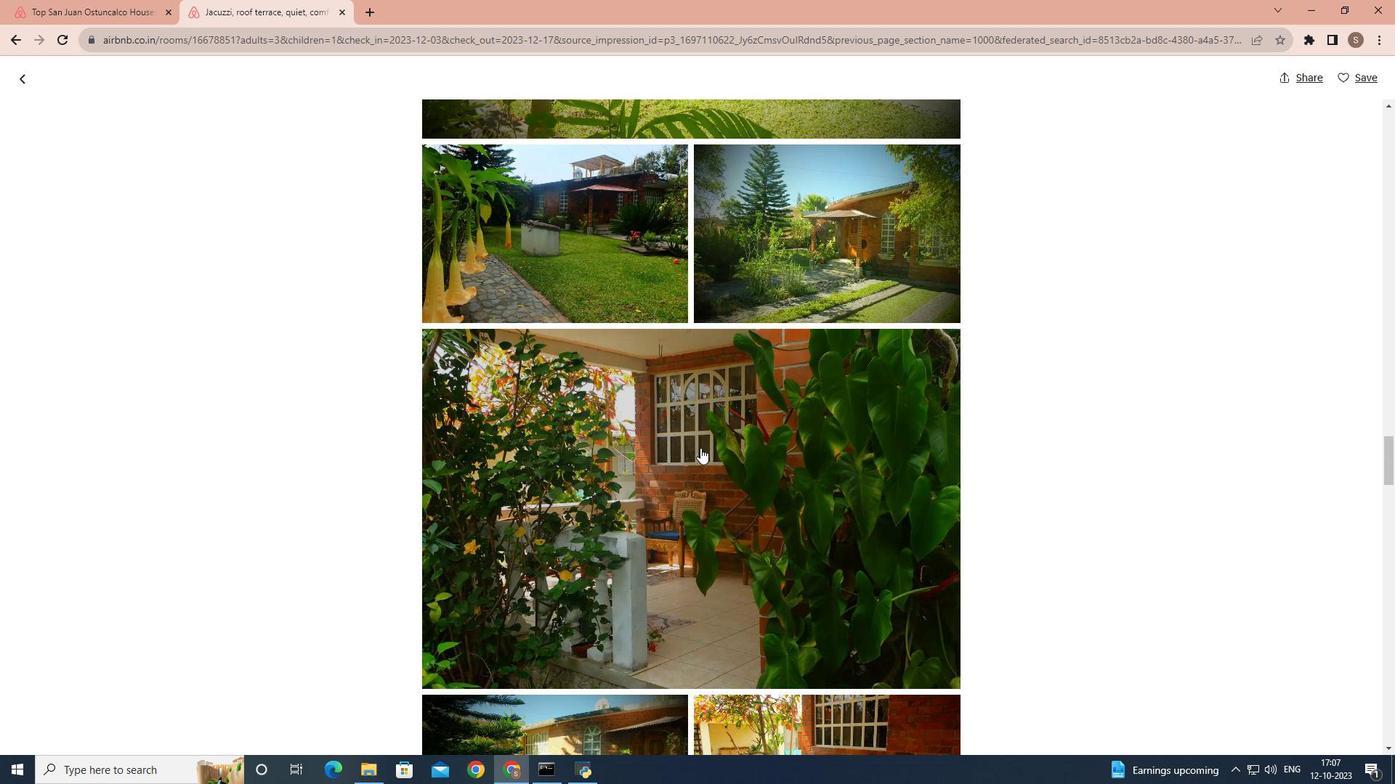 
Action: Mouse scrolled (700, 447) with delta (0, 0)
Screenshot: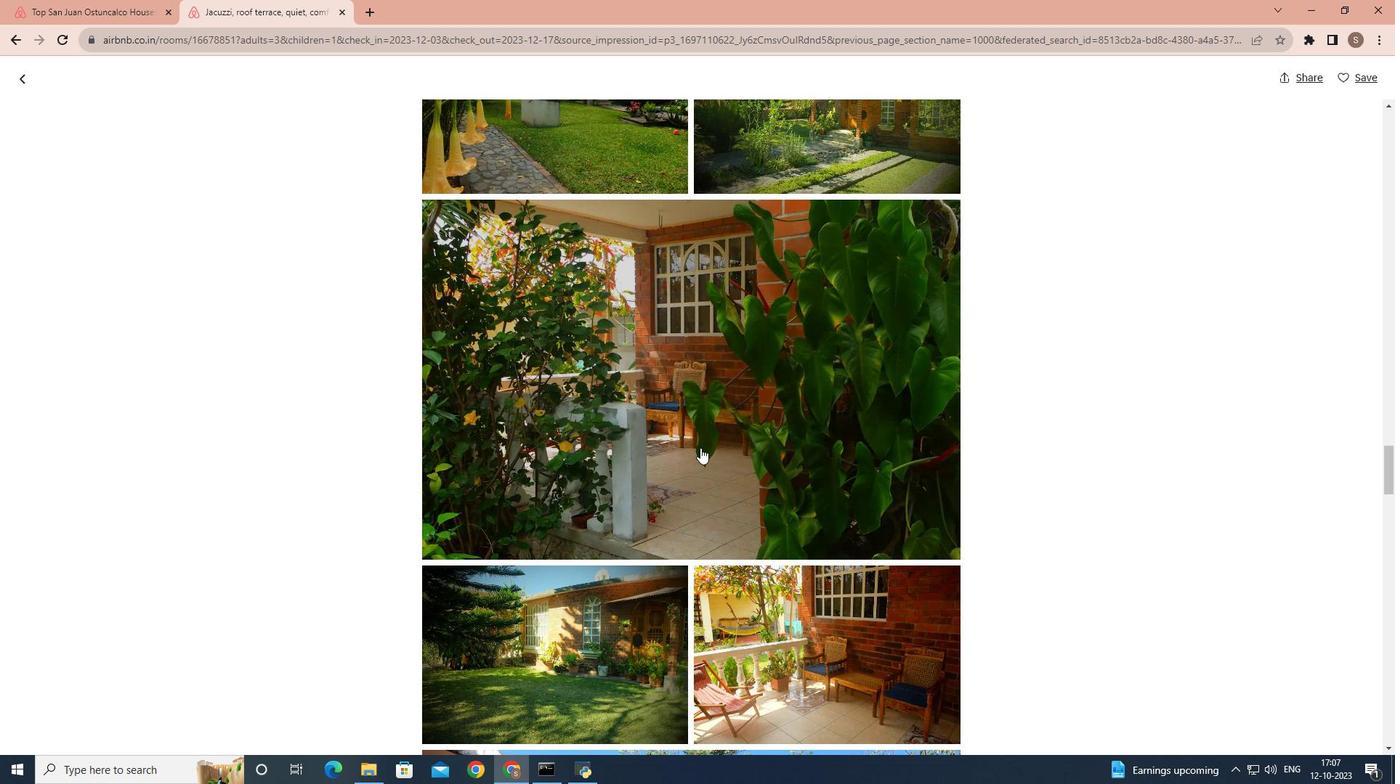 
Action: Mouse scrolled (700, 447) with delta (0, 0)
Screenshot: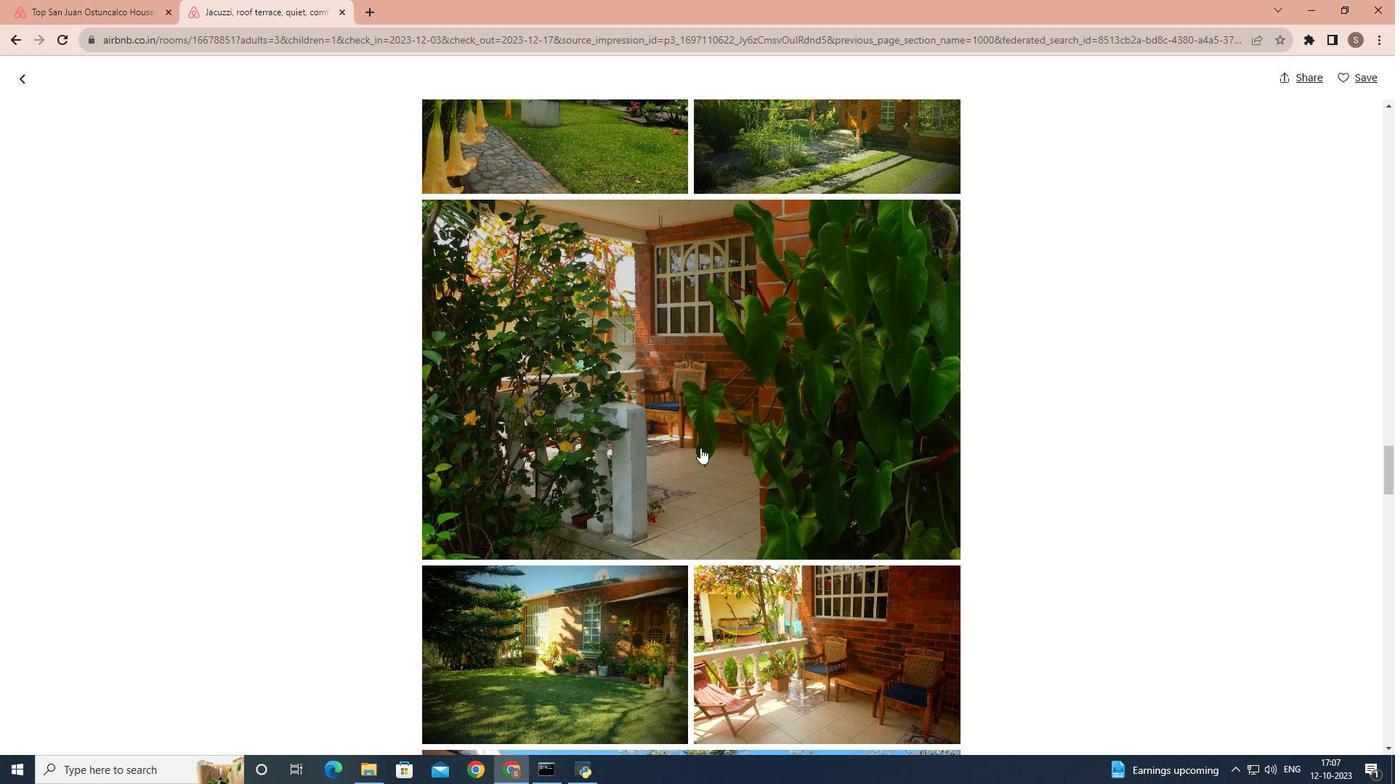 
Action: Mouse scrolled (700, 447) with delta (0, 0)
Screenshot: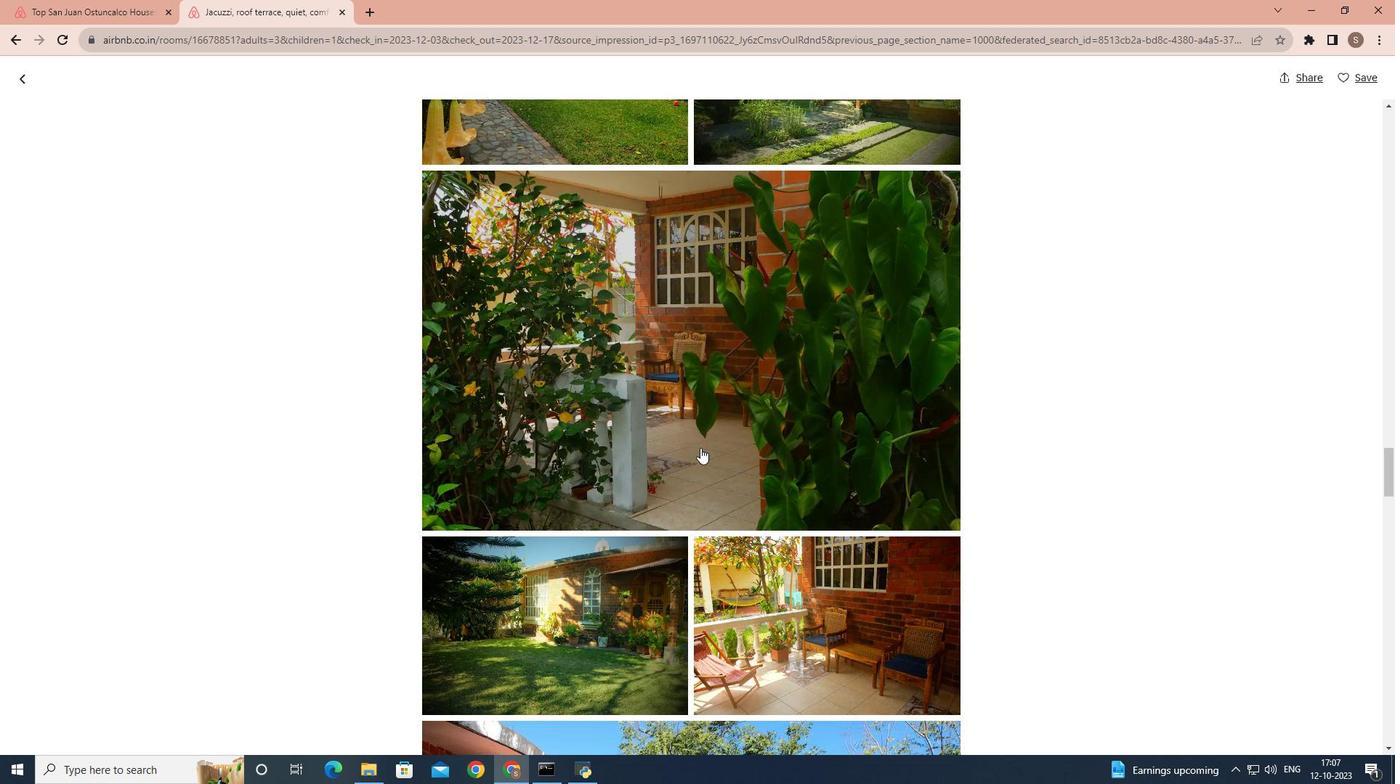 
Action: Mouse scrolled (700, 447) with delta (0, 0)
Screenshot: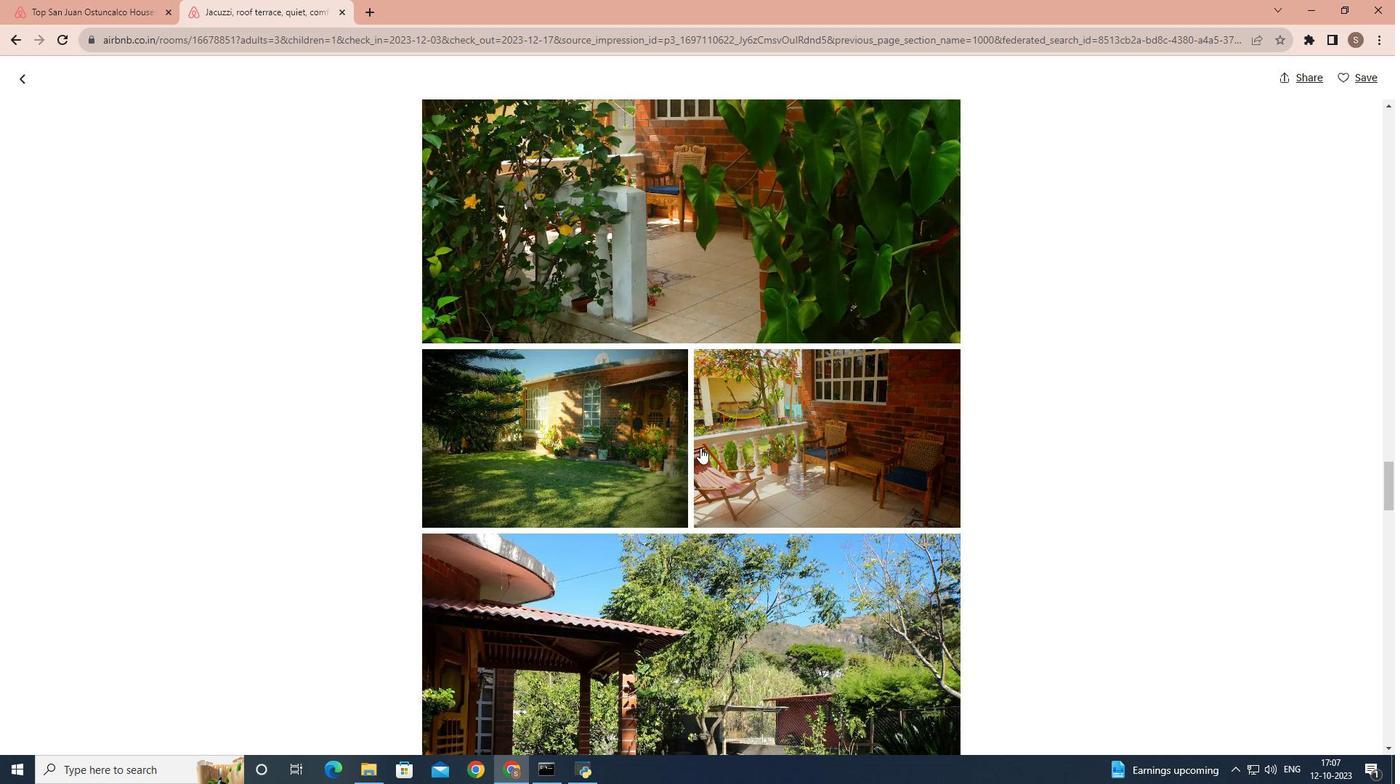 
Action: Mouse scrolled (700, 447) with delta (0, 0)
Screenshot: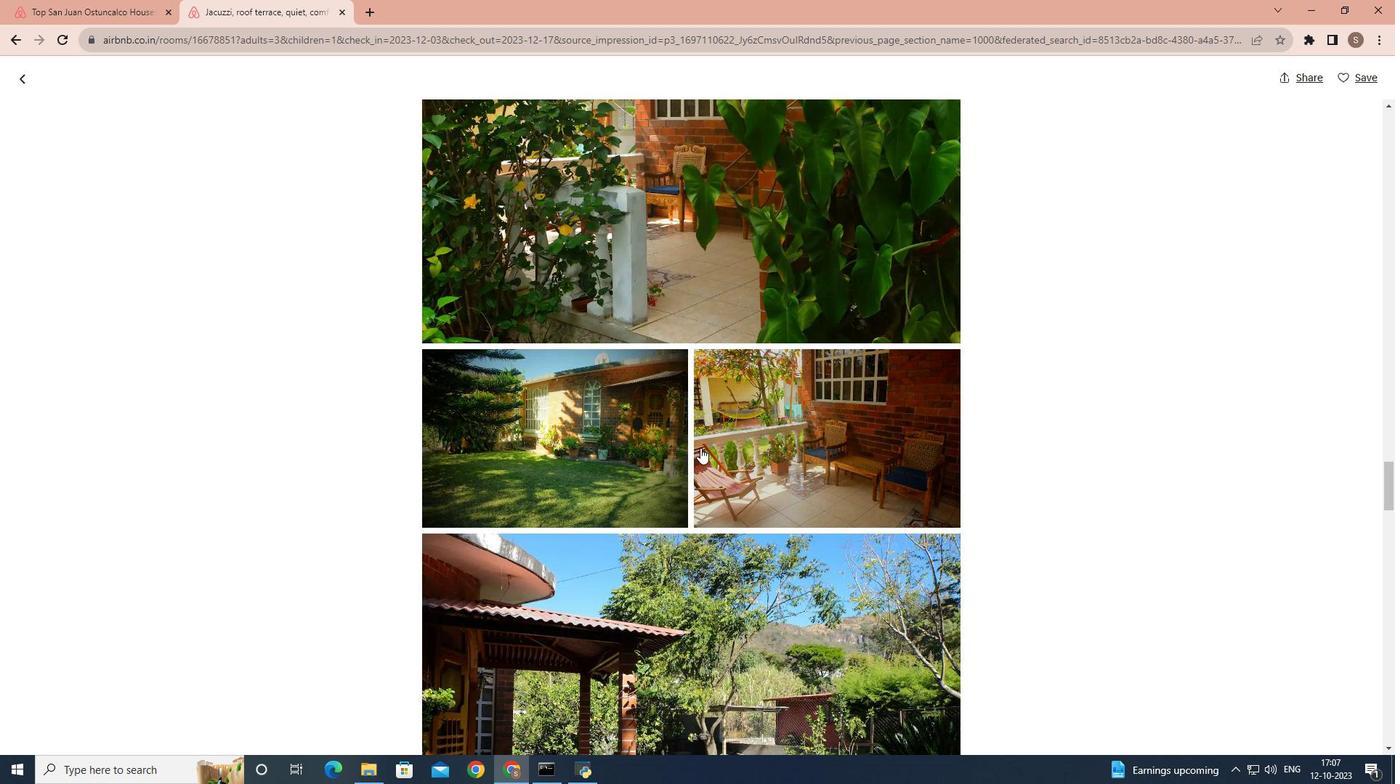 
Action: Mouse scrolled (700, 447) with delta (0, 0)
Screenshot: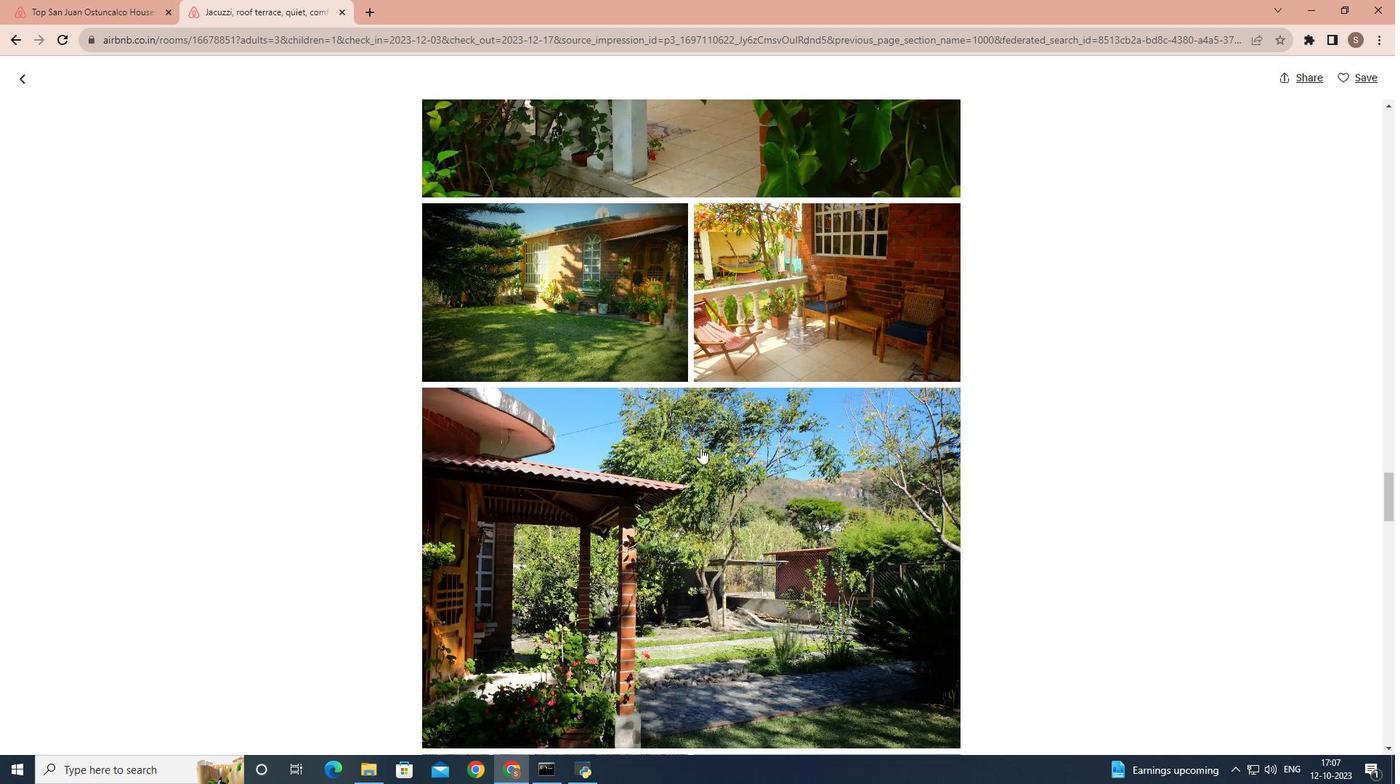 
Action: Mouse scrolled (700, 447) with delta (0, 0)
Screenshot: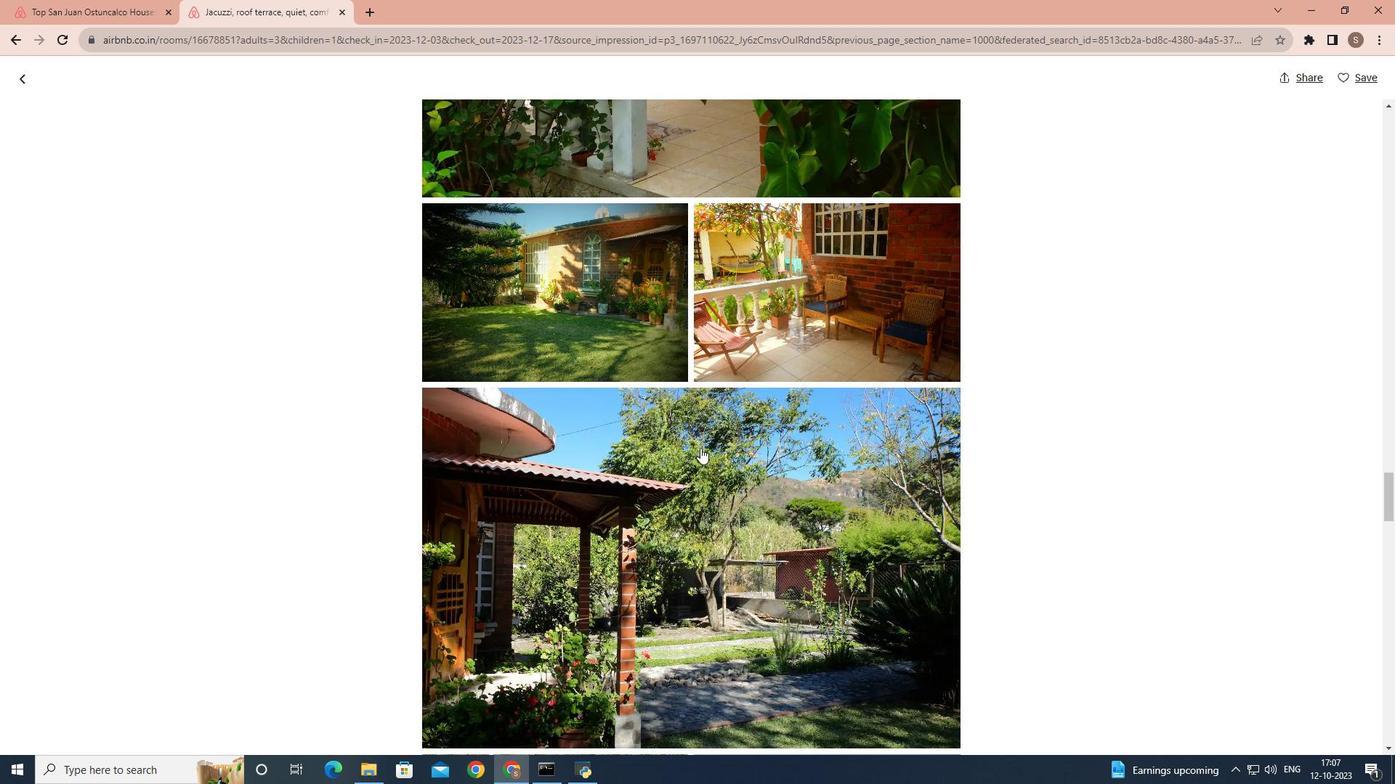 
Action: Mouse scrolled (700, 447) with delta (0, 0)
Screenshot: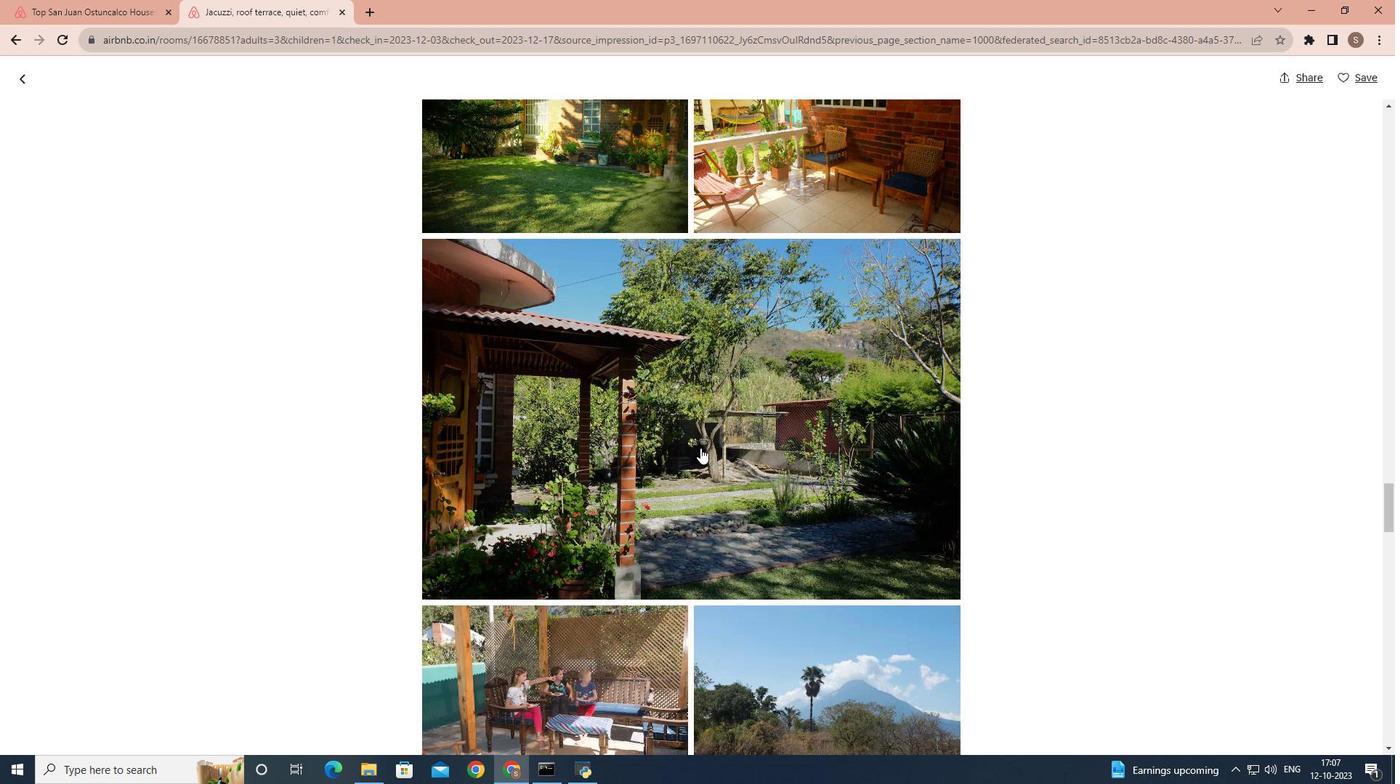 
Action: Mouse scrolled (700, 447) with delta (0, 0)
Screenshot: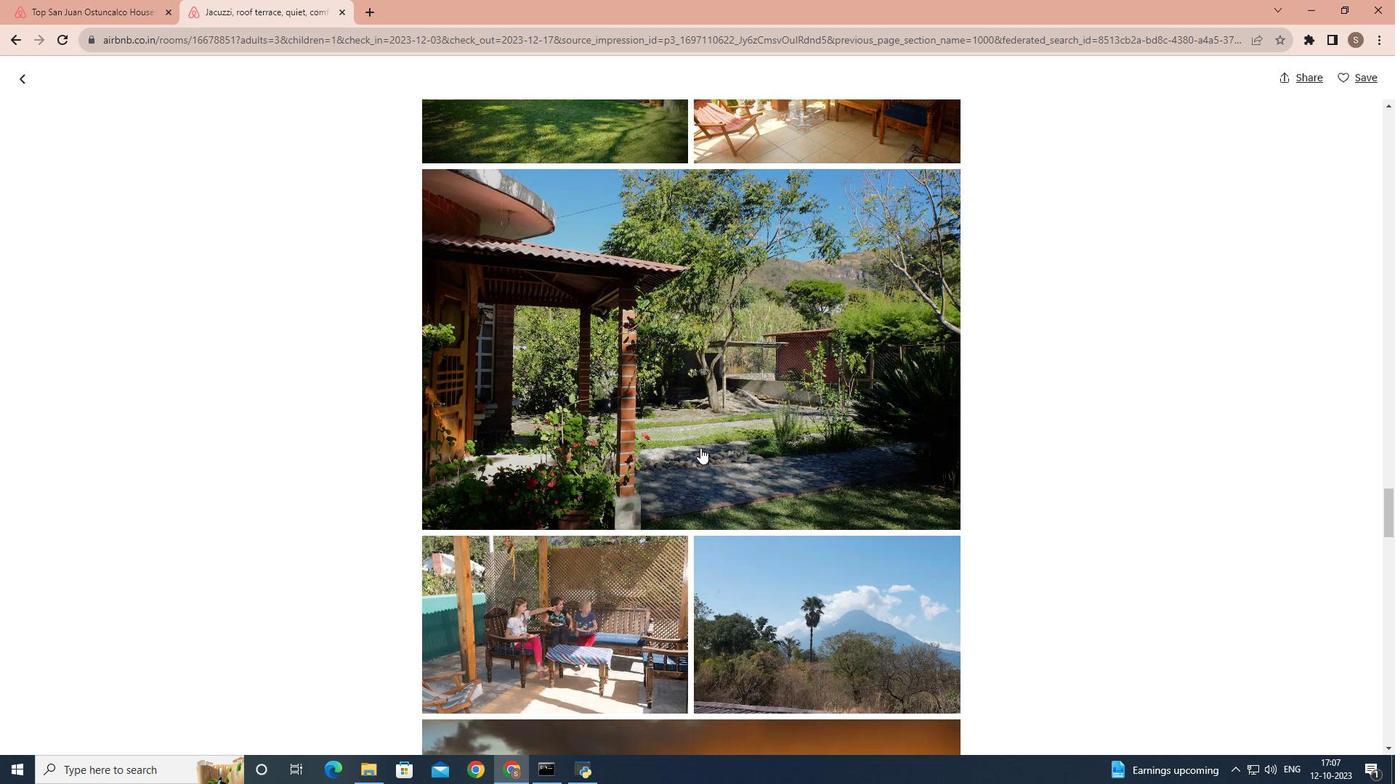 
Action: Mouse scrolled (700, 447) with delta (0, 0)
Screenshot: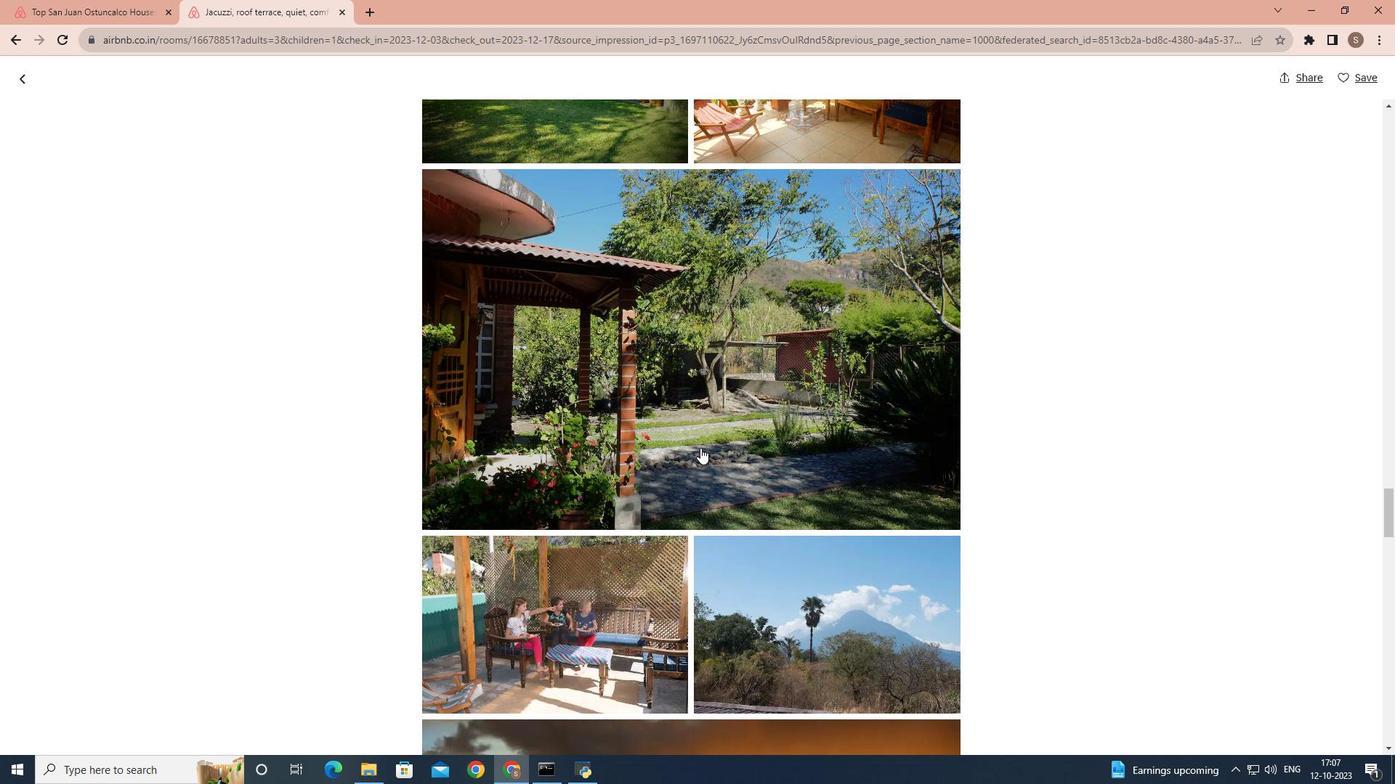 
Action: Mouse scrolled (700, 447) with delta (0, 0)
Screenshot: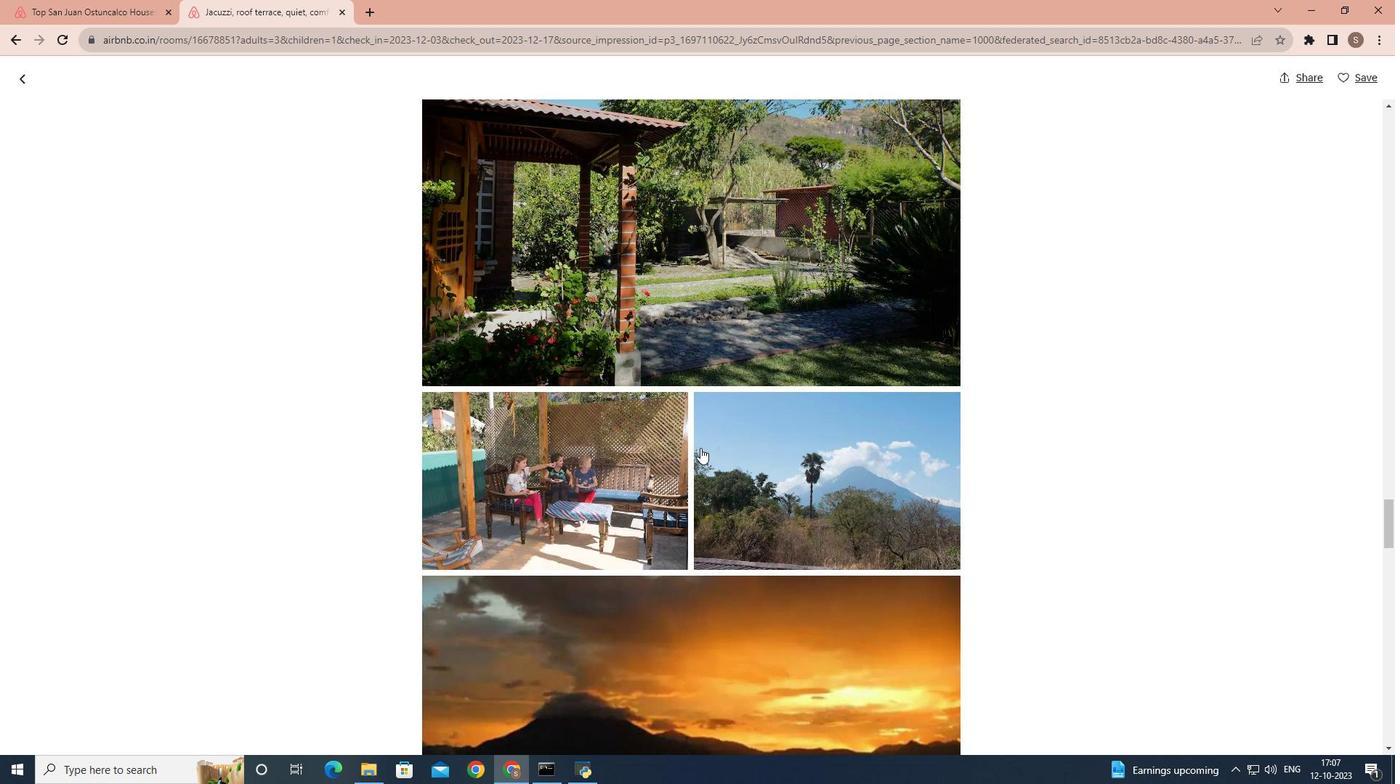 
Action: Mouse scrolled (700, 447) with delta (0, 0)
Screenshot: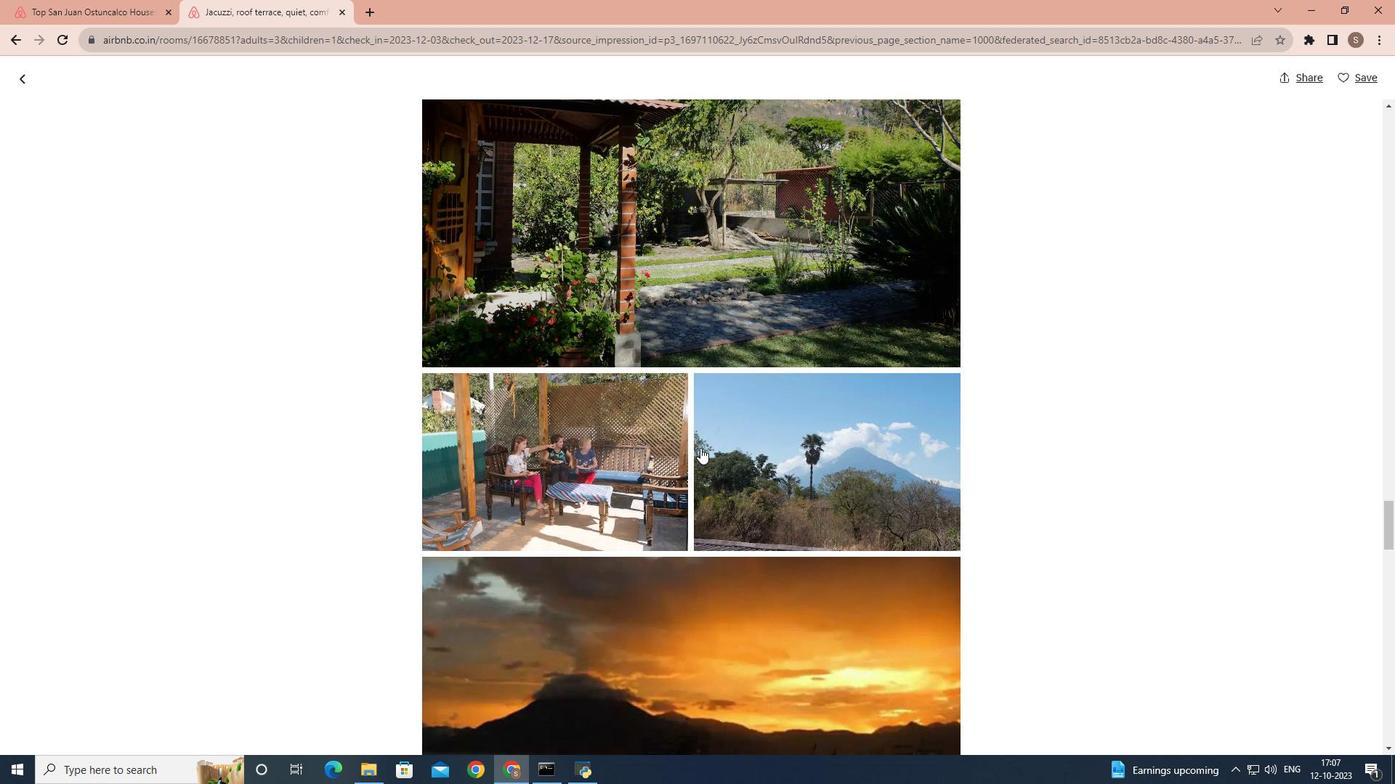 
Action: Mouse scrolled (700, 447) with delta (0, 0)
Screenshot: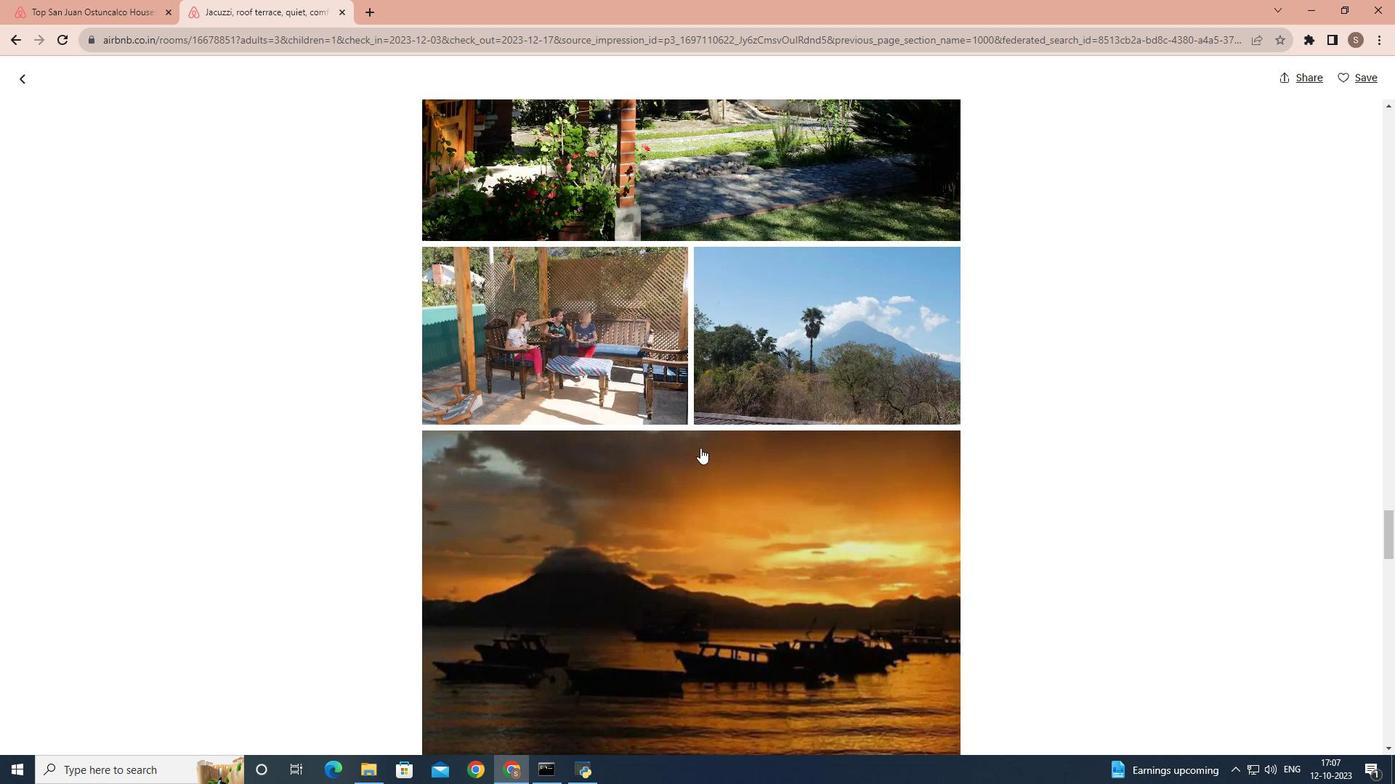 
Action: Mouse scrolled (700, 447) with delta (0, 0)
Screenshot: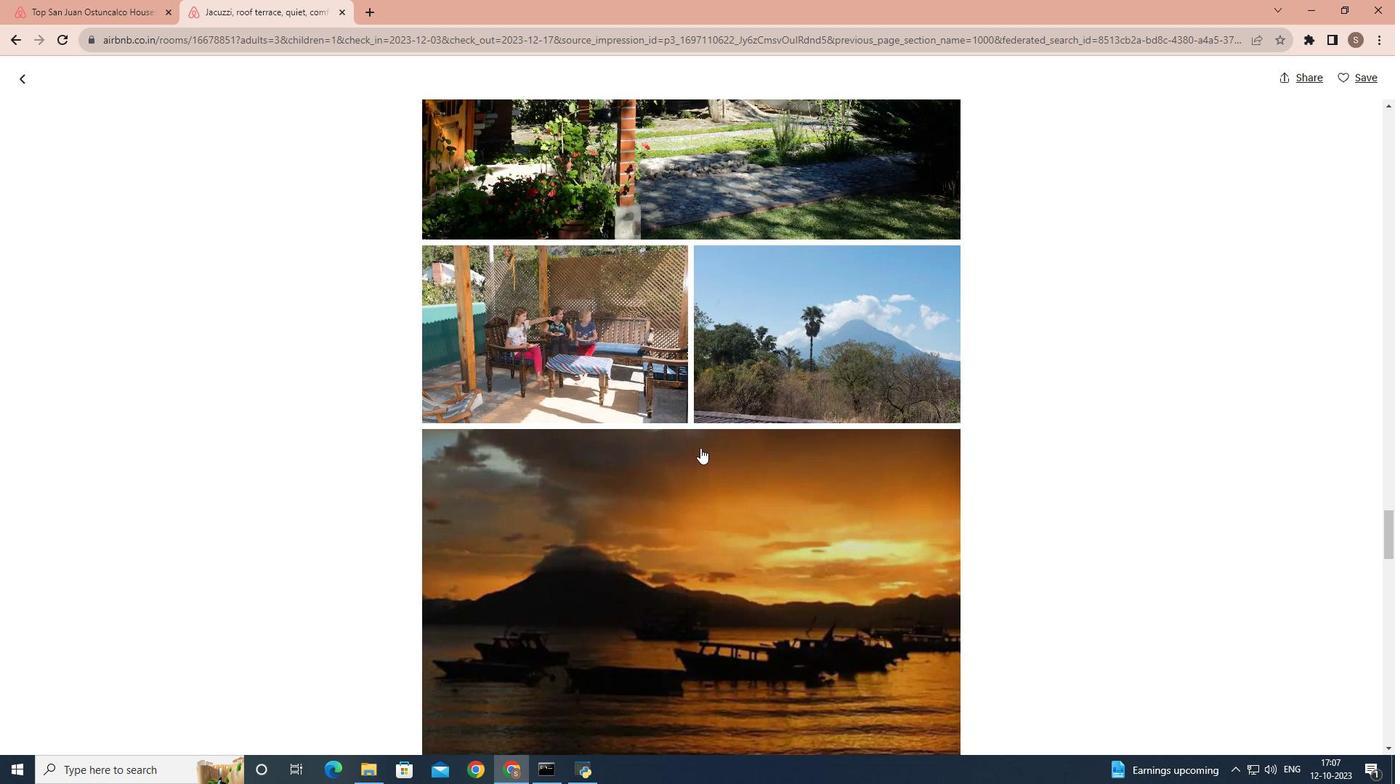 
Action: Mouse scrolled (700, 447) with delta (0, 0)
Screenshot: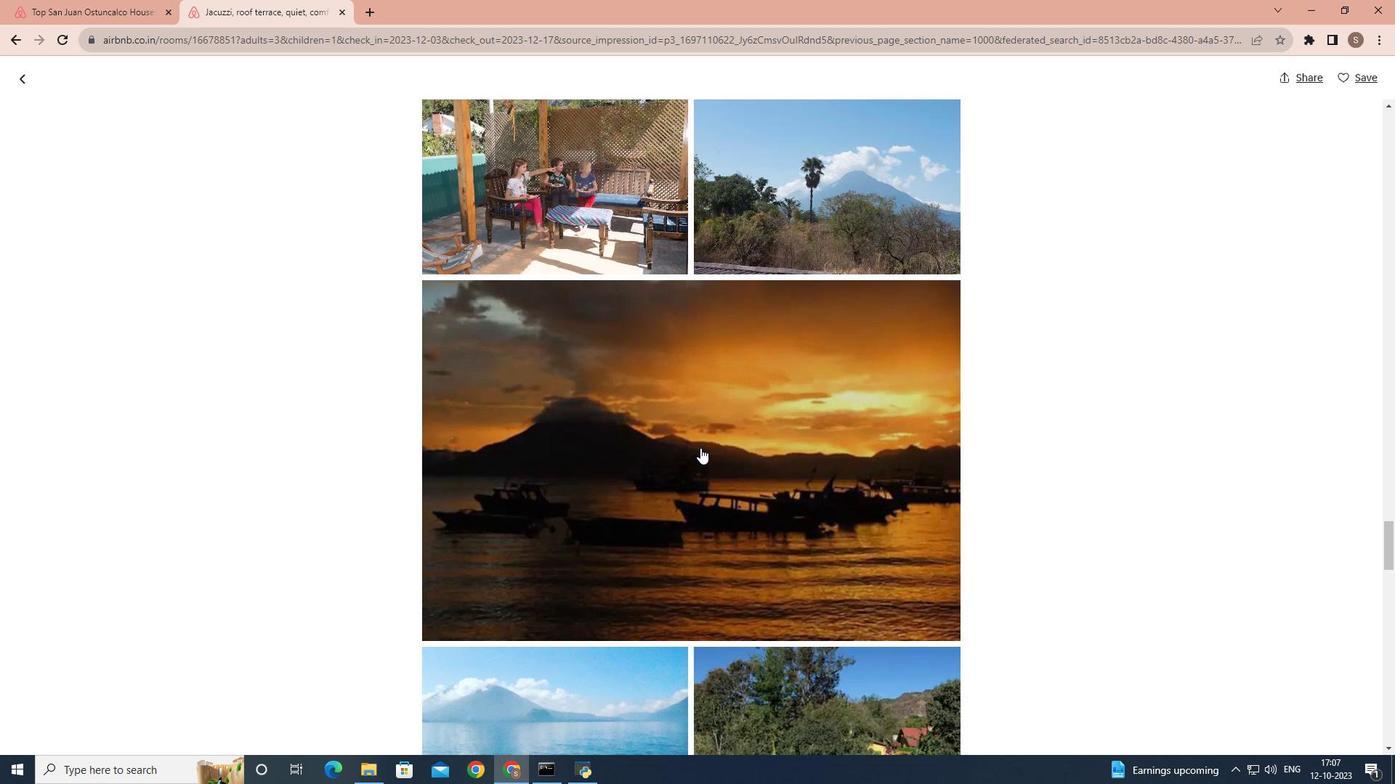 
Action: Mouse scrolled (700, 447) with delta (0, 0)
Screenshot: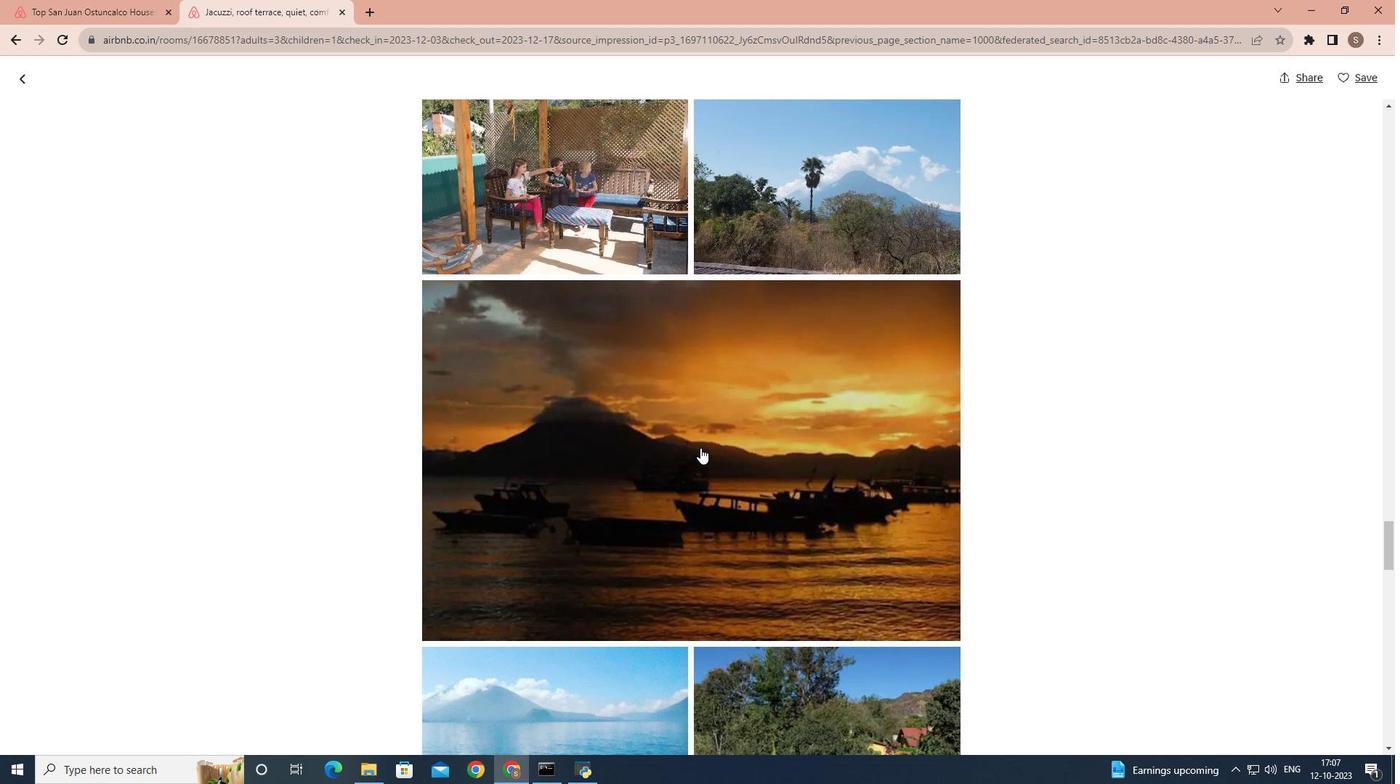
Action: Mouse scrolled (700, 447) with delta (0, 0)
Screenshot: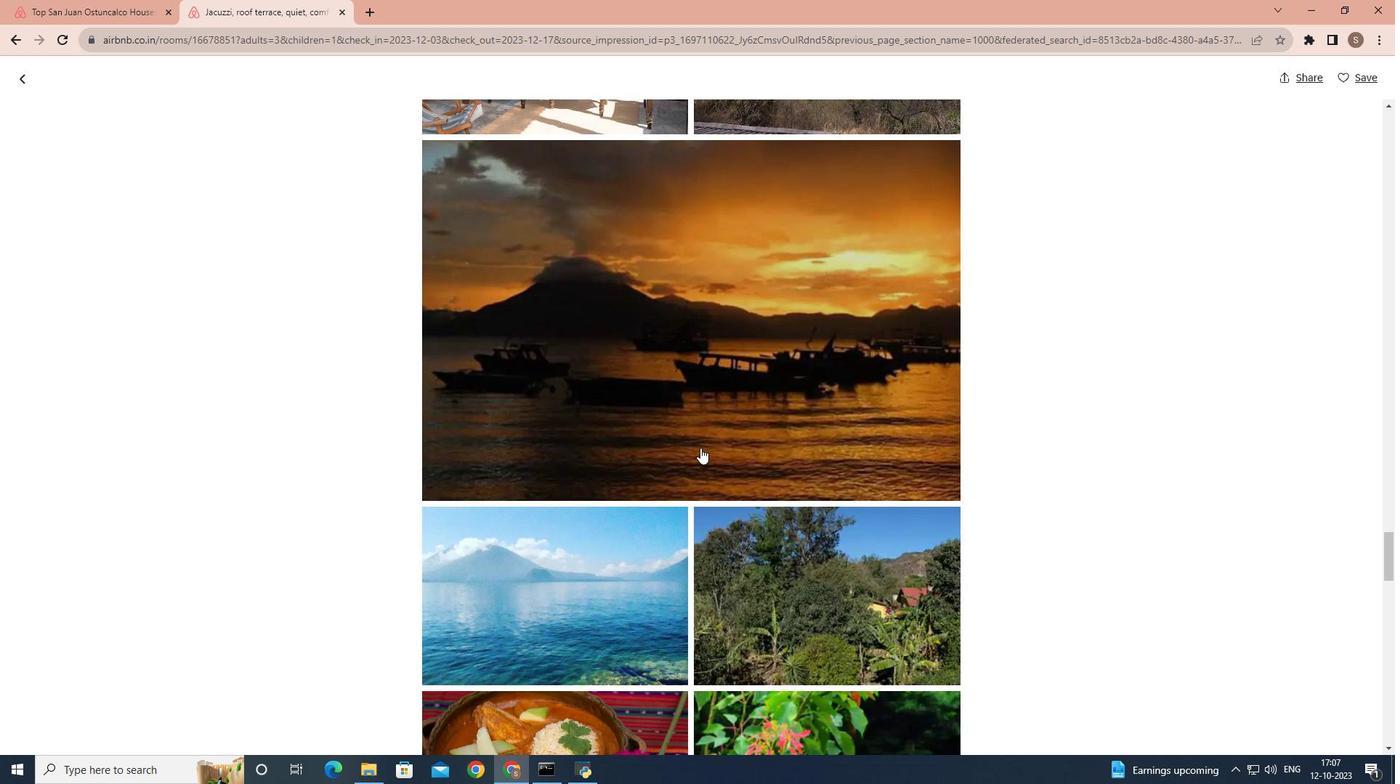
Action: Mouse scrolled (700, 447) with delta (0, 0)
Screenshot: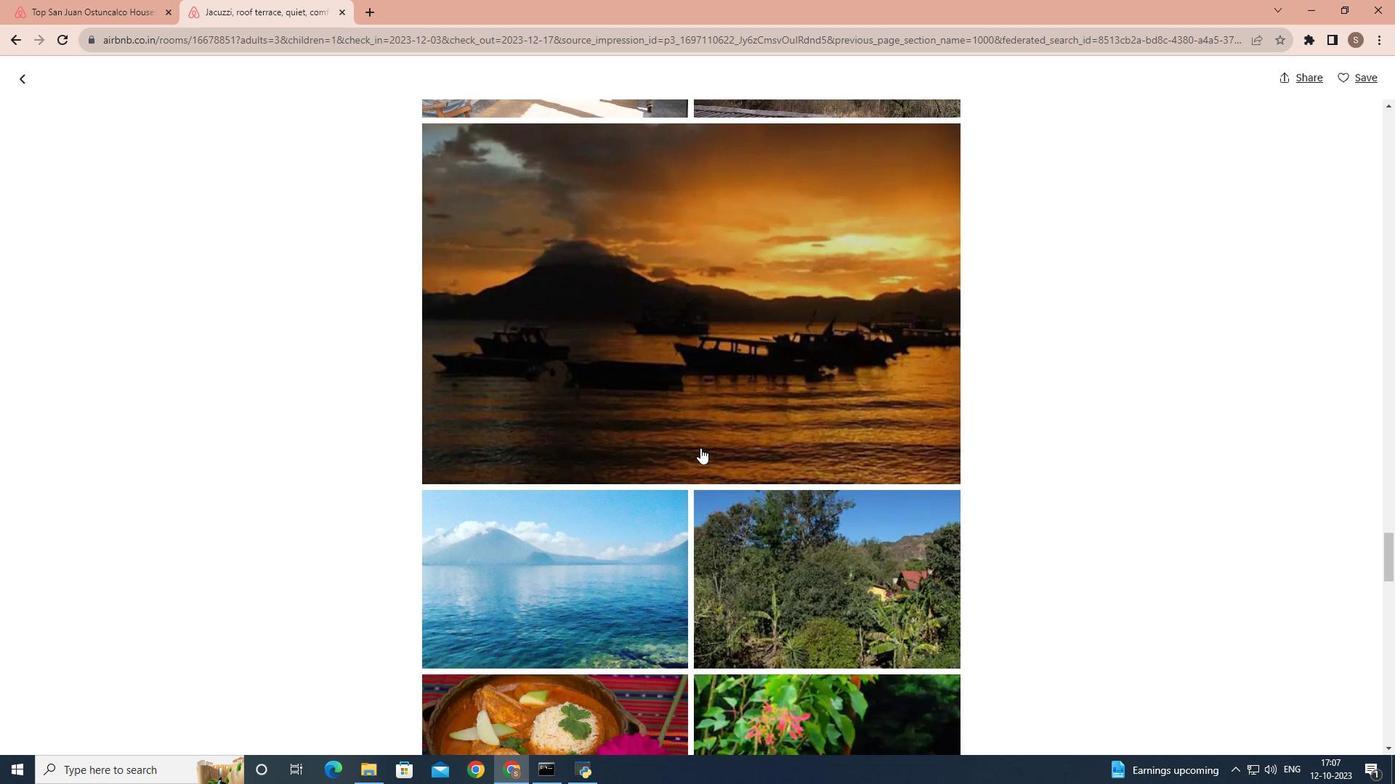 
Action: Mouse scrolled (700, 447) with delta (0, 0)
Screenshot: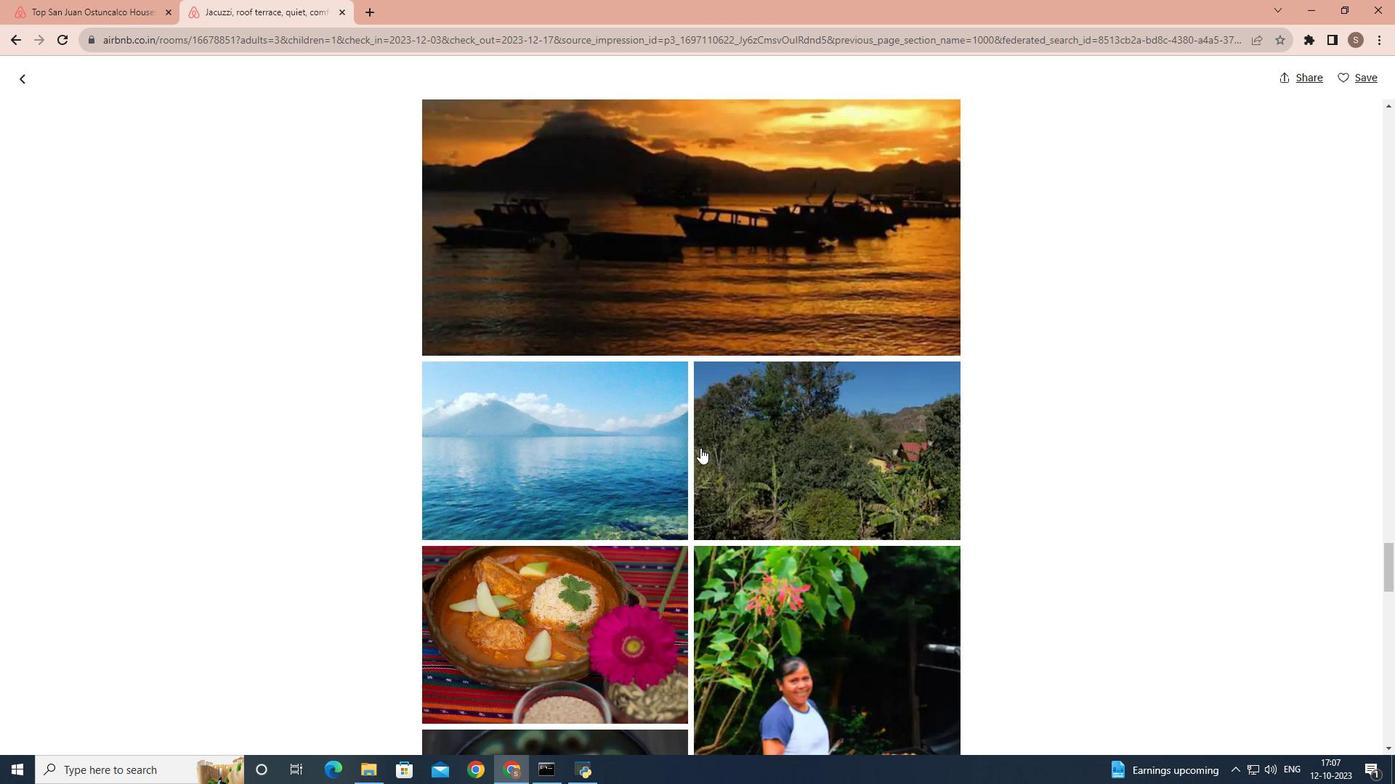 
Action: Mouse scrolled (700, 447) with delta (0, 0)
Screenshot: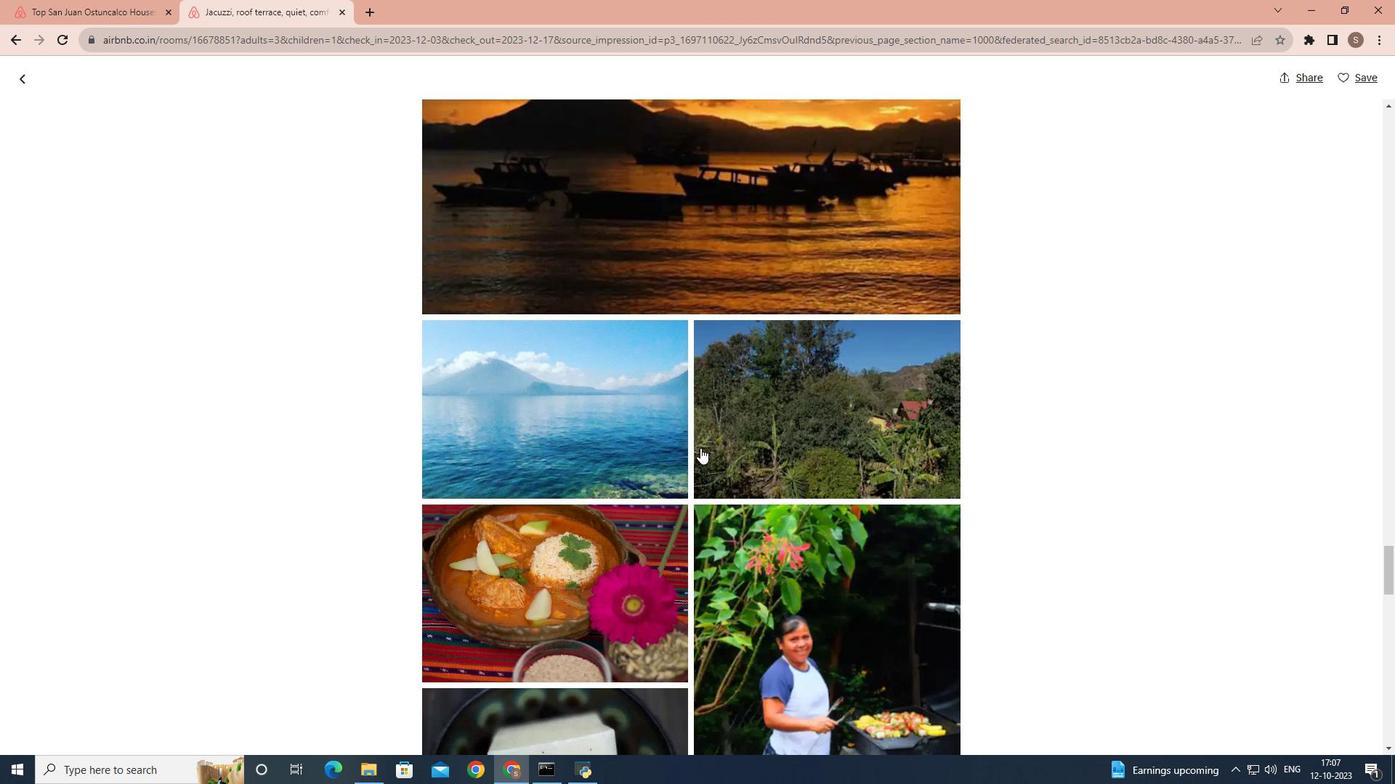 
Action: Mouse scrolled (700, 447) with delta (0, 0)
Screenshot: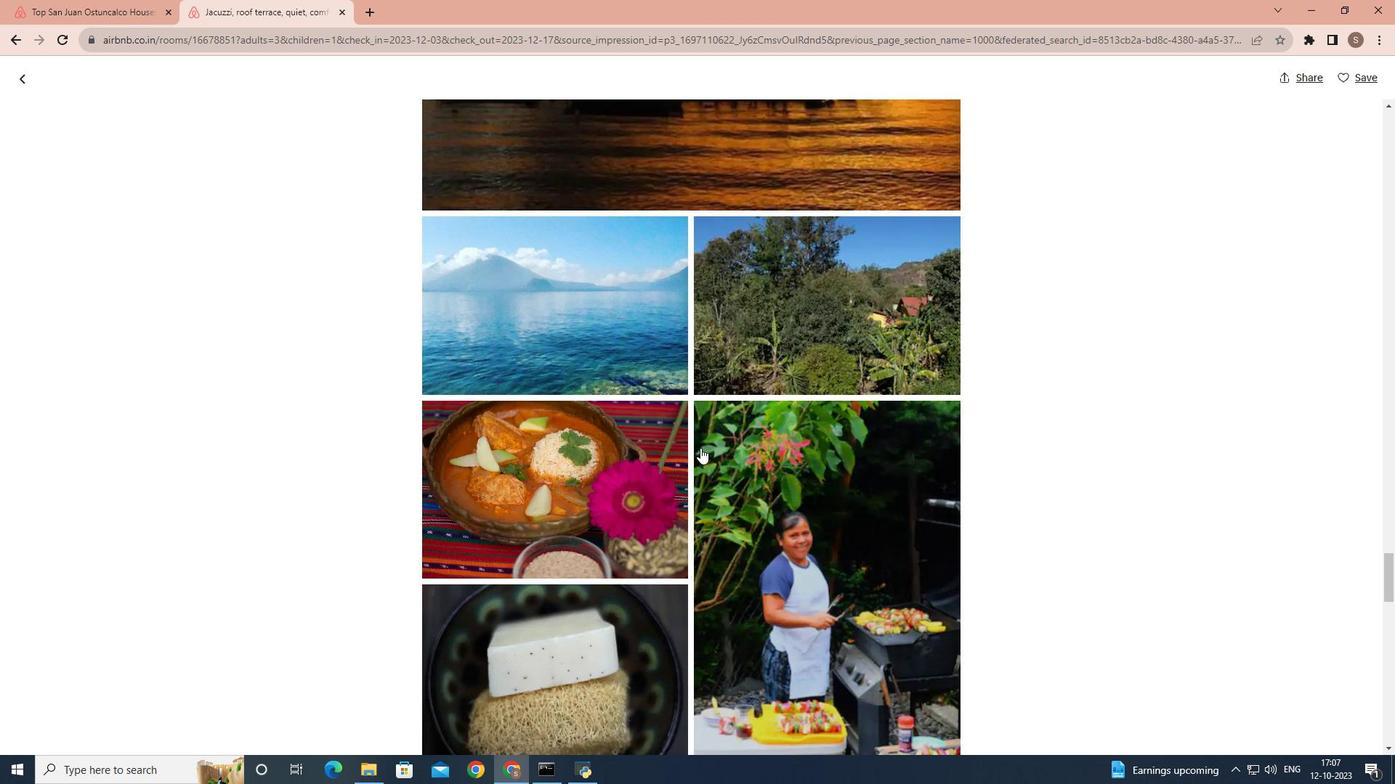 
Action: Mouse scrolled (700, 447) with delta (0, 0)
Screenshot: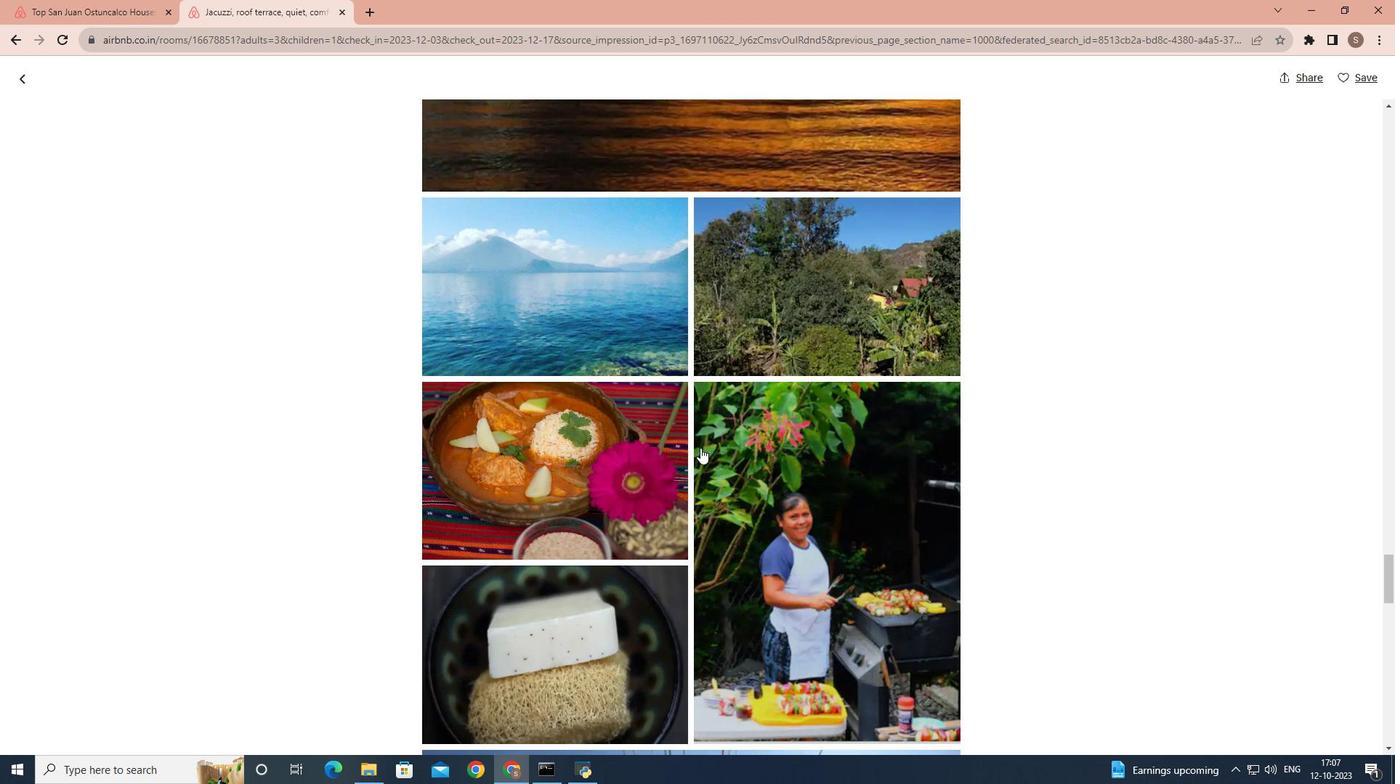 
Action: Mouse scrolled (700, 447) with delta (0, 0)
Screenshot: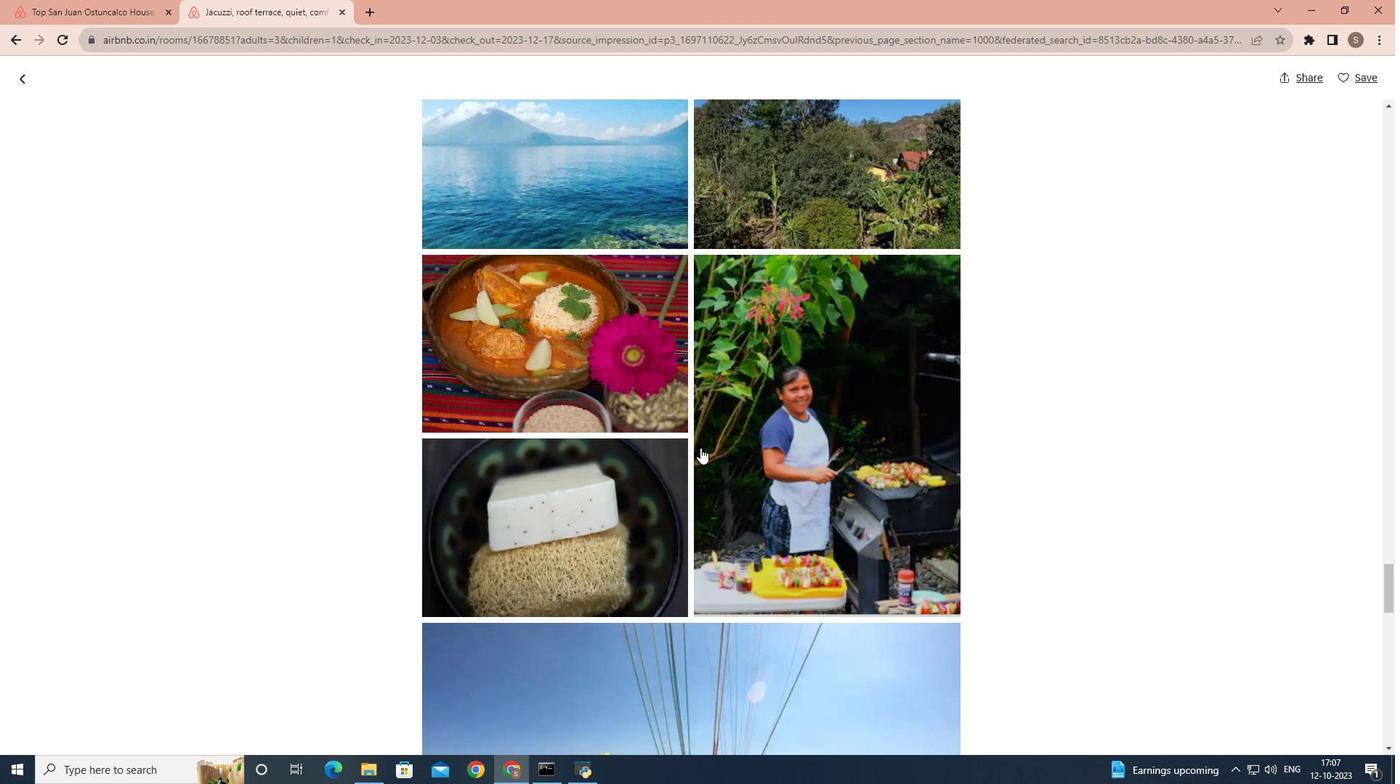 
Action: Mouse scrolled (700, 447) with delta (0, 0)
Screenshot: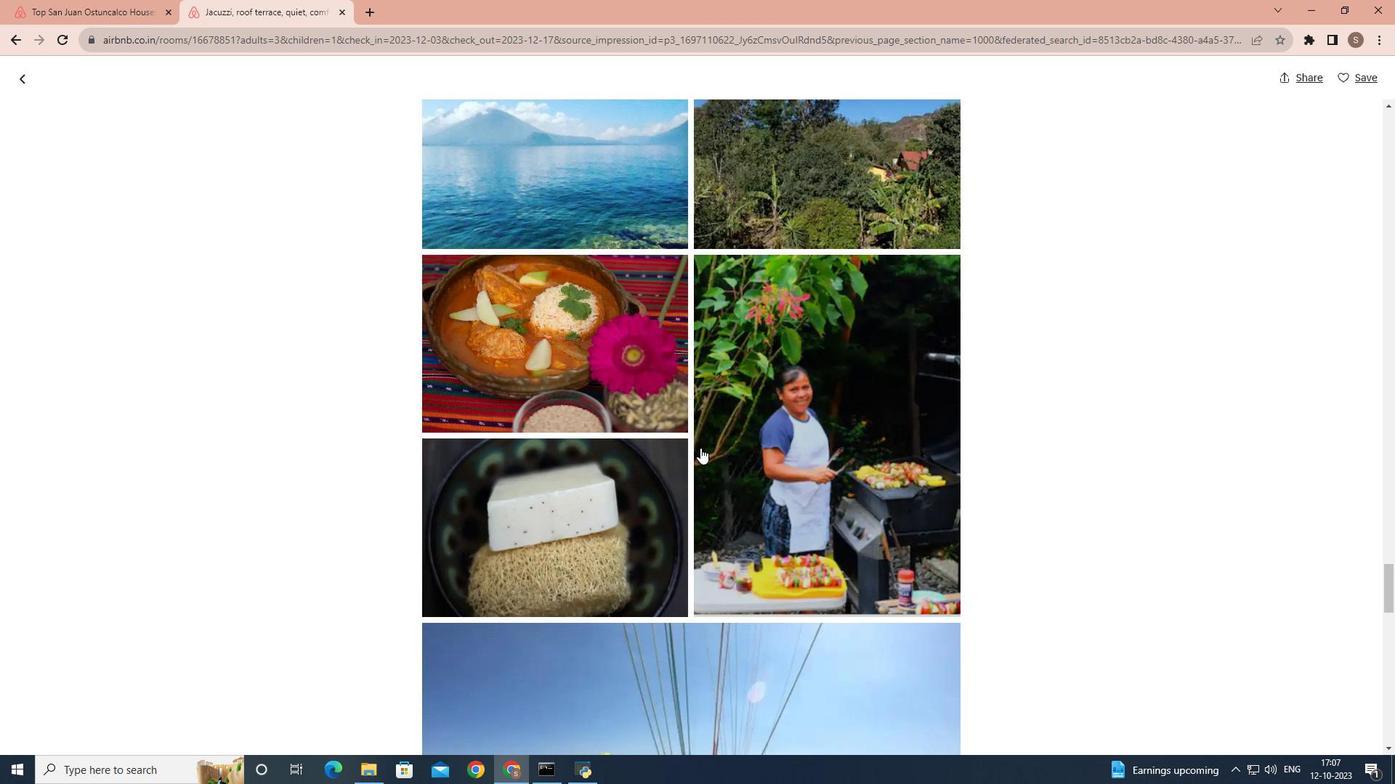 
Action: Mouse scrolled (700, 447) with delta (0, 0)
Screenshot: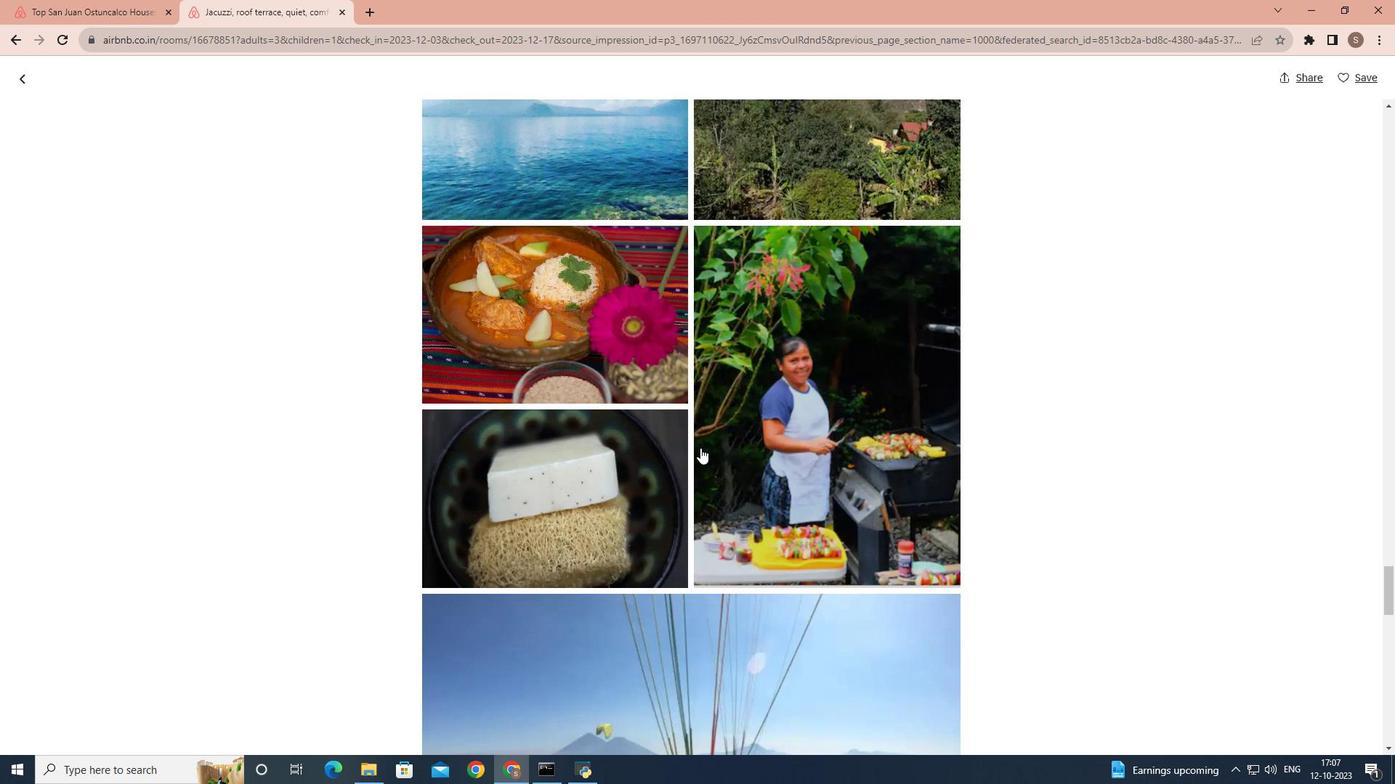 
Action: Mouse scrolled (700, 447) with delta (0, 0)
Screenshot: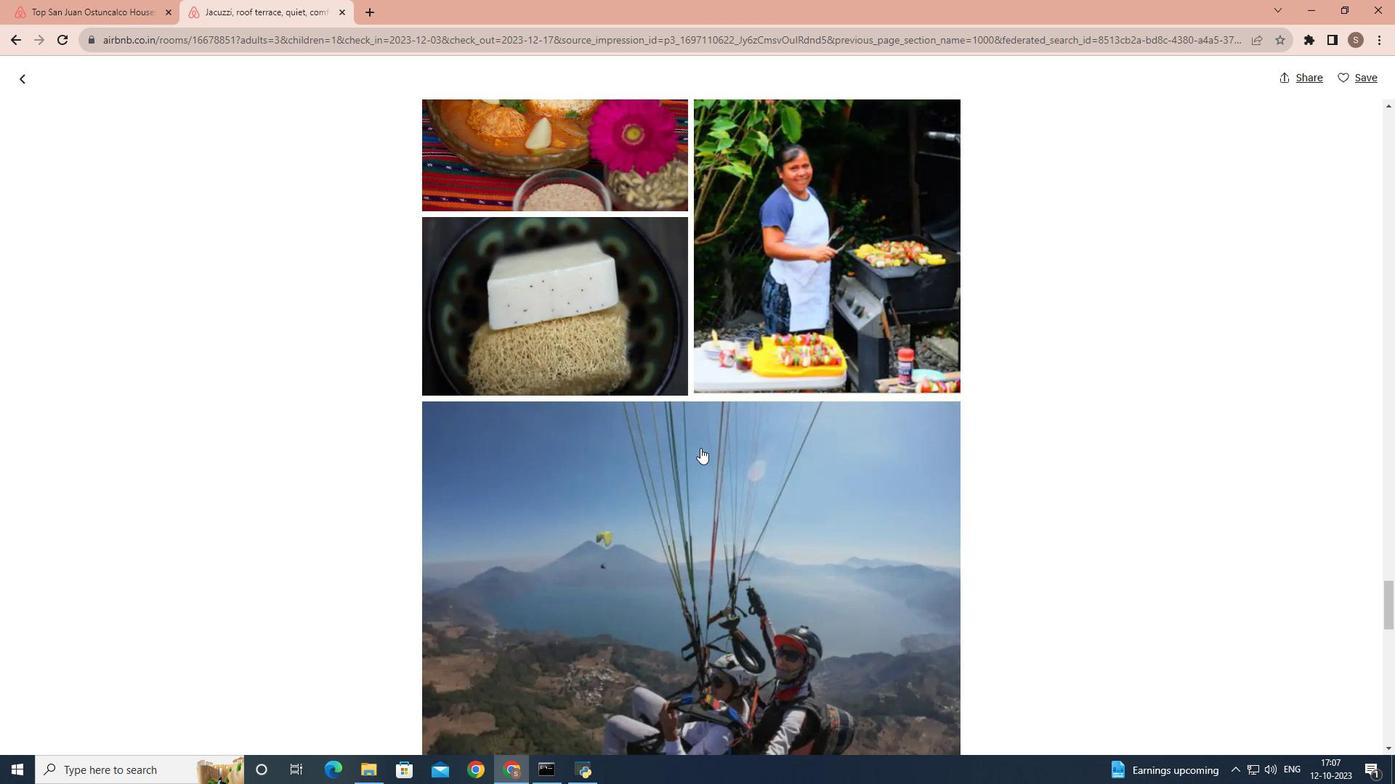 
Action: Mouse scrolled (700, 447) with delta (0, 0)
Screenshot: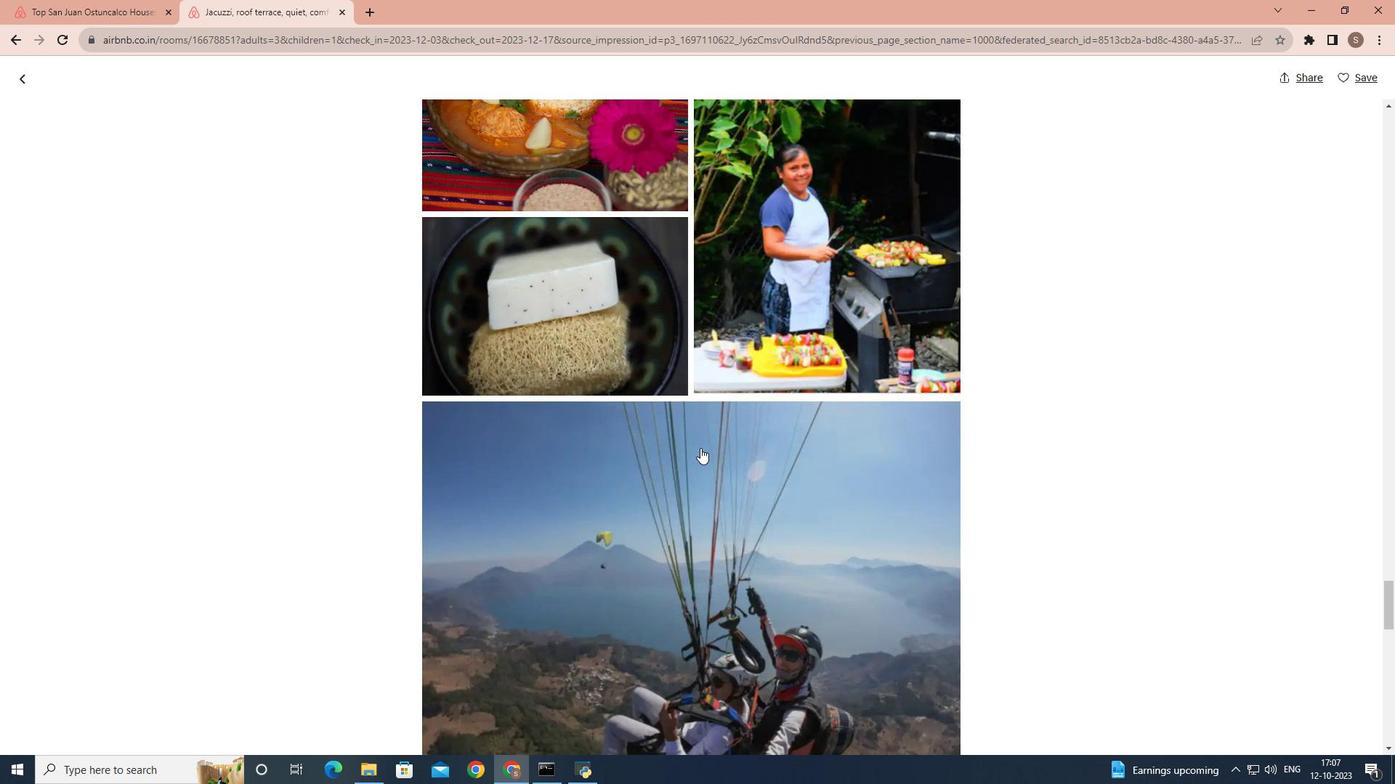 
Action: Mouse scrolled (700, 447) with delta (0, 0)
Screenshot: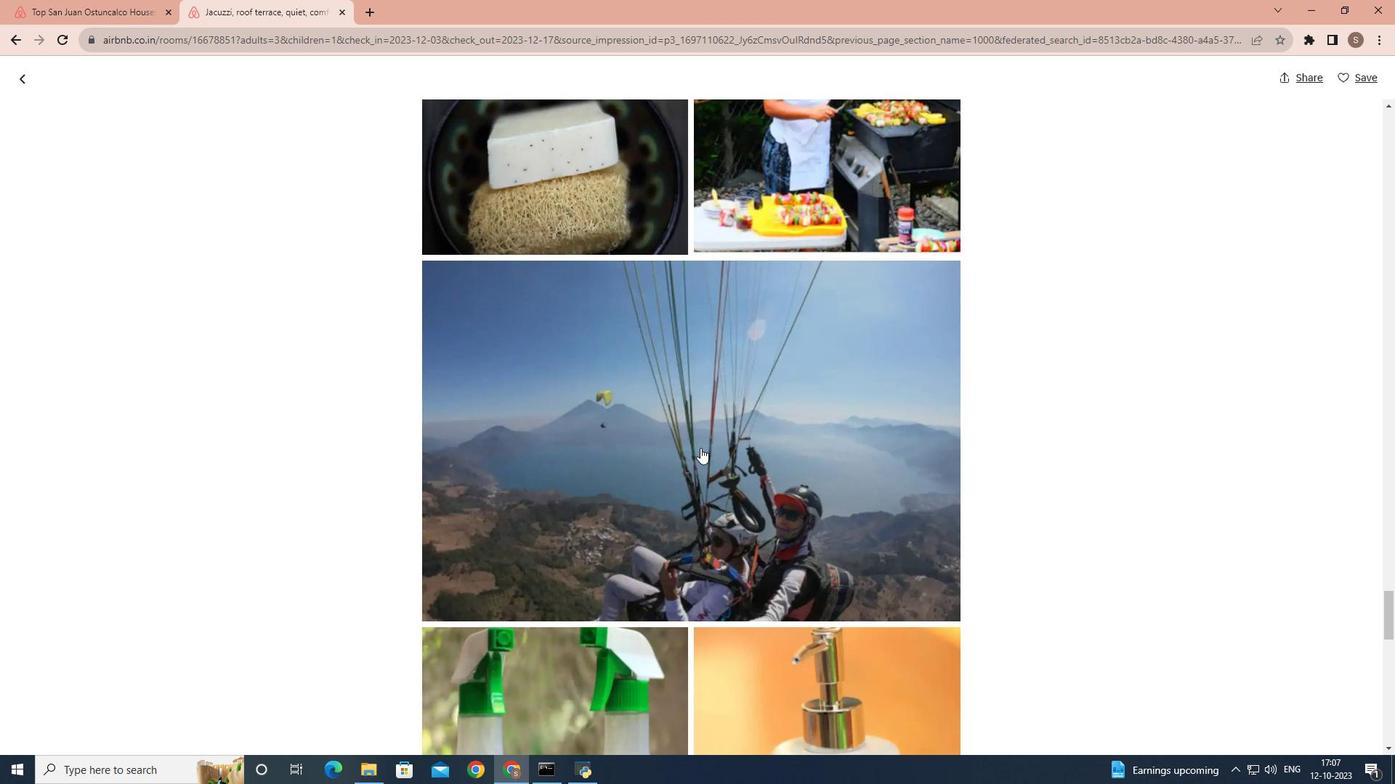 
Action: Mouse scrolled (700, 447) with delta (0, 0)
Screenshot: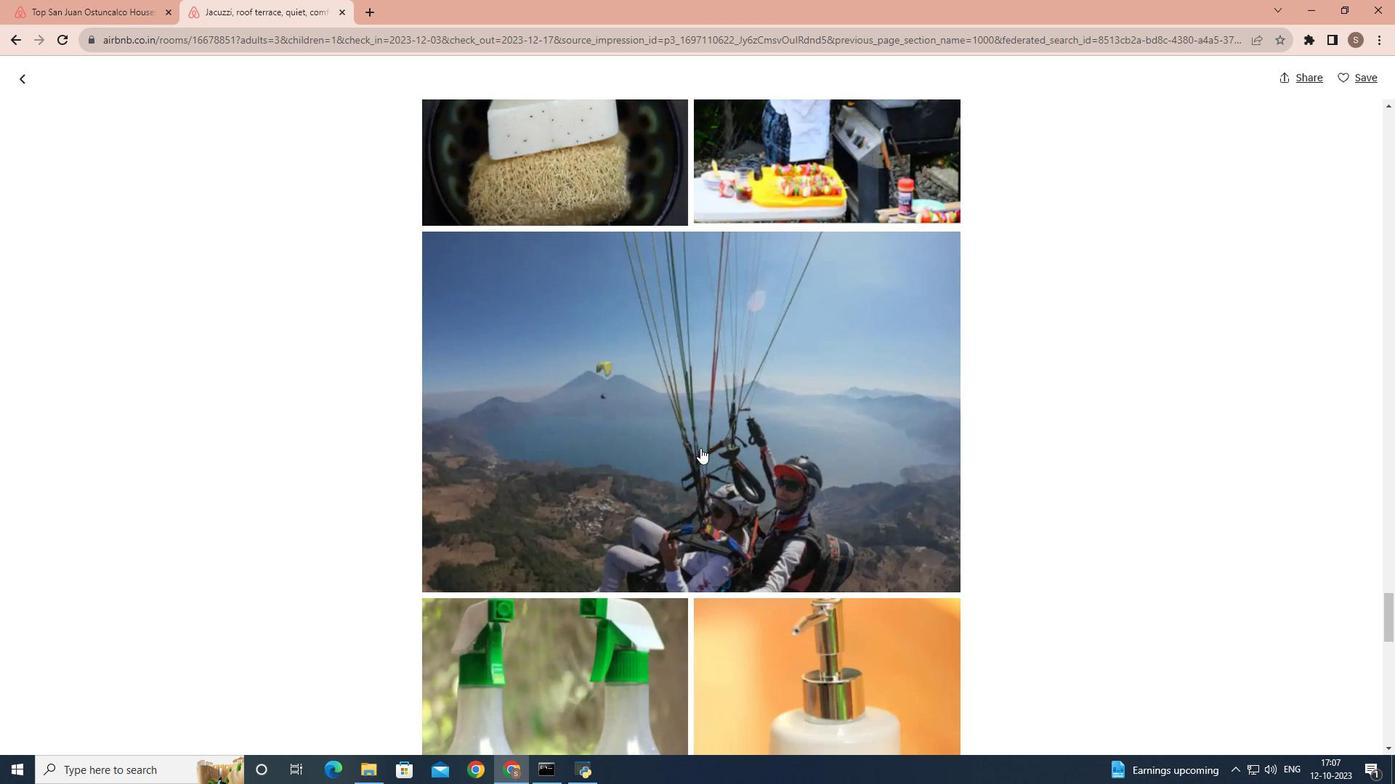 
Action: Mouse scrolled (700, 447) with delta (0, 0)
Screenshot: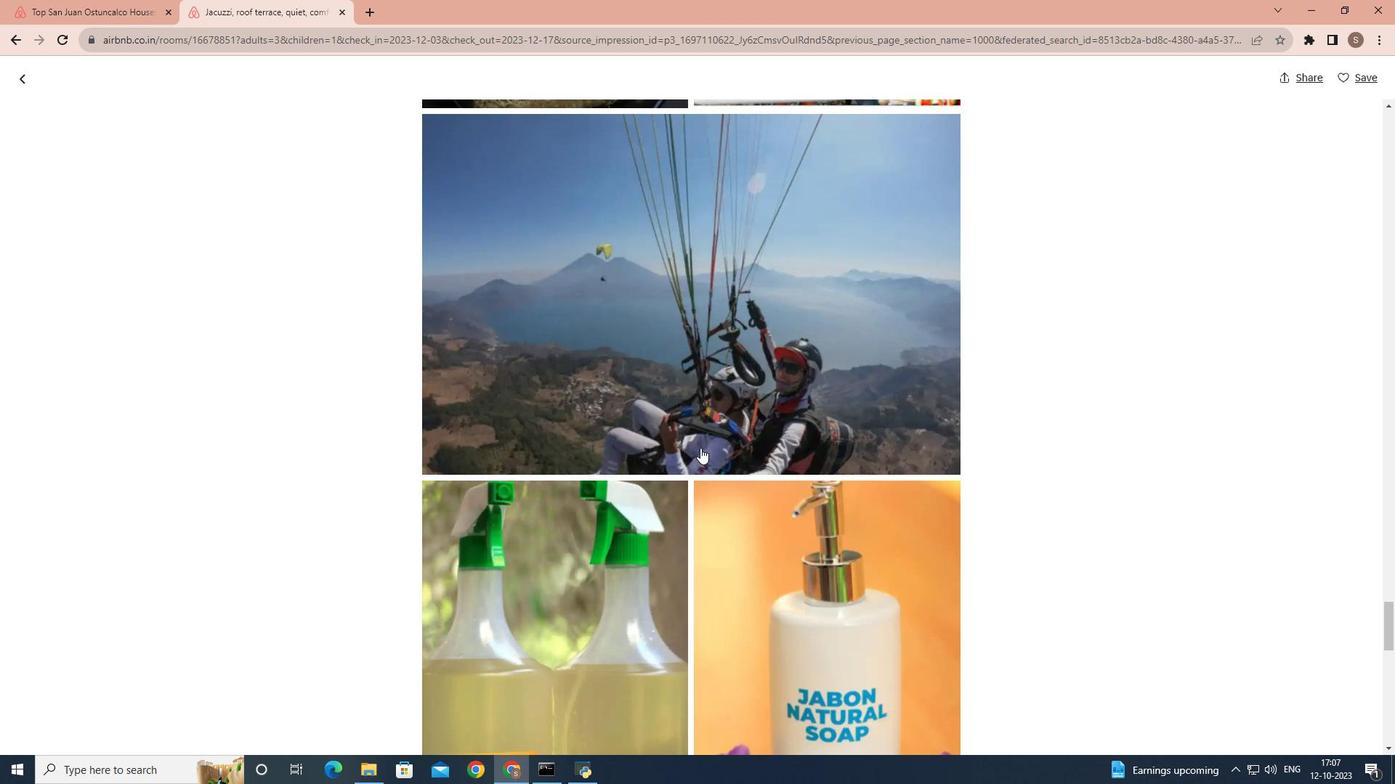 
Action: Mouse scrolled (700, 447) with delta (0, 0)
Screenshot: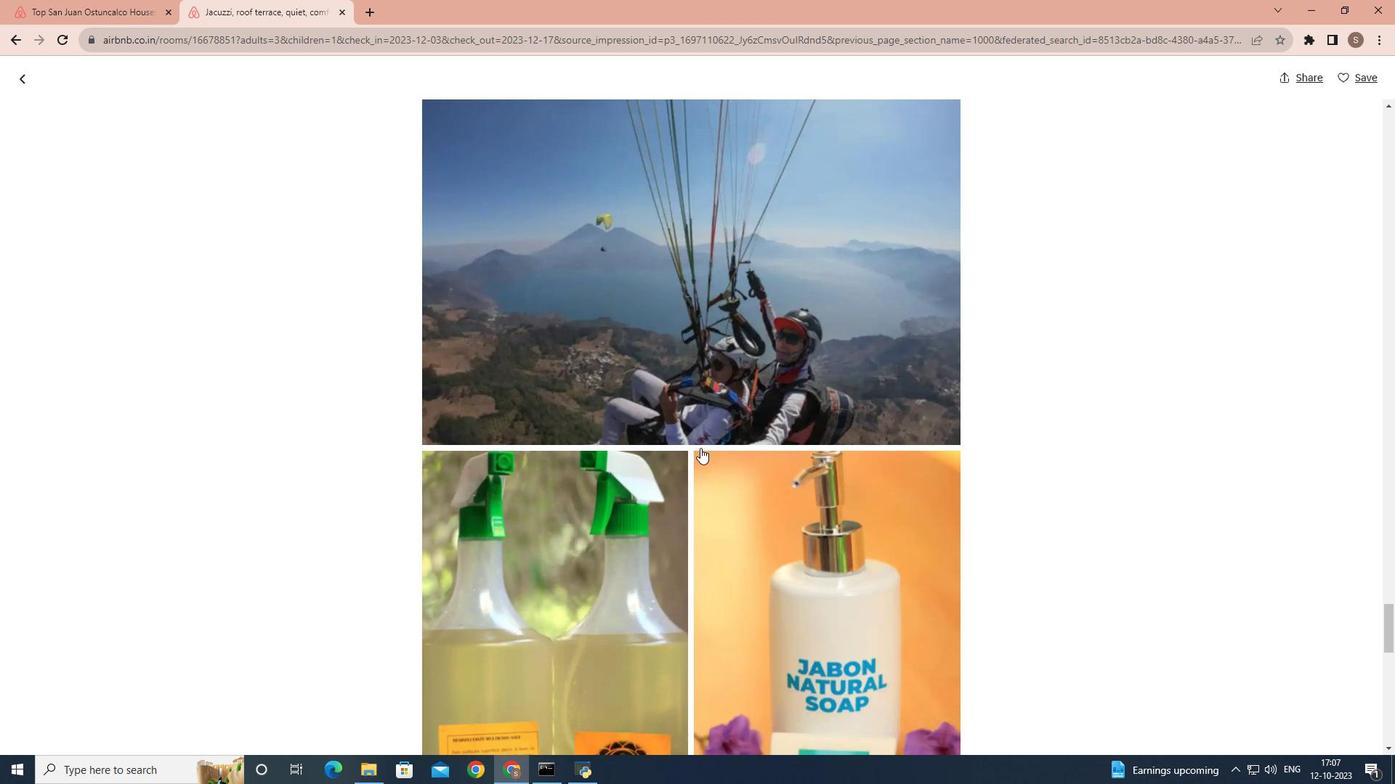 
Action: Mouse scrolled (700, 447) with delta (0, 0)
Screenshot: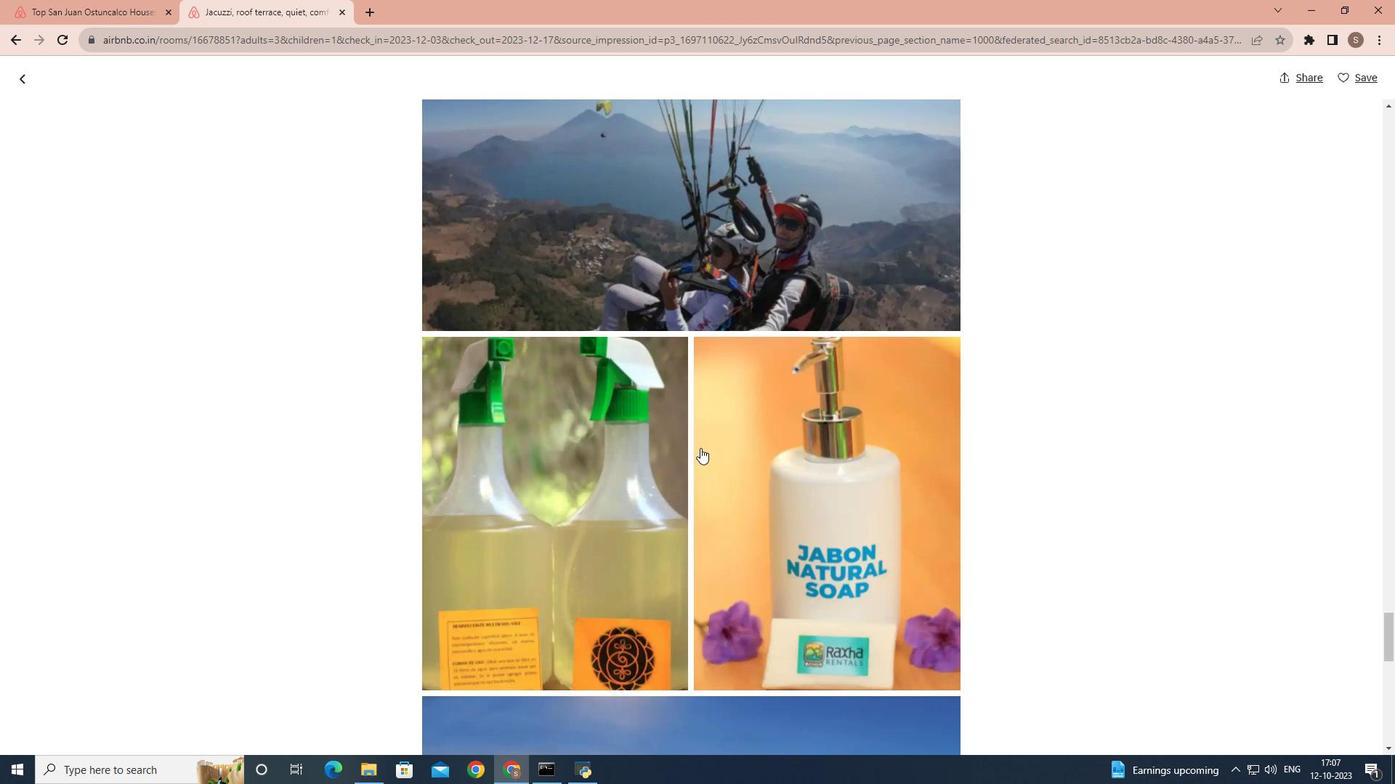 
Action: Mouse scrolled (700, 447) with delta (0, 0)
Screenshot: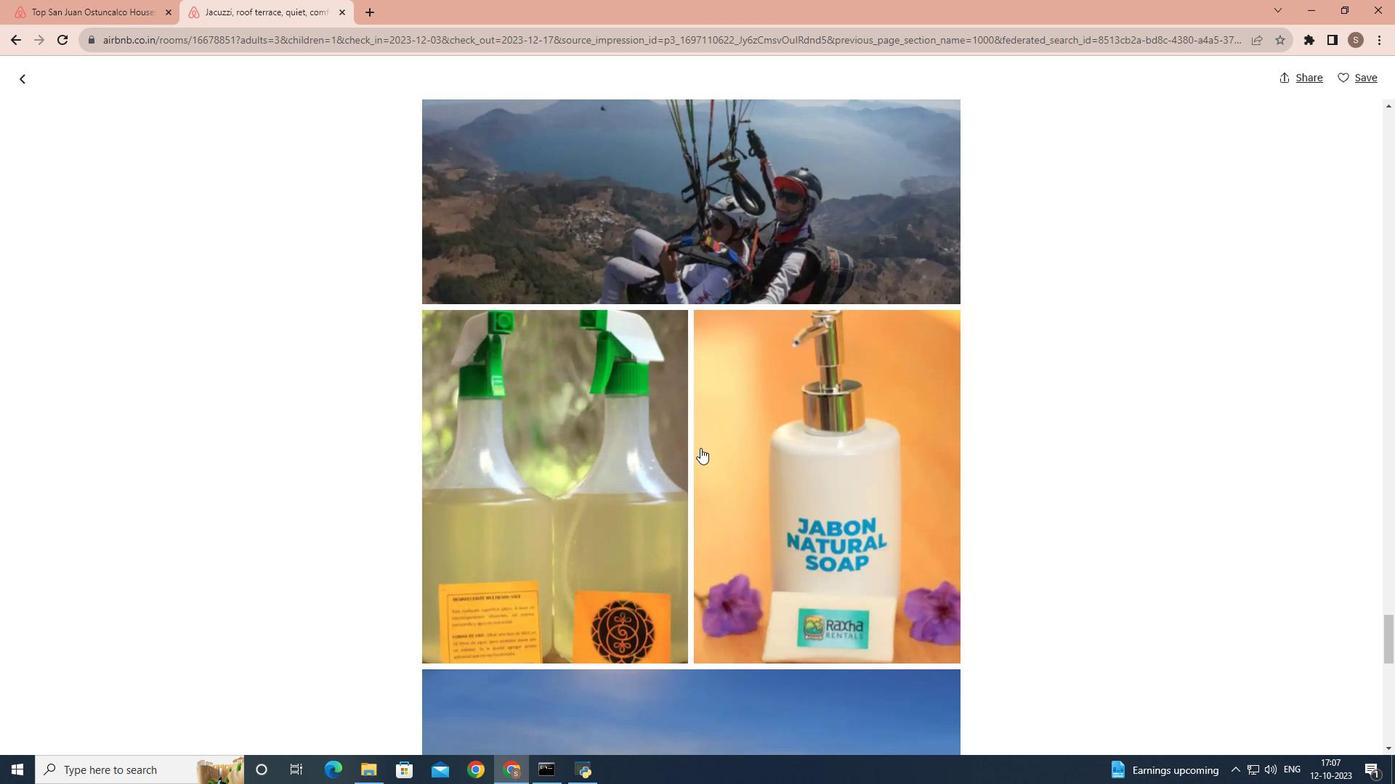 
Action: Mouse scrolled (700, 447) with delta (0, 0)
Screenshot: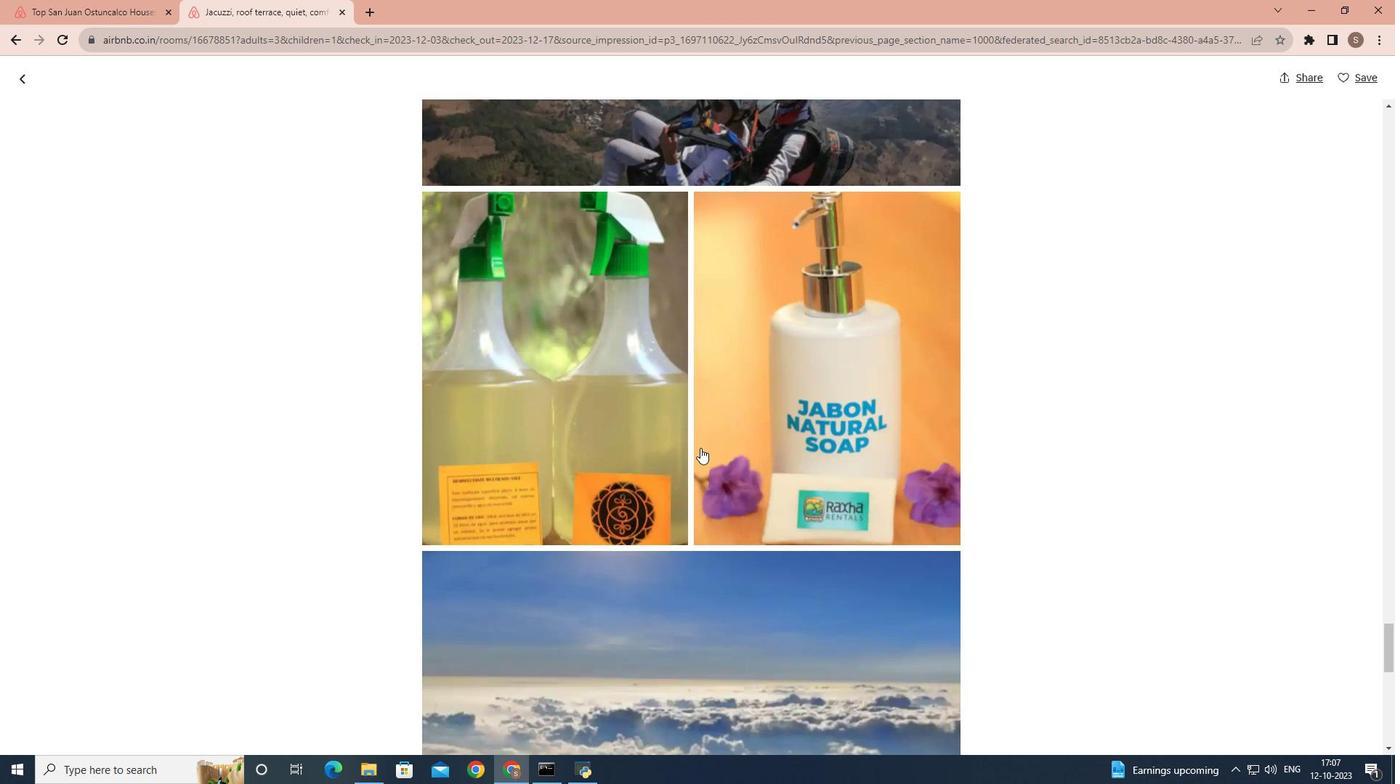 
Action: Mouse scrolled (700, 447) with delta (0, 0)
Screenshot: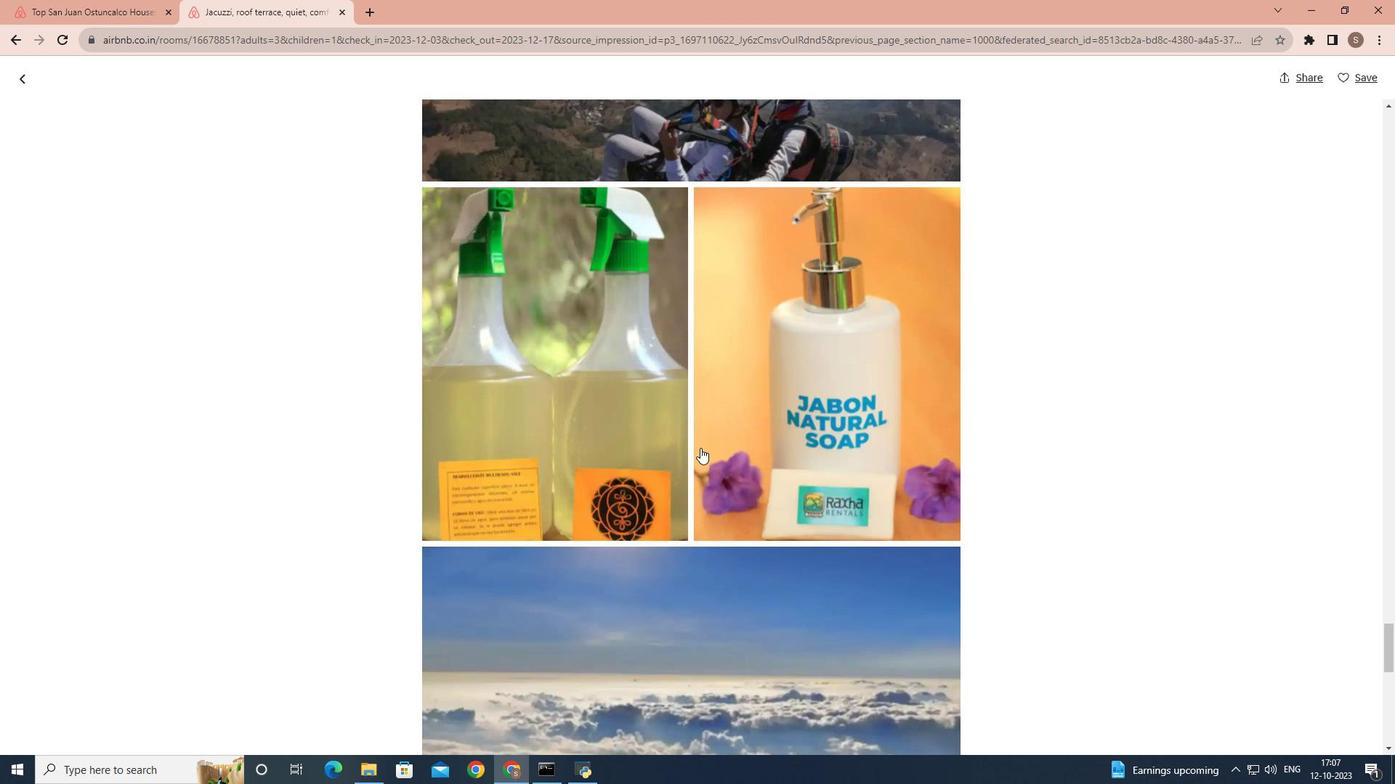 
Action: Mouse scrolled (700, 447) with delta (0, 0)
Screenshot: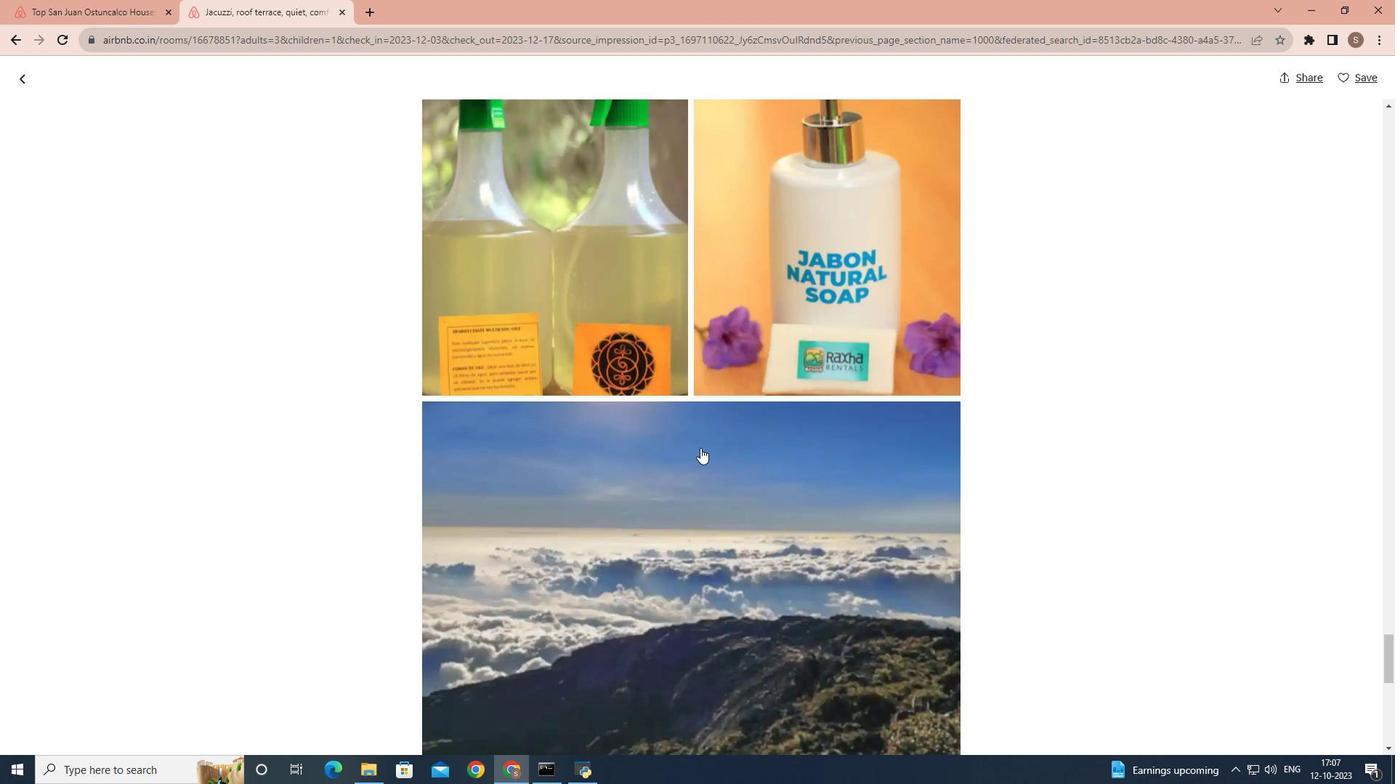 
Action: Mouse scrolled (700, 447) with delta (0, 0)
Screenshot: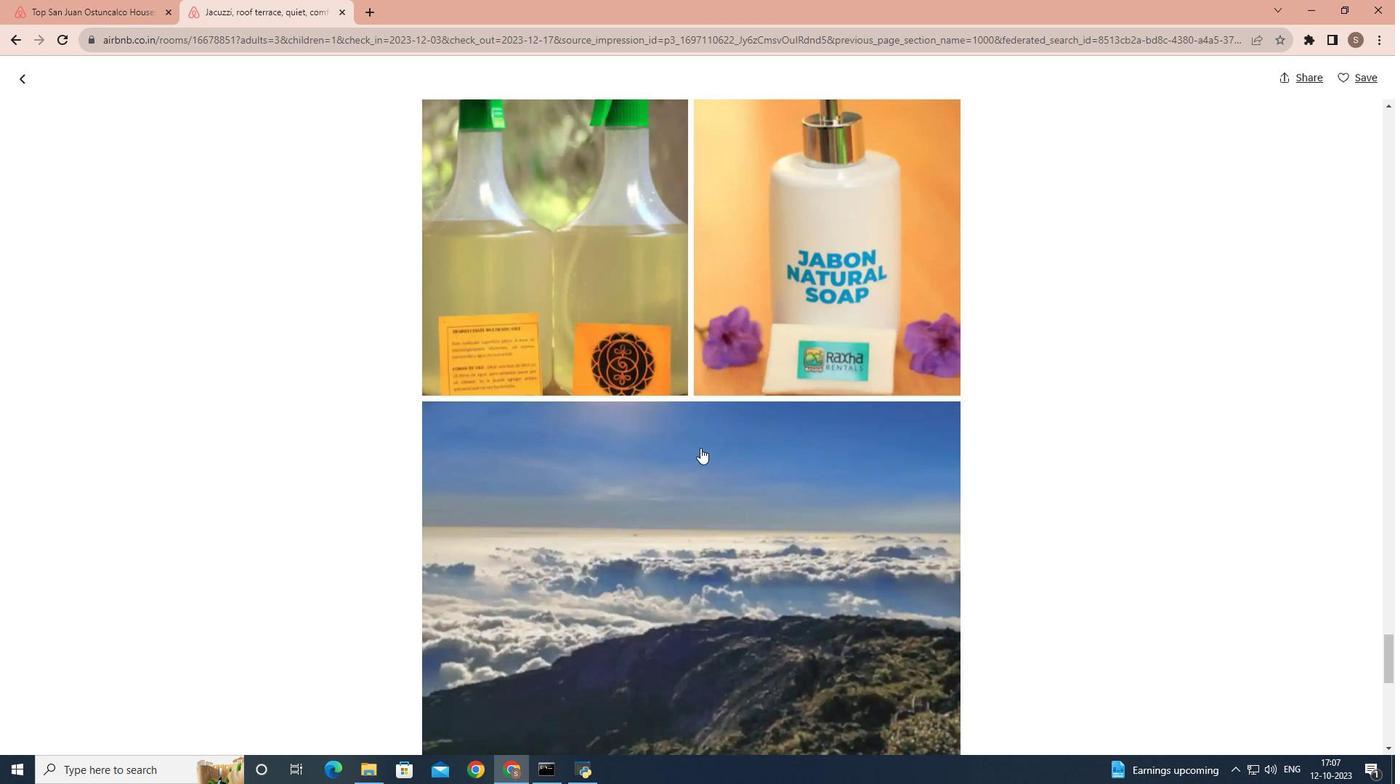 
Action: Mouse scrolled (700, 447) with delta (0, 0)
Screenshot: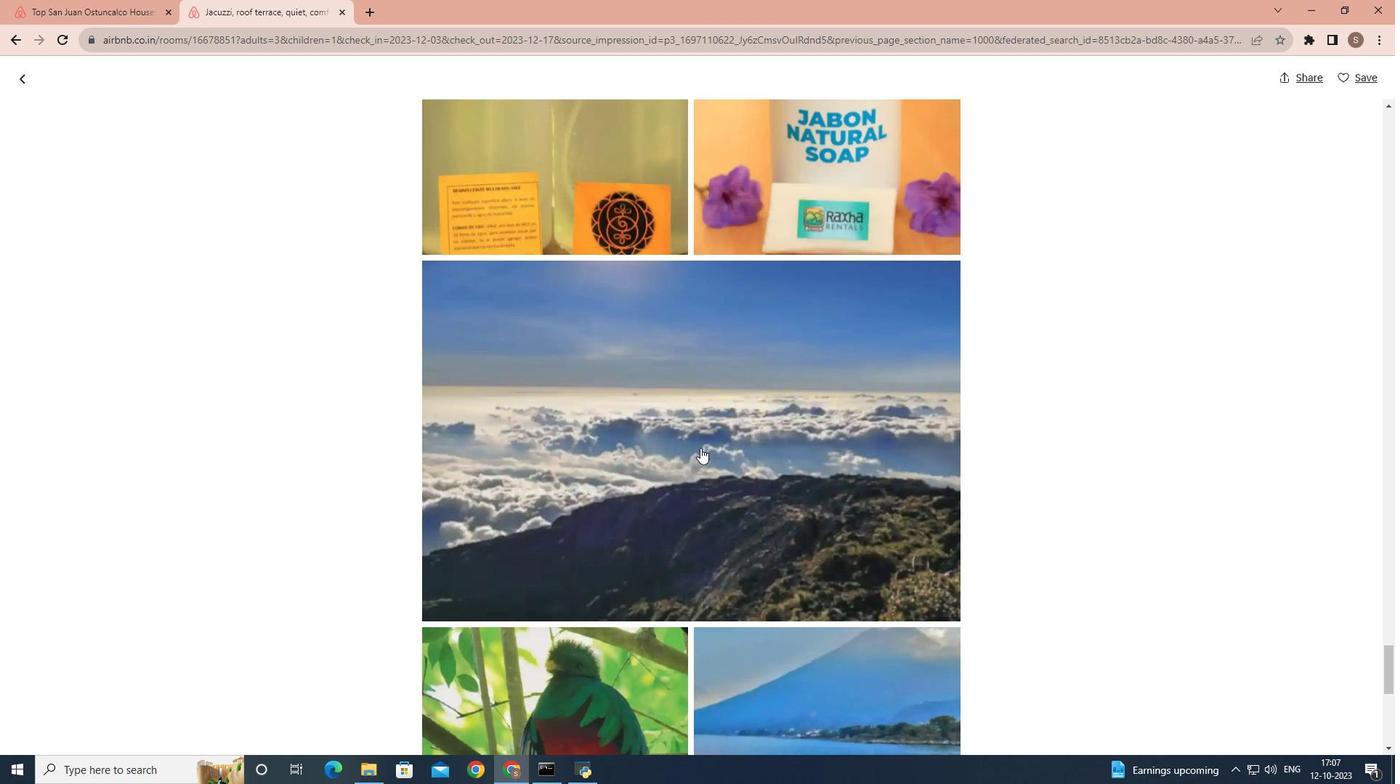 
Action: Mouse scrolled (700, 447) with delta (0, 0)
Screenshot: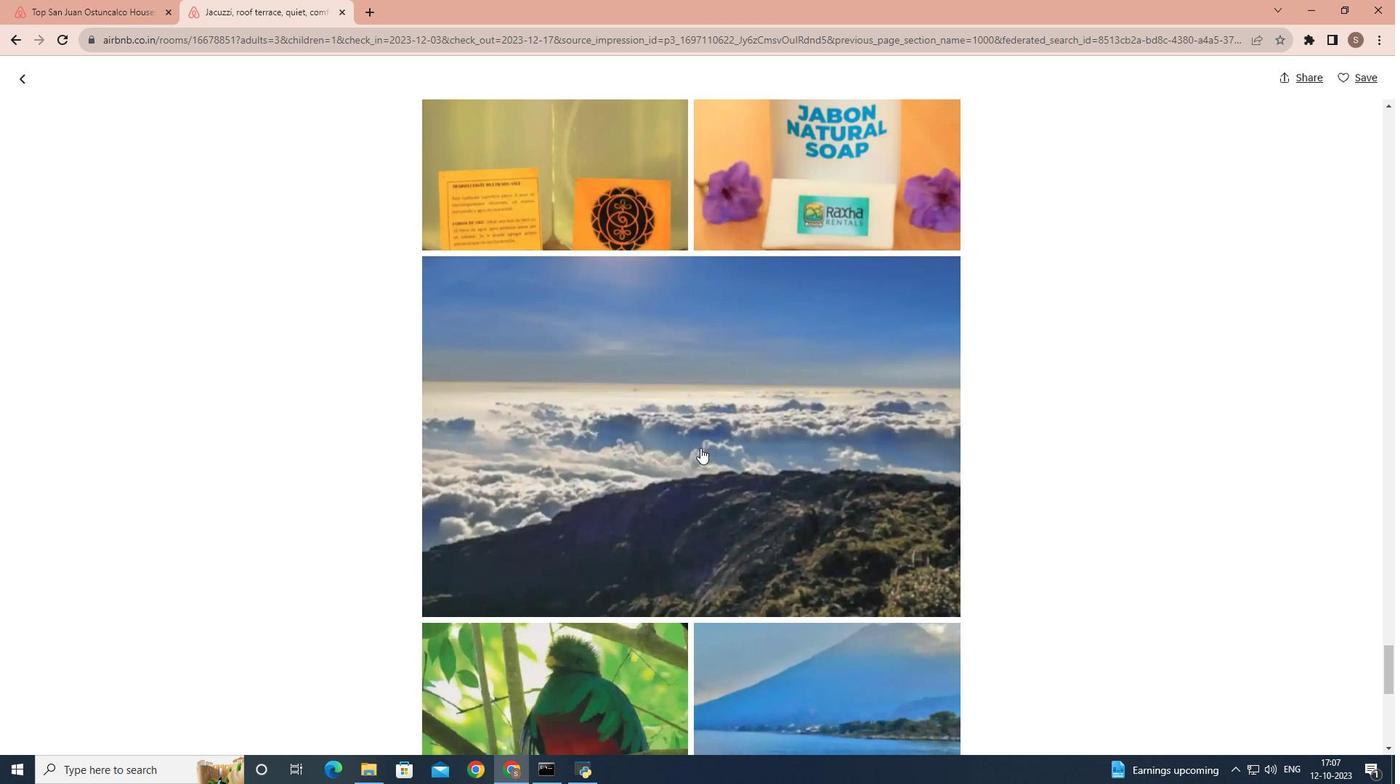 
Action: Mouse scrolled (700, 447) with delta (0, 0)
Screenshot: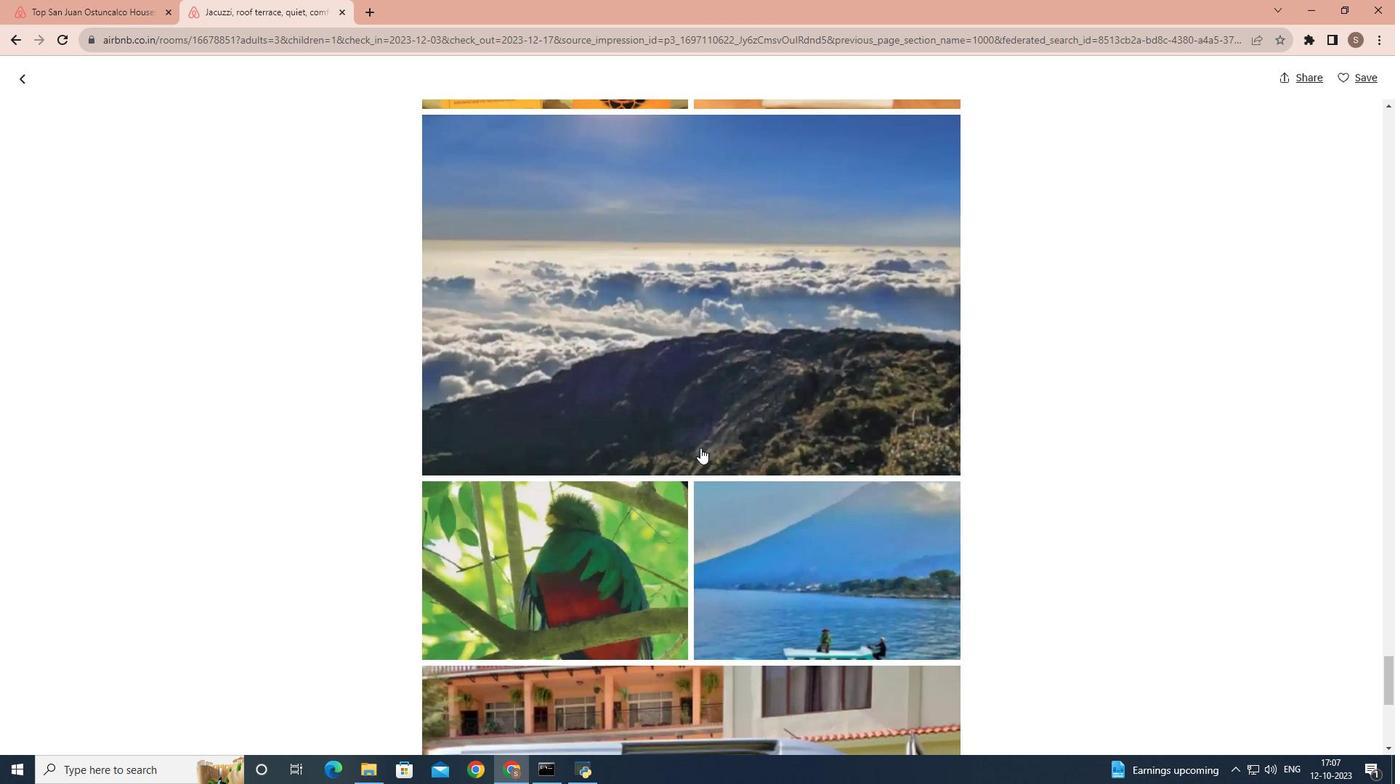 
Action: Mouse scrolled (700, 447) with delta (0, 0)
Screenshot: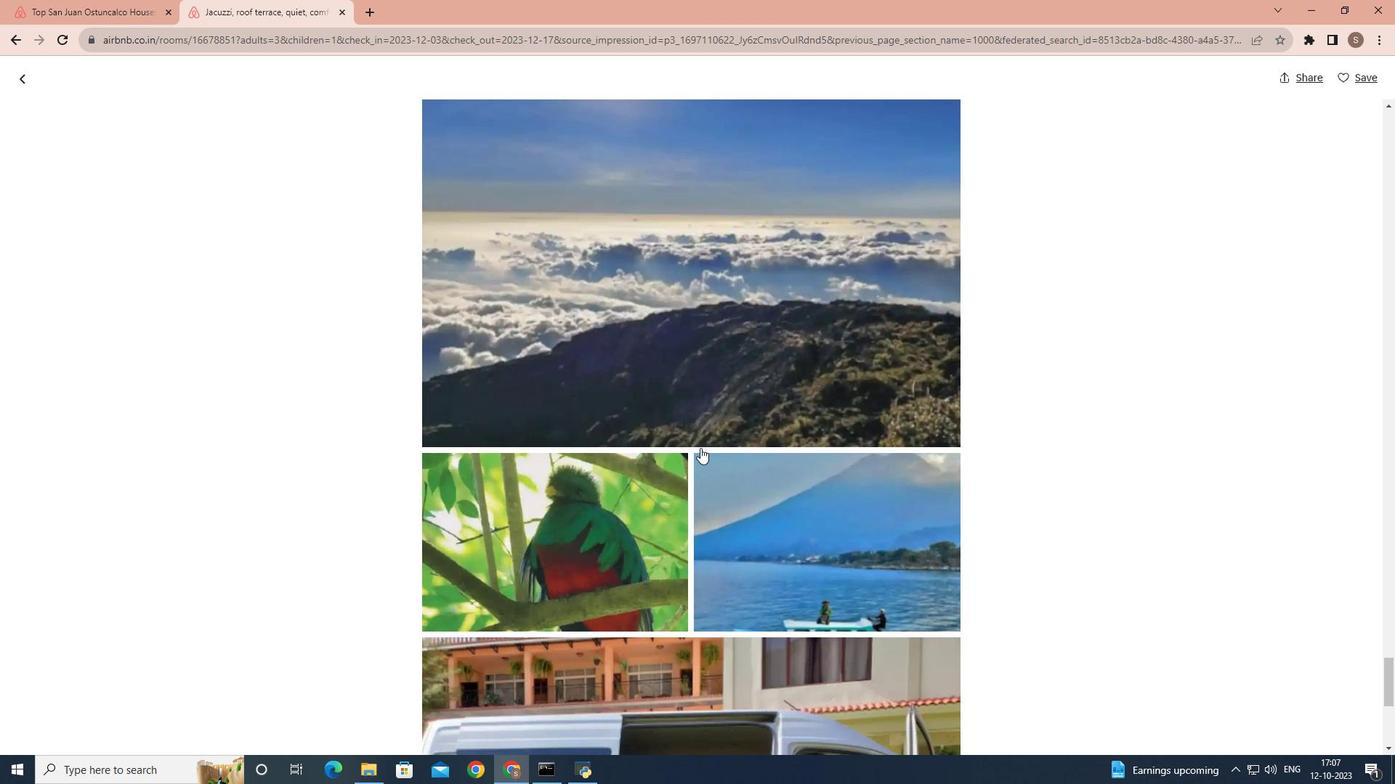 
Action: Mouse scrolled (700, 447) with delta (0, 0)
Screenshot: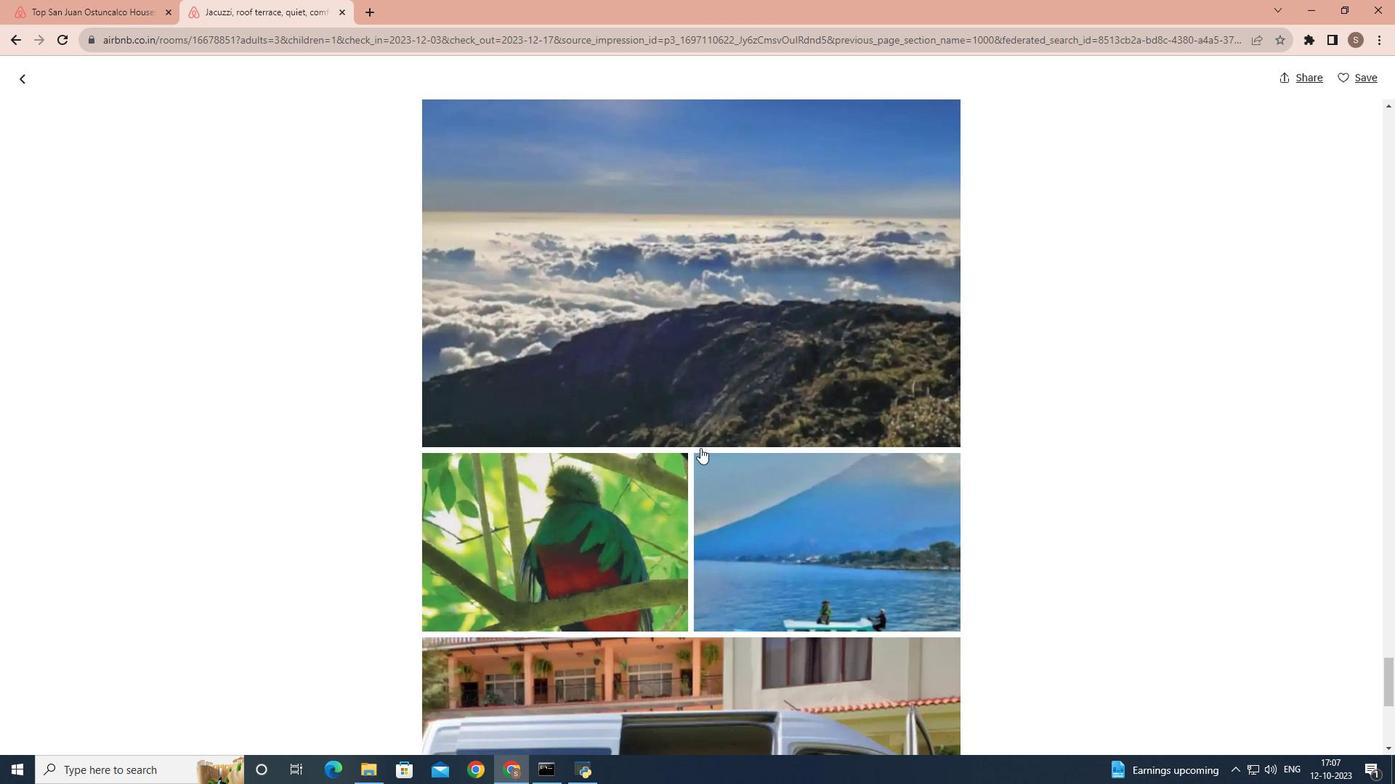 
Action: Mouse scrolled (700, 447) with delta (0, 0)
Screenshot: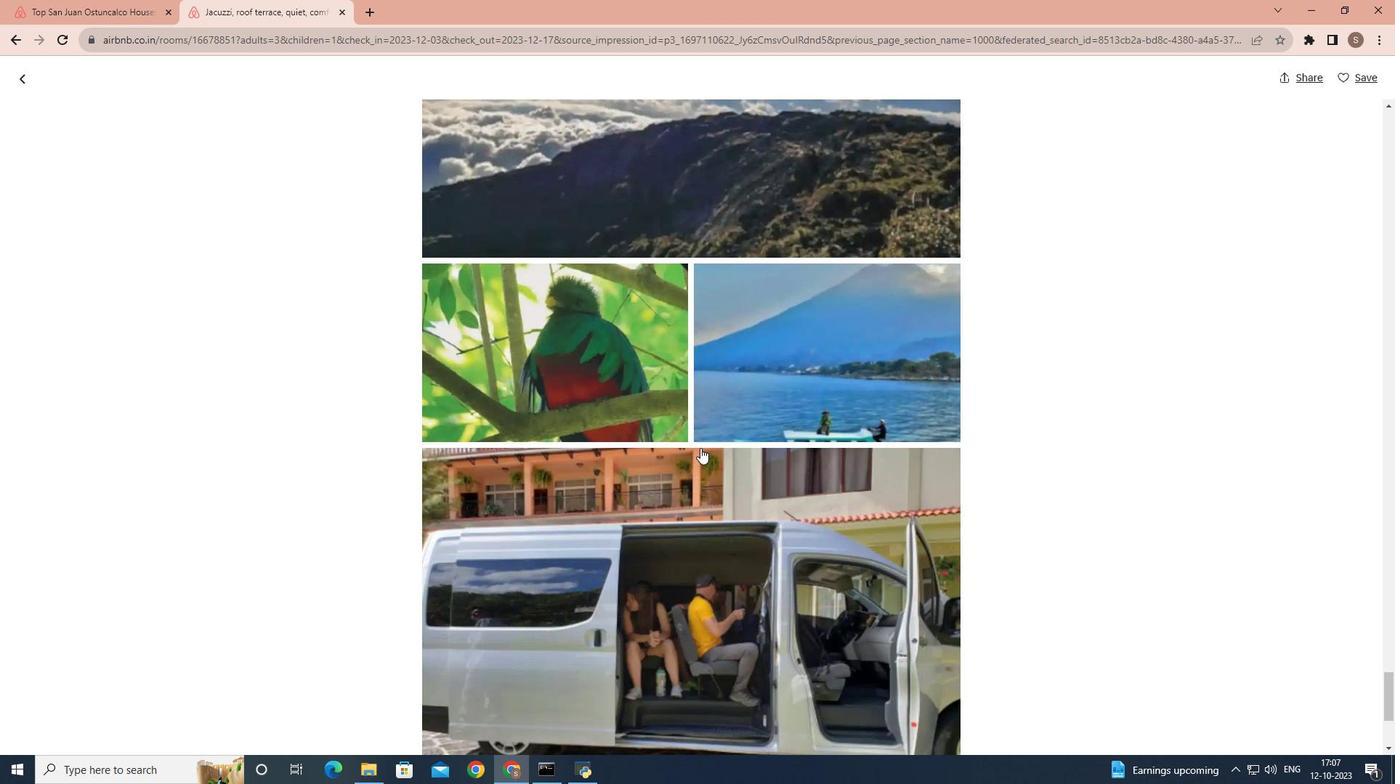 
Action: Mouse scrolled (700, 447) with delta (0, 0)
Screenshot: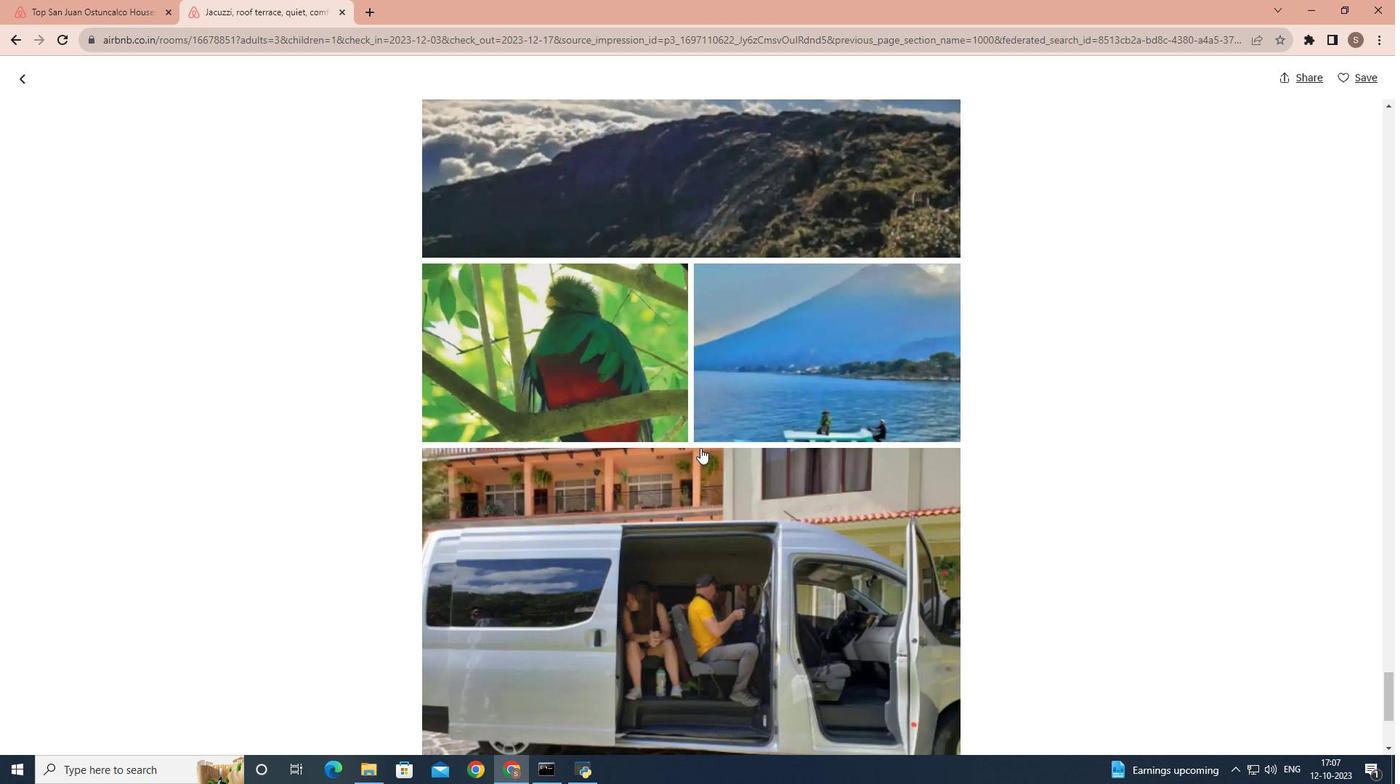 
Action: Mouse scrolled (700, 447) with delta (0, 0)
Screenshot: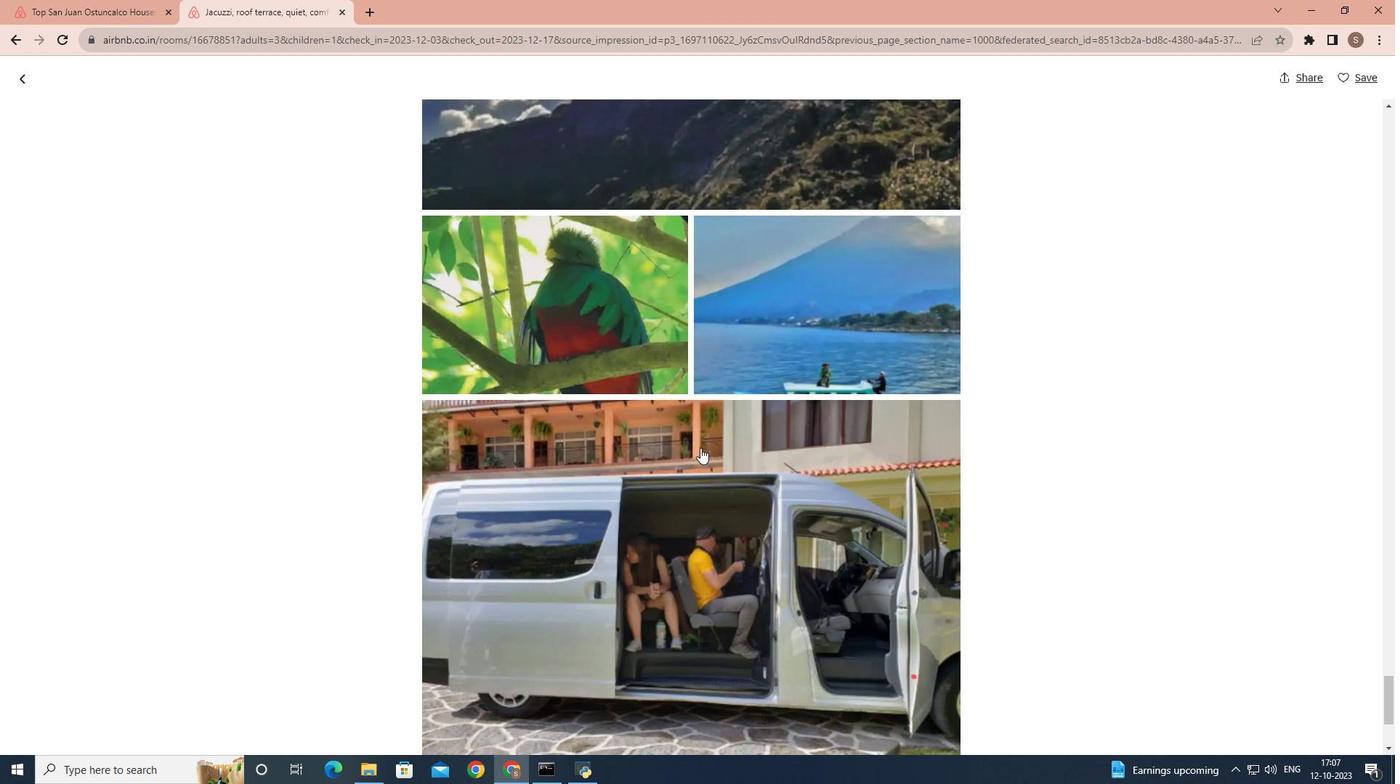 
Action: Mouse scrolled (700, 447) with delta (0, 0)
Screenshot: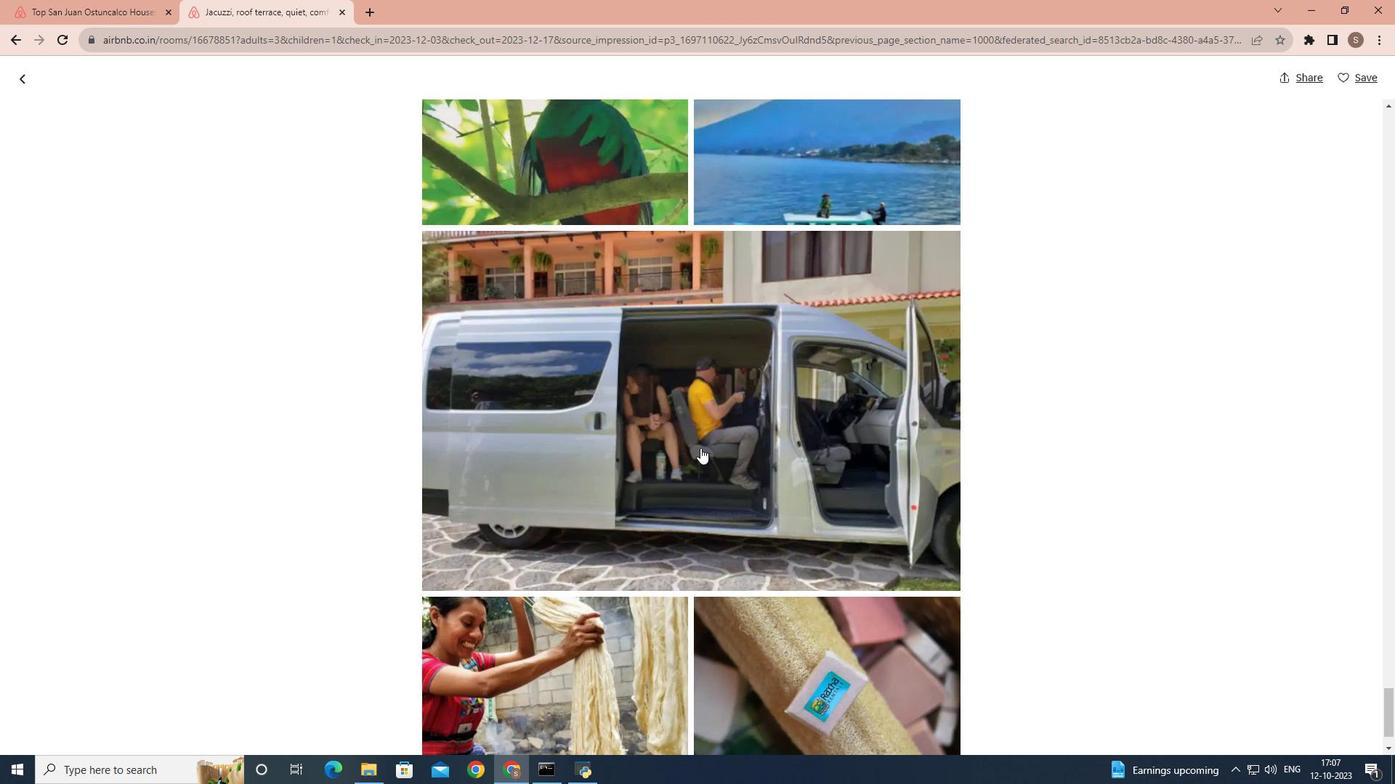 
Action: Mouse scrolled (700, 447) with delta (0, 0)
Screenshot: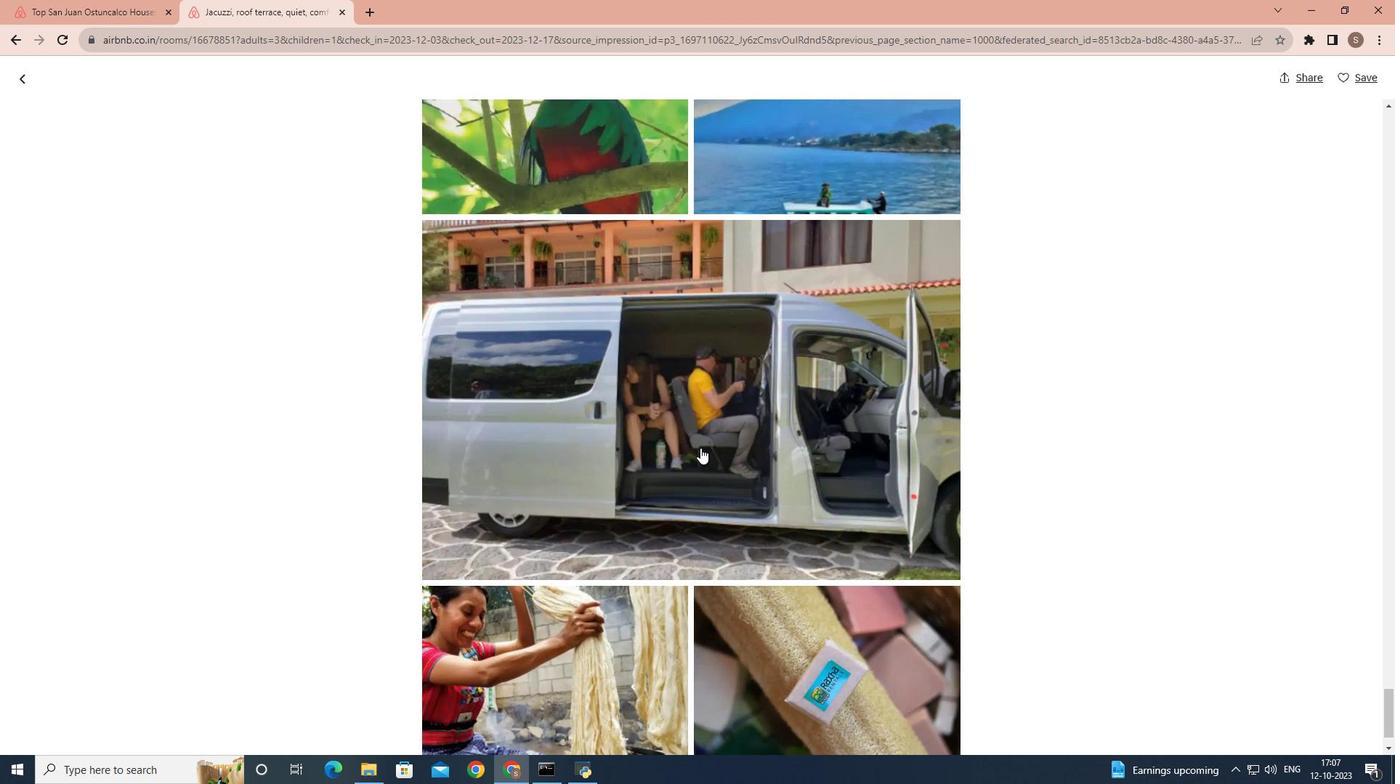 
Action: Mouse scrolled (700, 447) with delta (0, 0)
Screenshot: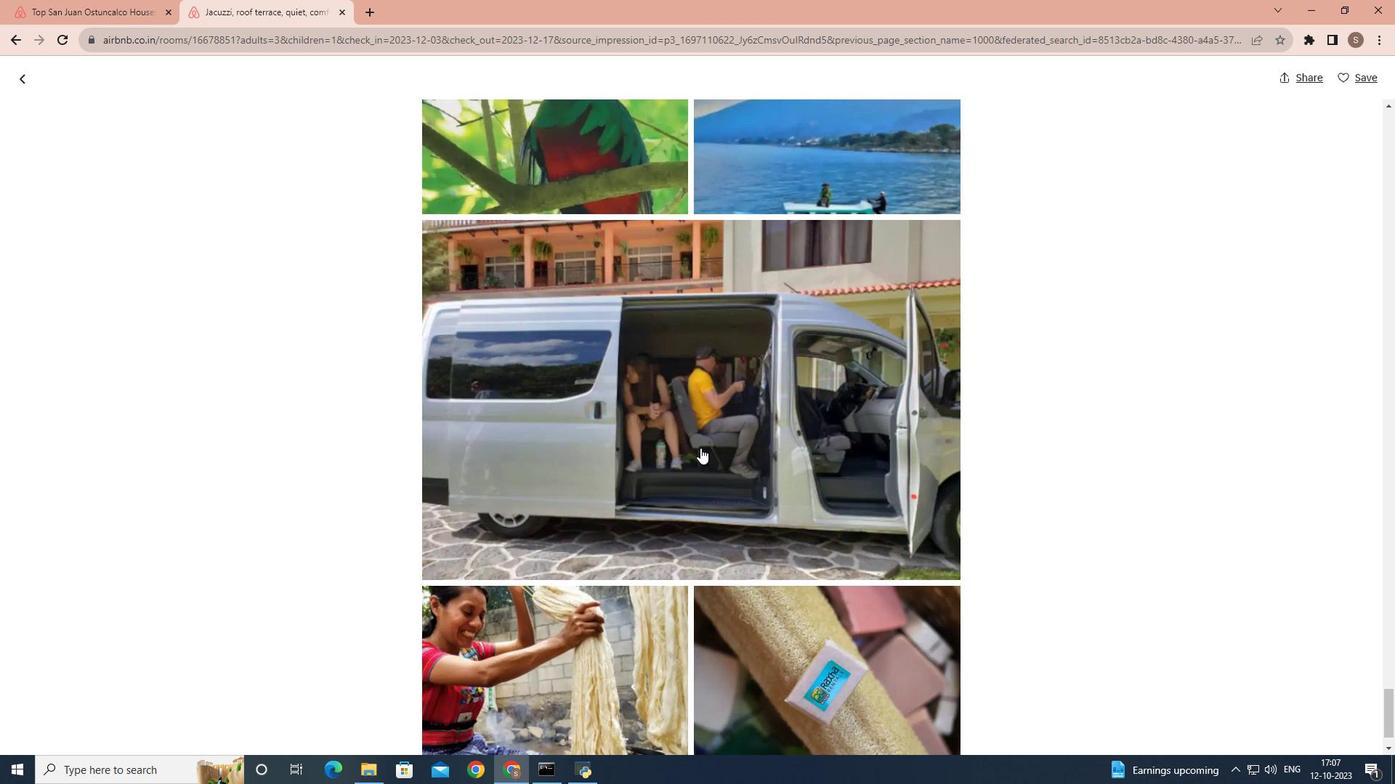 
Action: Mouse scrolled (700, 447) with delta (0, 0)
Screenshot: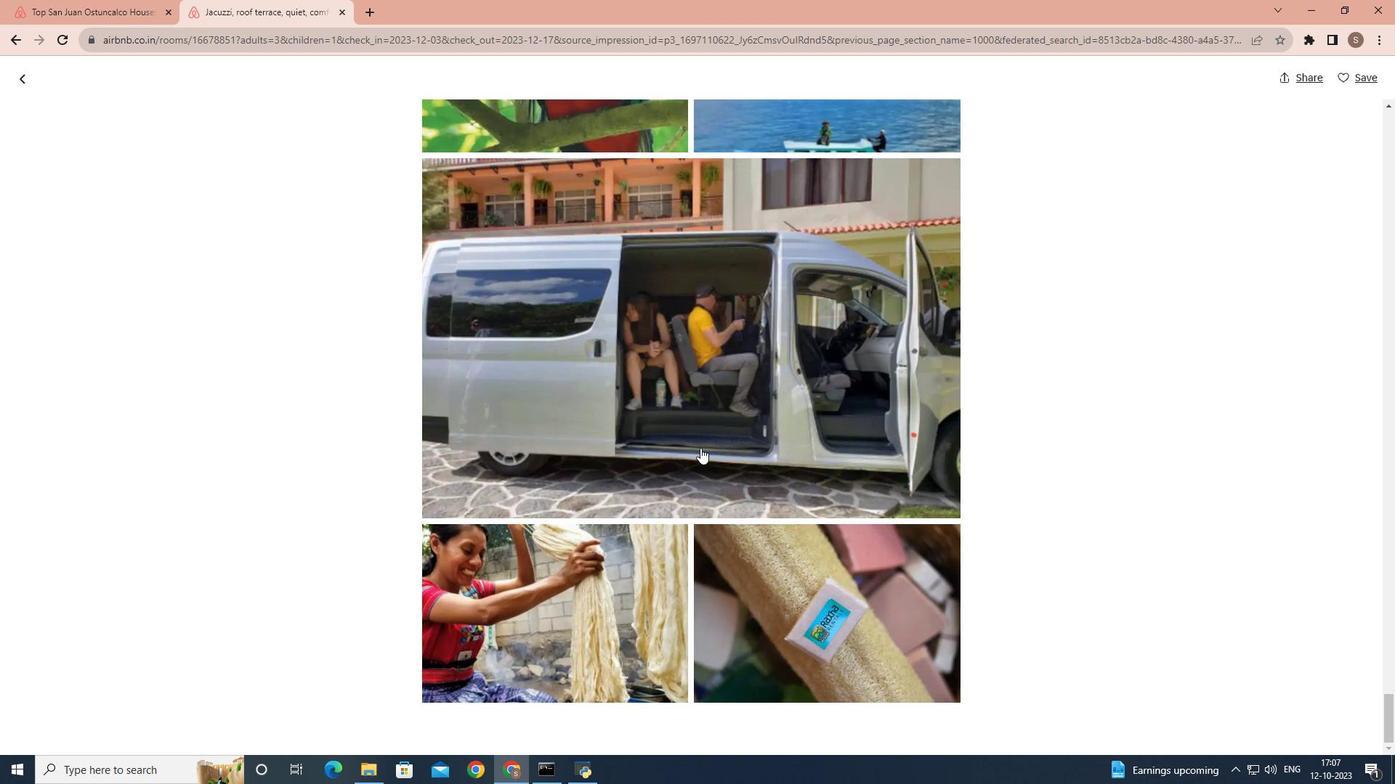 
Action: Mouse scrolled (700, 447) with delta (0, 0)
Screenshot: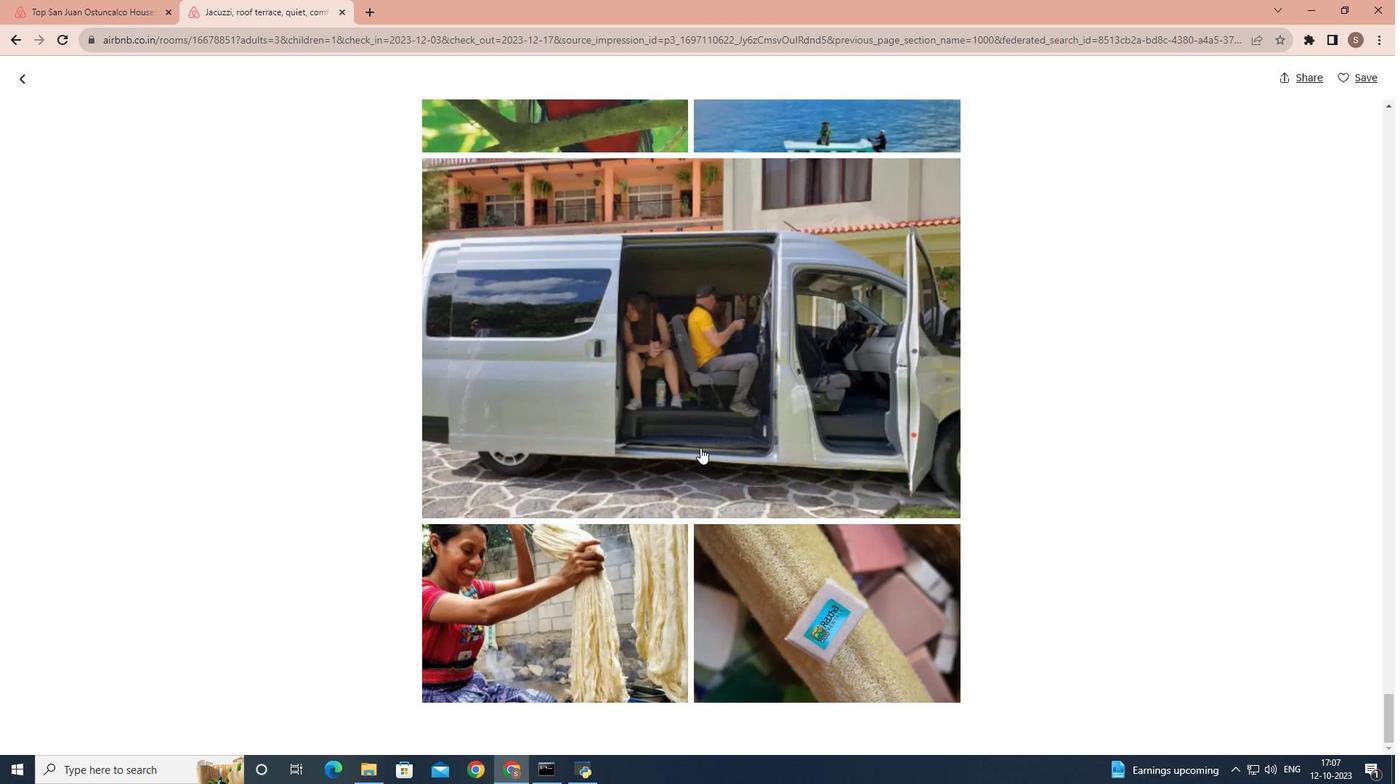 
Action: Mouse scrolled (700, 447) with delta (0, 0)
Screenshot: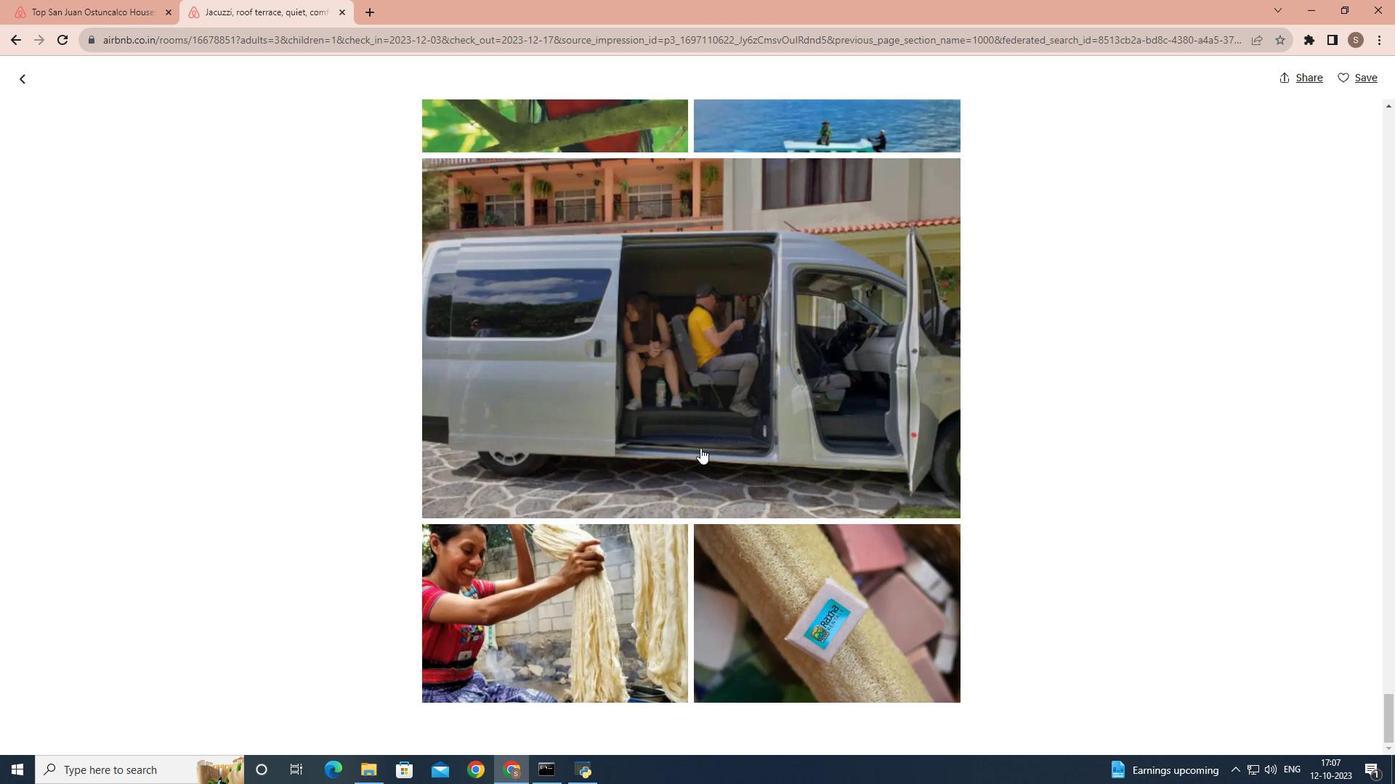 
Action: Mouse scrolled (700, 447) with delta (0, 0)
Screenshot: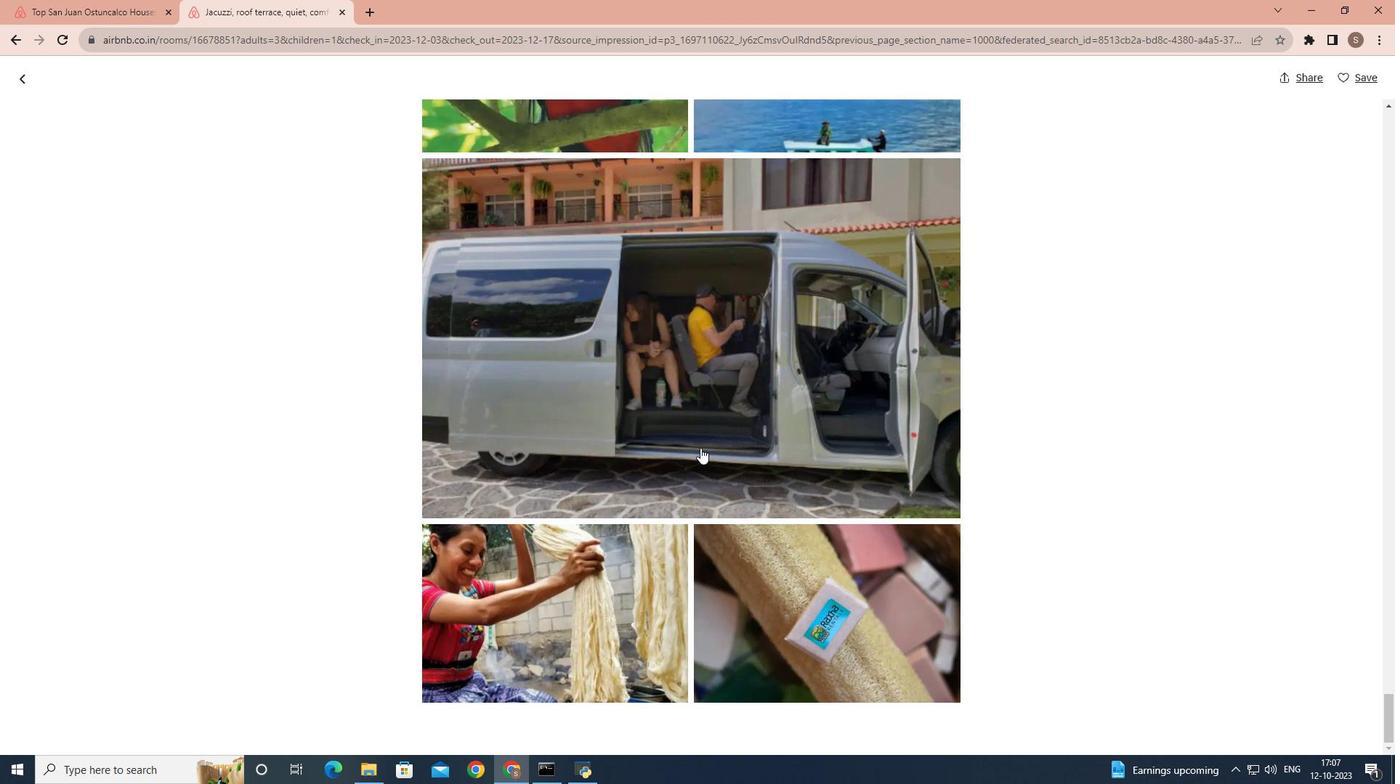 
Action: Mouse scrolled (700, 447) with delta (0, 0)
Screenshot: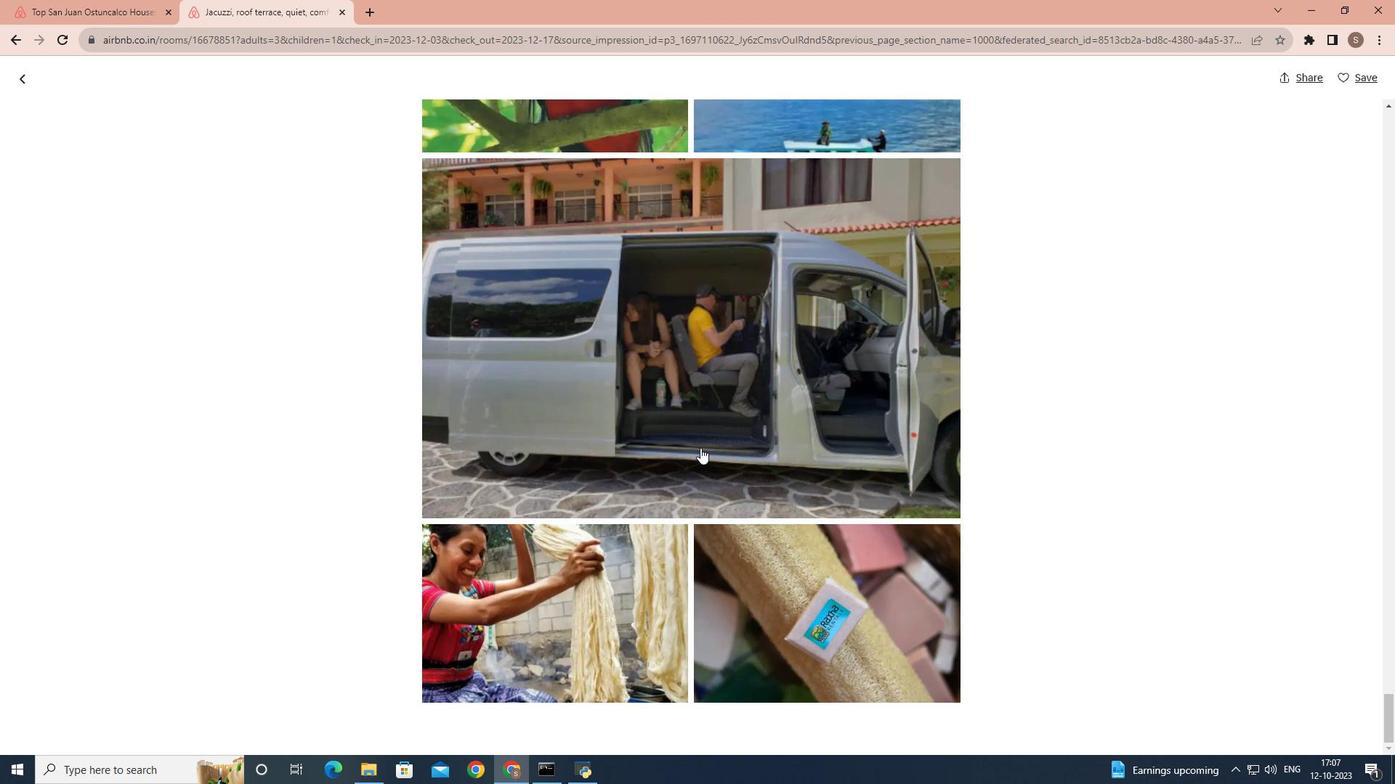 
Action: Mouse moved to (26, 86)
Screenshot: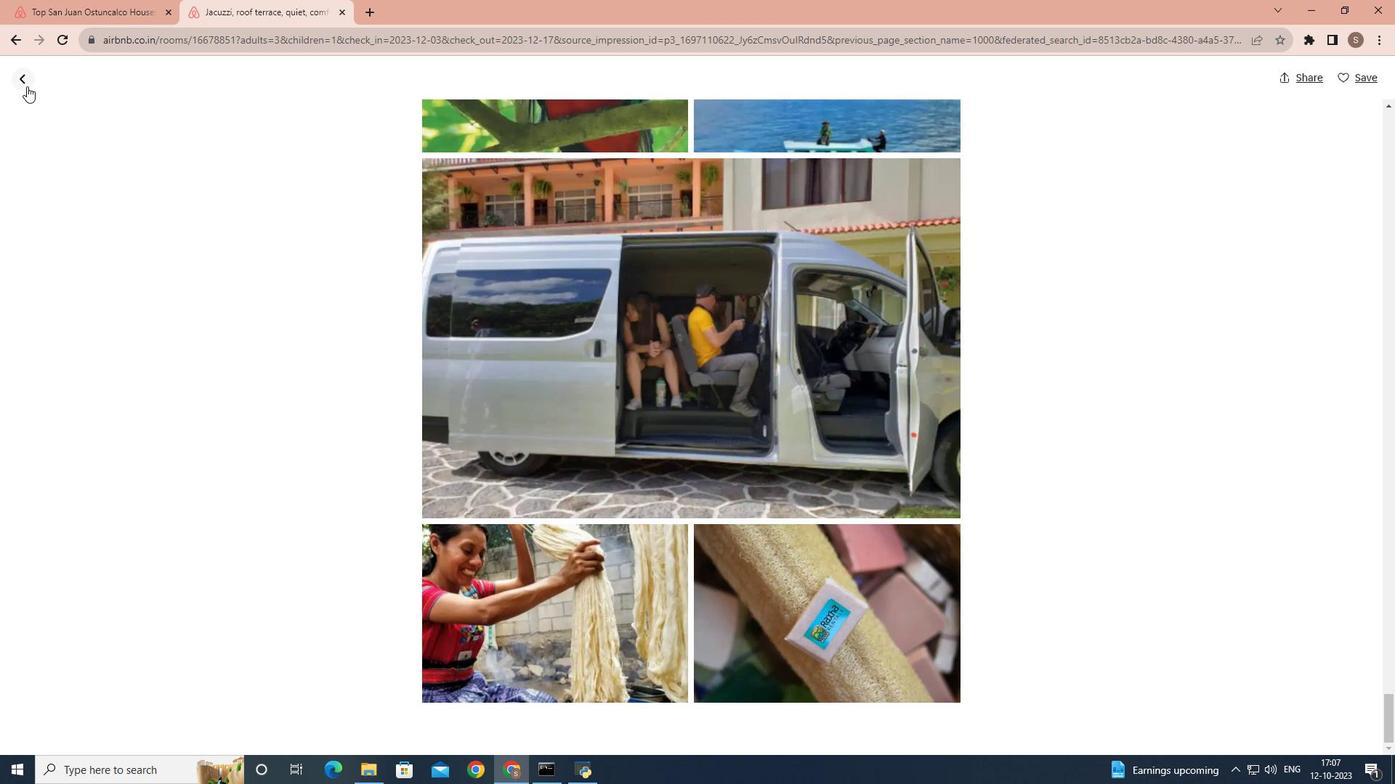 
Action: Mouse pressed left at (26, 86)
Screenshot: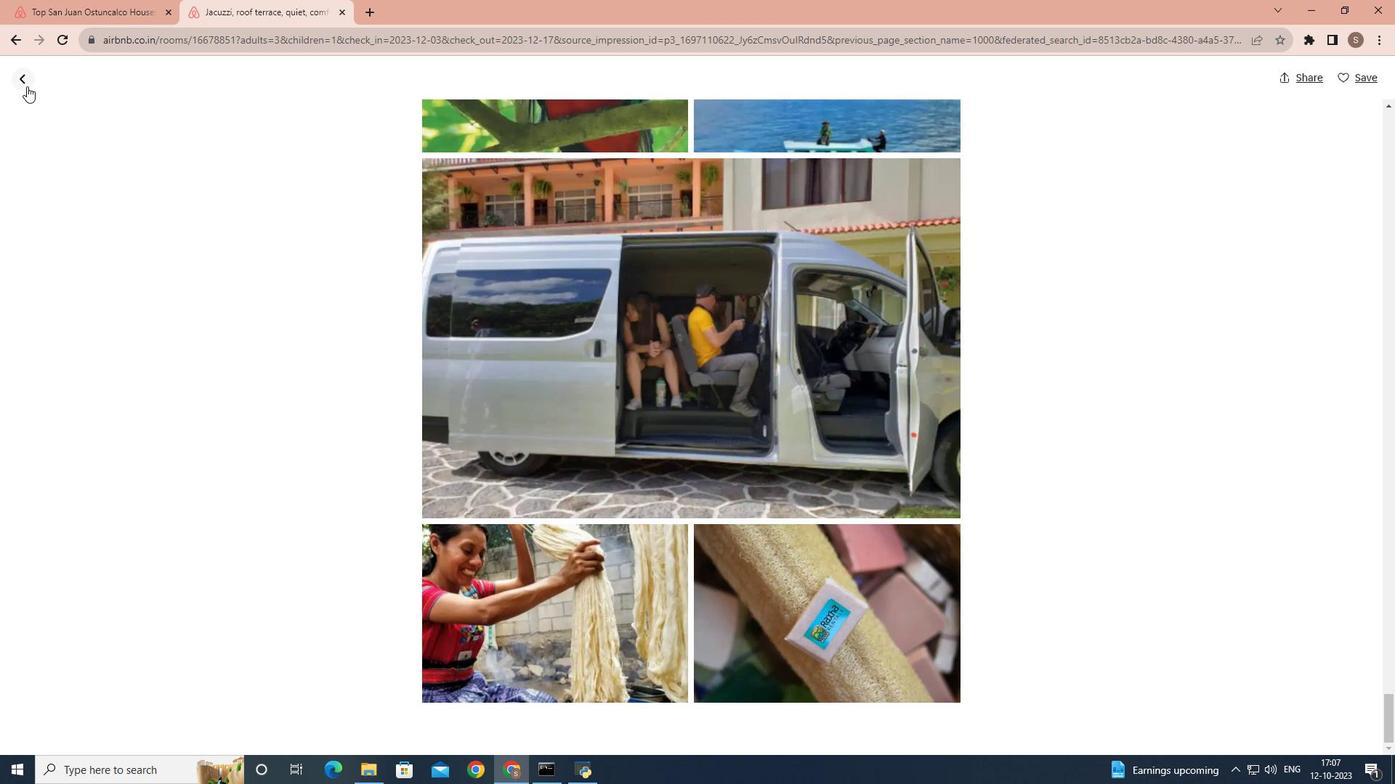 
Action: Mouse moved to (386, 430)
Screenshot: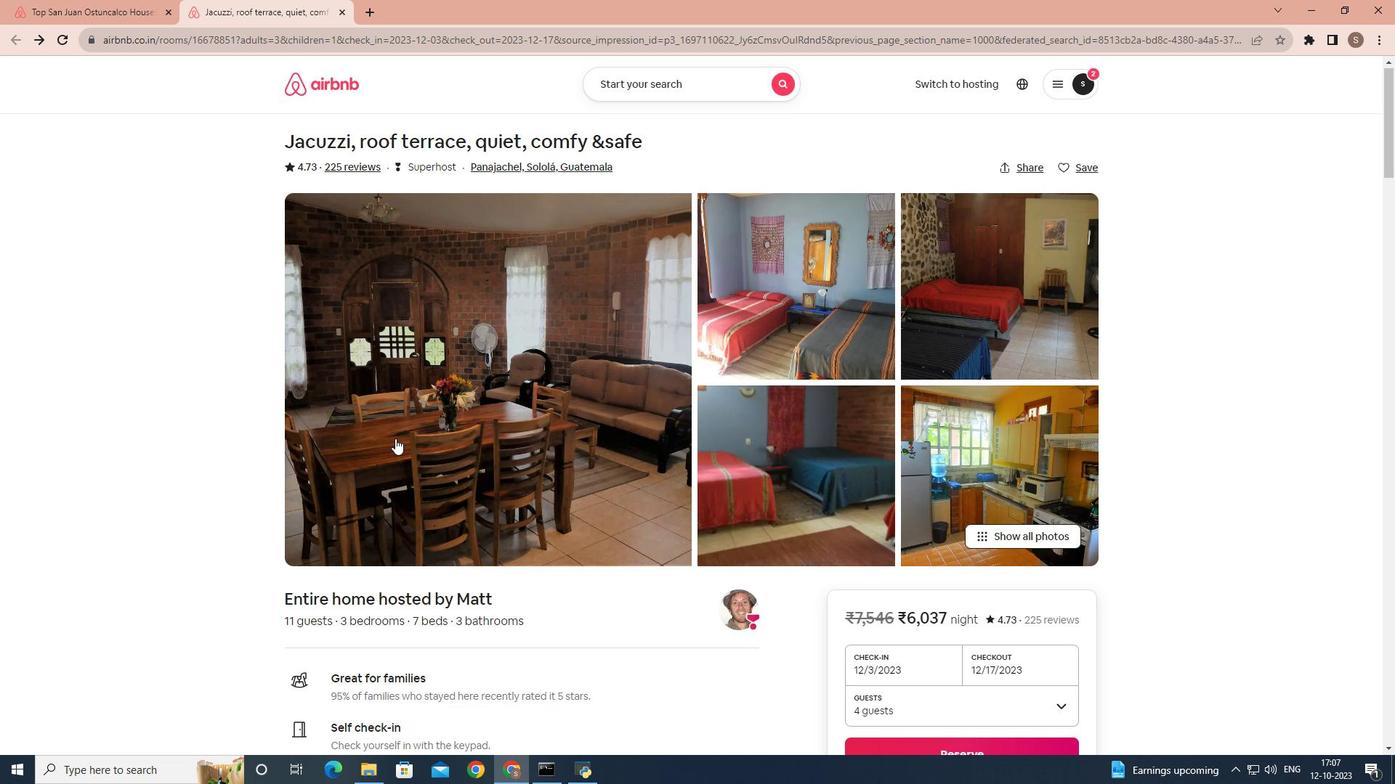 
Action: Mouse scrolled (386, 430) with delta (0, 0)
Screenshot: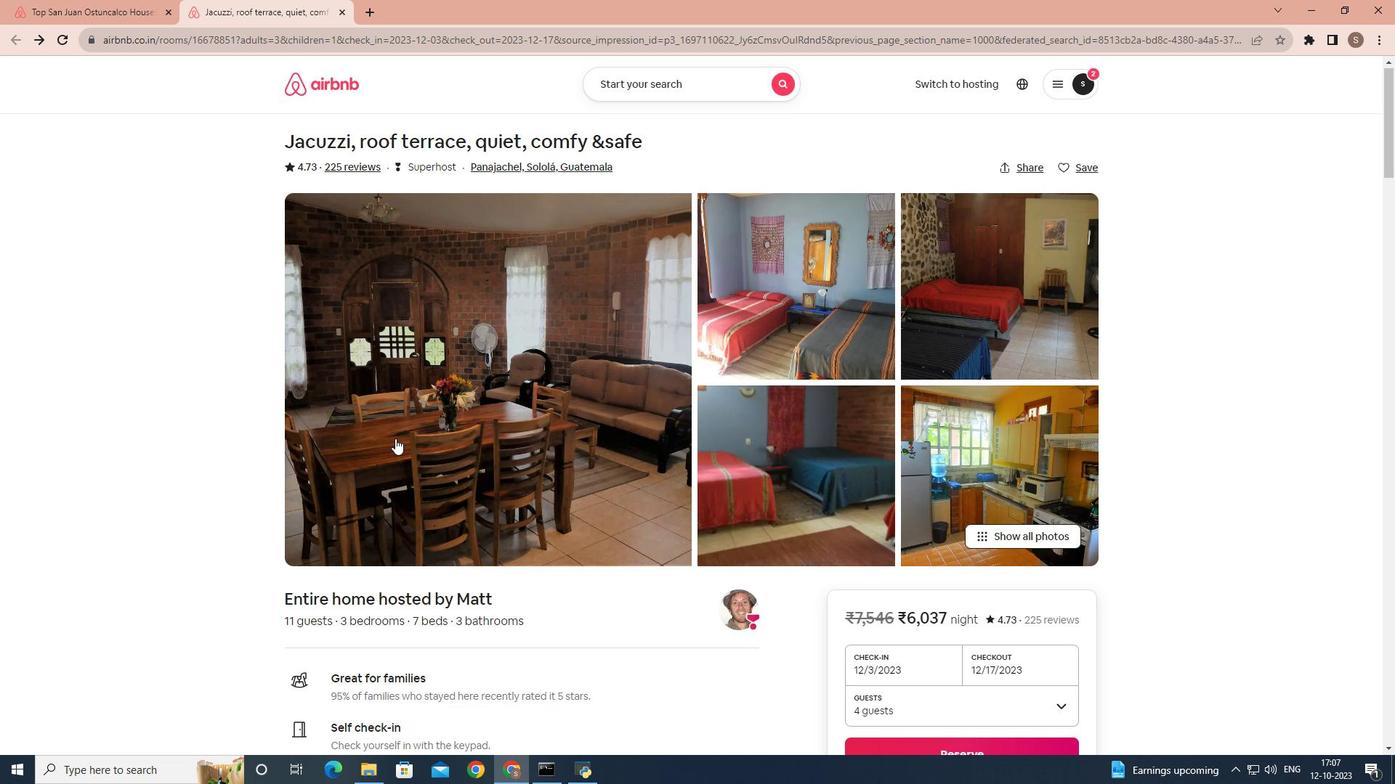 
Action: Mouse moved to (396, 439)
Screenshot: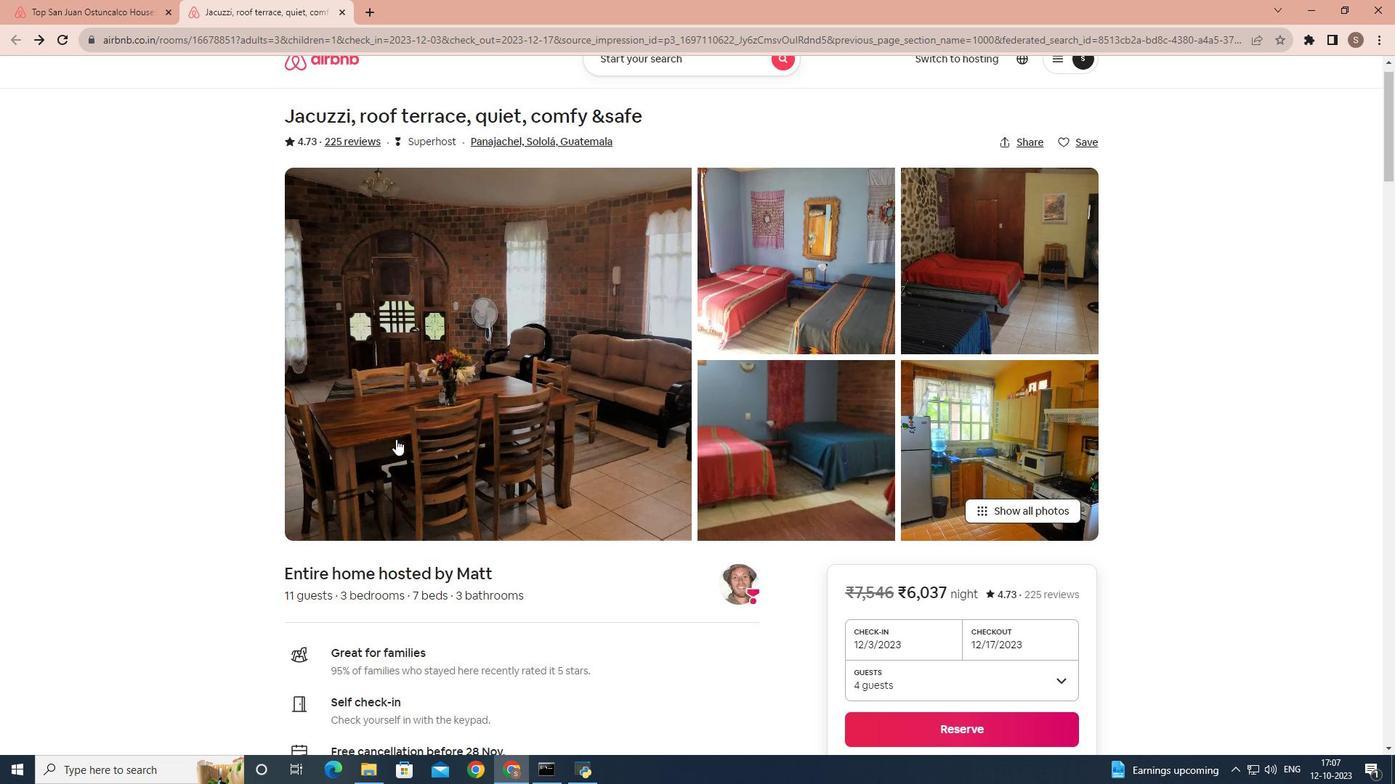 
Action: Mouse scrolled (396, 438) with delta (0, 0)
Screenshot: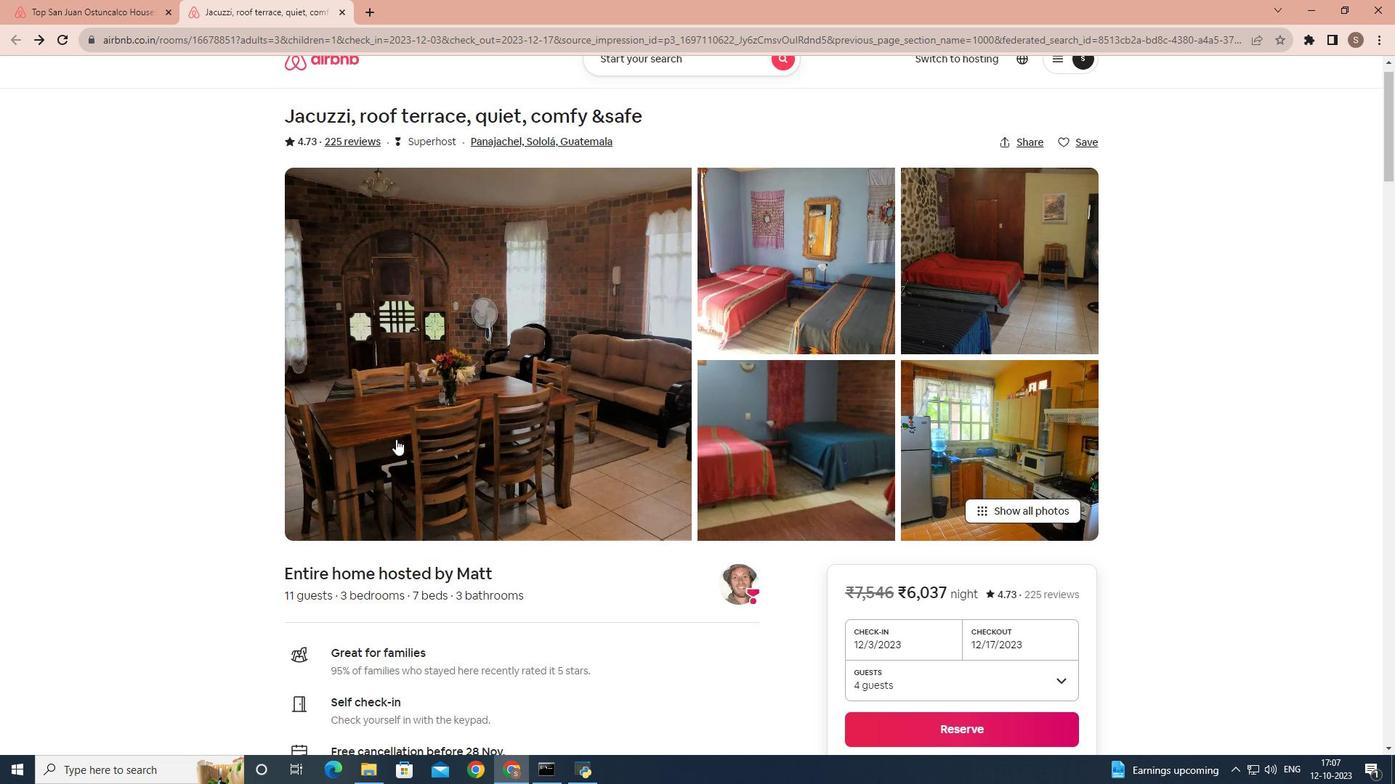 
Action: Mouse scrolled (396, 438) with delta (0, 0)
Screenshot: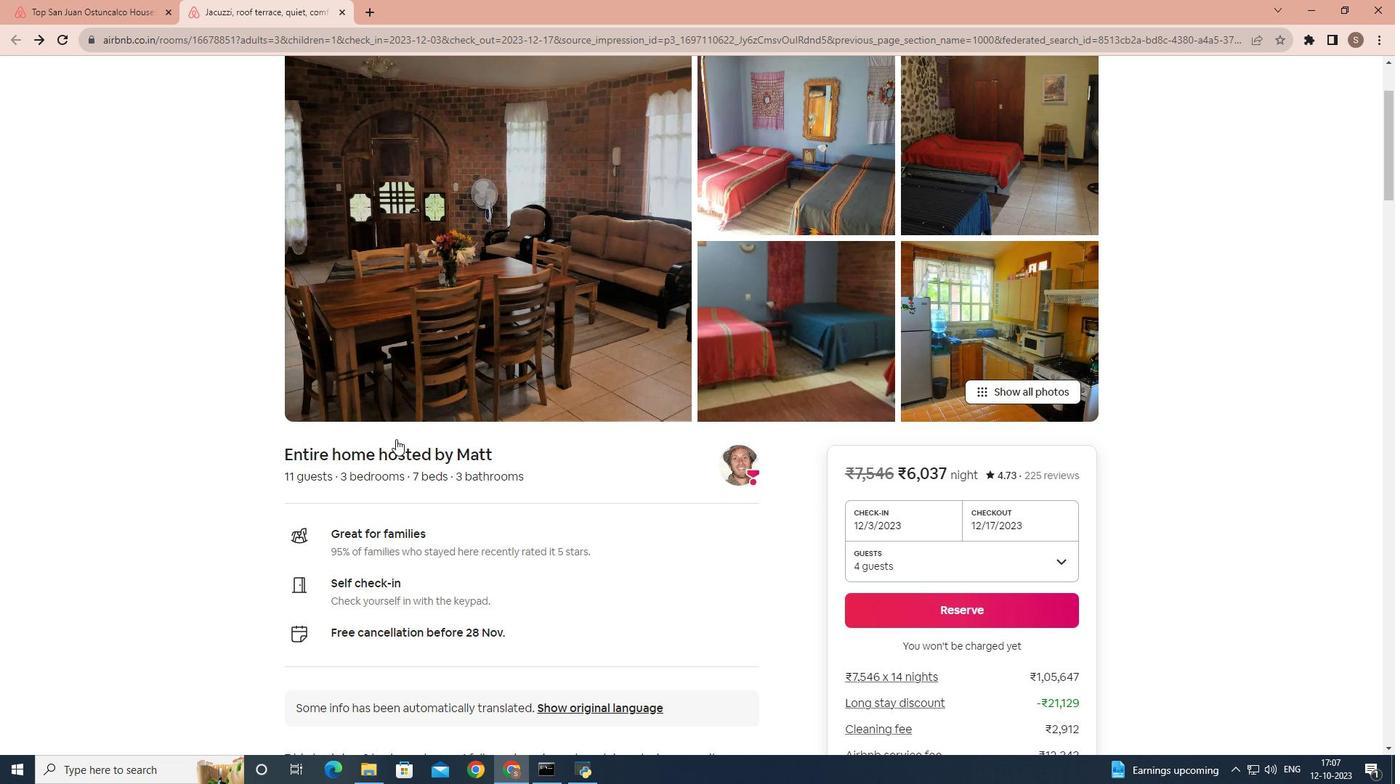 
Action: Mouse scrolled (396, 438) with delta (0, 0)
Screenshot: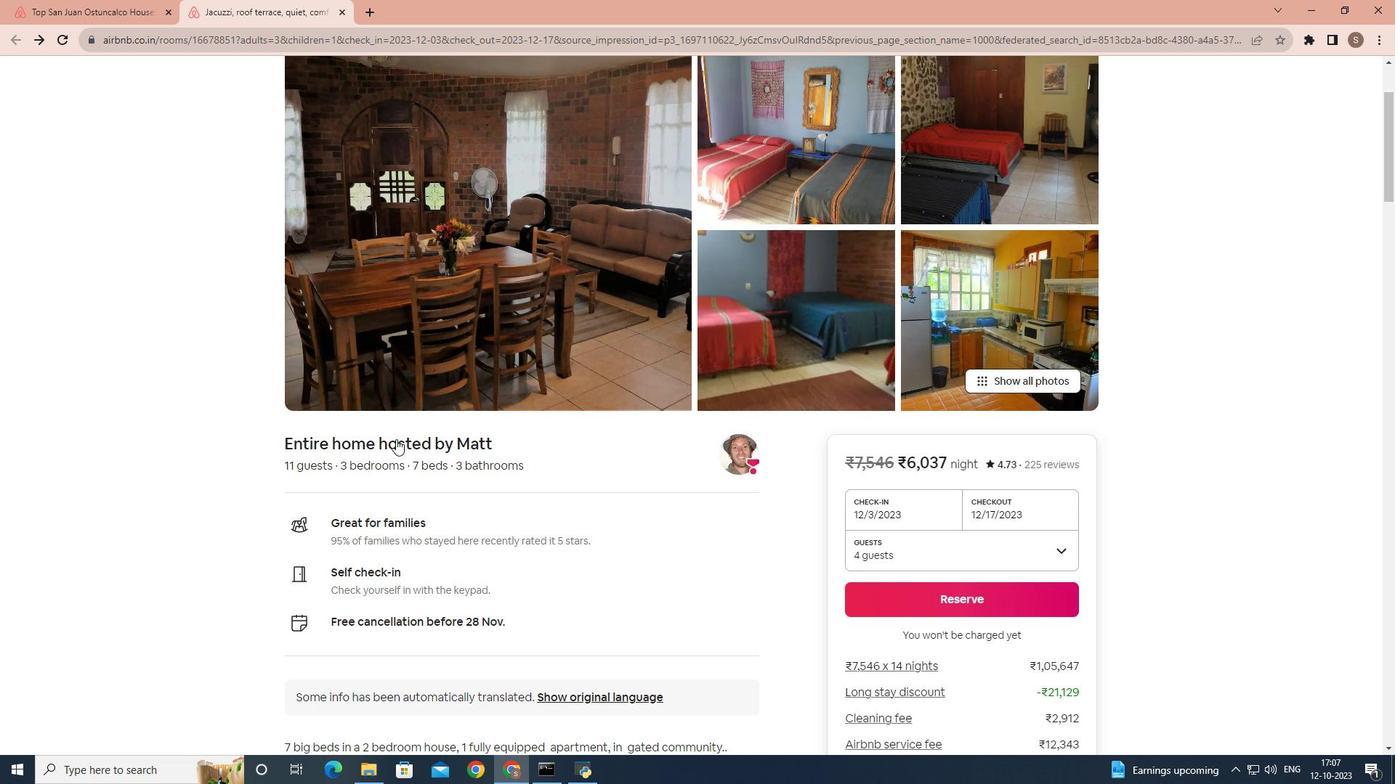 
Action: Mouse scrolled (396, 438) with delta (0, 0)
Screenshot: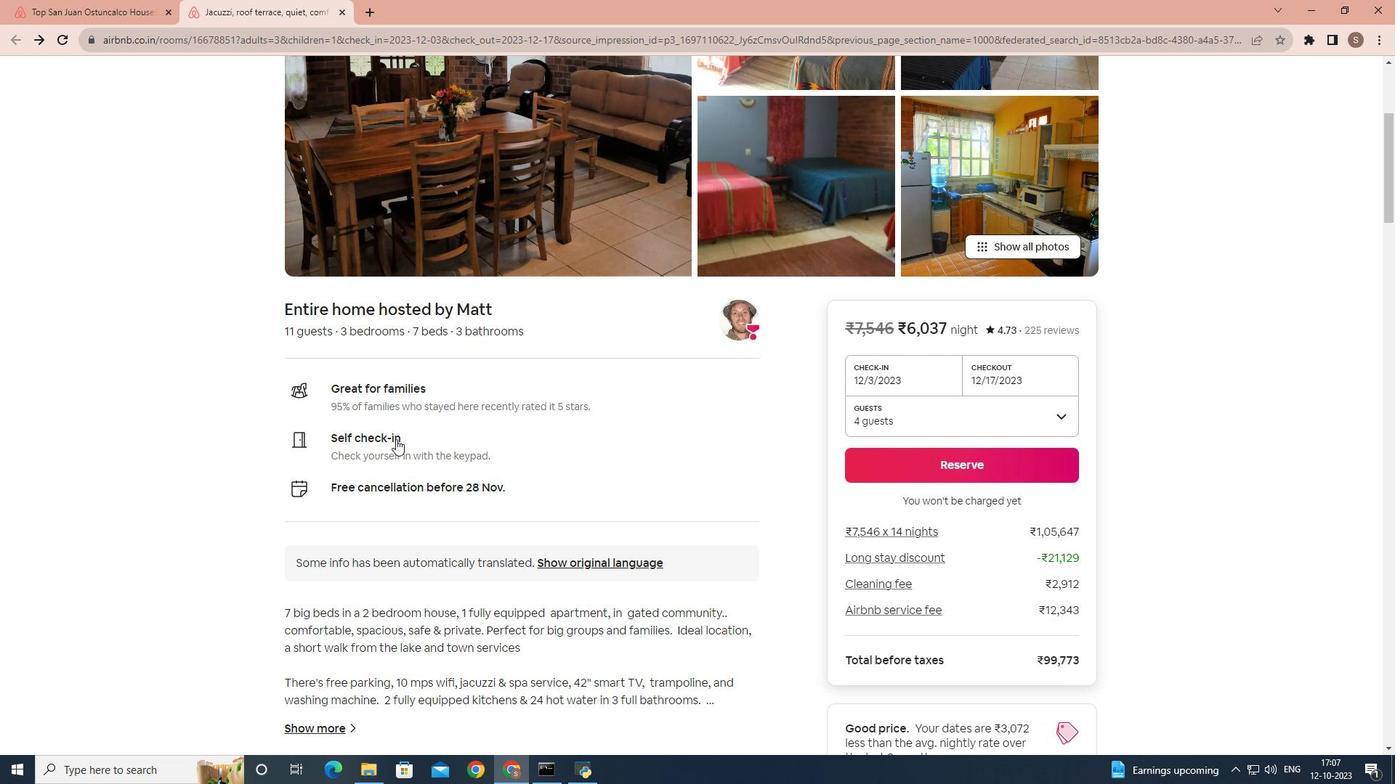 
Action: Mouse scrolled (396, 438) with delta (0, 0)
Screenshot: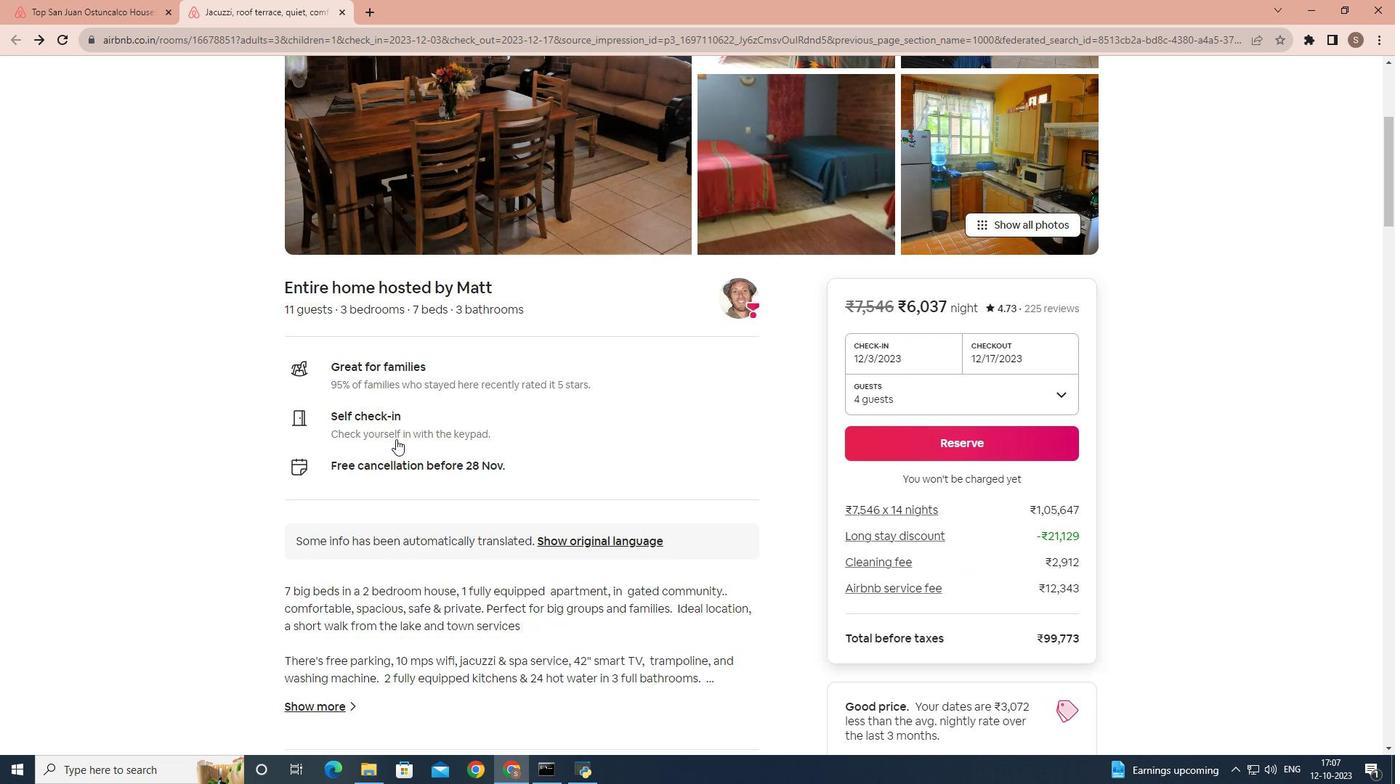 
Action: Mouse scrolled (396, 438) with delta (0, 0)
Screenshot: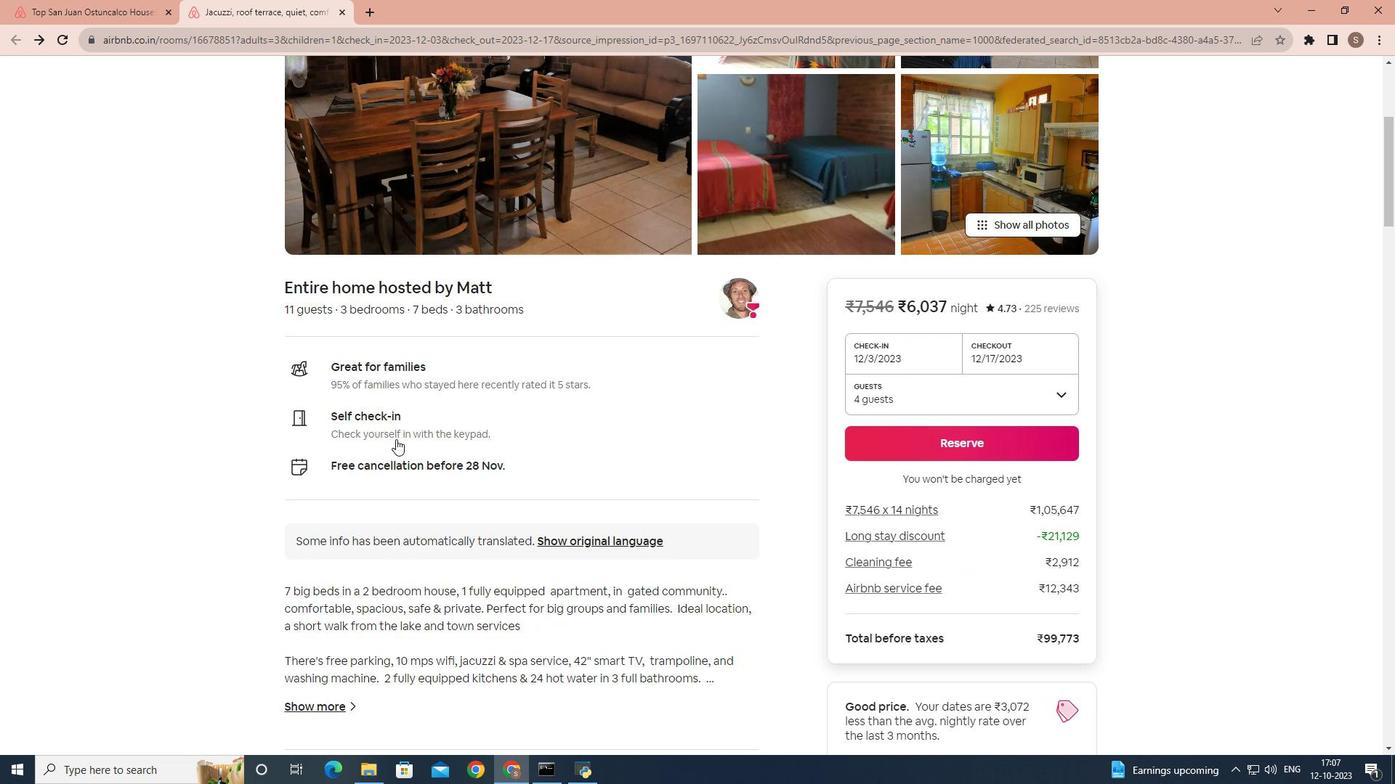 
Action: Mouse scrolled (396, 438) with delta (0, 0)
Screenshot: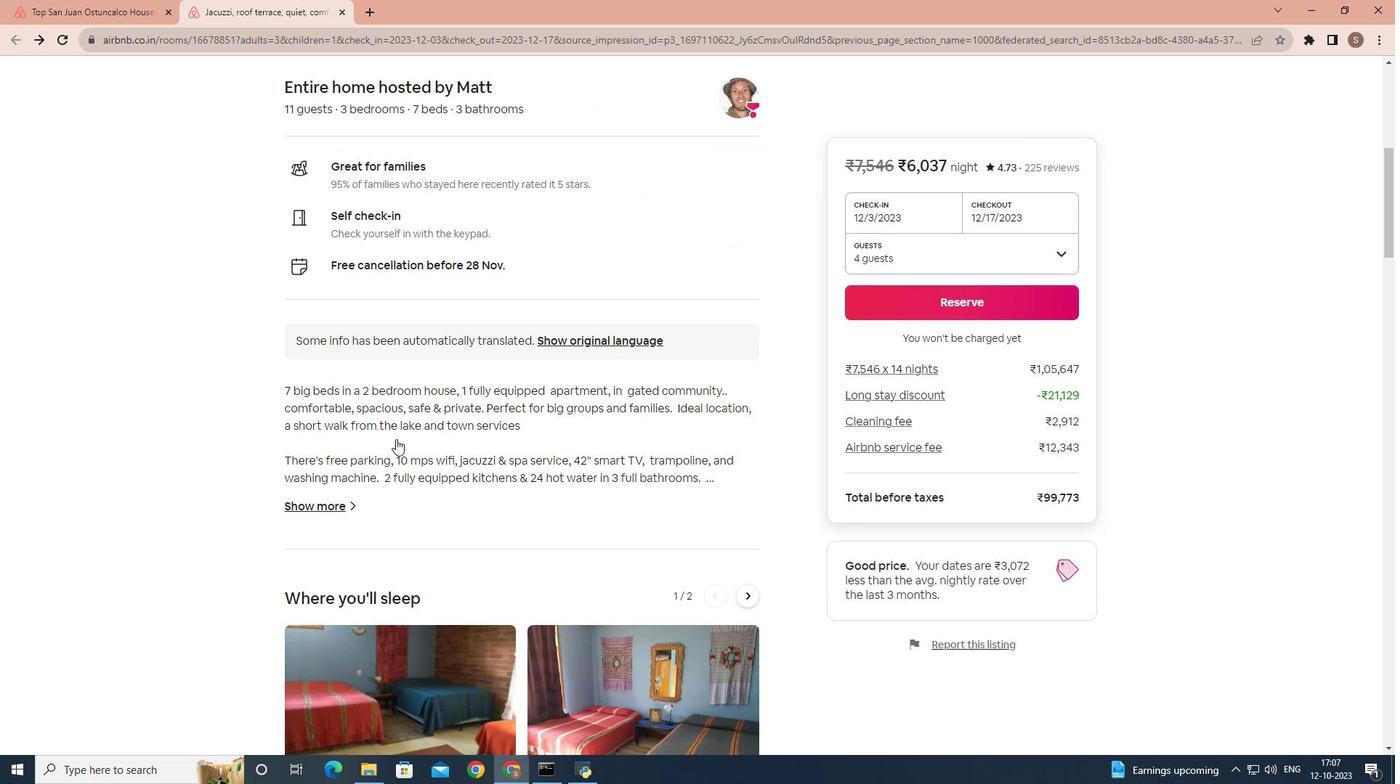 
Action: Mouse scrolled (396, 438) with delta (0, 0)
Screenshot: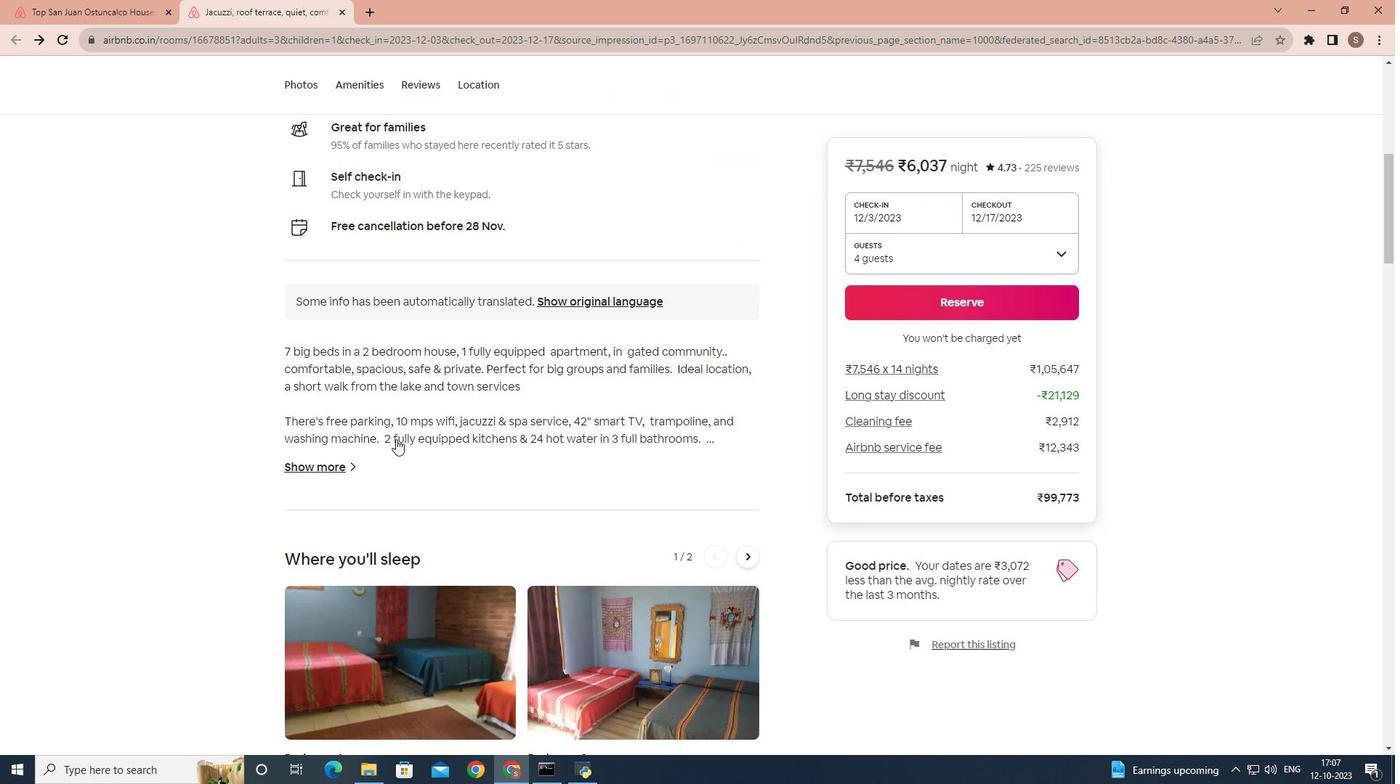 
Action: Mouse moved to (326, 363)
Screenshot: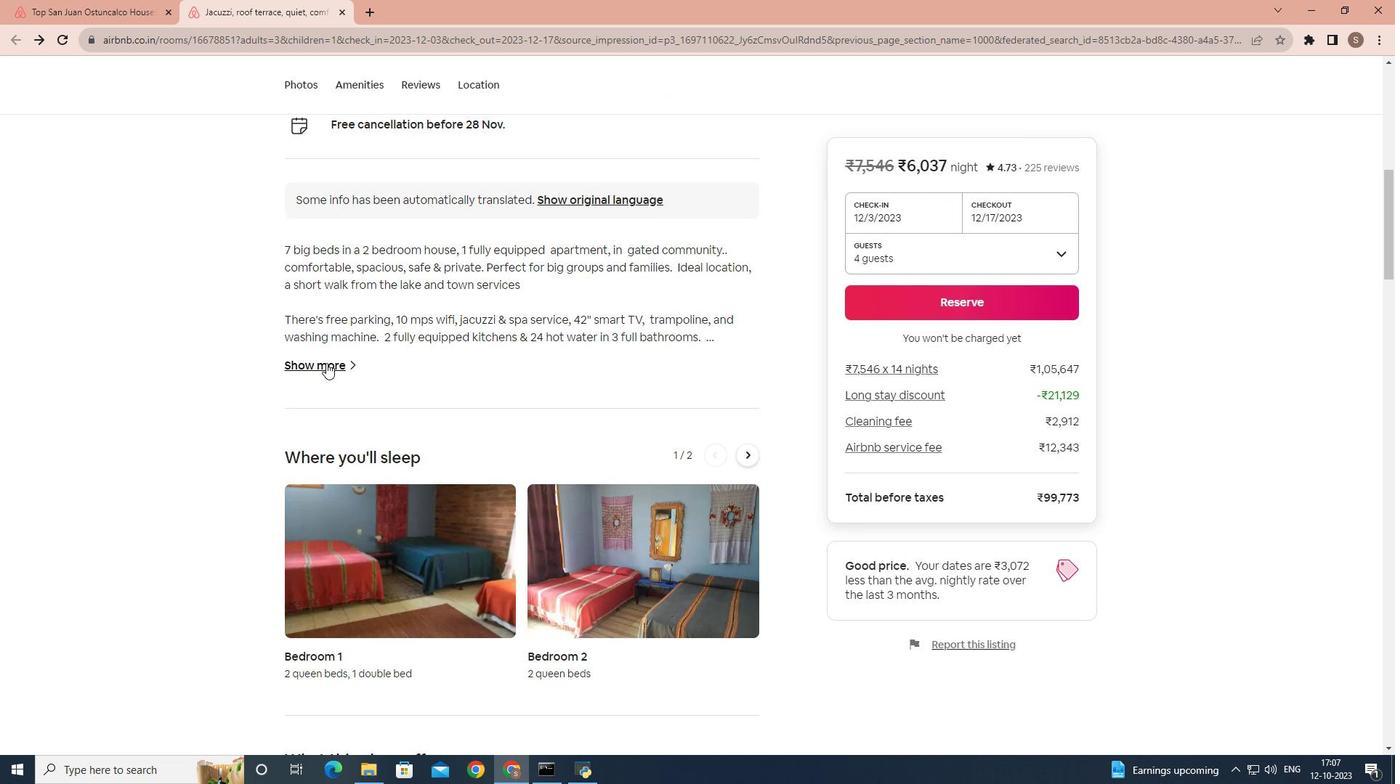 
Action: Mouse pressed left at (326, 363)
Screenshot: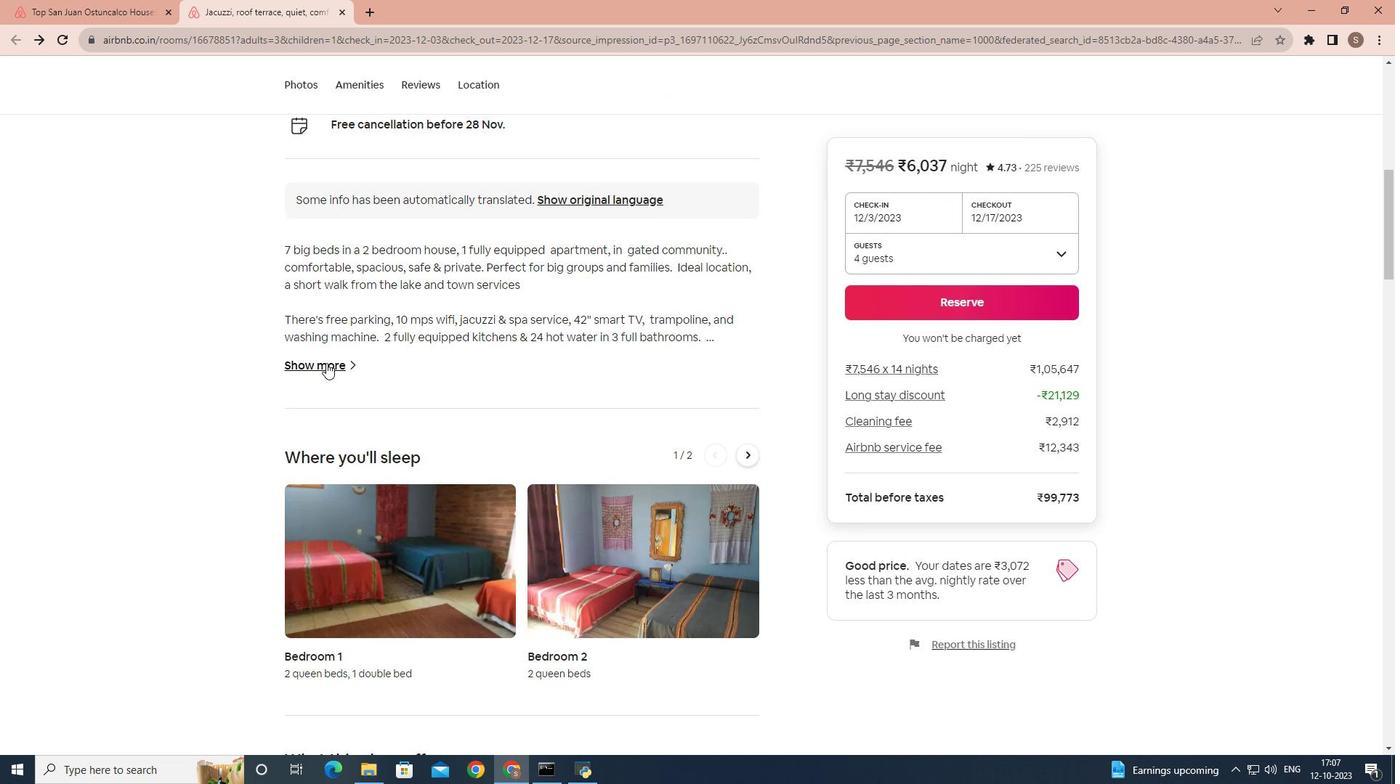
Action: Mouse moved to (480, 419)
Screenshot: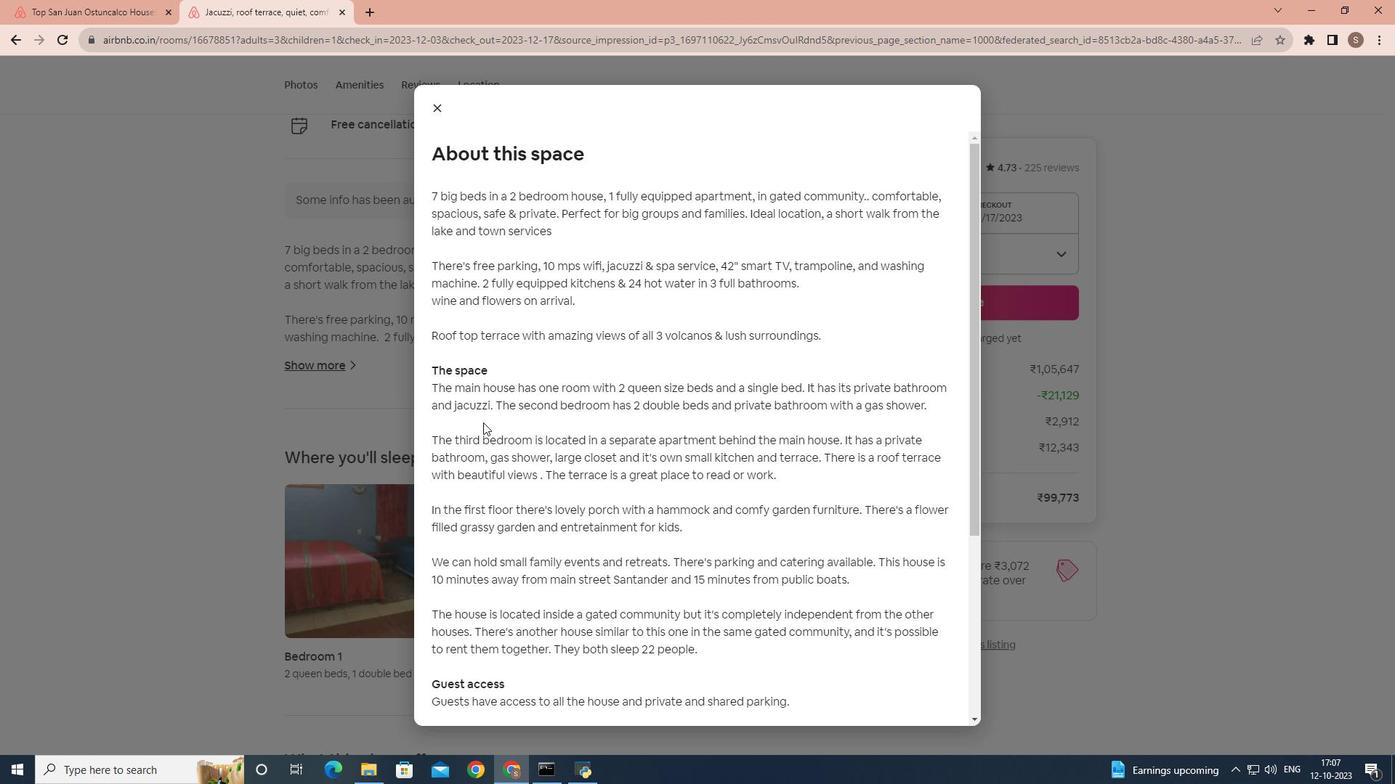 
Action: Mouse scrolled (480, 418) with delta (0, 0)
Screenshot: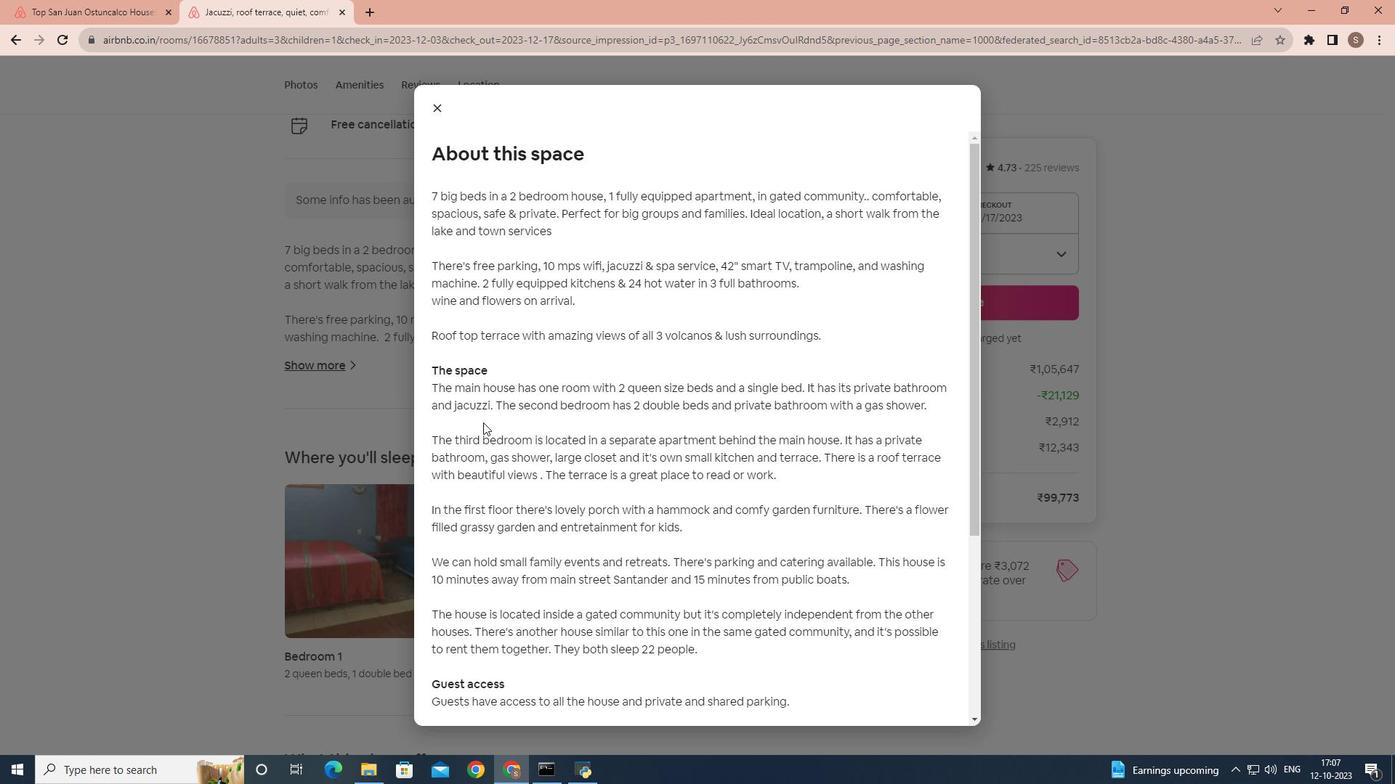 
Action: Mouse moved to (483, 423)
Screenshot: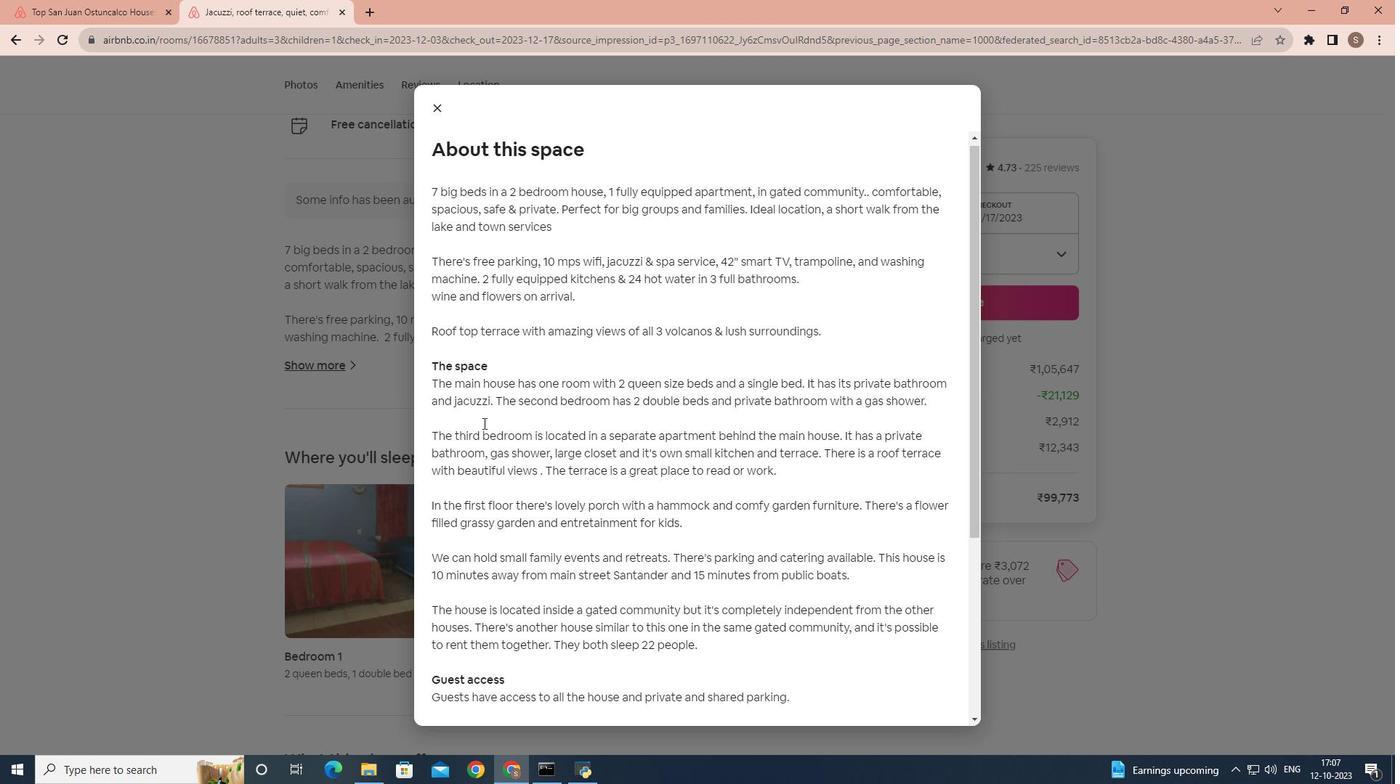
Action: Mouse scrolled (483, 422) with delta (0, 0)
Screenshot: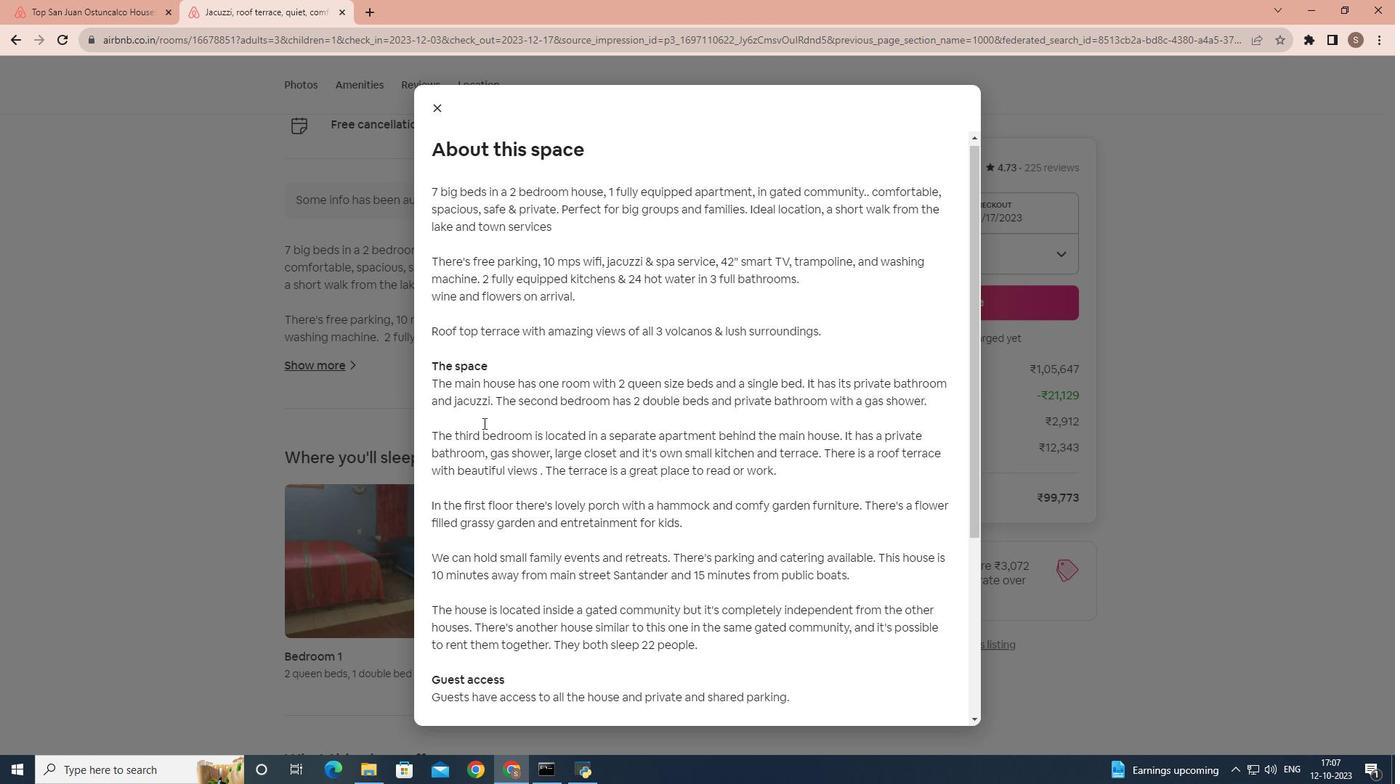 
Action: Mouse moved to (489, 372)
Screenshot: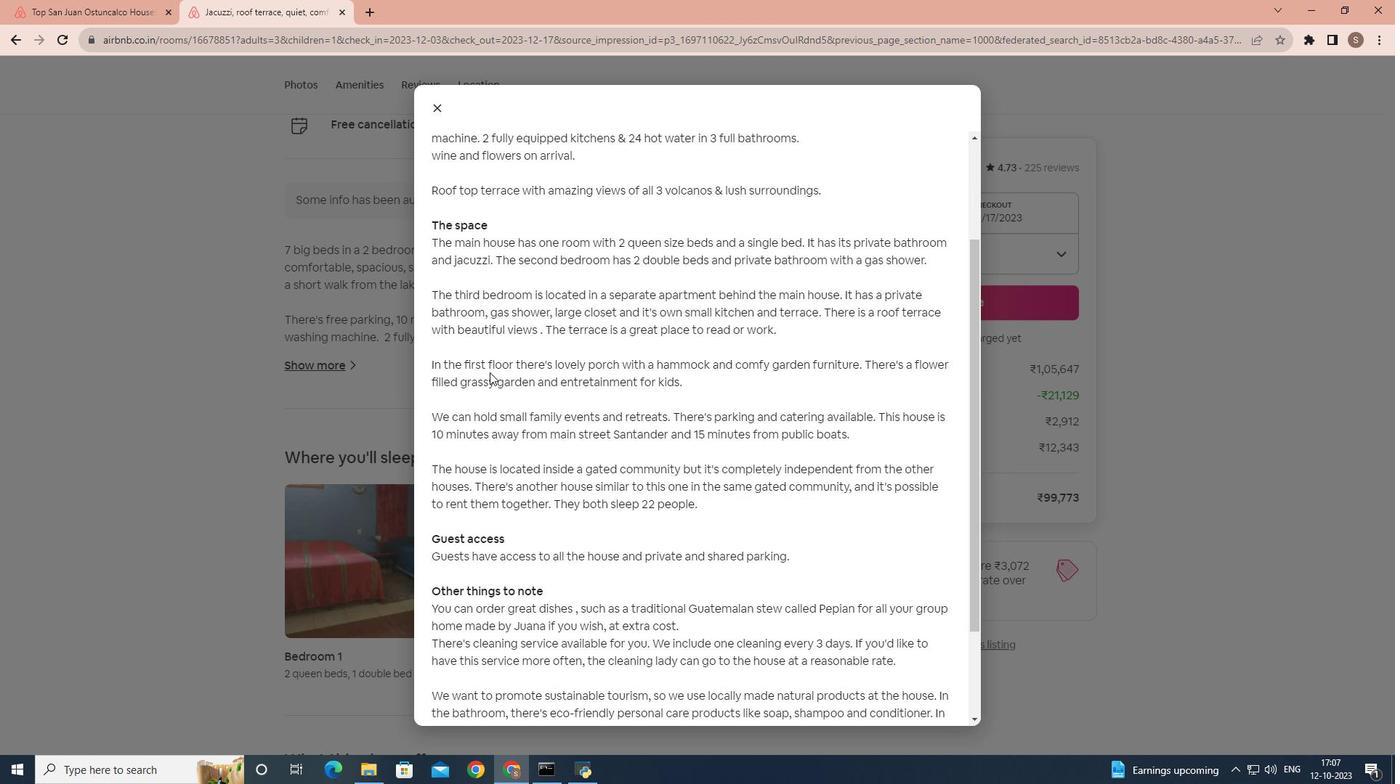 
Action: Mouse scrolled (489, 372) with delta (0, 0)
Screenshot: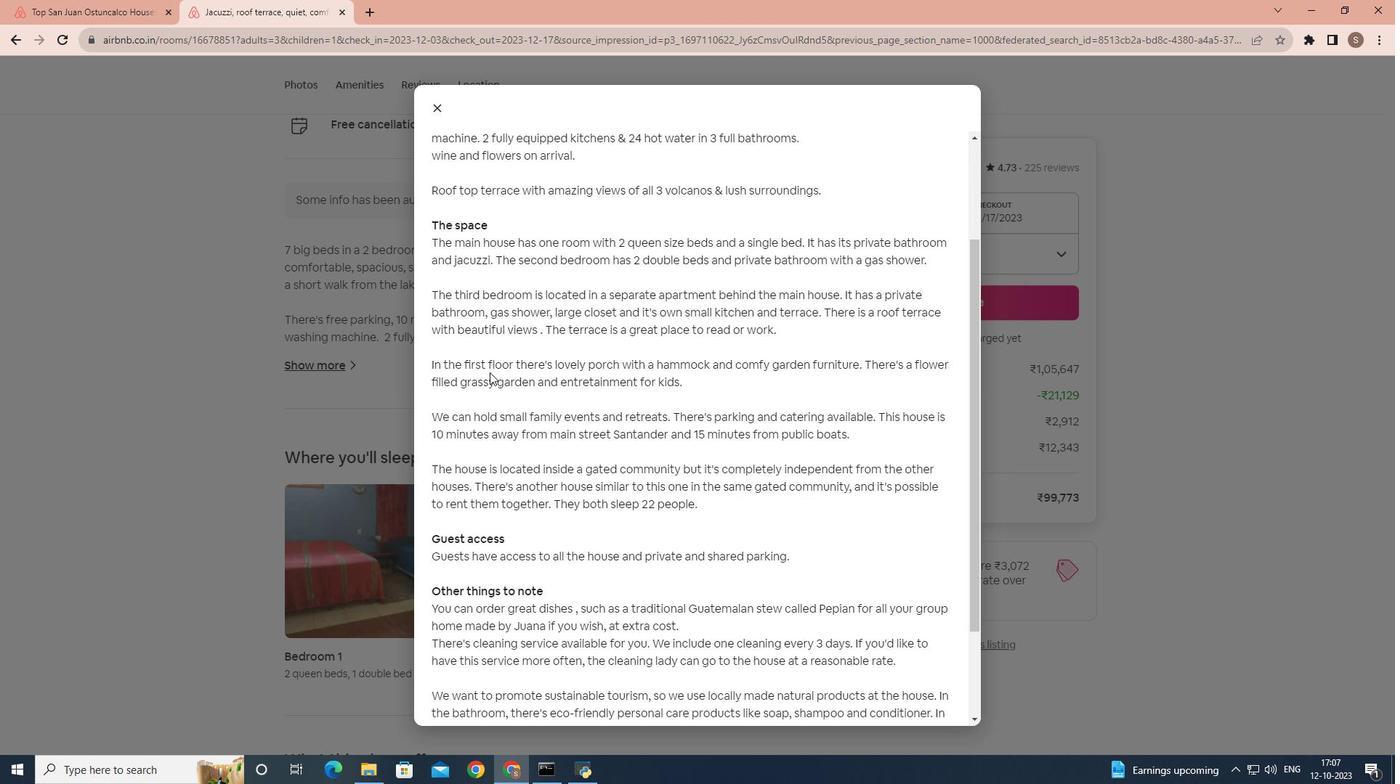 
Action: Mouse scrolled (489, 372) with delta (0, 0)
Screenshot: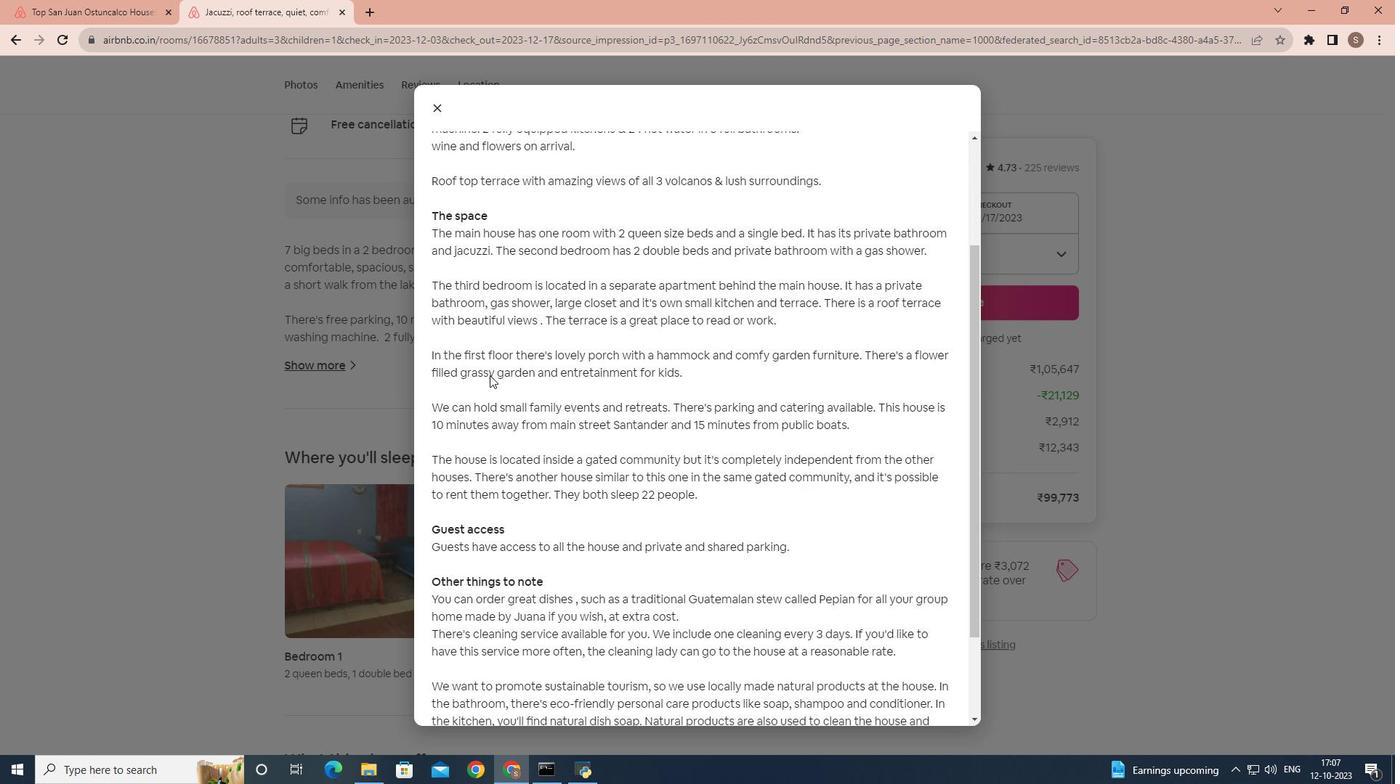 
Action: Mouse moved to (489, 375)
Screenshot: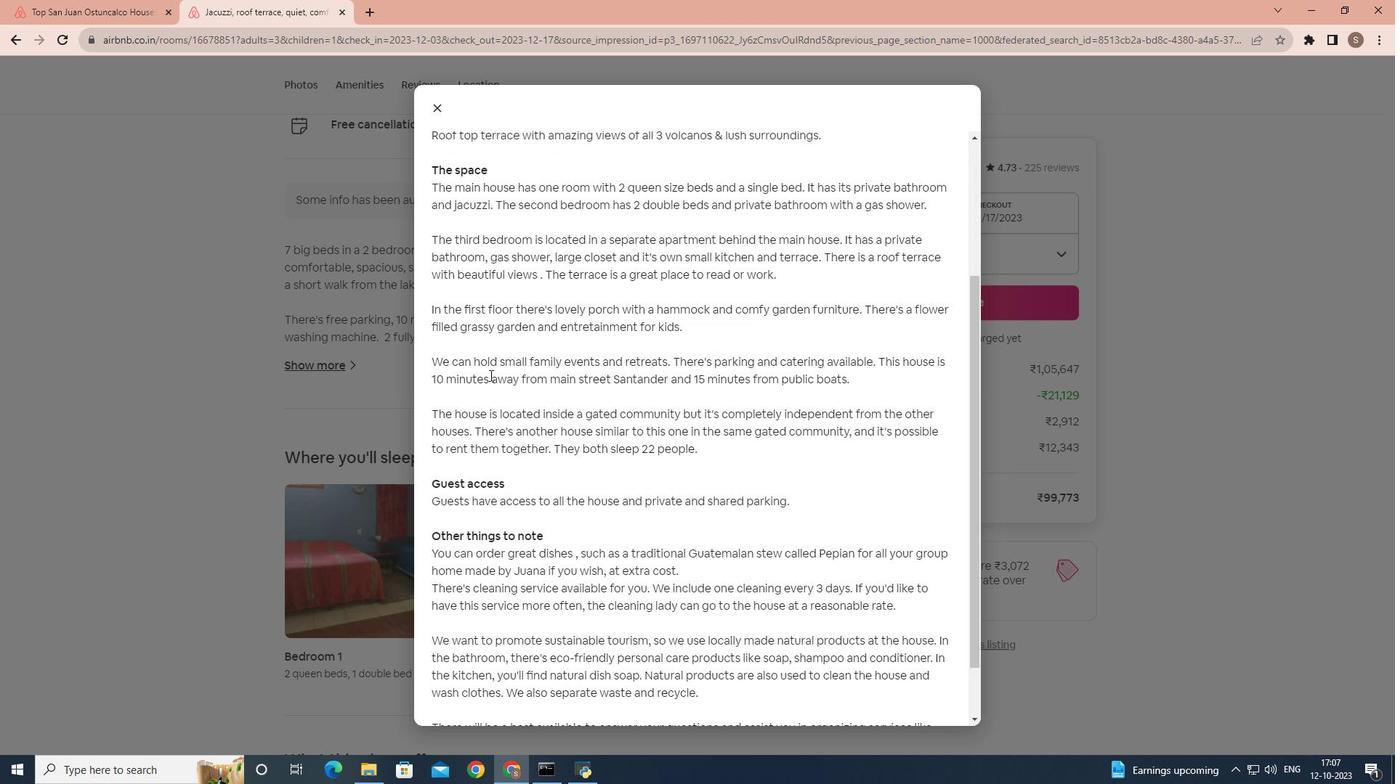 
Action: Mouse scrolled (489, 375) with delta (0, 0)
Screenshot: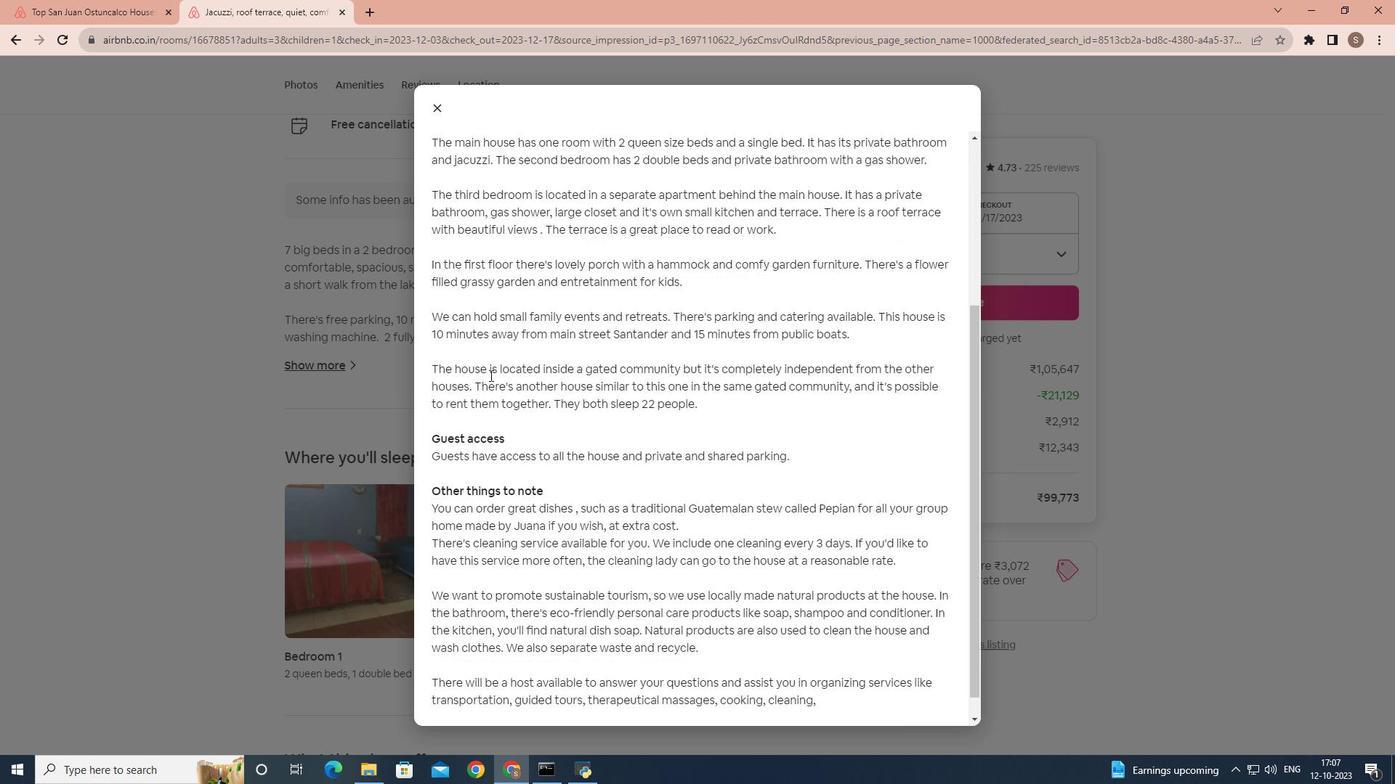 
Action: Mouse scrolled (489, 375) with delta (0, 0)
Screenshot: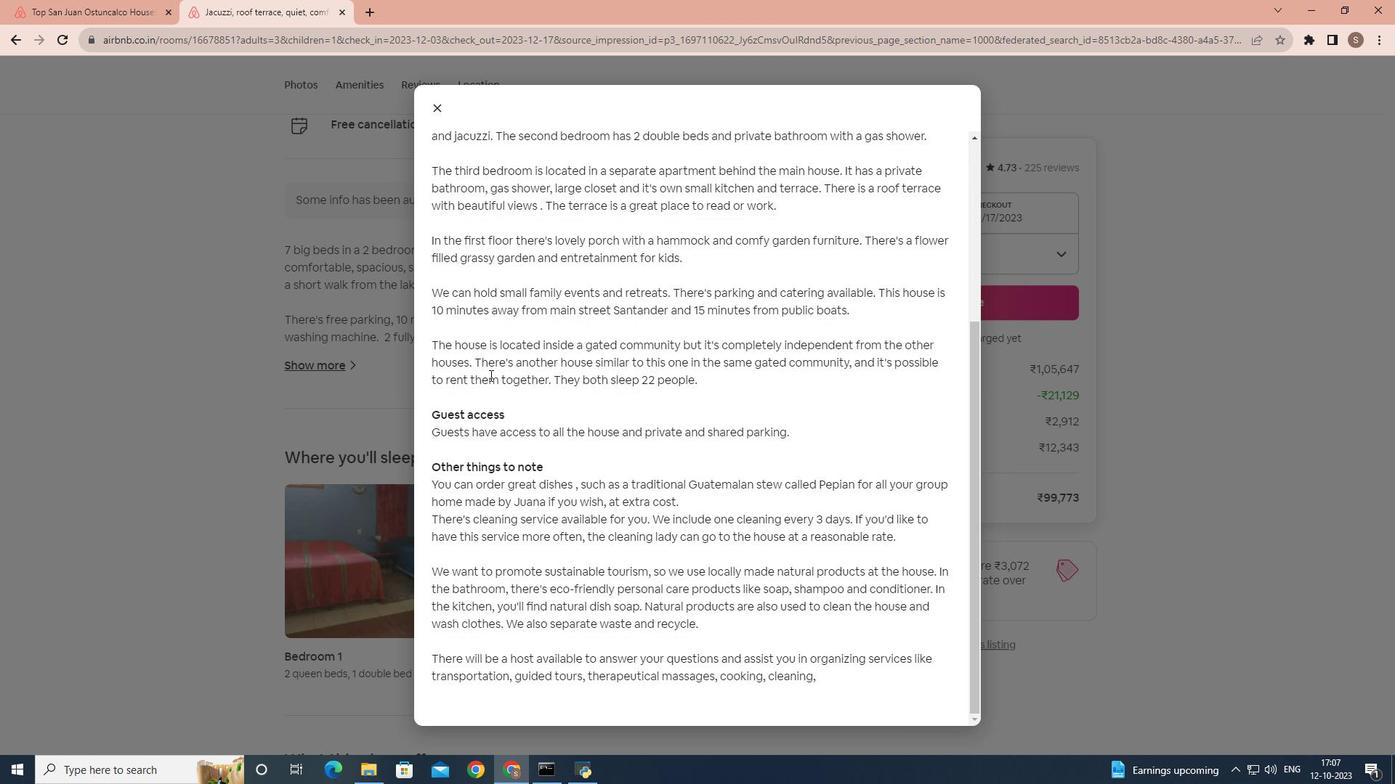 
Action: Mouse scrolled (489, 375) with delta (0, 0)
Screenshot: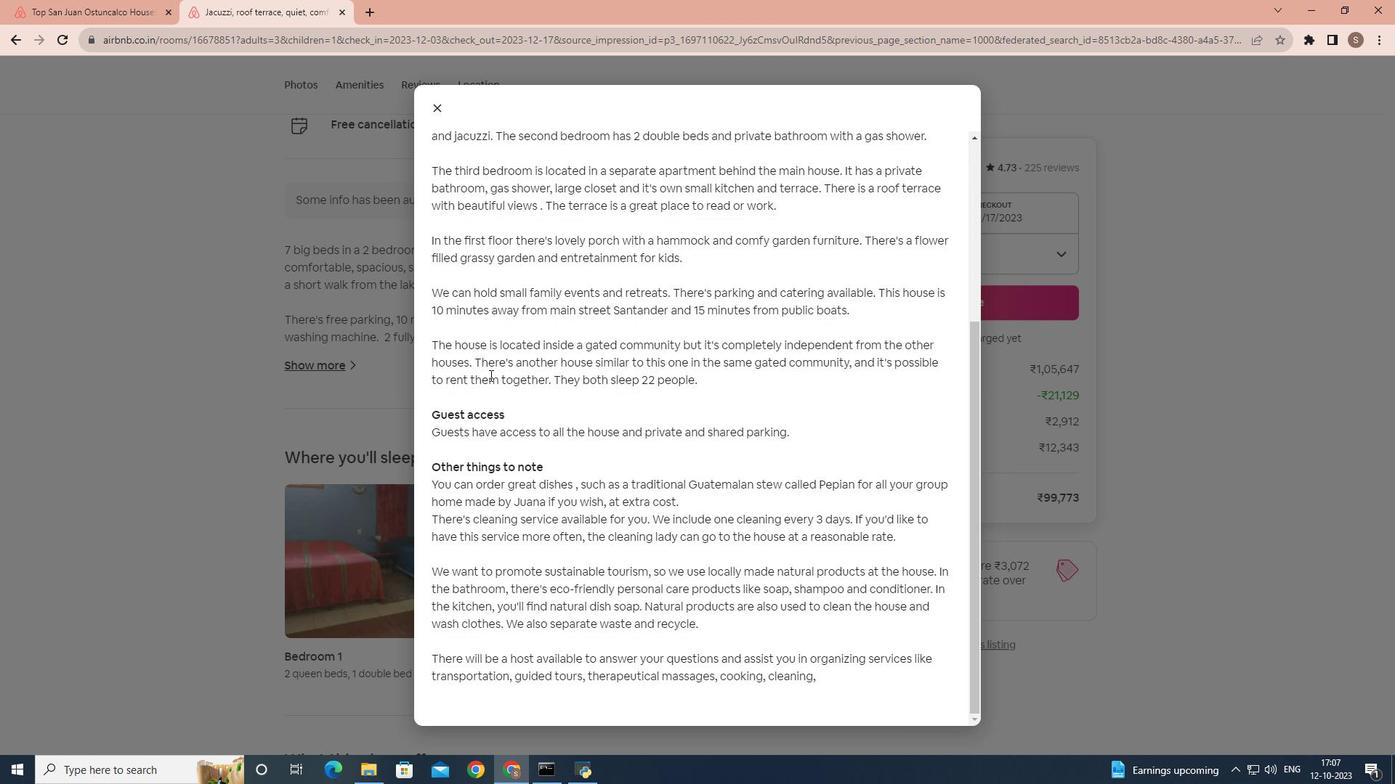 
Action: Mouse scrolled (489, 375) with delta (0, 0)
Screenshot: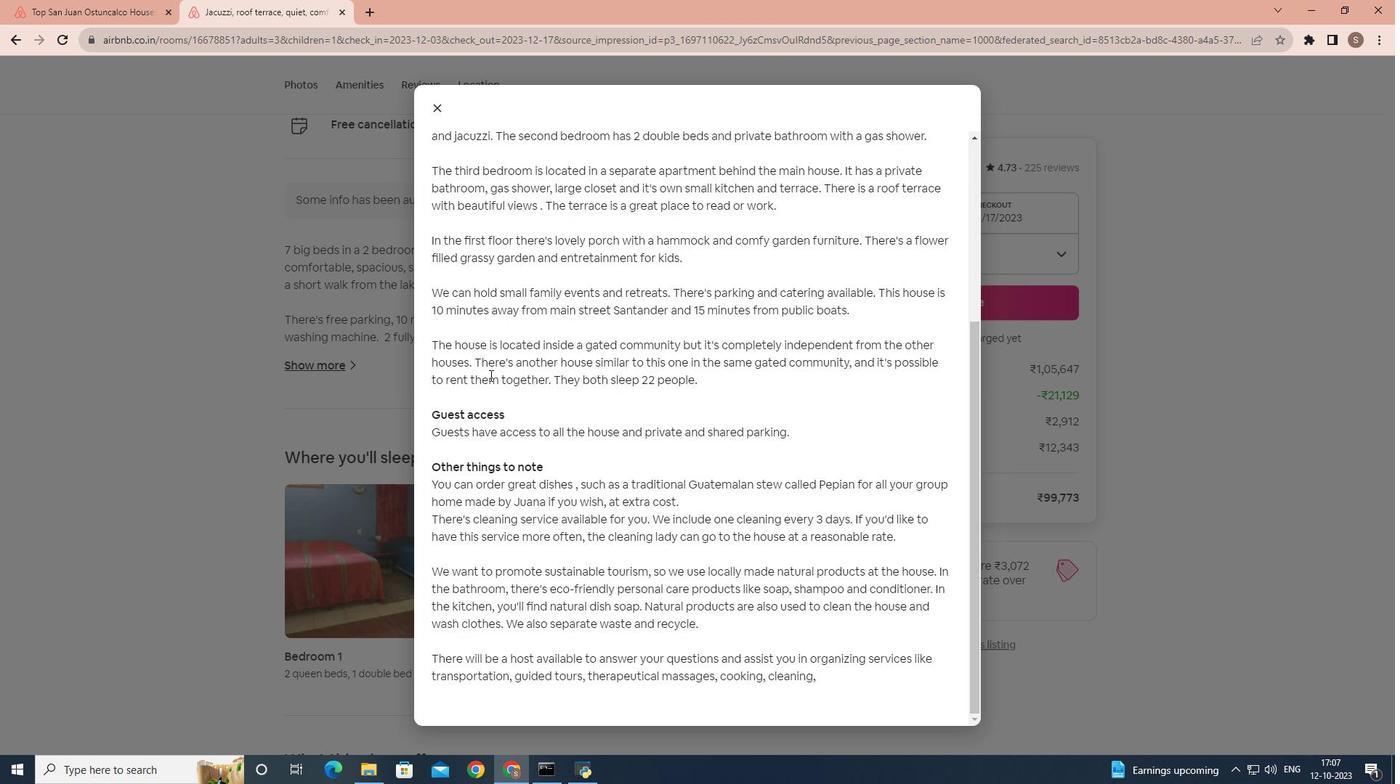 
Action: Mouse moved to (438, 107)
Screenshot: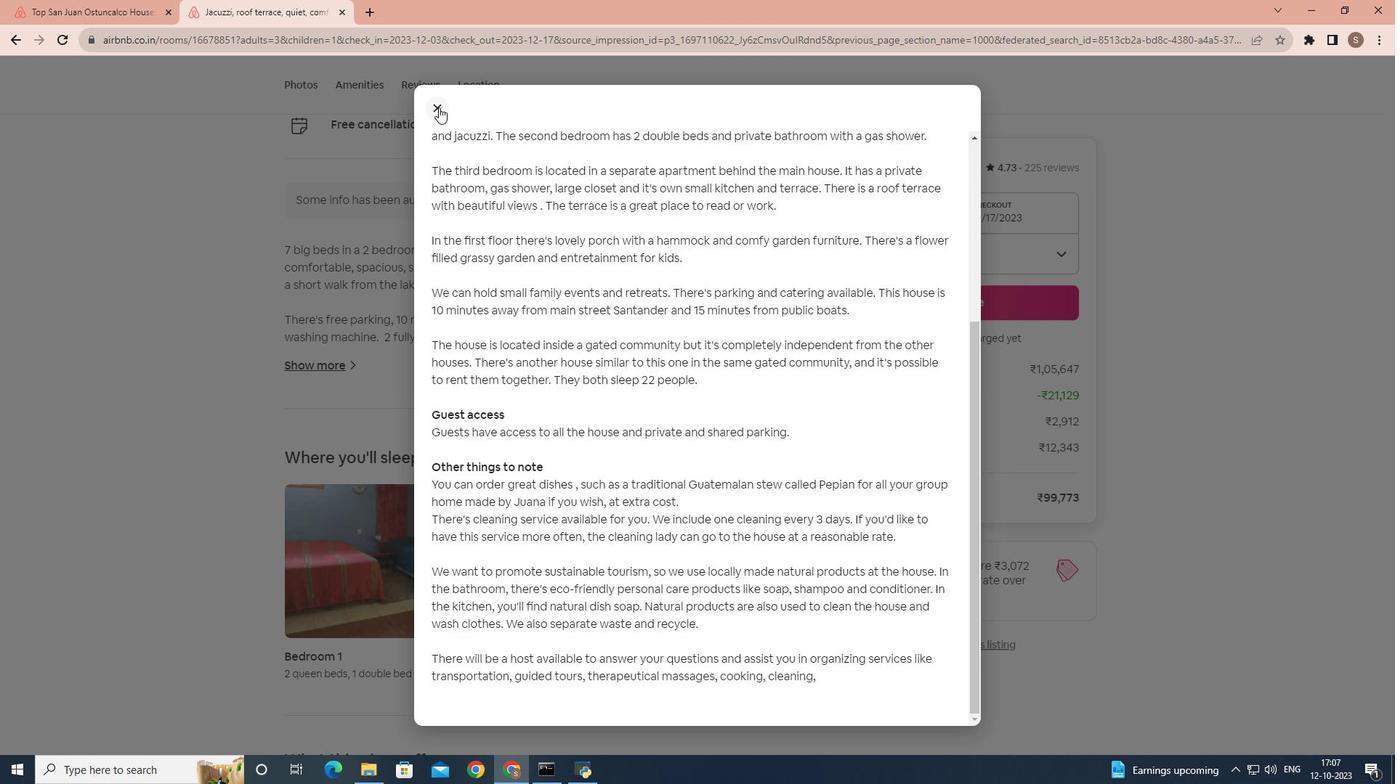 
Action: Mouse pressed left at (438, 107)
Screenshot: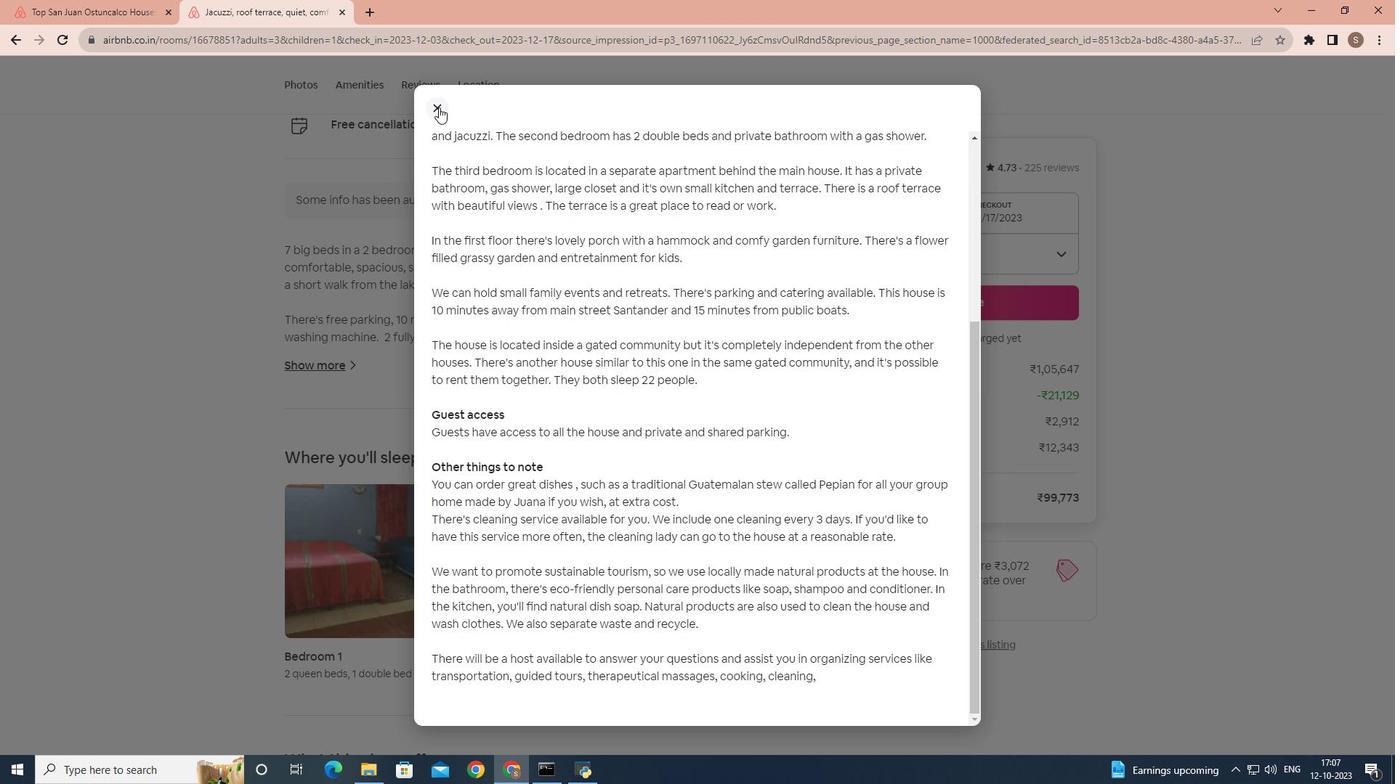 
Action: Mouse moved to (395, 365)
Screenshot: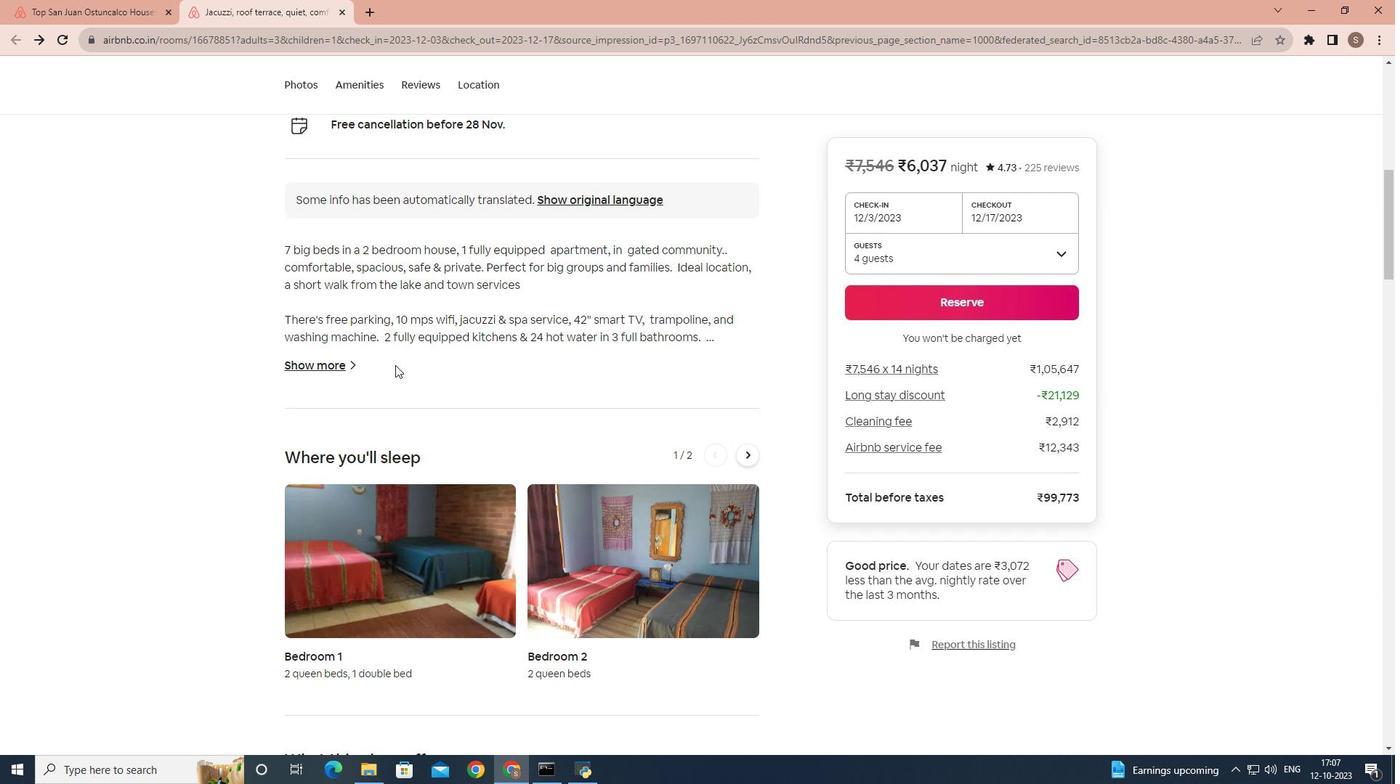 
Action: Mouse scrolled (395, 364) with delta (0, 0)
Screenshot: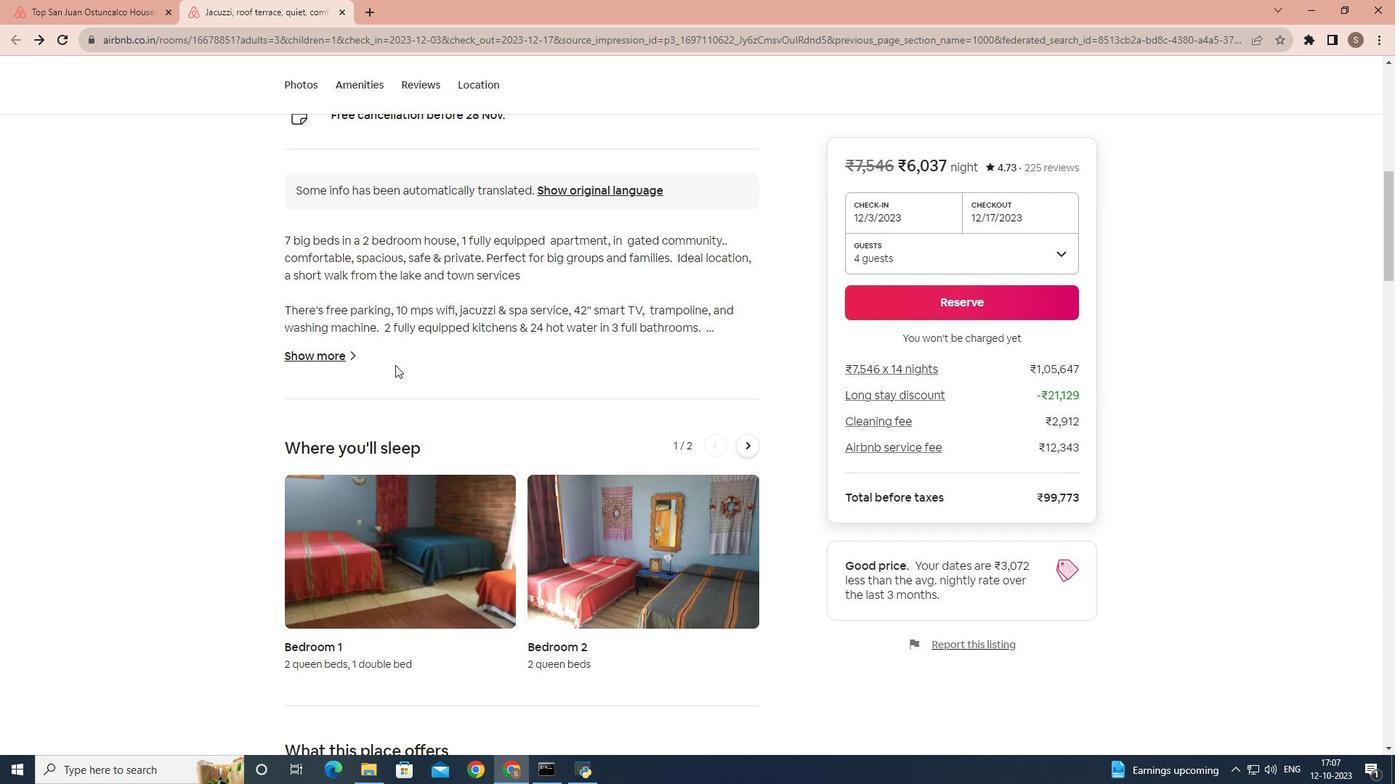 
Action: Mouse scrolled (395, 364) with delta (0, 0)
Screenshot: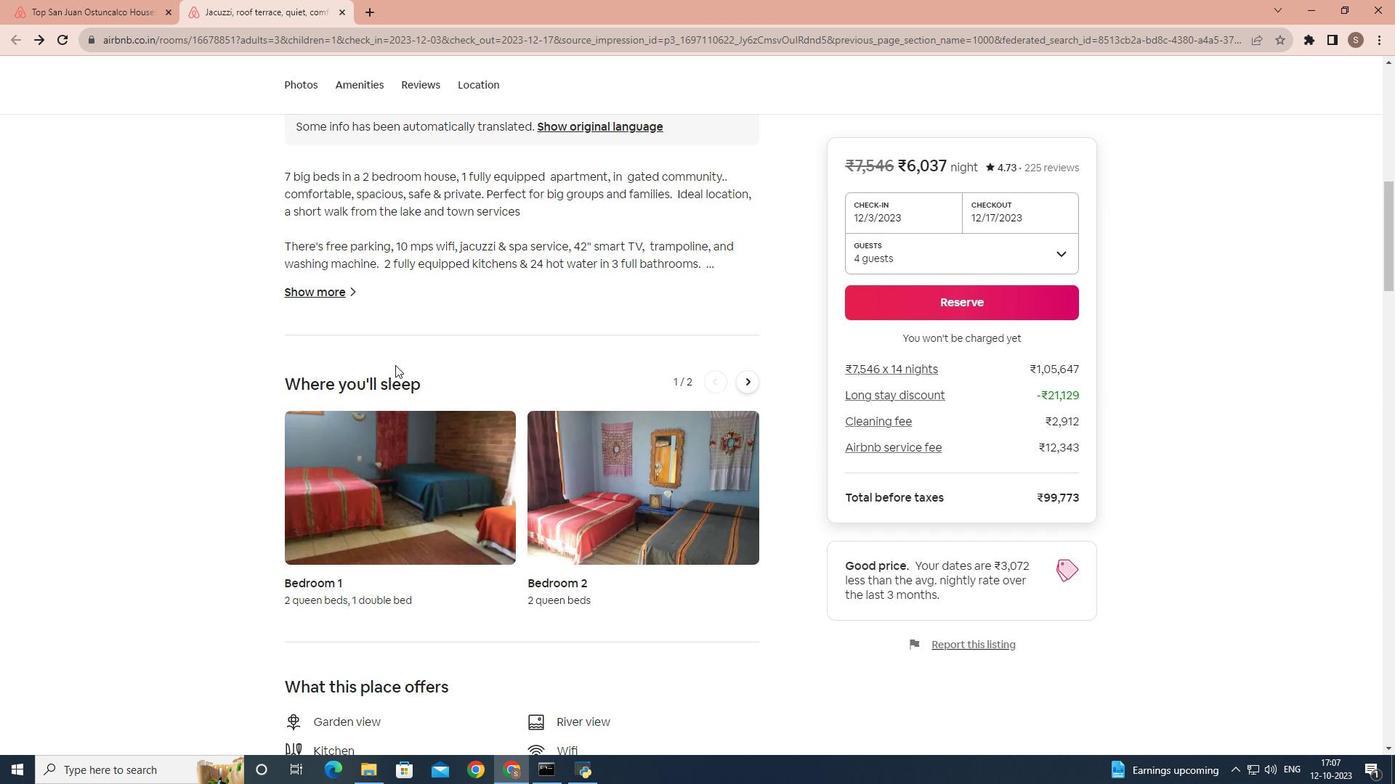 
Action: Mouse scrolled (395, 364) with delta (0, 0)
Screenshot: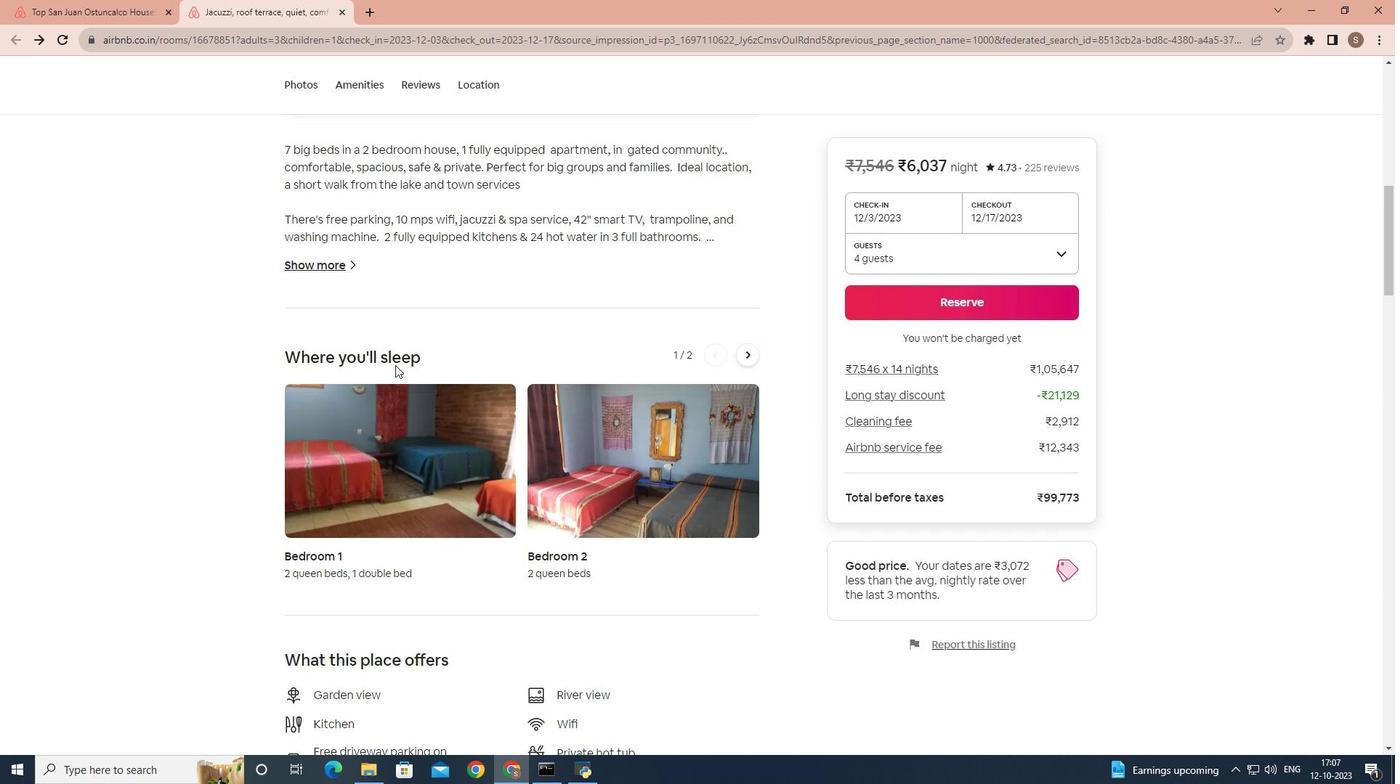 
Action: Mouse scrolled (395, 364) with delta (0, 0)
Screenshot: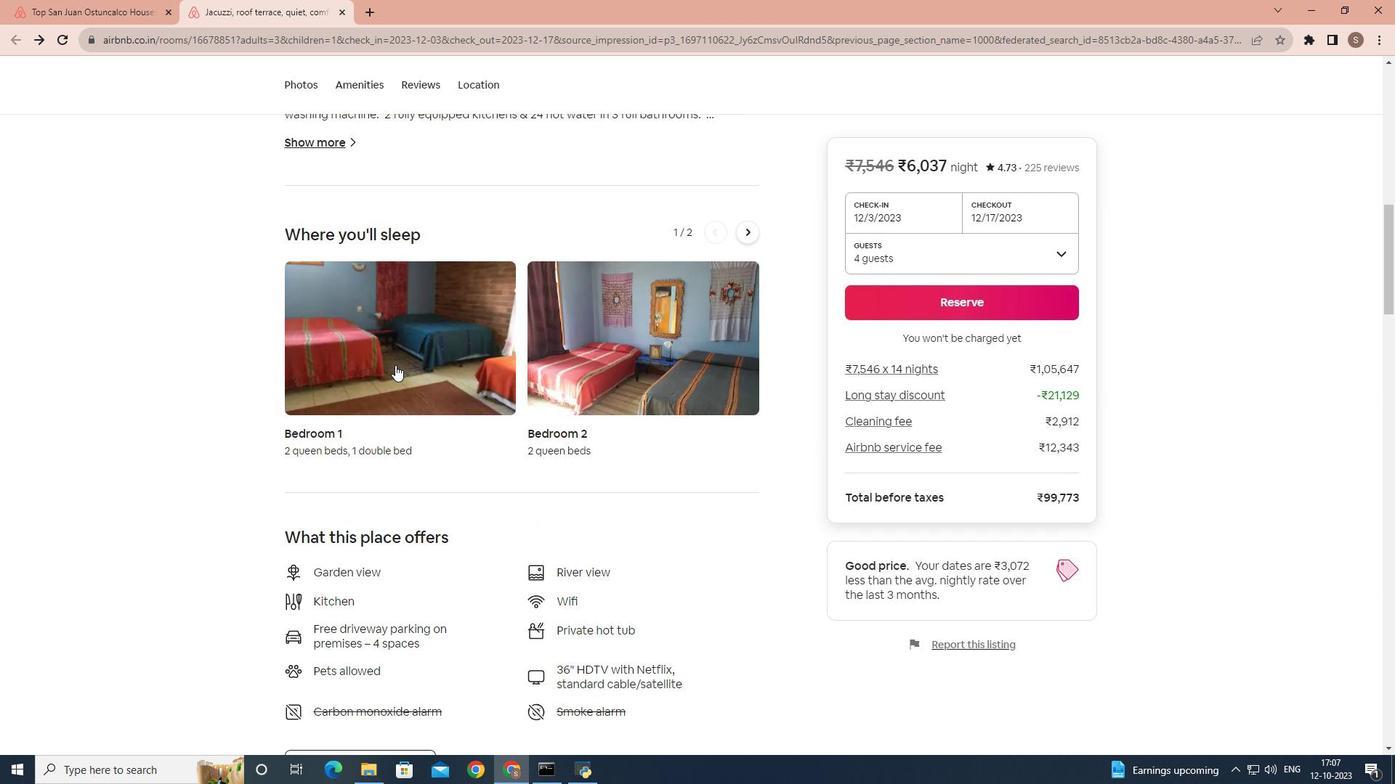 
Action: Mouse scrolled (395, 364) with delta (0, 0)
Screenshot: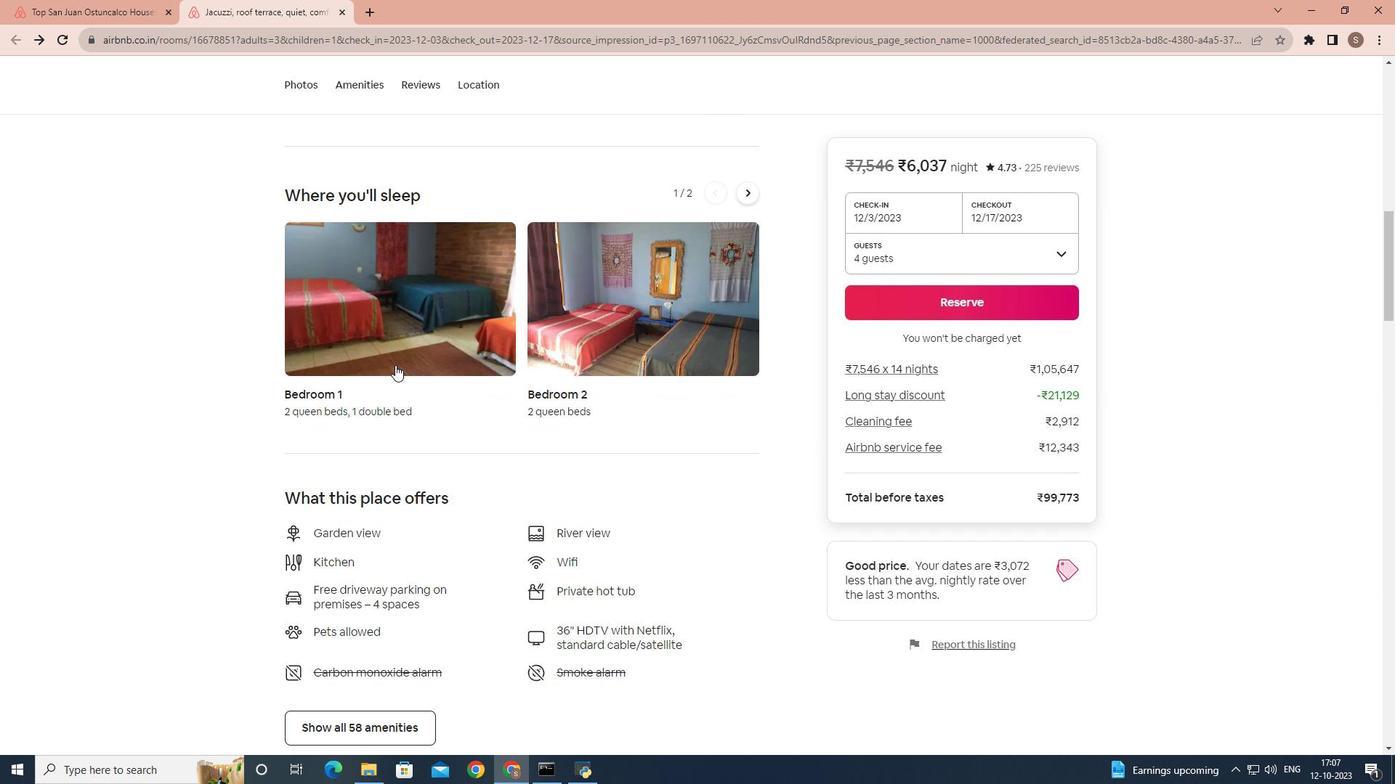 
Action: Mouse moved to (373, 388)
Screenshot: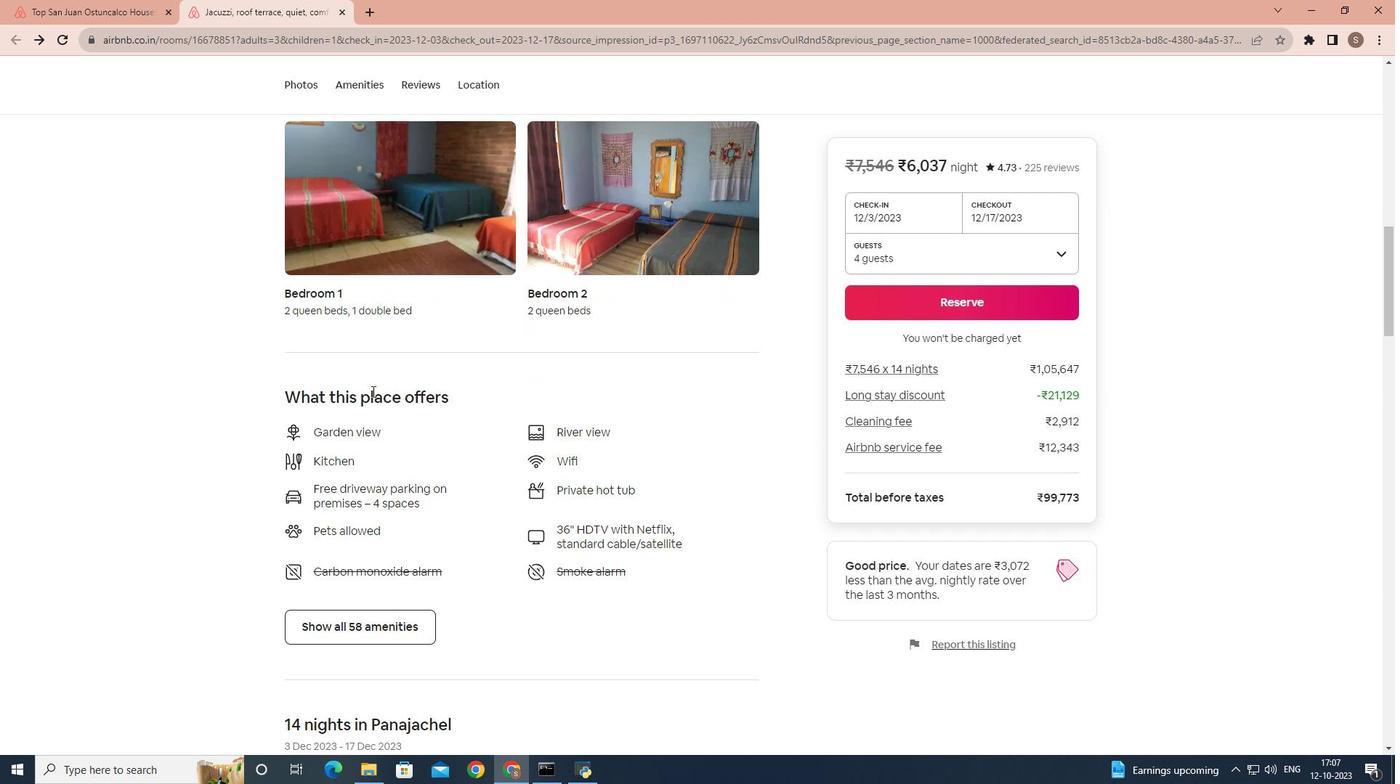 
Action: Mouse scrolled (373, 387) with delta (0, 0)
Screenshot: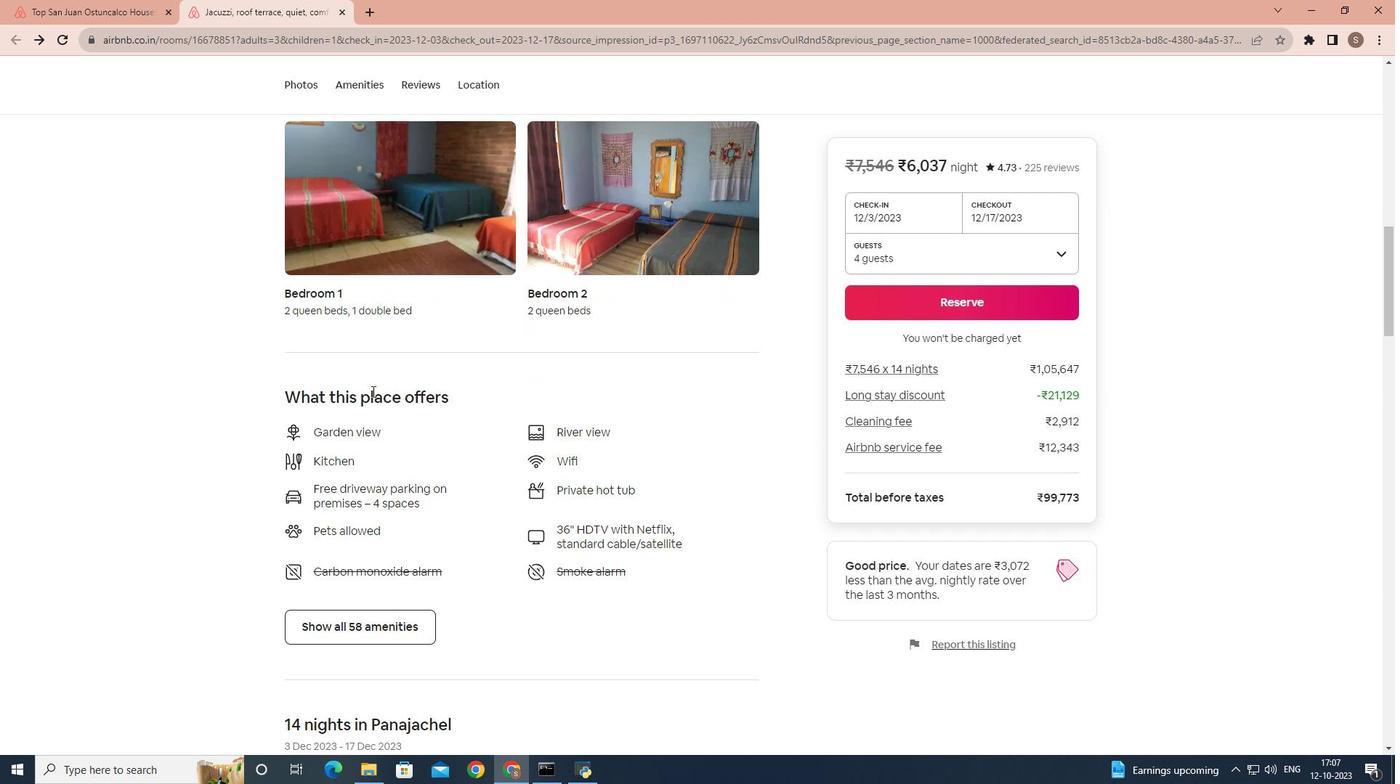 
Action: Mouse moved to (372, 393)
Screenshot: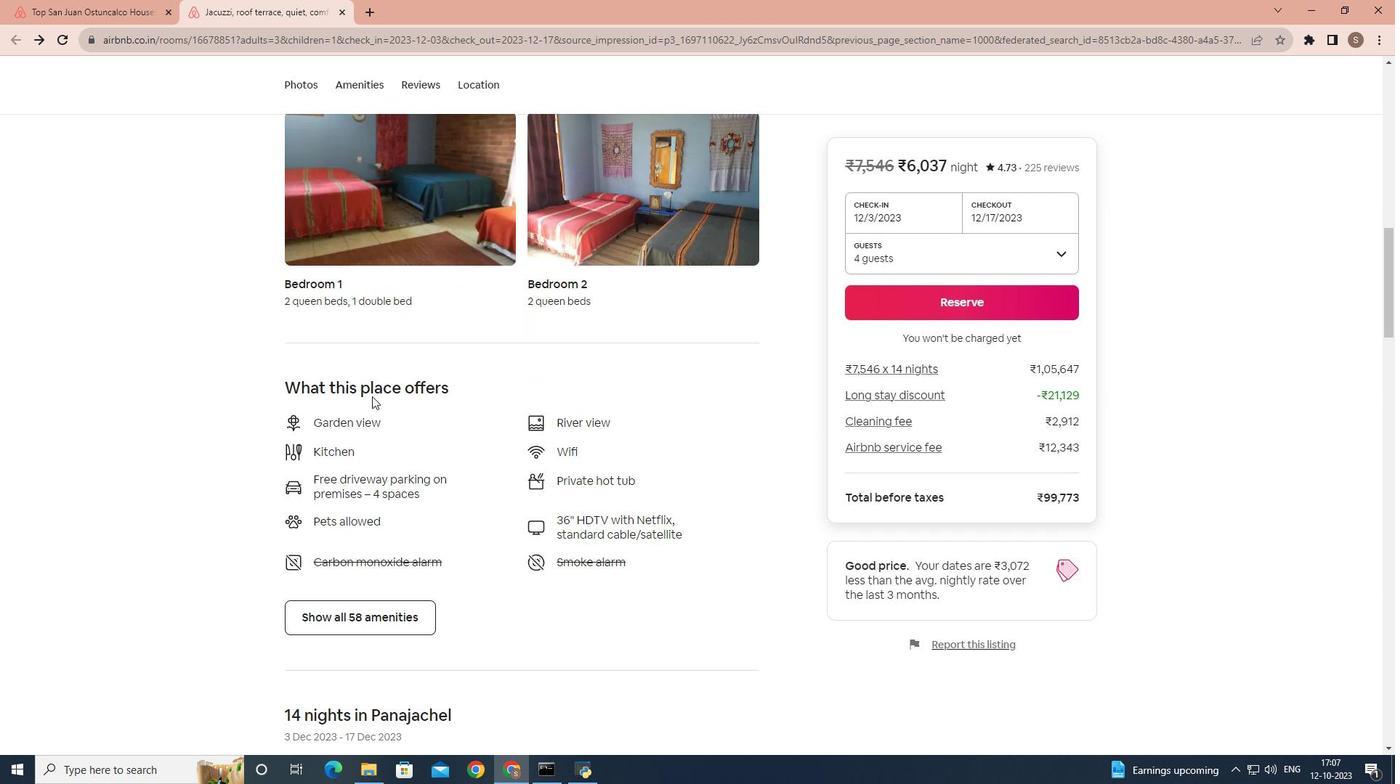 
Action: Mouse scrolled (372, 392) with delta (0, 0)
Screenshot: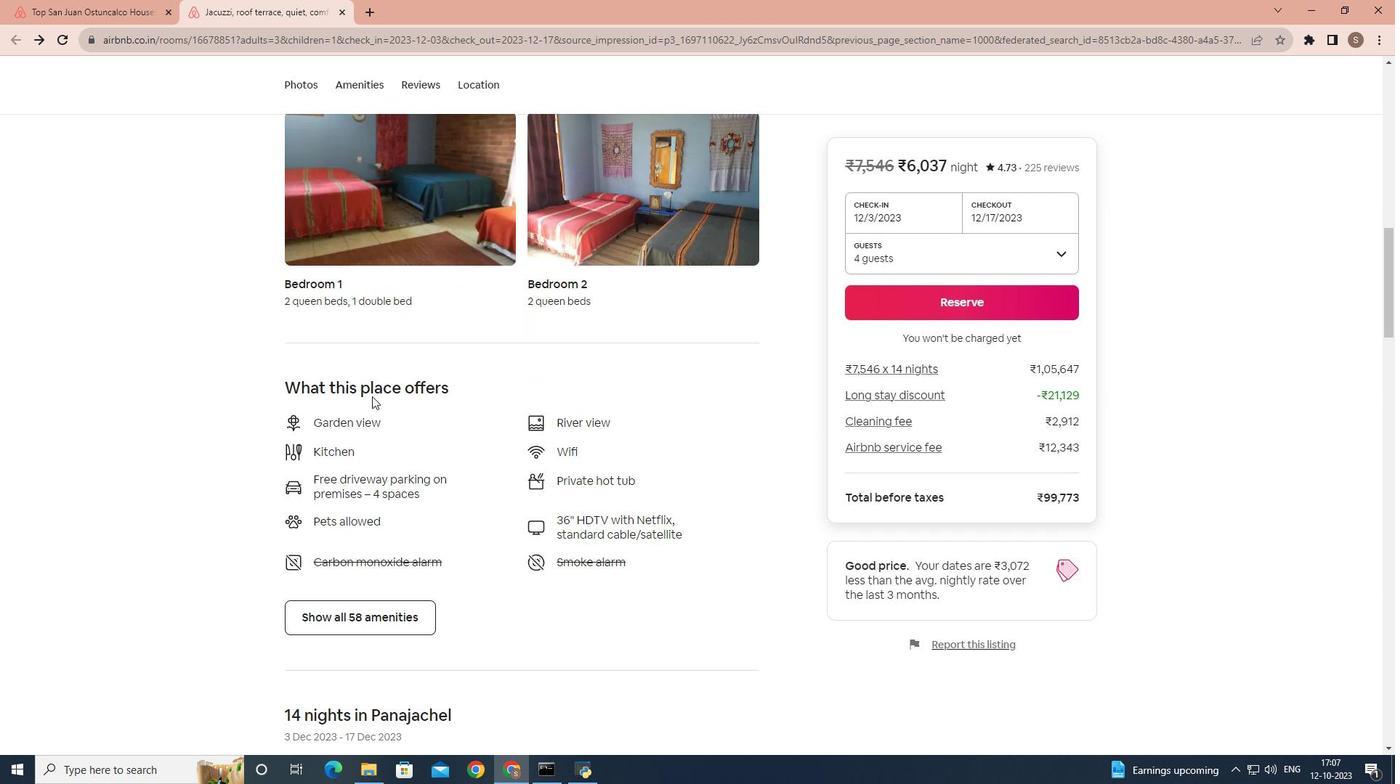 
Action: Mouse moved to (367, 444)
Screenshot: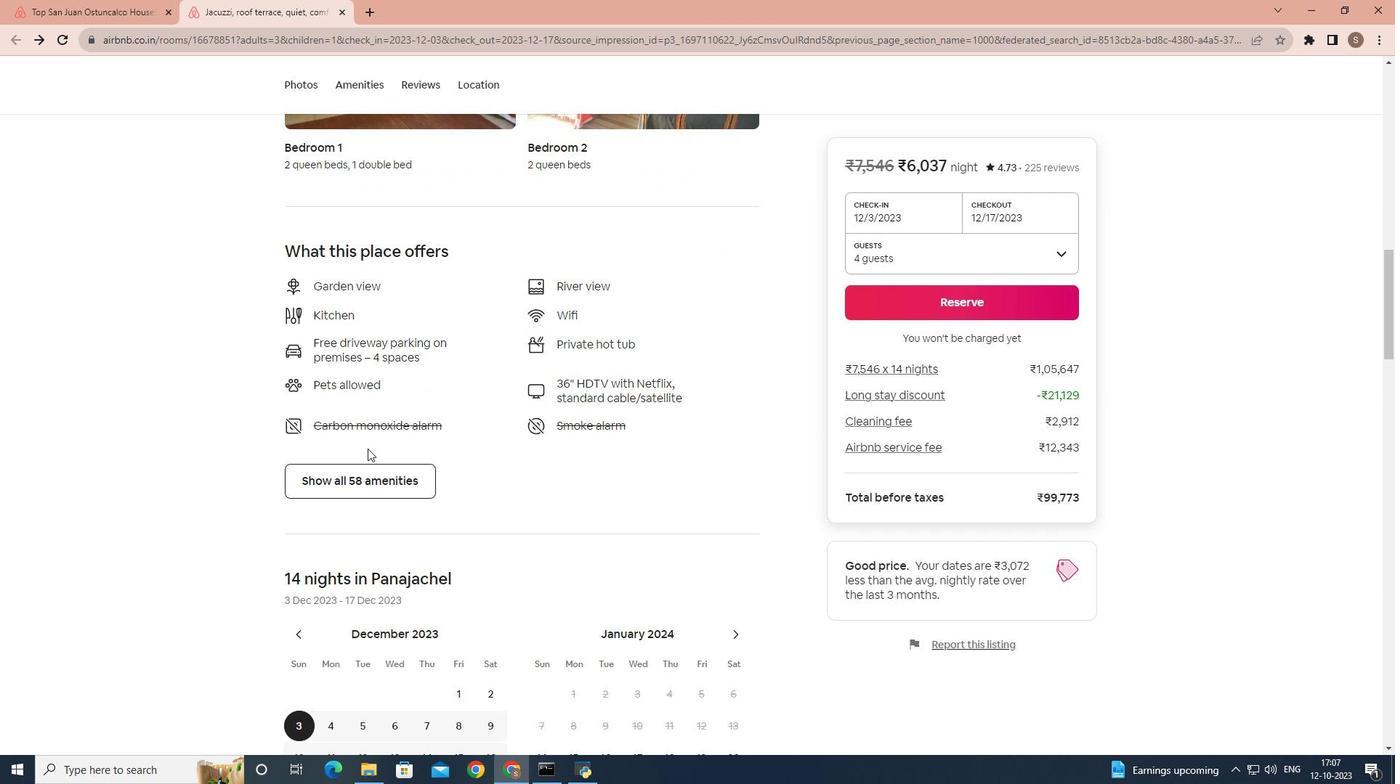 
Action: Mouse scrolled (367, 444) with delta (0, 0)
Screenshot: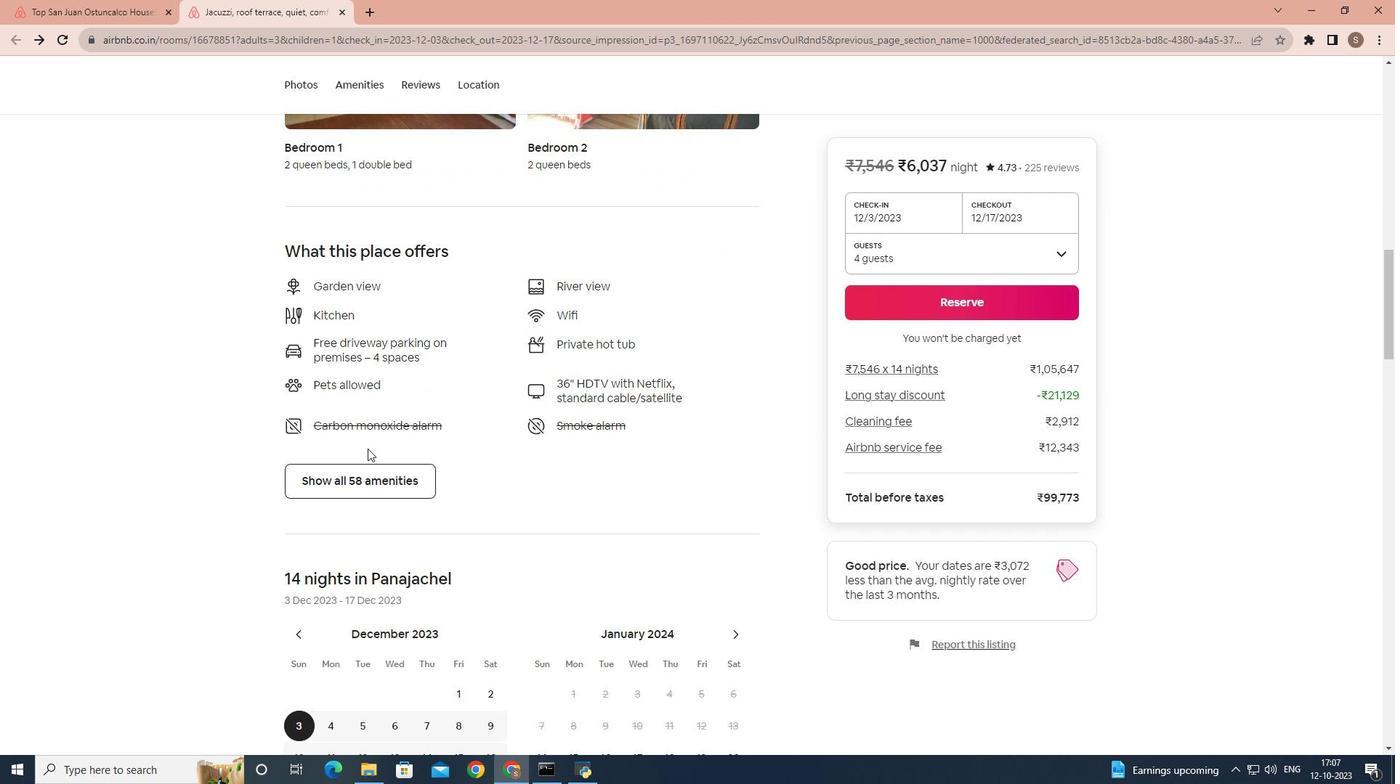 
Action: Mouse moved to (367, 449)
Screenshot: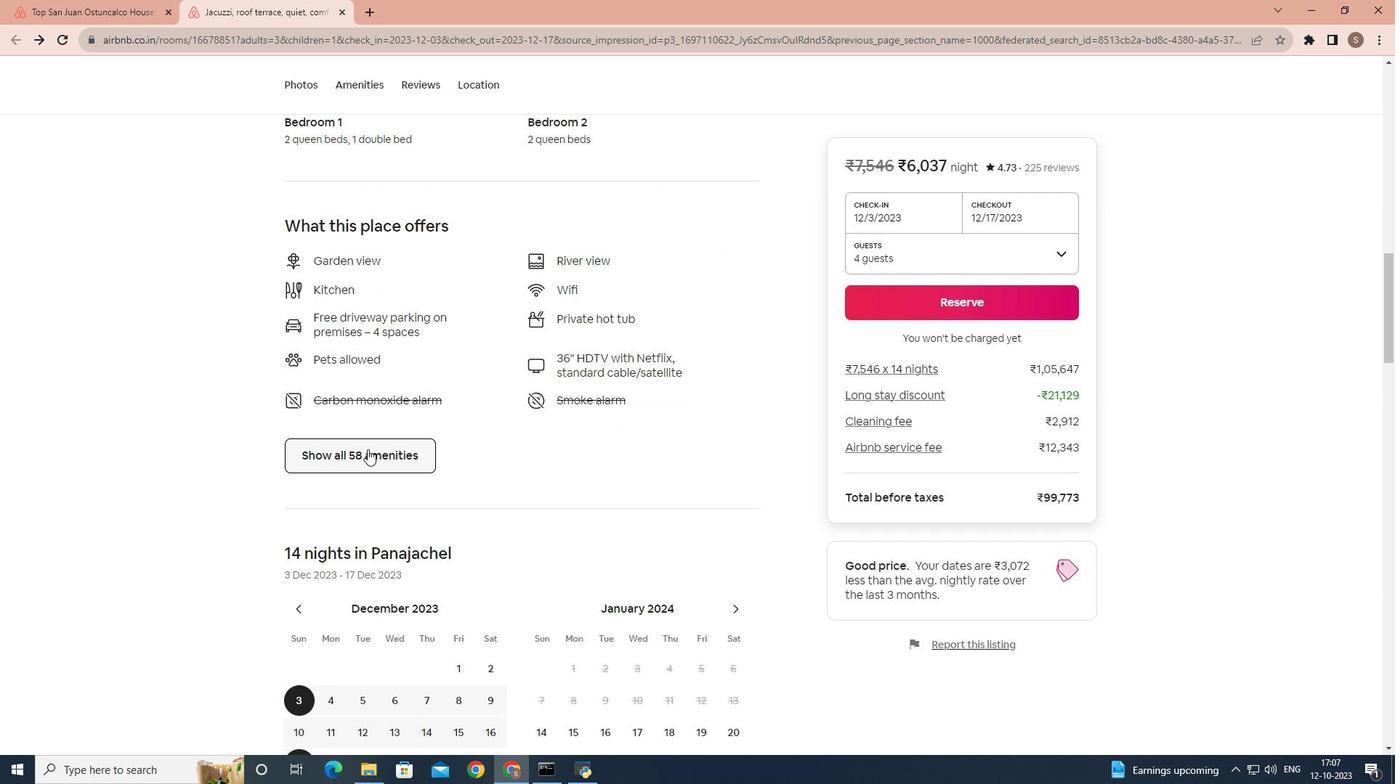 
Action: Mouse scrolled (367, 448) with delta (0, 0)
Screenshot: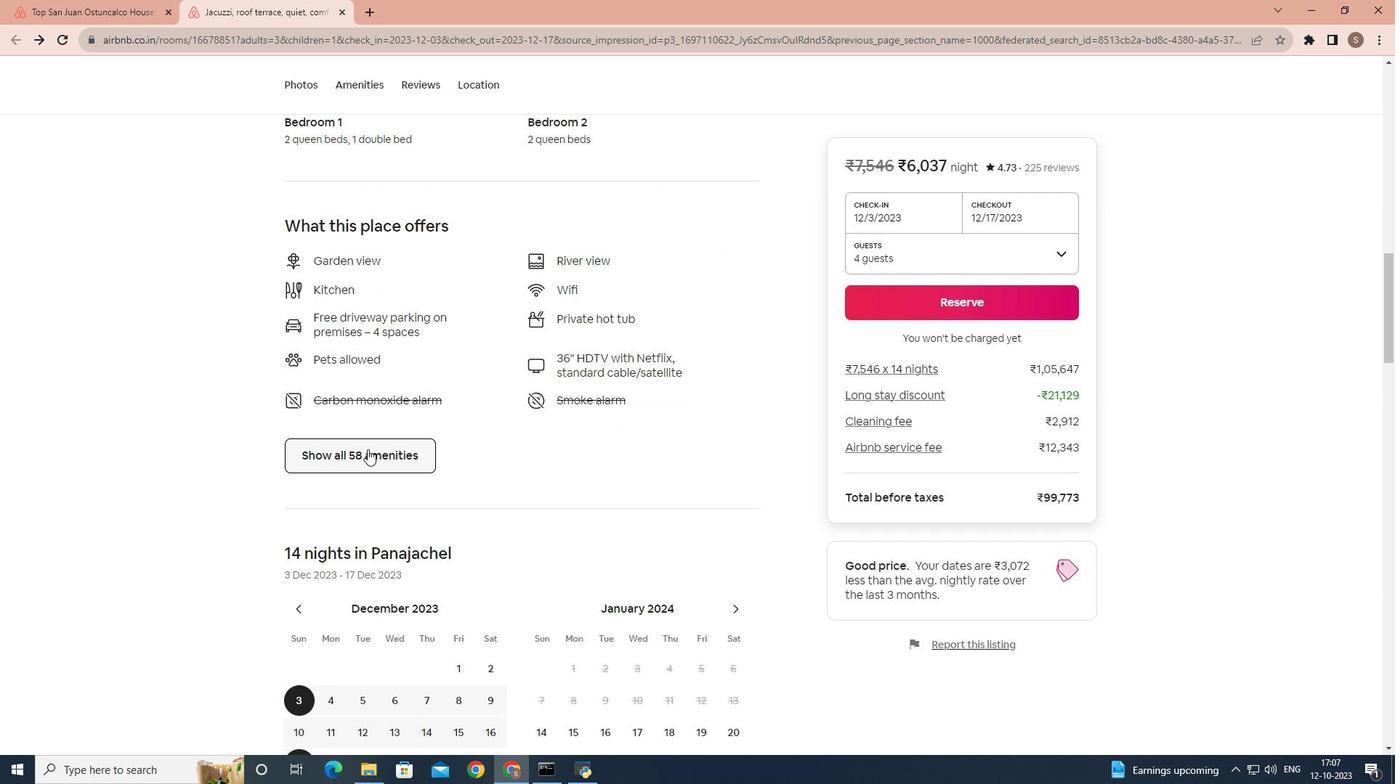 
Action: Mouse moved to (403, 346)
Screenshot: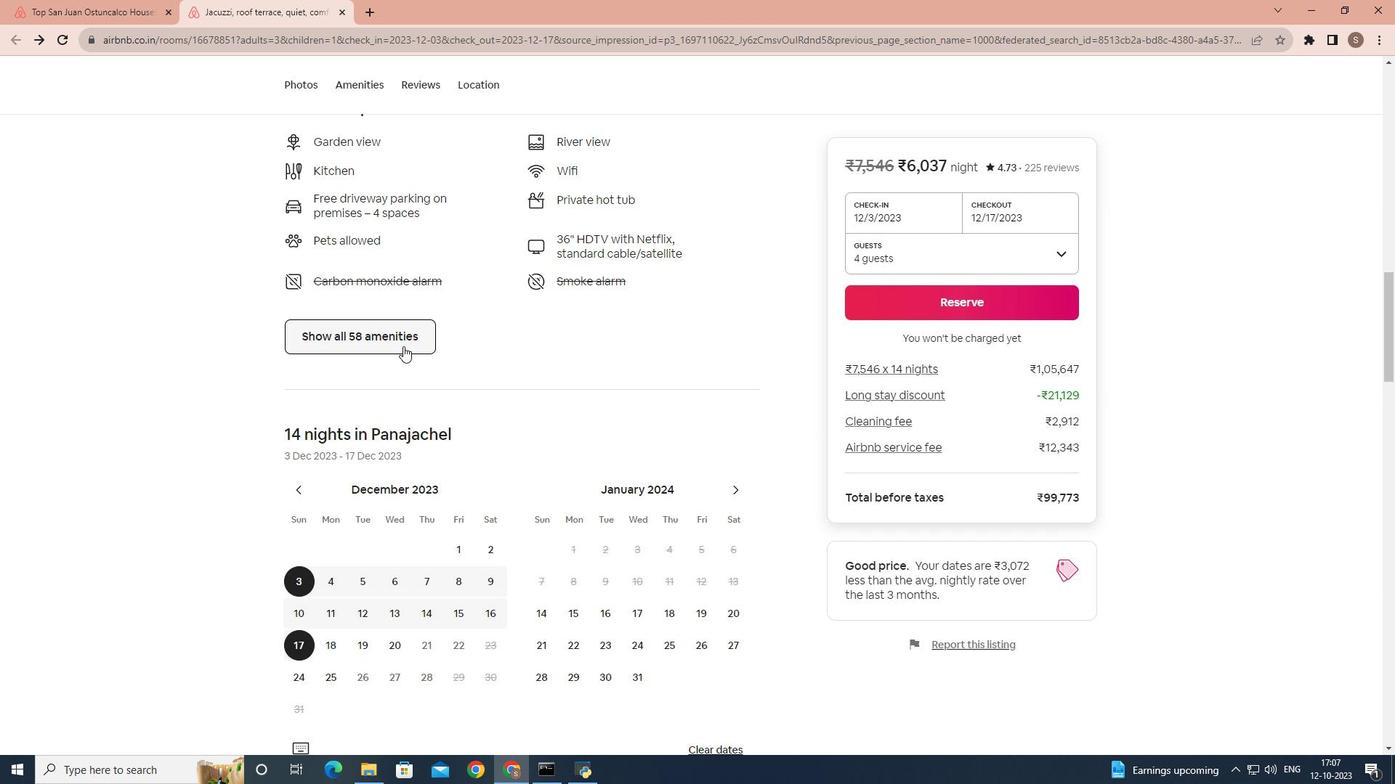 
Action: Mouse pressed left at (403, 346)
Screenshot: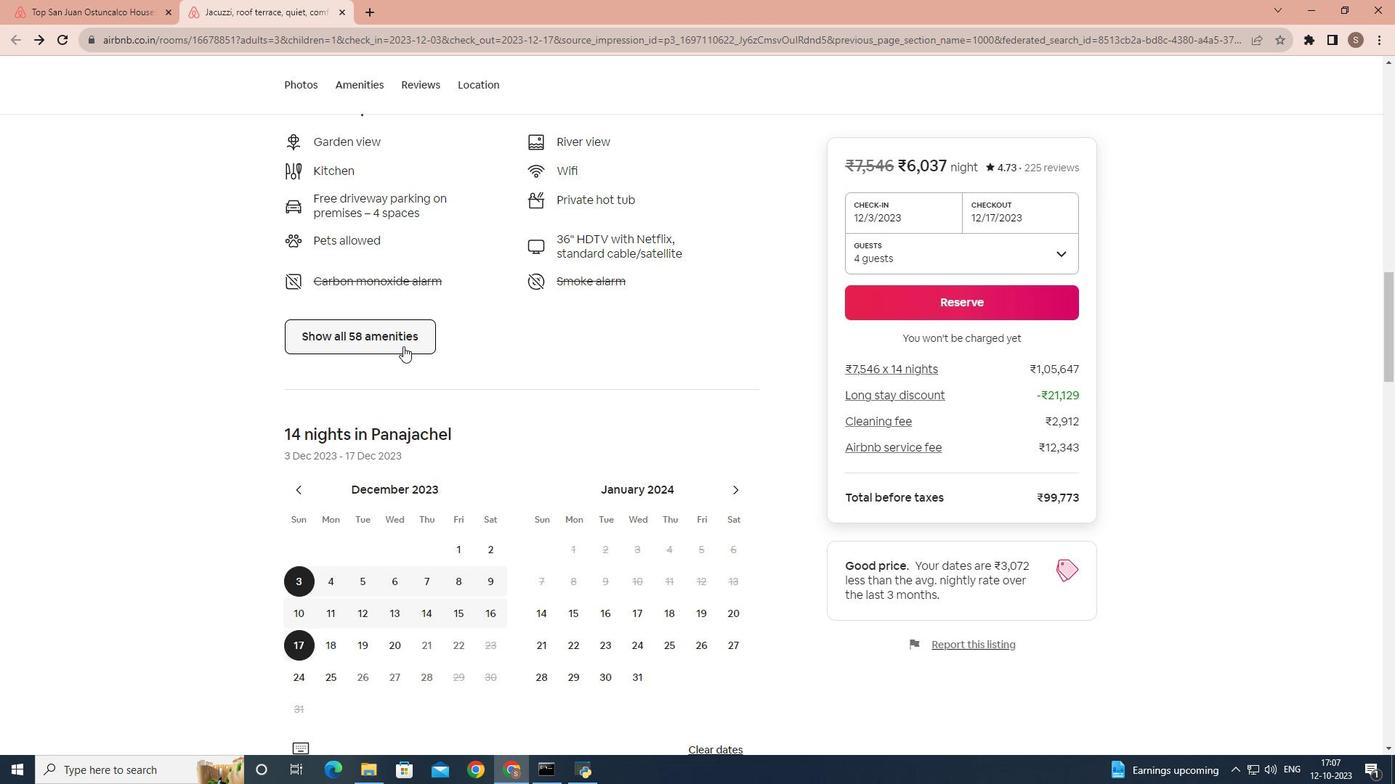 
Action: Mouse moved to (404, 346)
Screenshot: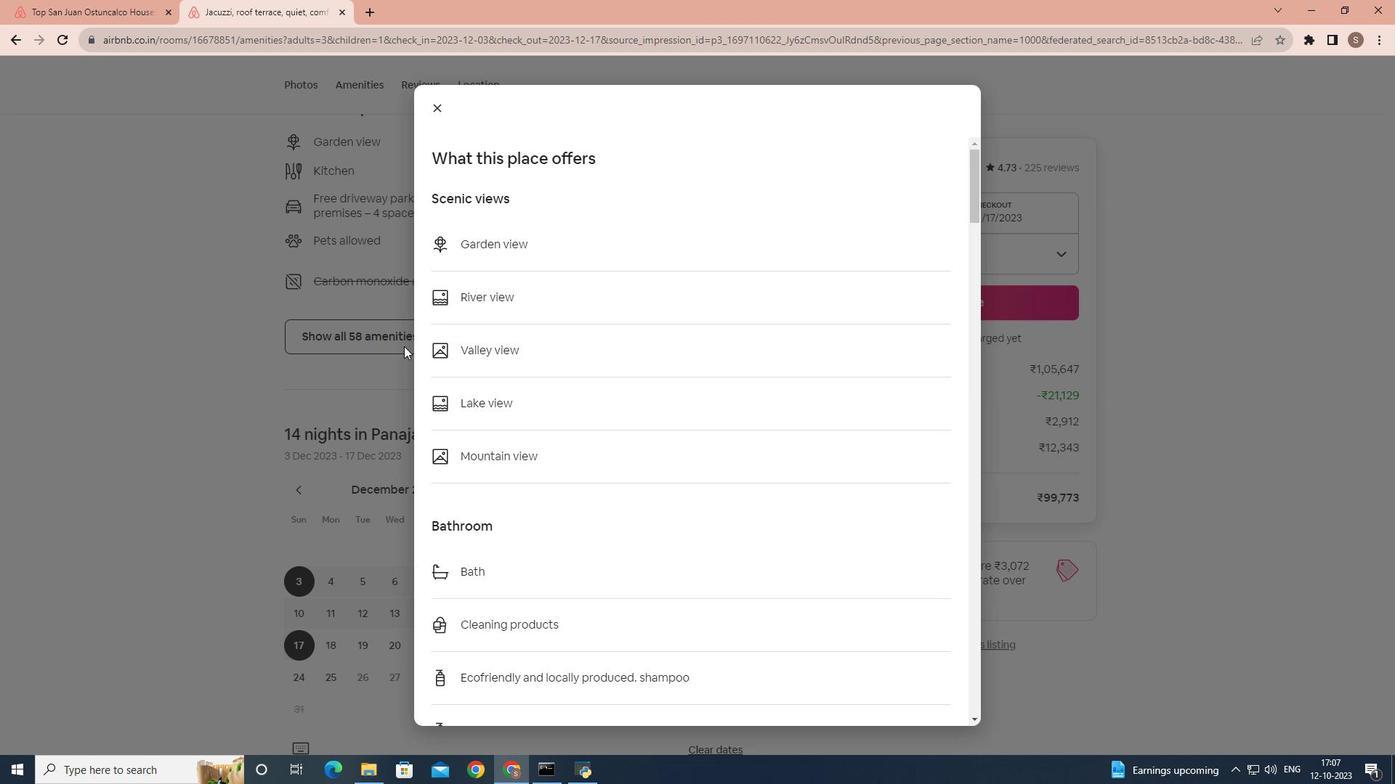 
Action: Mouse scrolled (404, 345) with delta (0, 0)
Screenshot: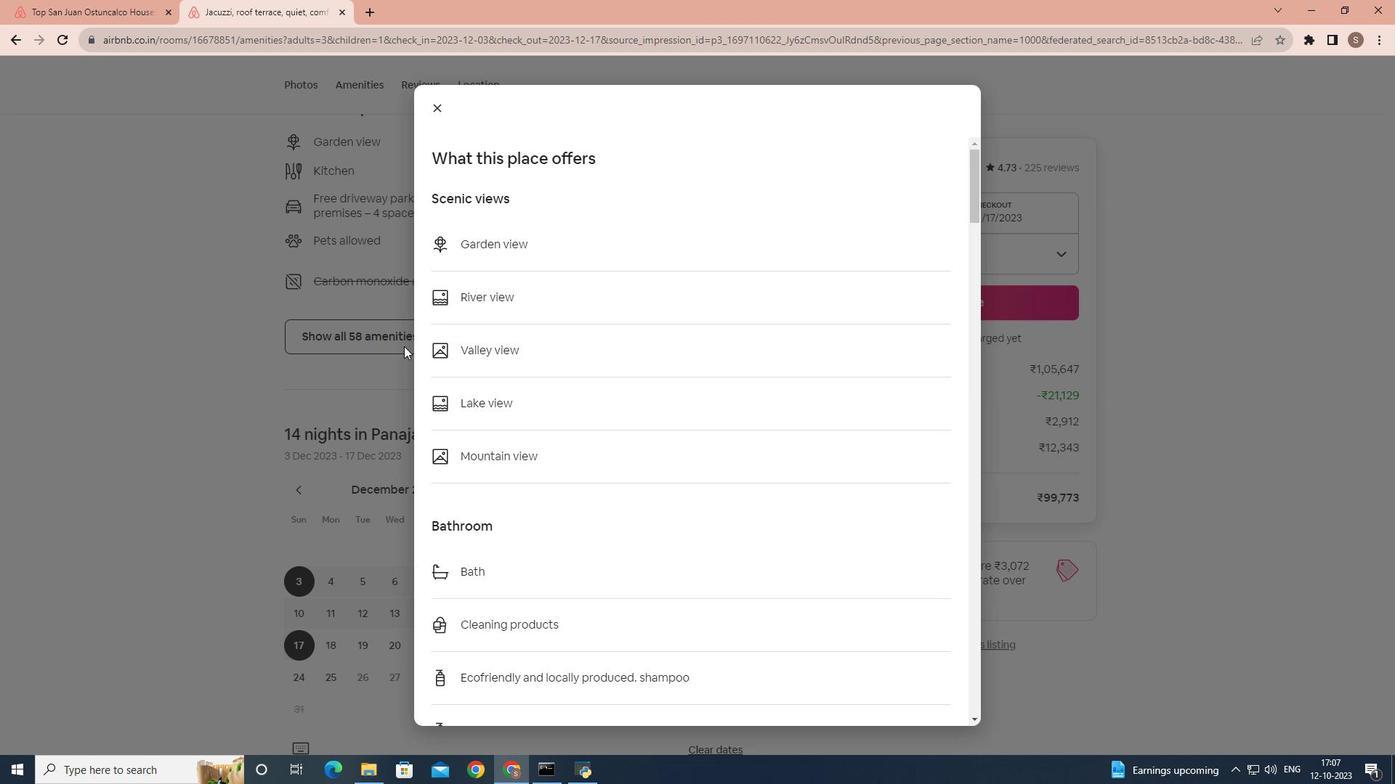 
Action: Mouse moved to (486, 394)
Screenshot: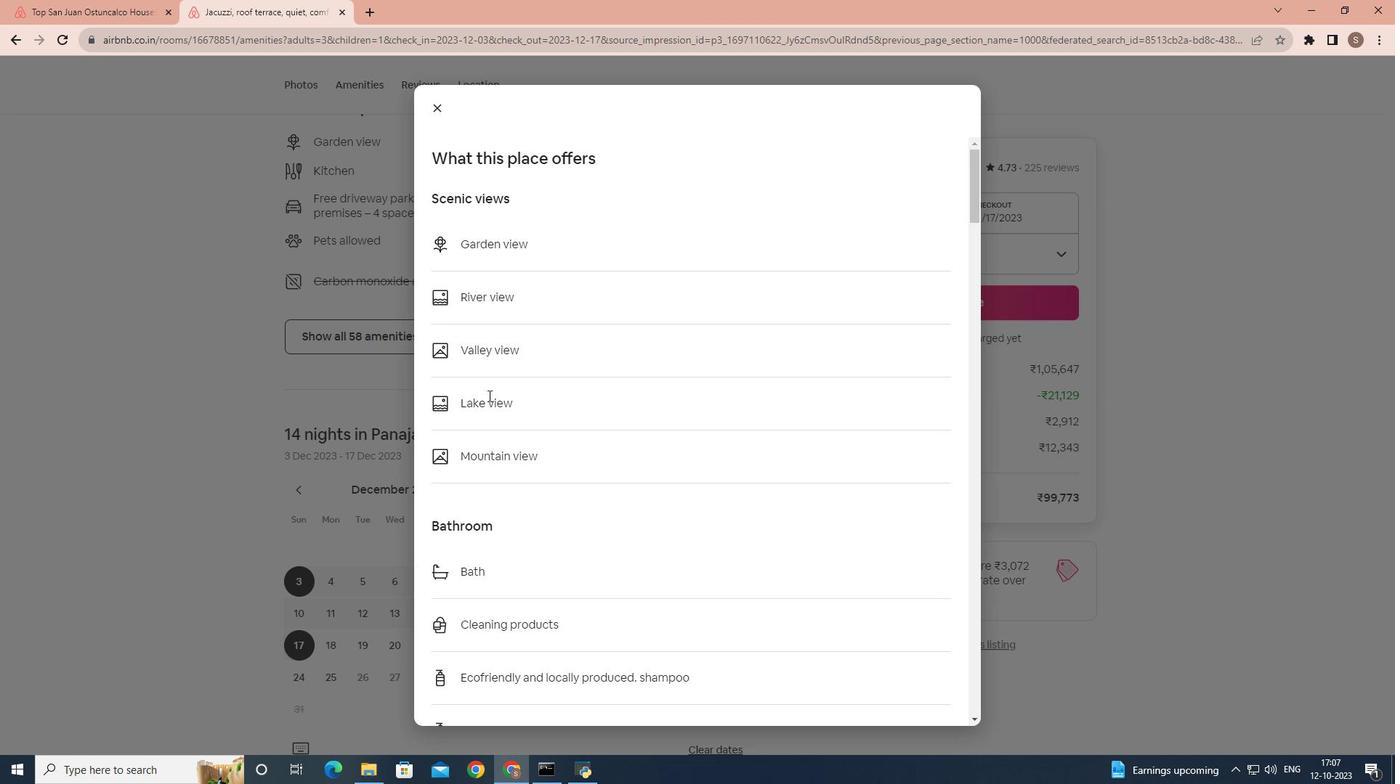 
Action: Mouse scrolled (486, 393) with delta (0, 0)
Screenshot: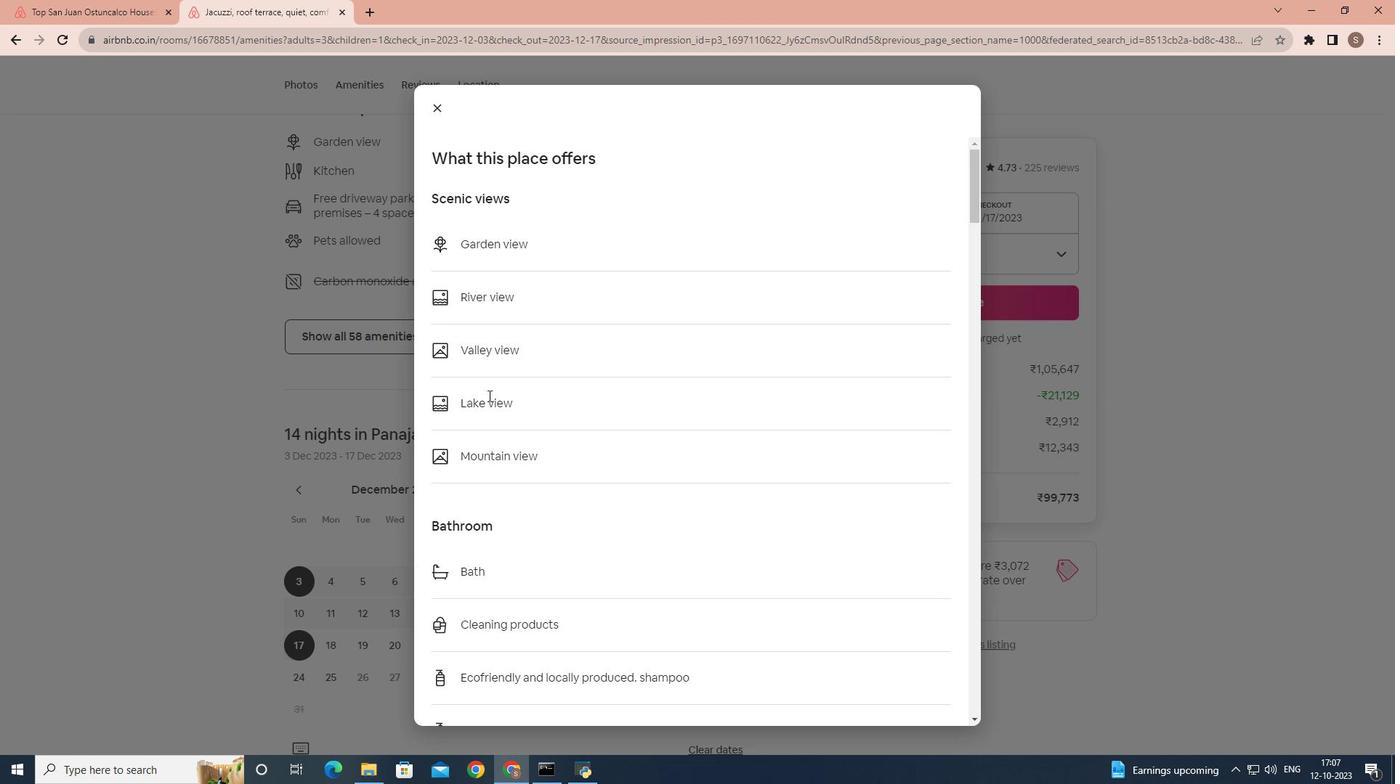 
Action: Mouse moved to (488, 396)
Screenshot: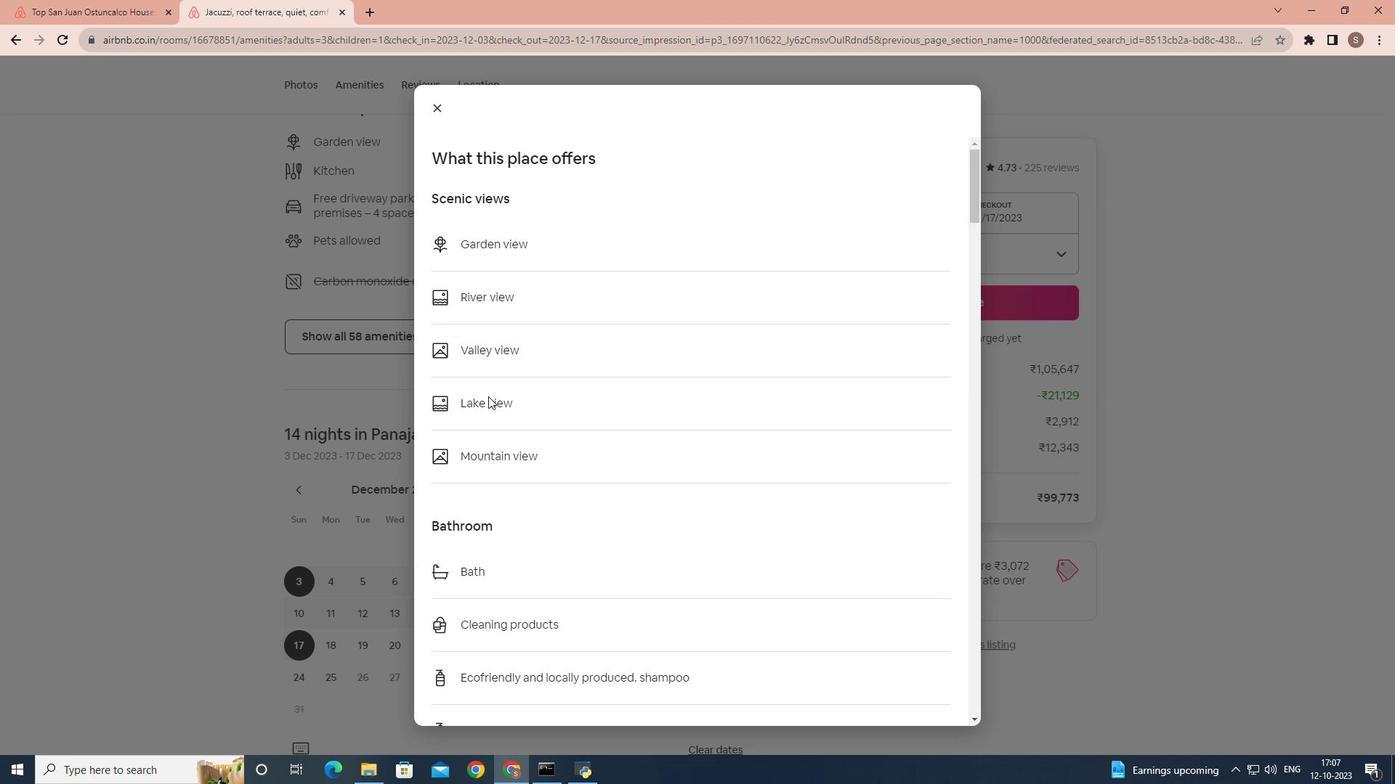 
Action: Mouse scrolled (488, 396) with delta (0, 0)
Screenshot: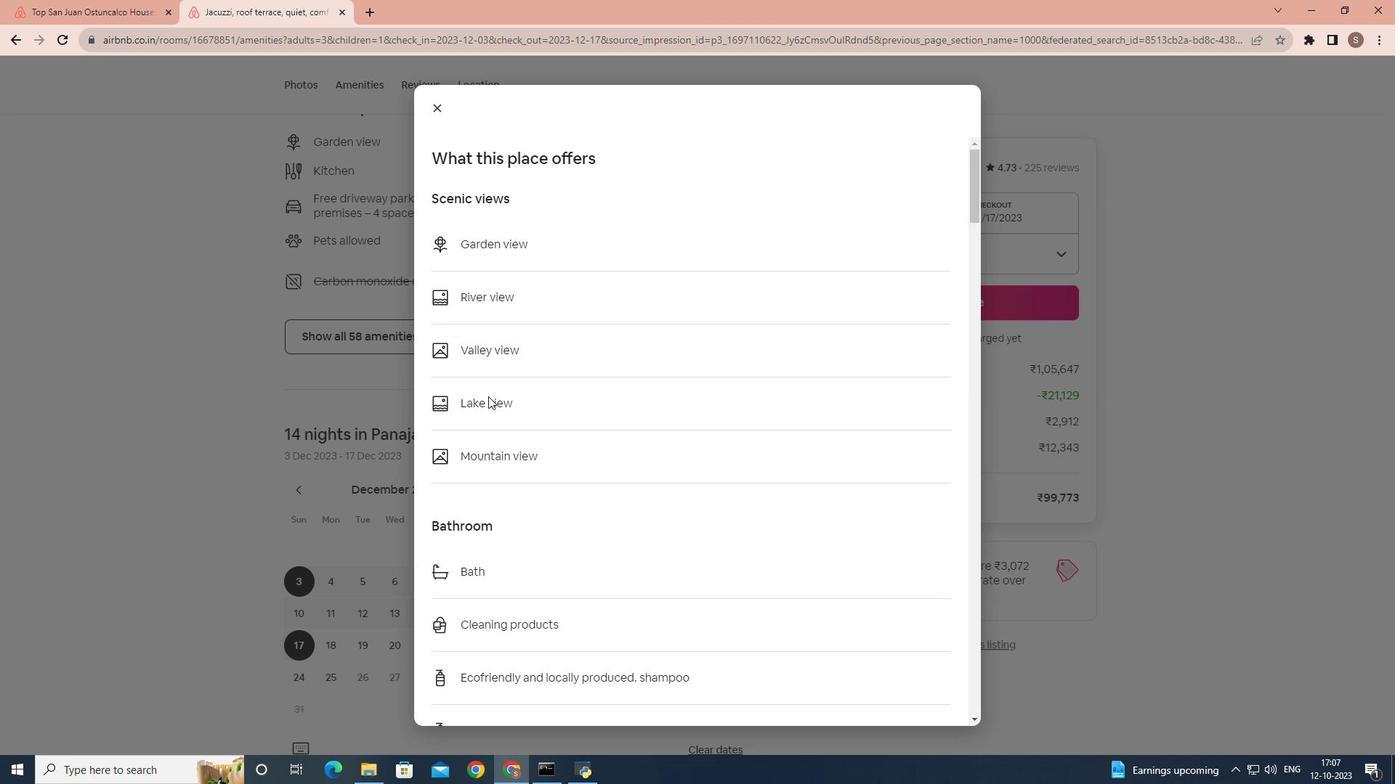
Action: Mouse moved to (489, 397)
Screenshot: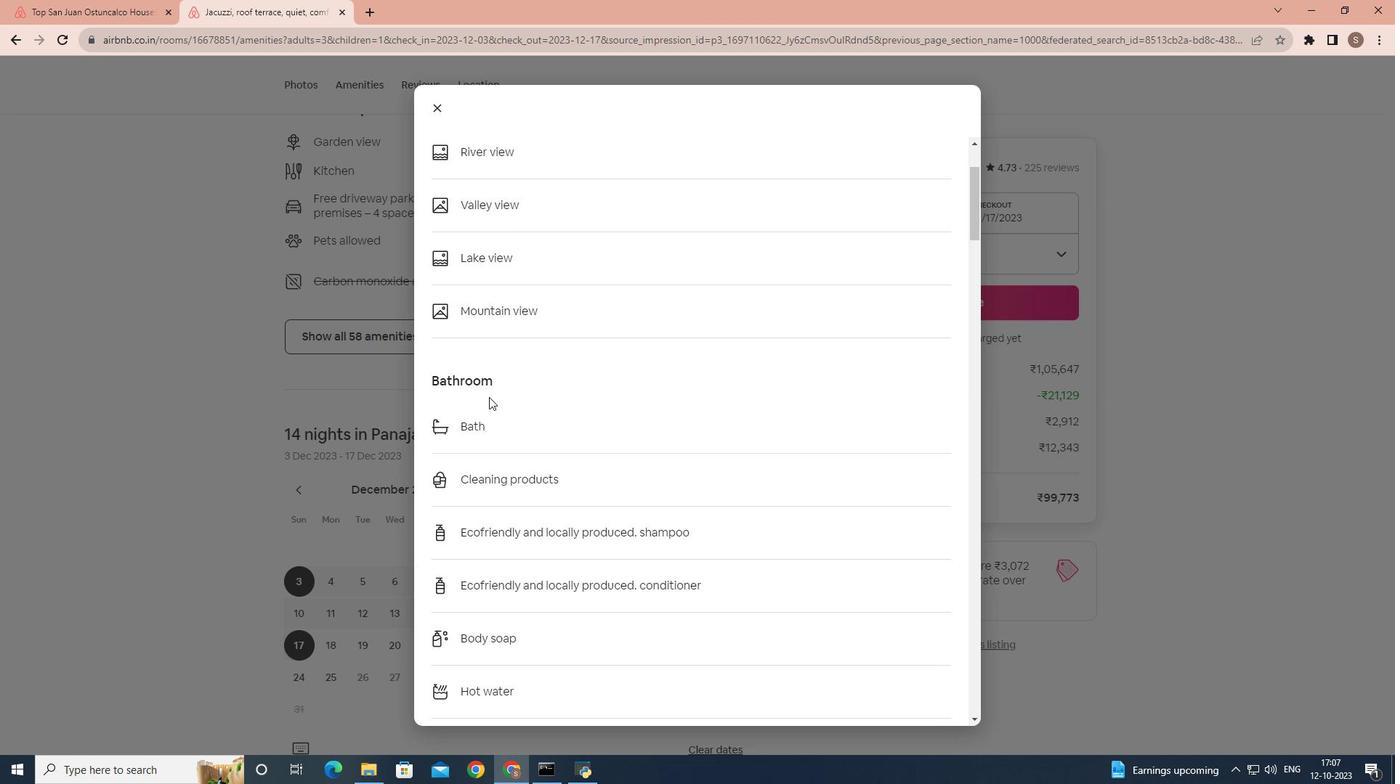 
Action: Mouse scrolled (489, 396) with delta (0, 0)
Screenshot: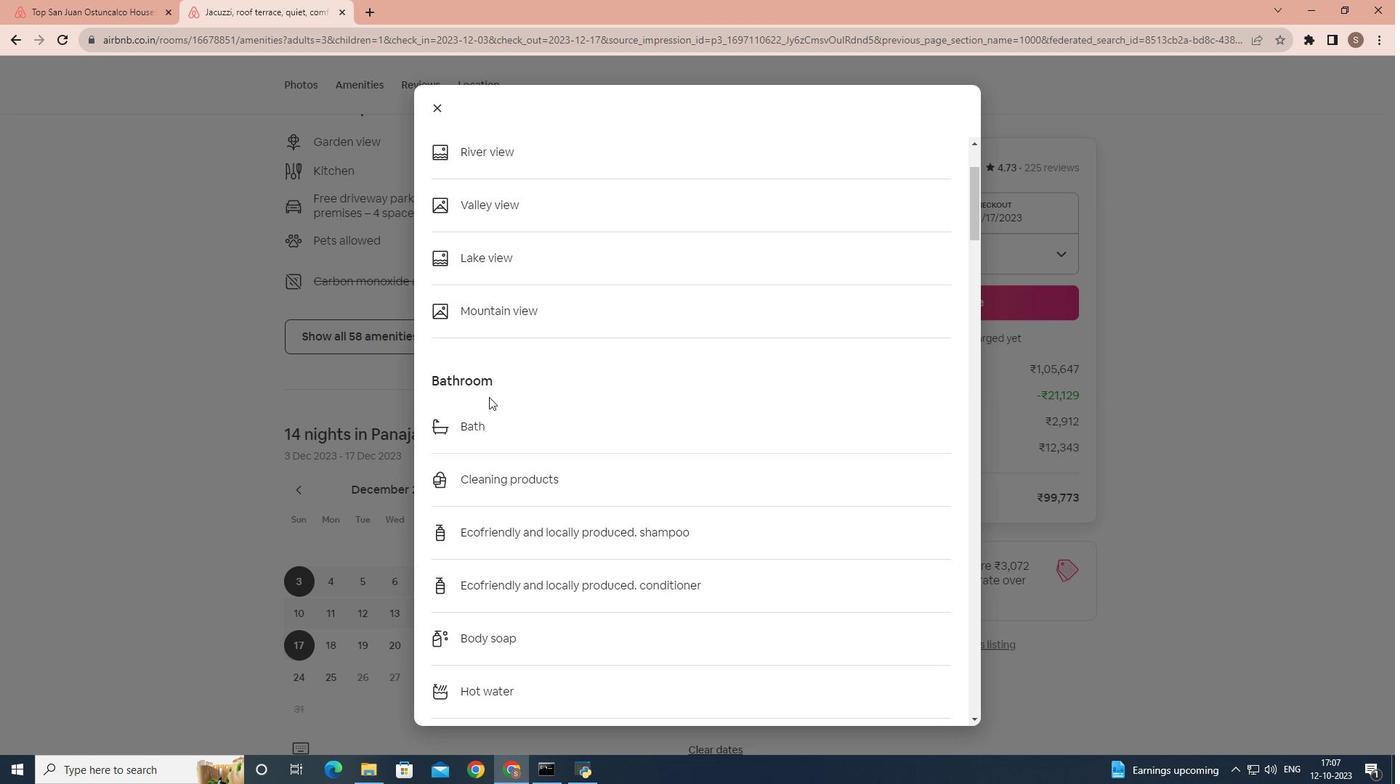 
Action: Mouse moved to (491, 397)
Screenshot: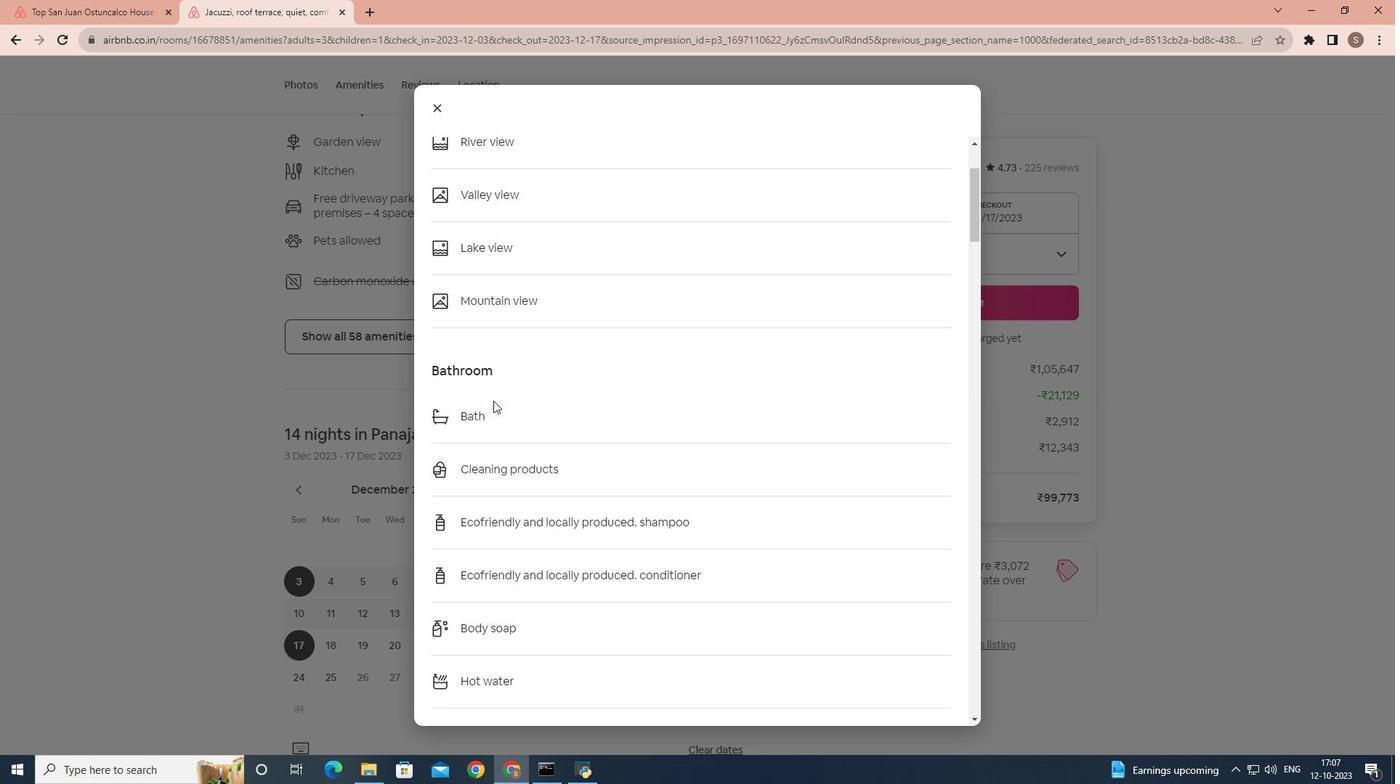 
Action: Mouse scrolled (491, 396) with delta (0, 0)
Screenshot: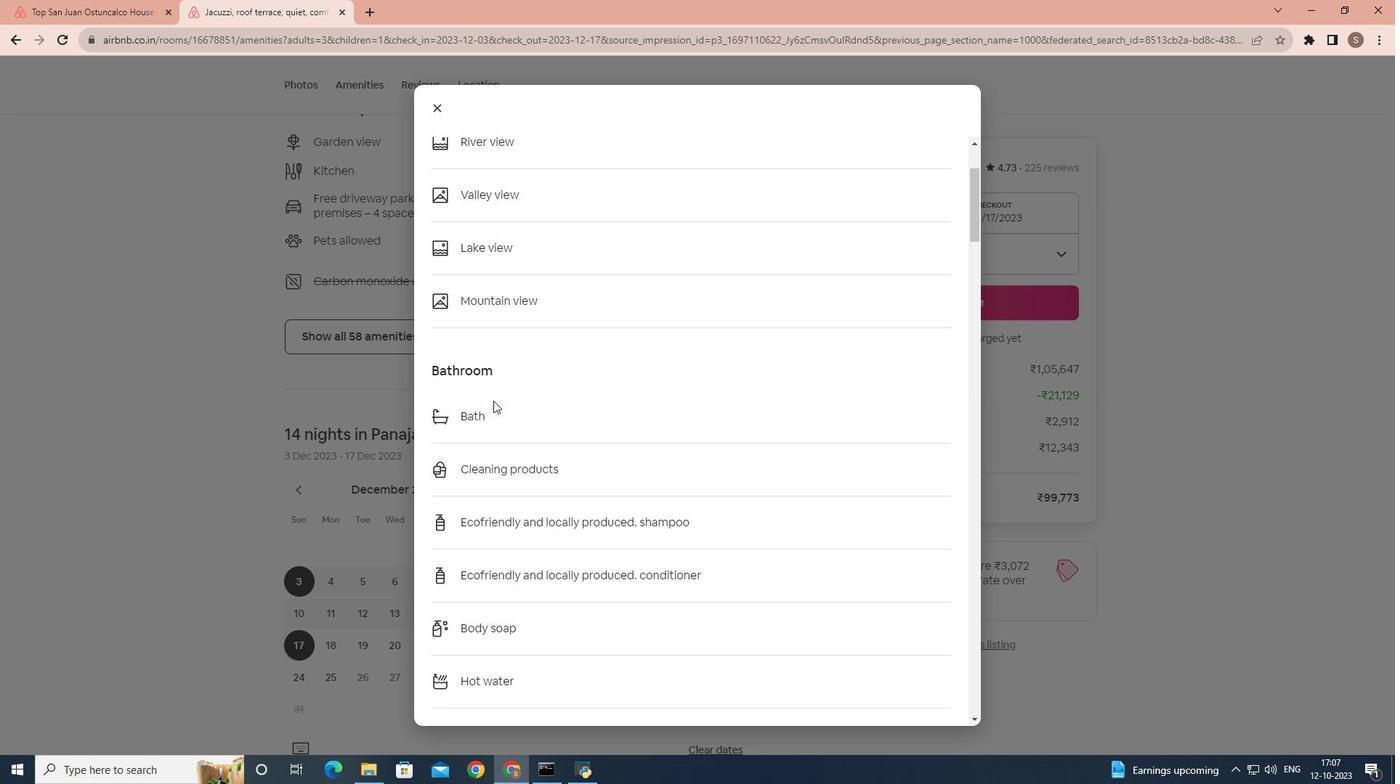 
Action: Mouse moved to (547, 417)
Screenshot: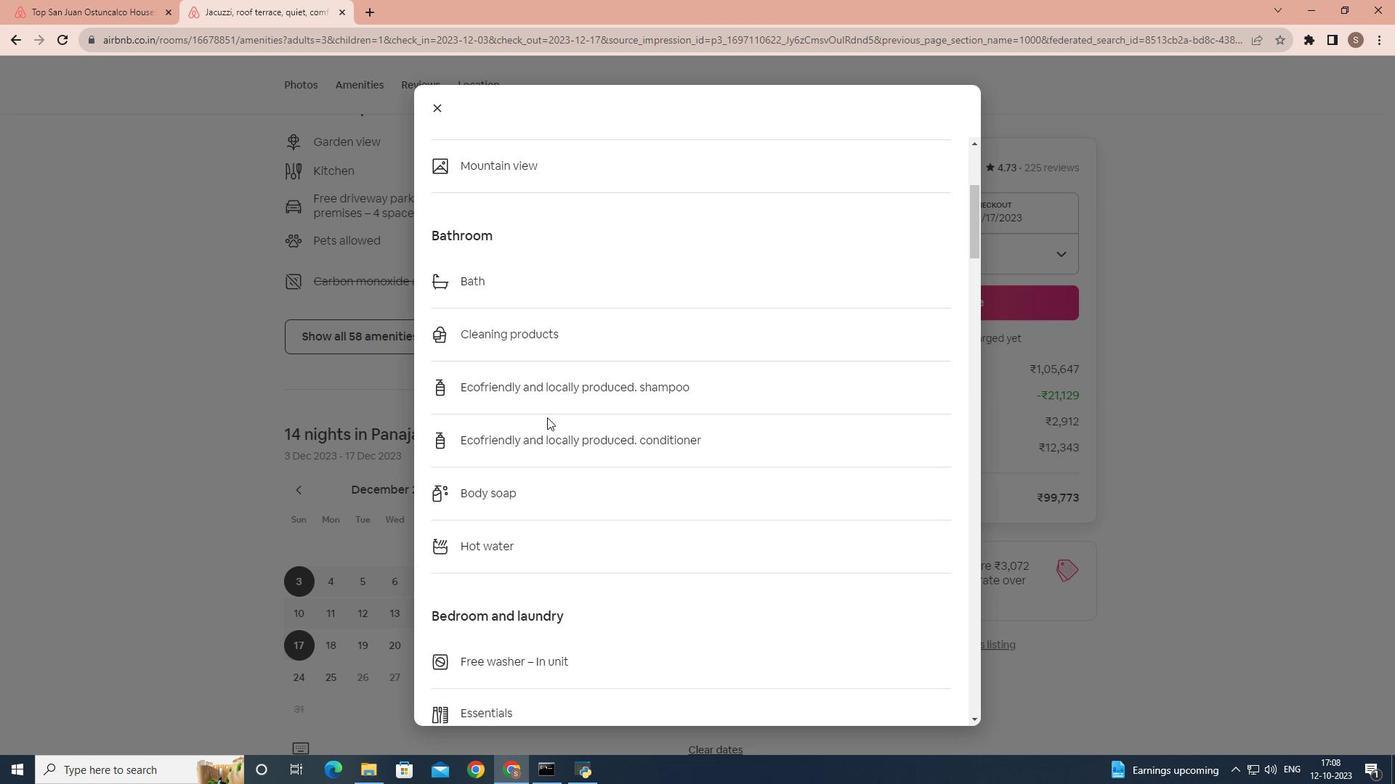 
Action: Mouse scrolled (547, 417) with delta (0, 0)
Screenshot: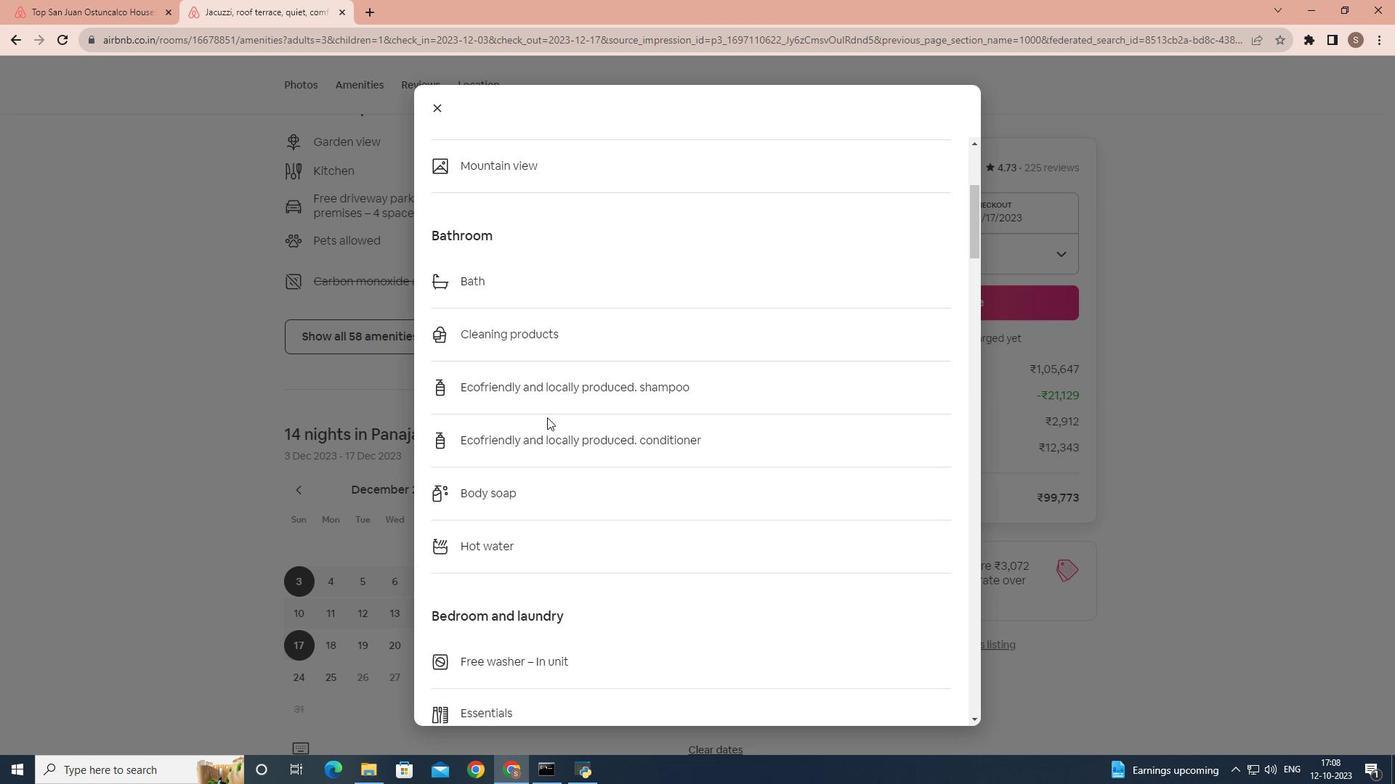 
Action: Mouse scrolled (547, 417) with delta (0, 0)
Screenshot: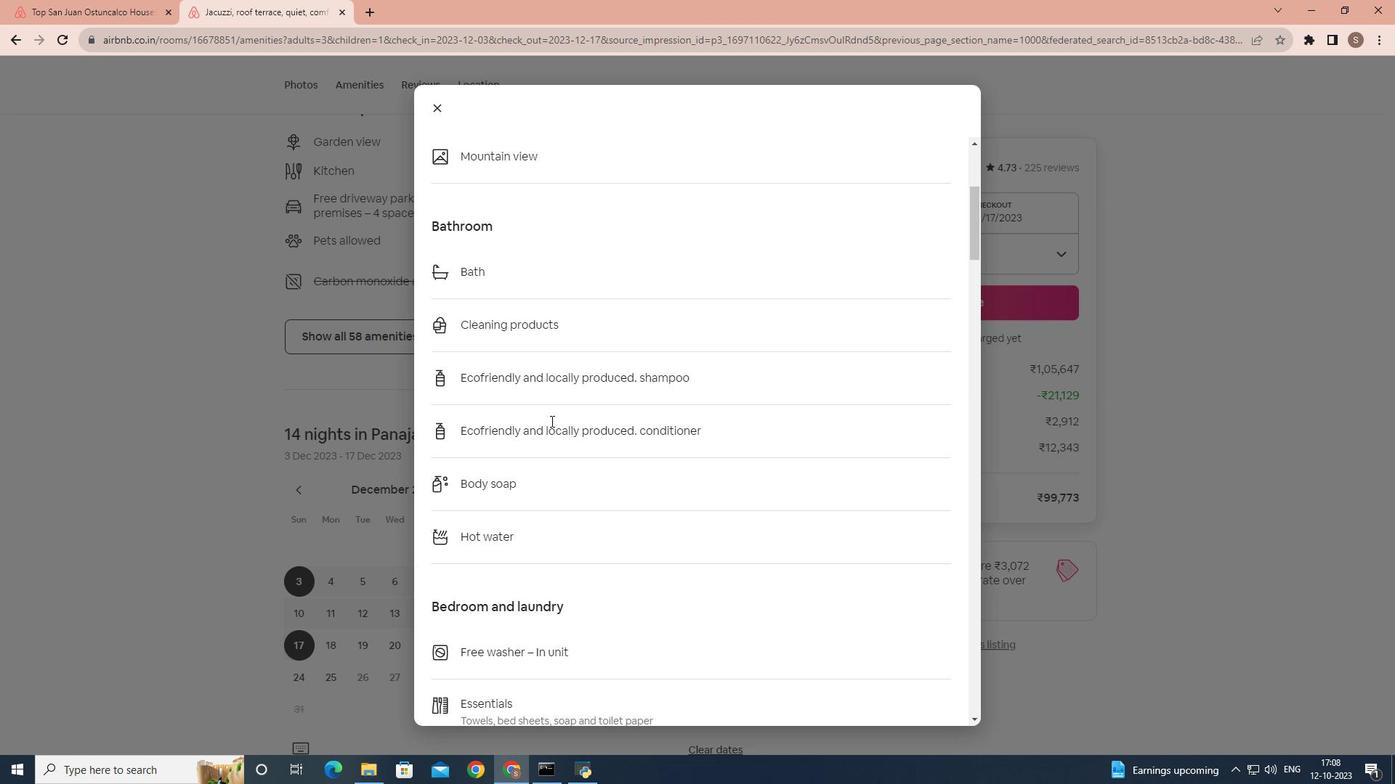 
Action: Mouse moved to (576, 433)
Screenshot: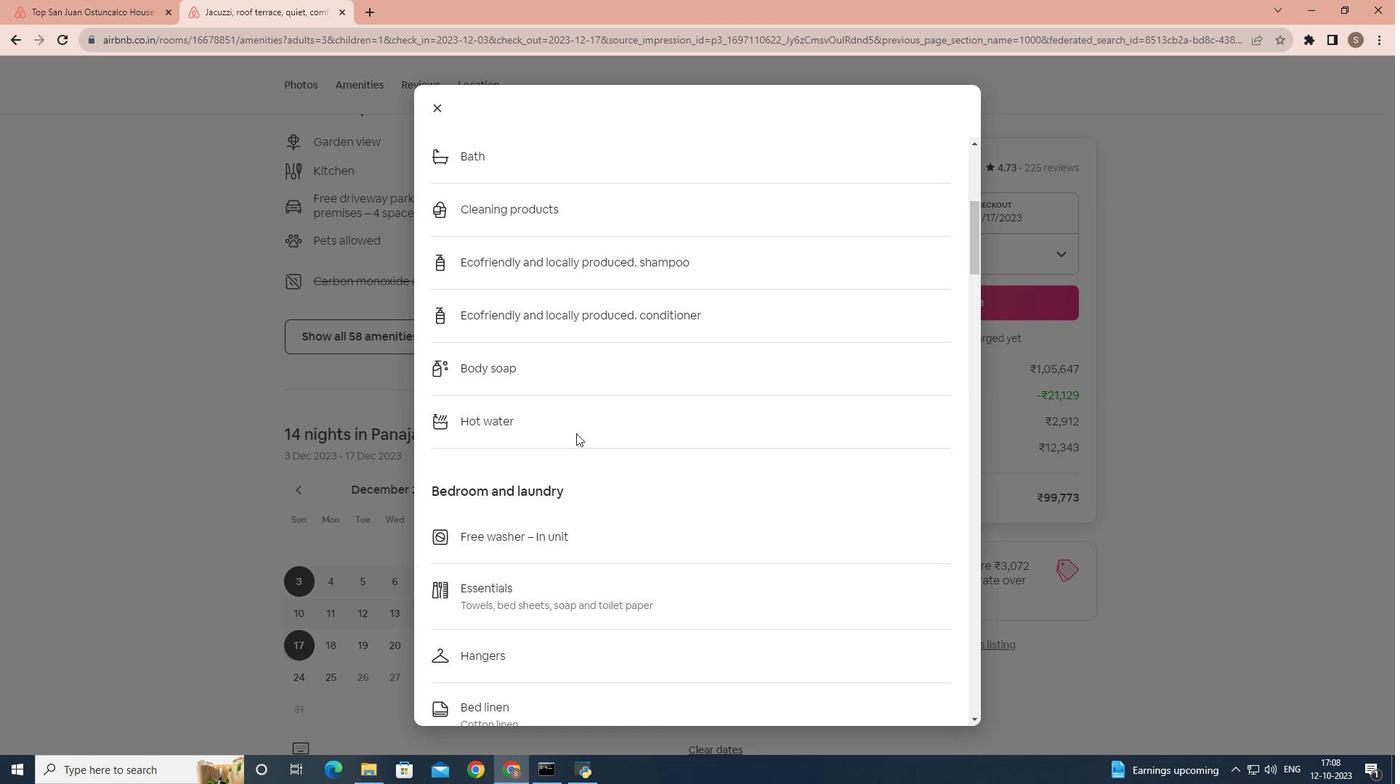 
Action: Mouse scrolled (576, 433) with delta (0, 0)
Screenshot: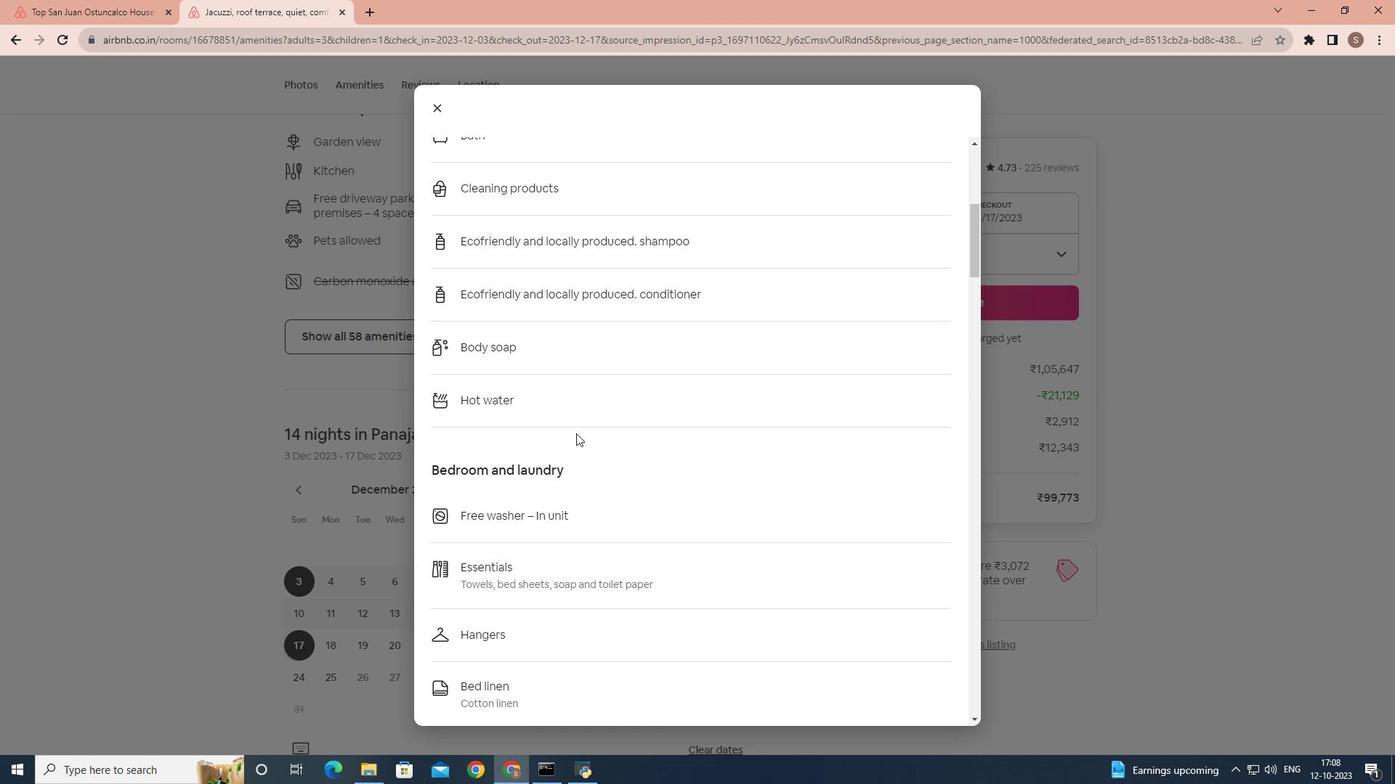 
Action: Mouse scrolled (576, 433) with delta (0, 0)
Screenshot: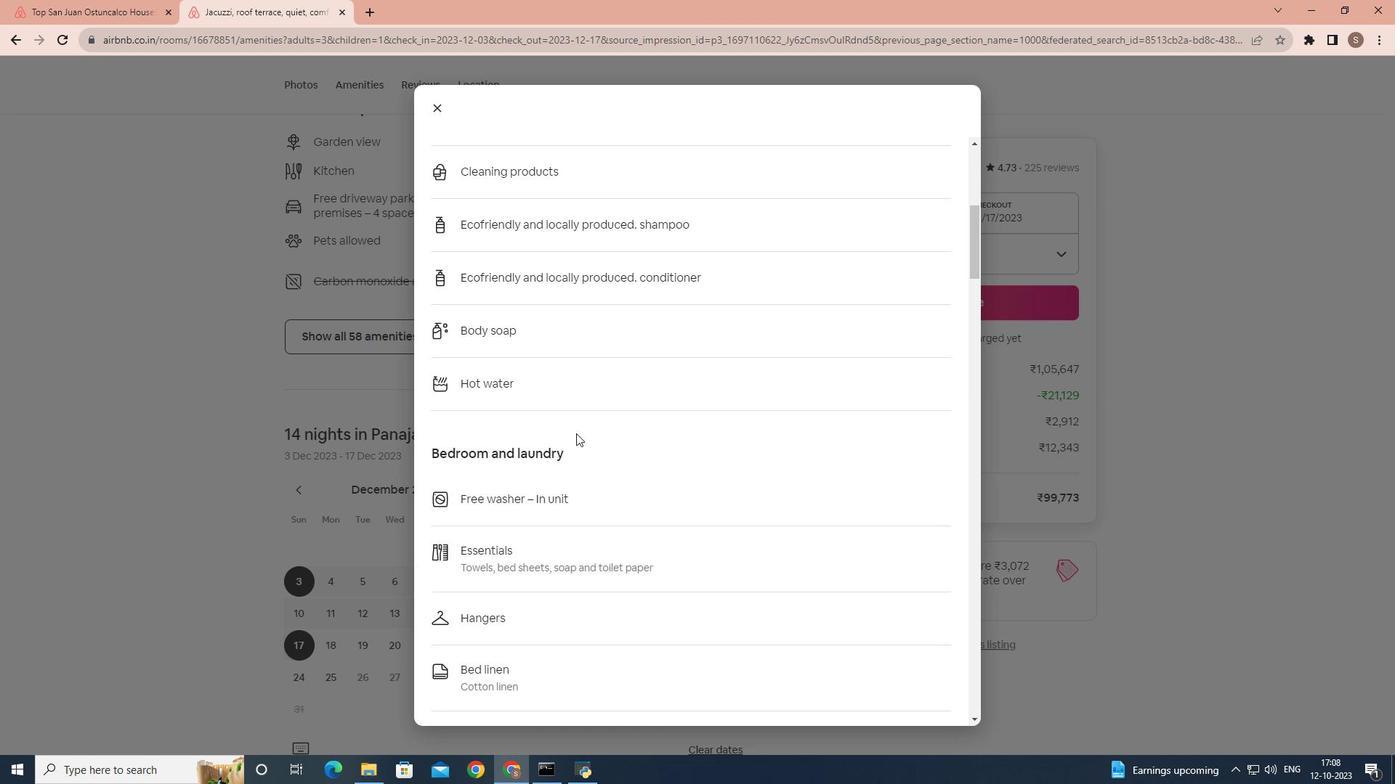 
Action: Mouse scrolled (576, 433) with delta (0, 0)
Screenshot: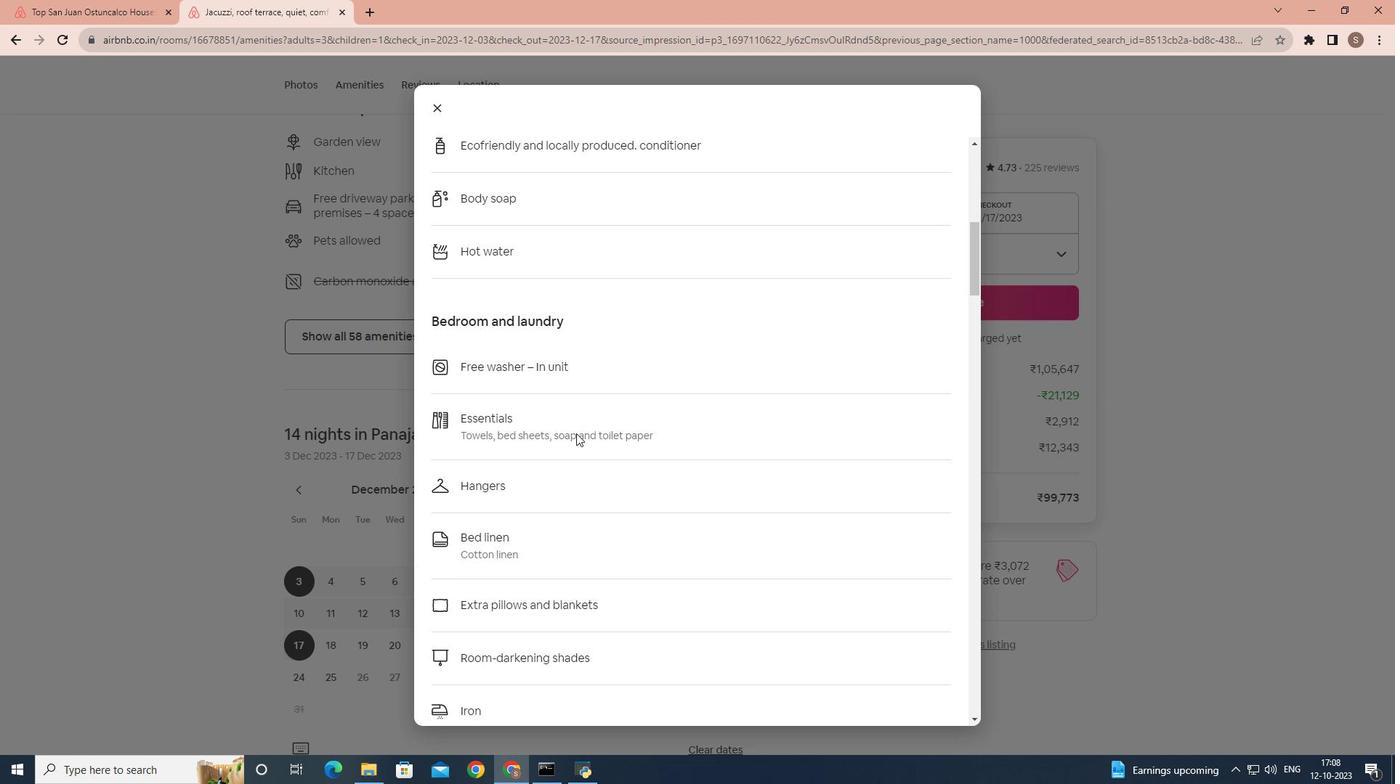 
Action: Mouse scrolled (576, 433) with delta (0, 0)
Screenshot: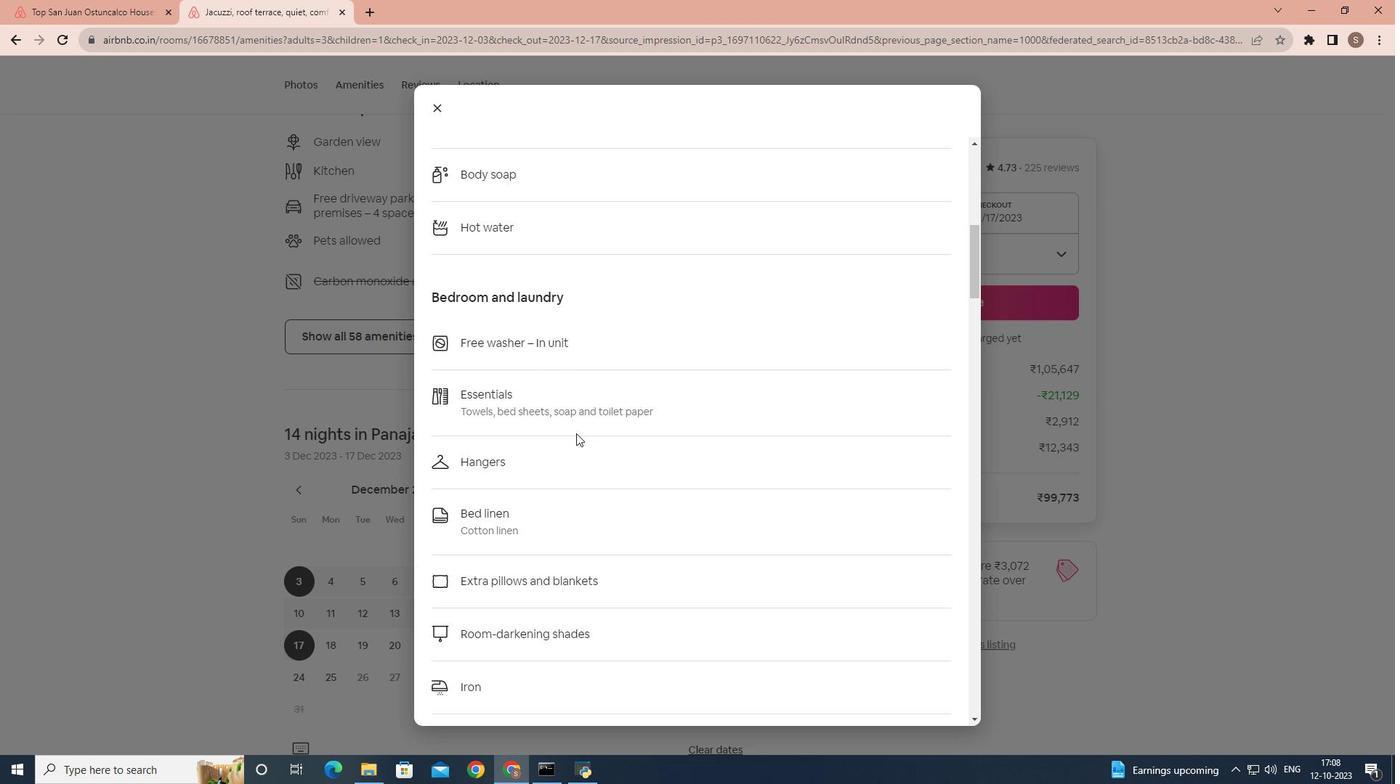 
Action: Mouse scrolled (576, 433) with delta (0, 0)
Screenshot: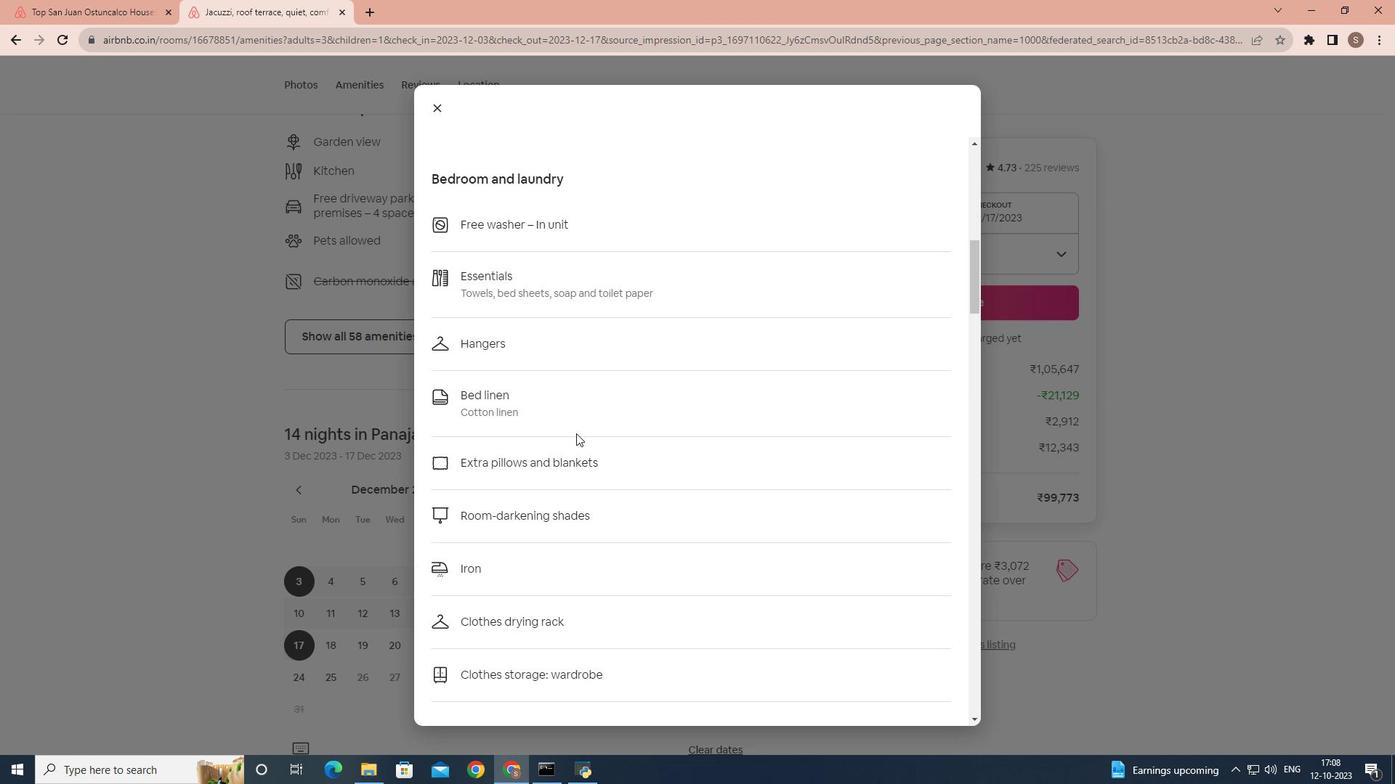 
Action: Mouse scrolled (576, 433) with delta (0, 0)
